 Task: Save your go-to Italian restaurant in Chicago to your list of favorite locations  and also explore the gallery  of the resturants.
Action: Mouse moved to (167, 60)
Screenshot: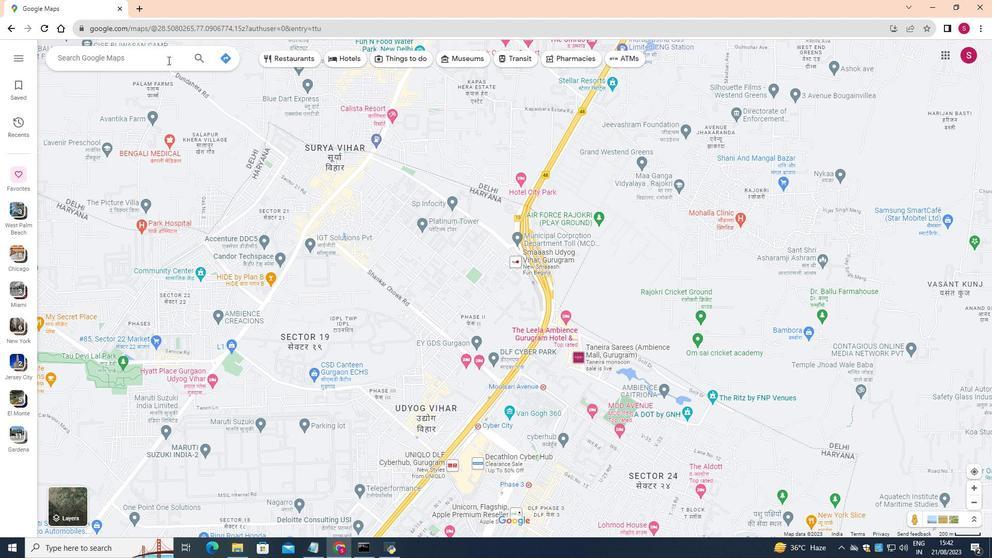 
Action: Mouse pressed left at (167, 60)
Screenshot: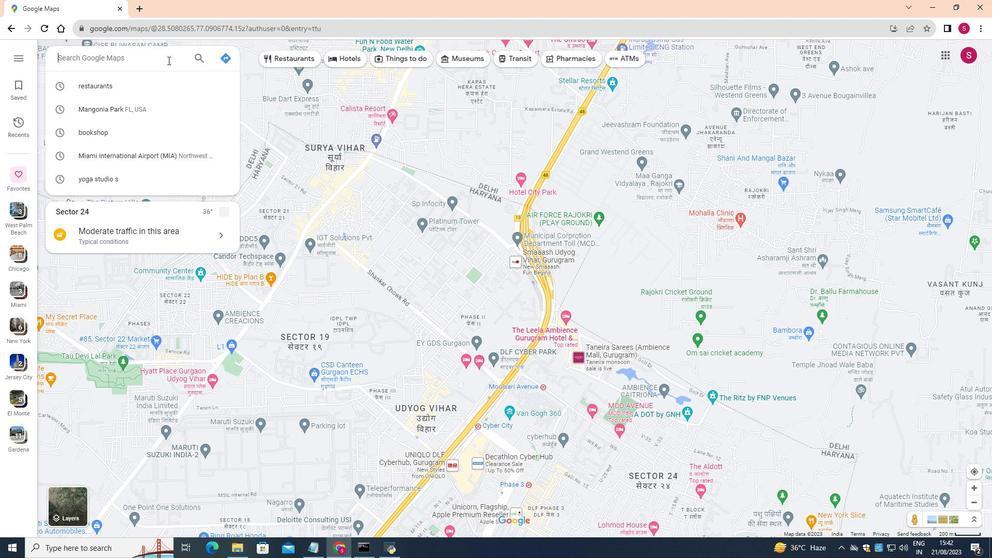 
Action: Mouse moved to (20, 84)
Screenshot: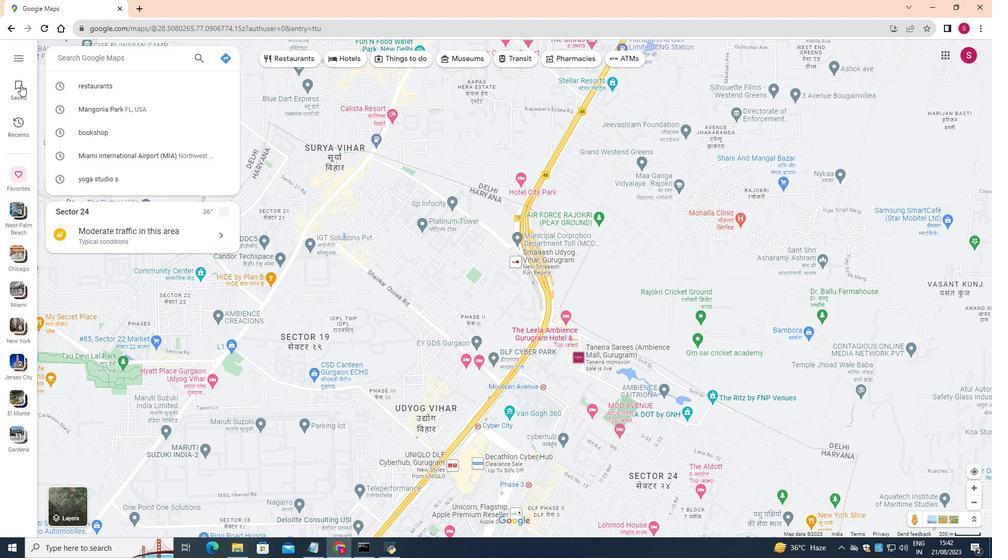 
Action: Mouse pressed left at (20, 84)
Screenshot: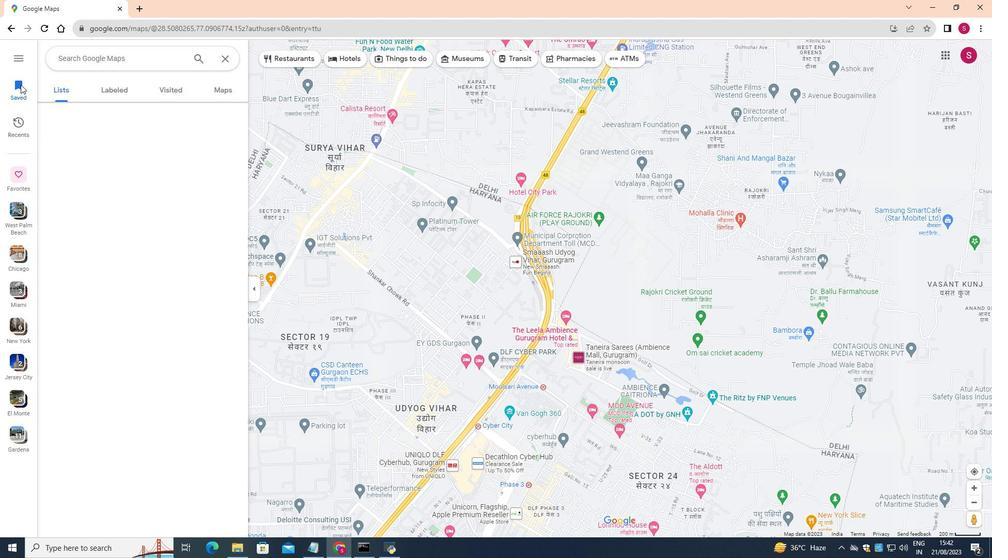 
Action: Mouse moved to (119, 251)
Screenshot: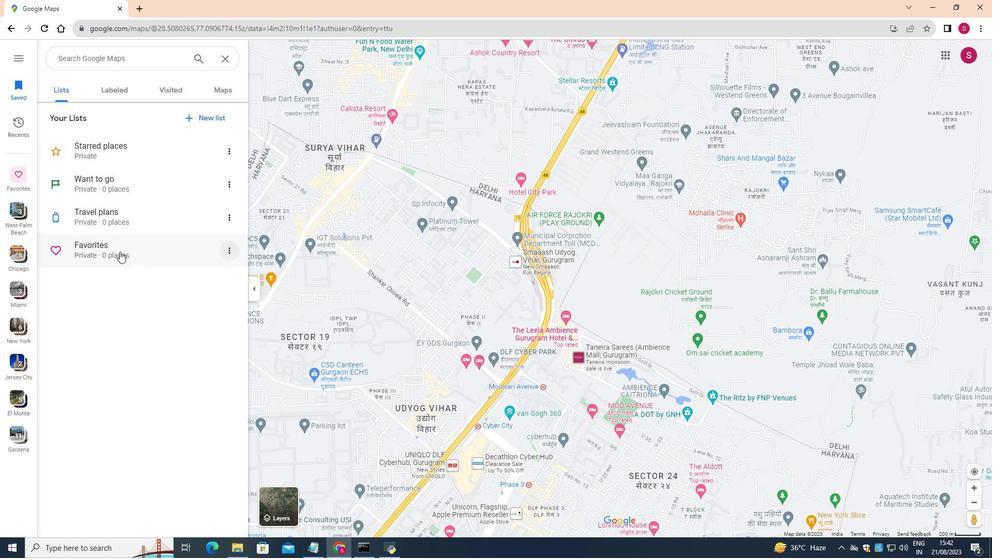 
Action: Mouse pressed left at (119, 251)
Screenshot: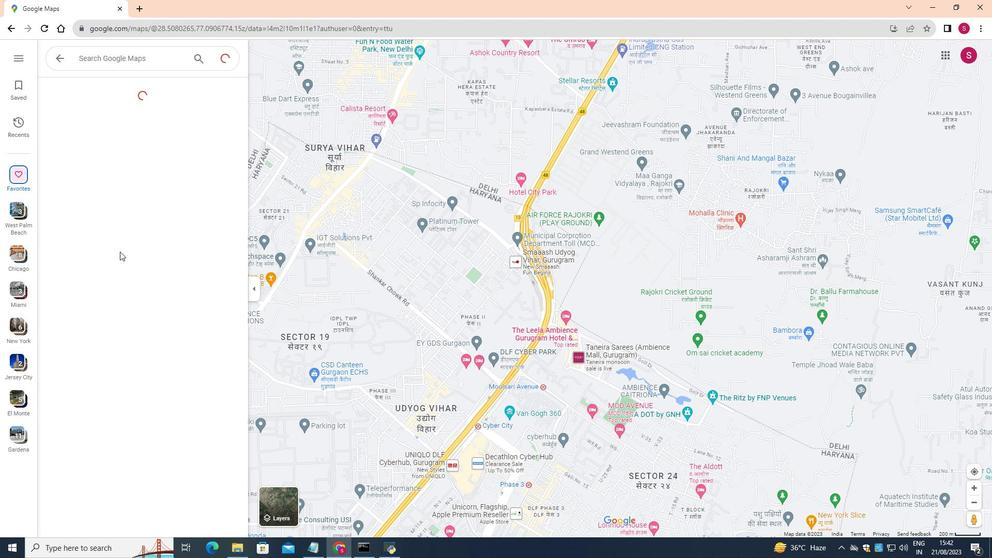 
Action: Mouse moved to (134, 154)
Screenshot: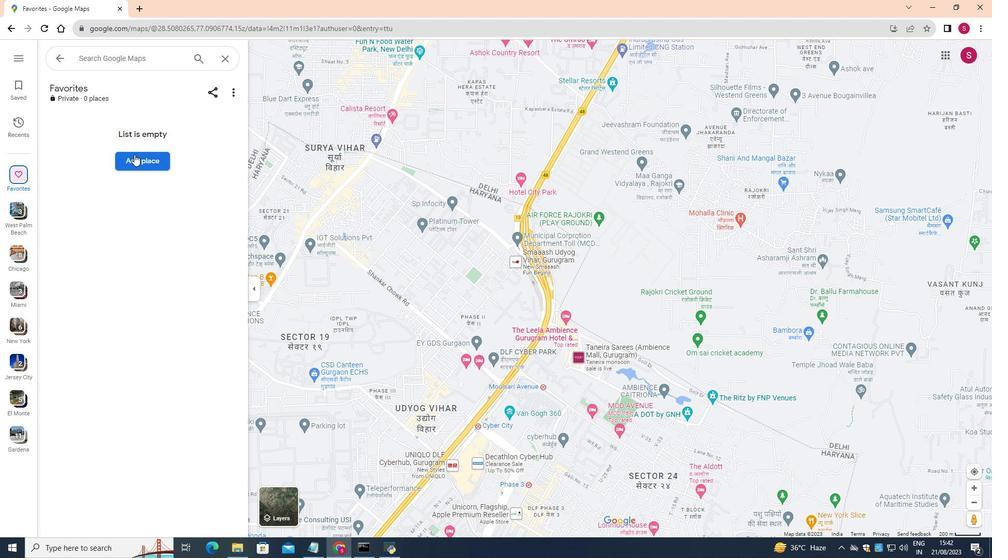 
Action: Mouse pressed left at (134, 154)
Screenshot: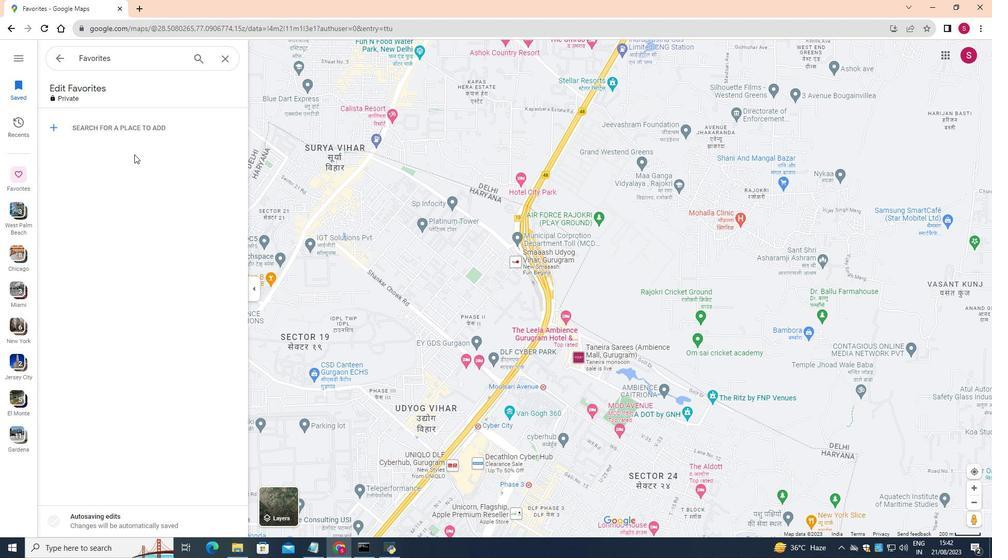 
Action: Mouse moved to (139, 132)
Screenshot: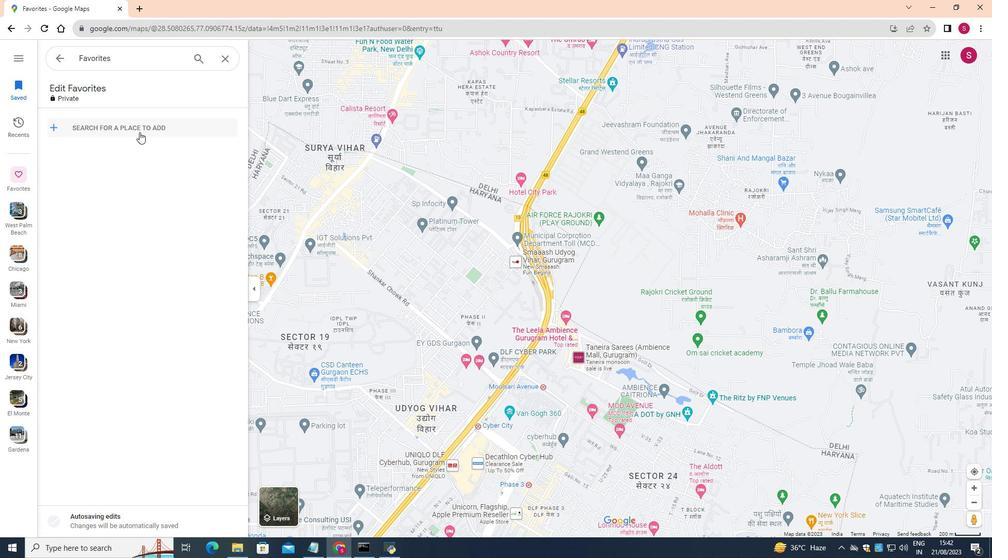 
Action: Mouse pressed left at (139, 132)
Screenshot: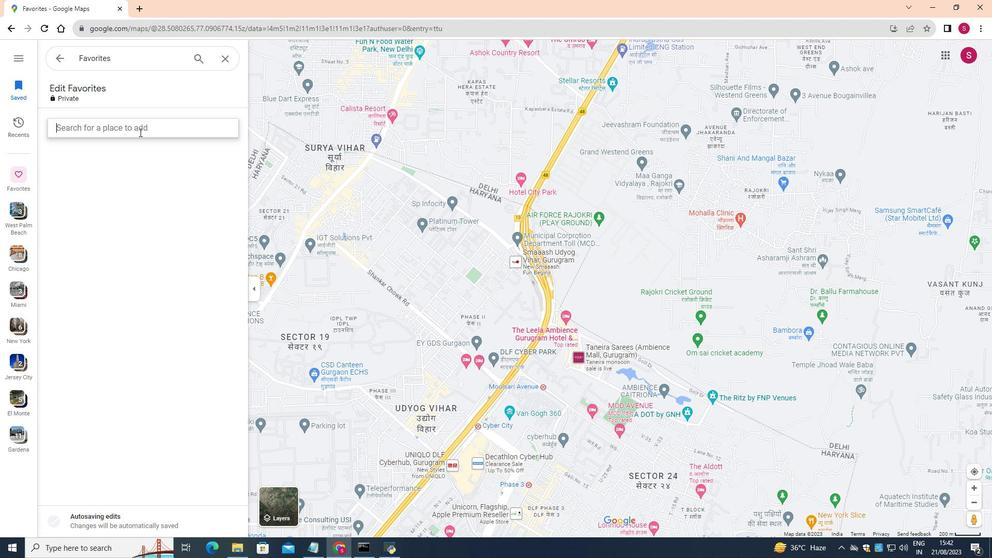 
Action: Key pressed <Key.shift>Gibsons<Key.space><Key.shift>I
Screenshot: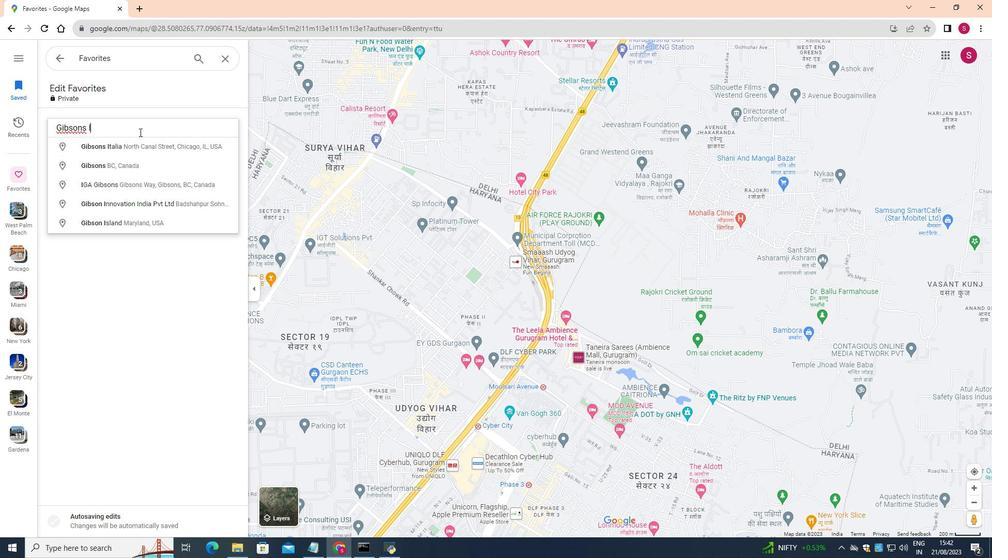 
Action: Mouse moved to (140, 144)
Screenshot: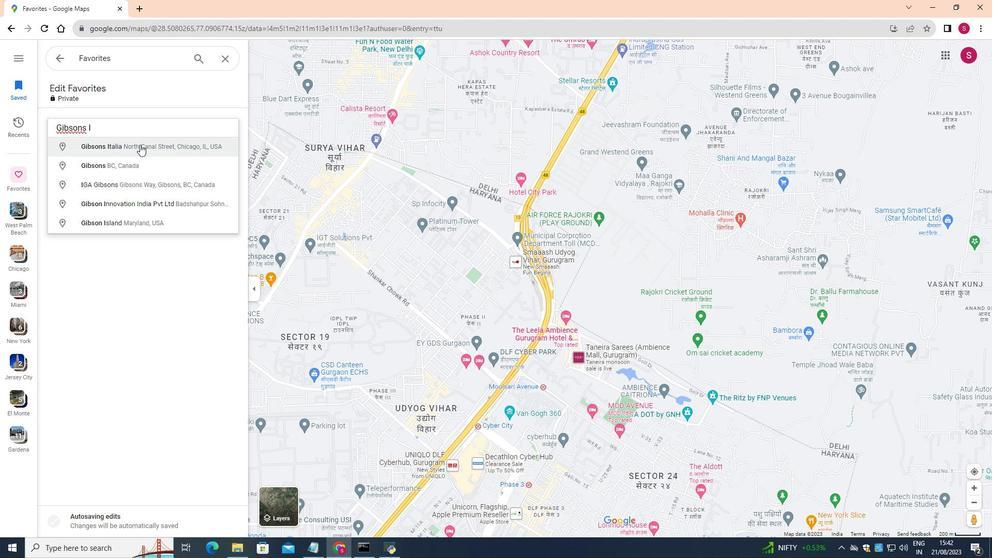 
Action: Mouse pressed left at (140, 144)
Screenshot: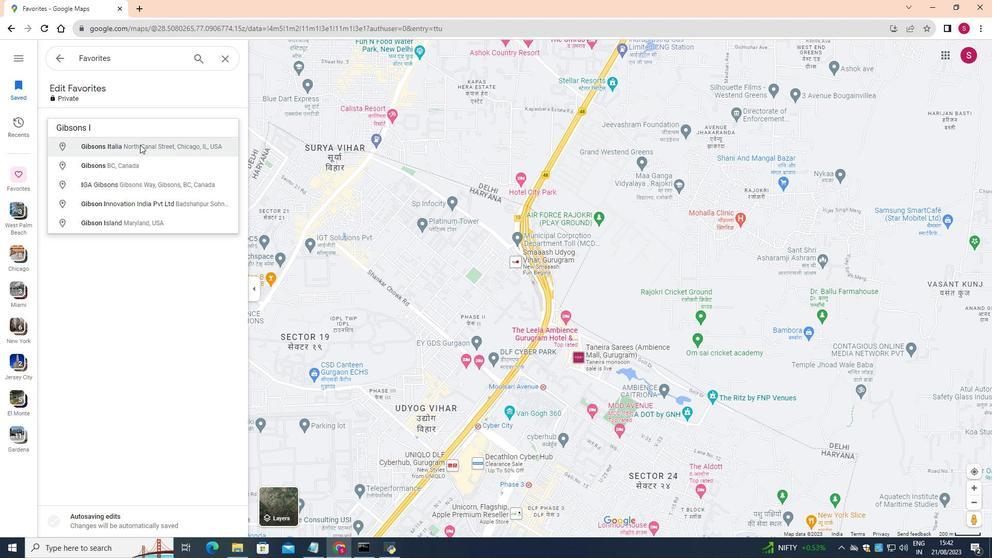 
Action: Mouse moved to (117, 120)
Screenshot: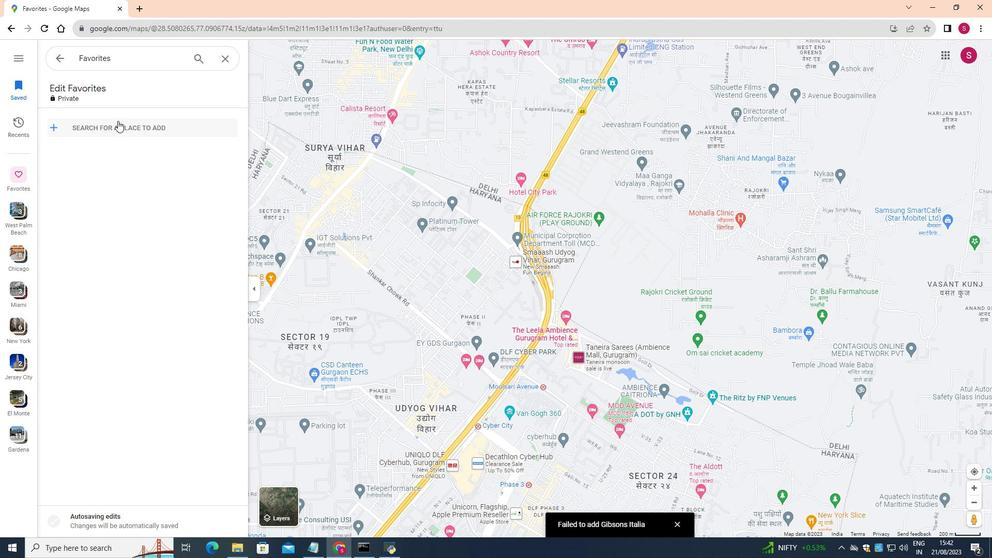 
Action: Mouse pressed left at (117, 120)
Screenshot: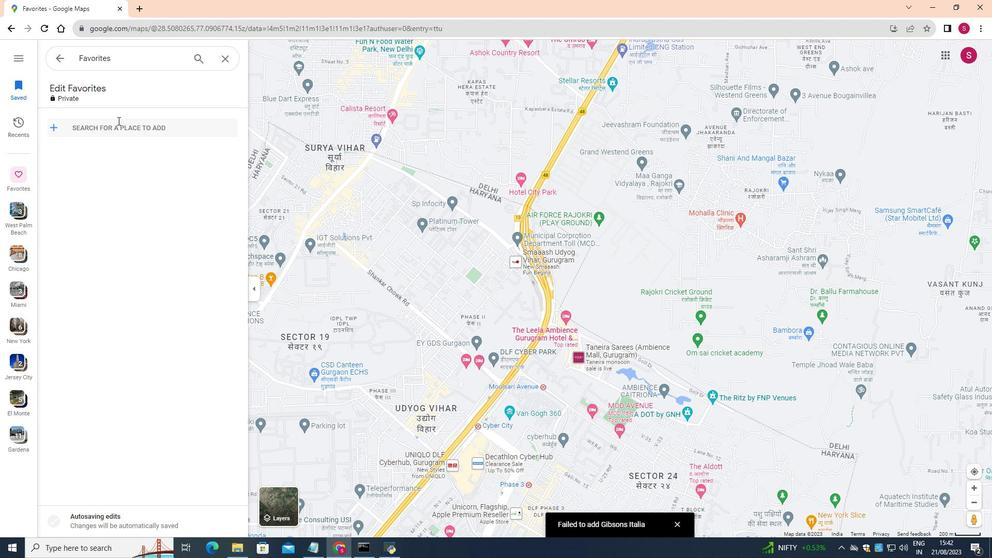 
Action: Mouse moved to (118, 126)
Screenshot: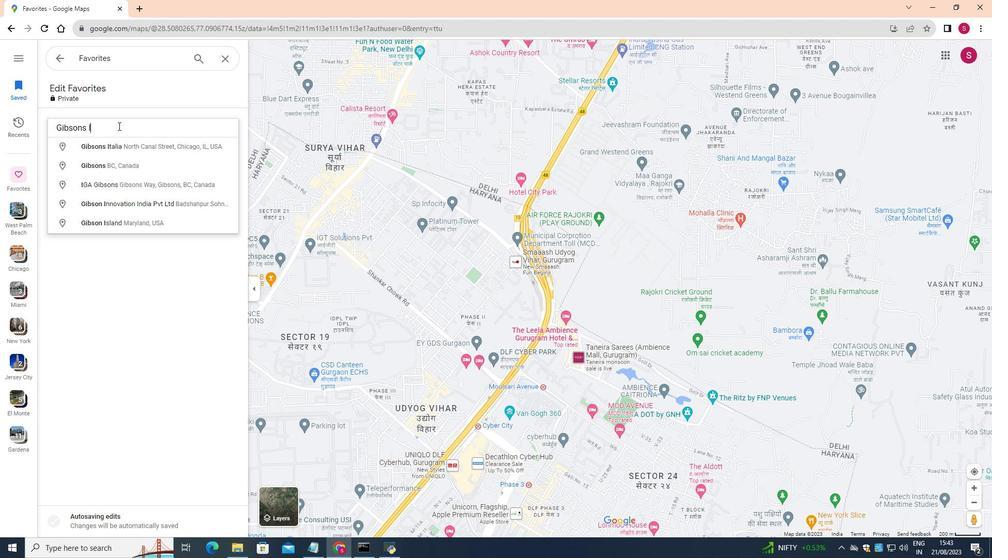 
Action: Key pressed talia
Screenshot: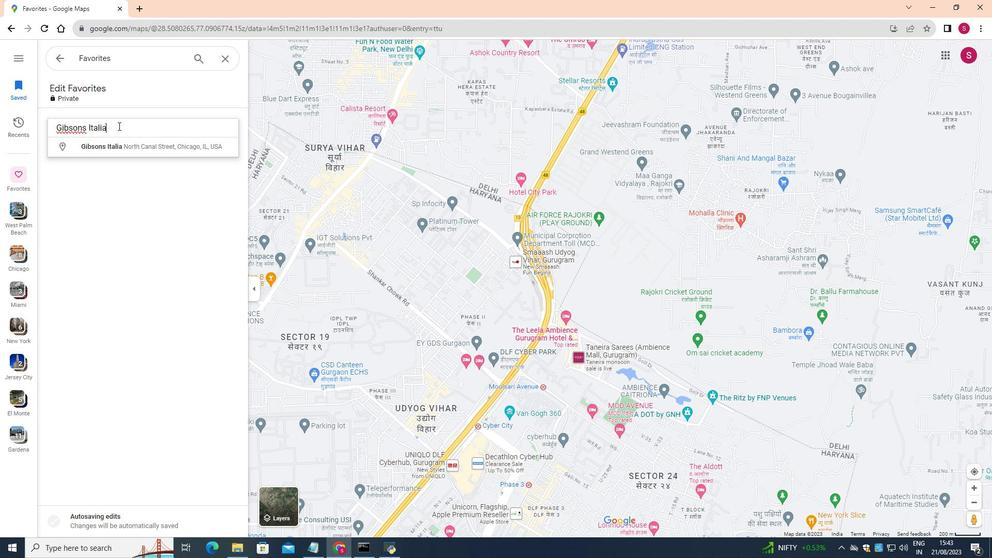 
Action: Mouse moved to (117, 147)
Screenshot: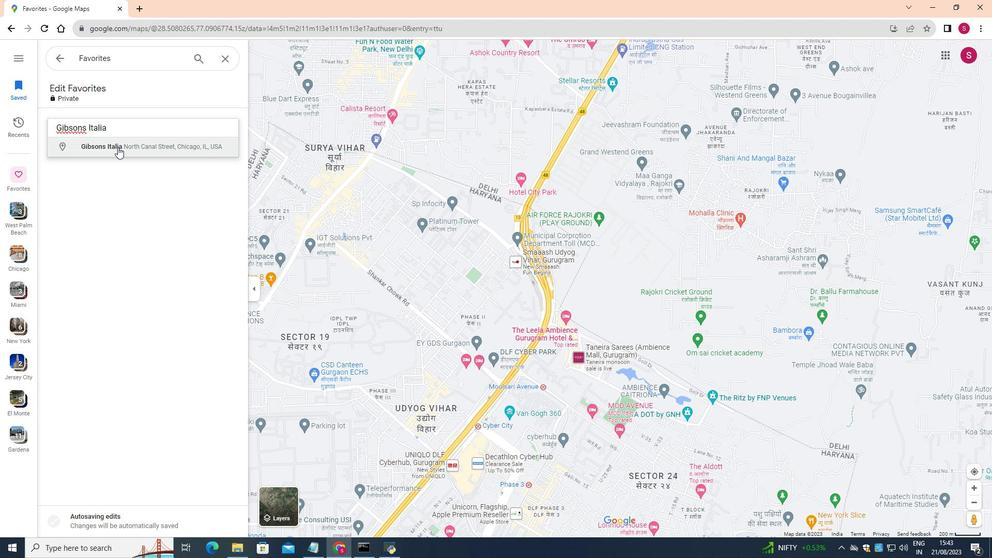 
Action: Mouse pressed left at (117, 147)
Screenshot: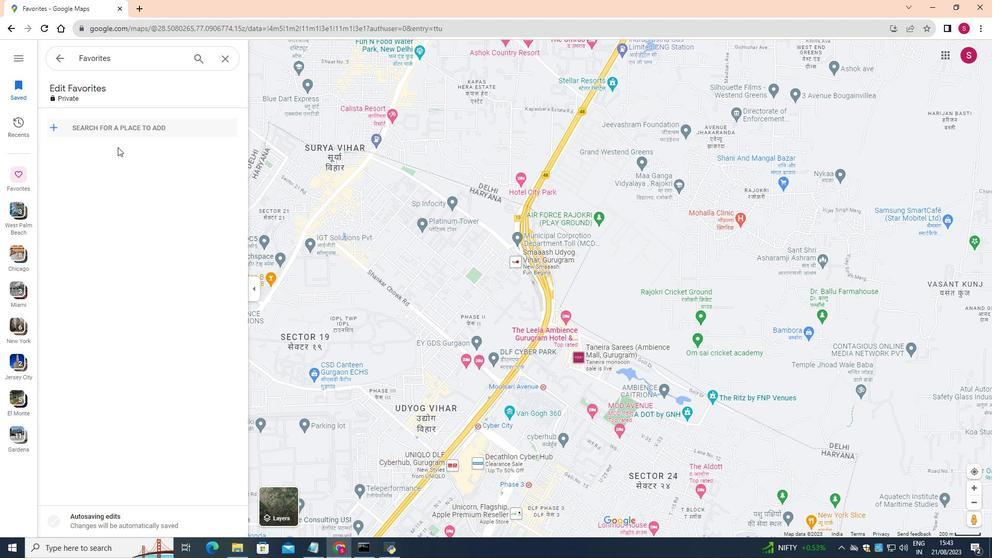 
Action: Mouse moved to (678, 525)
Screenshot: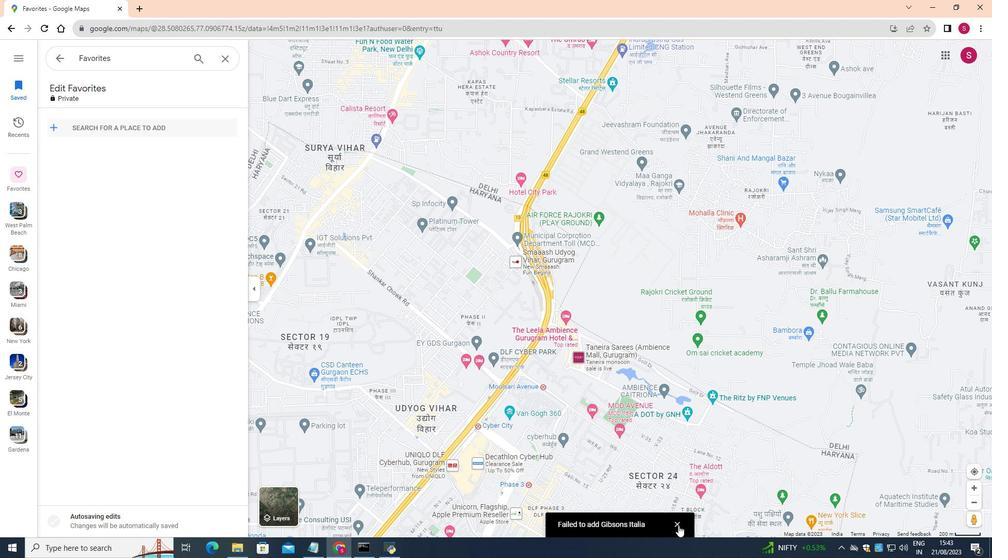 
Action: Mouse pressed left at (678, 525)
Screenshot: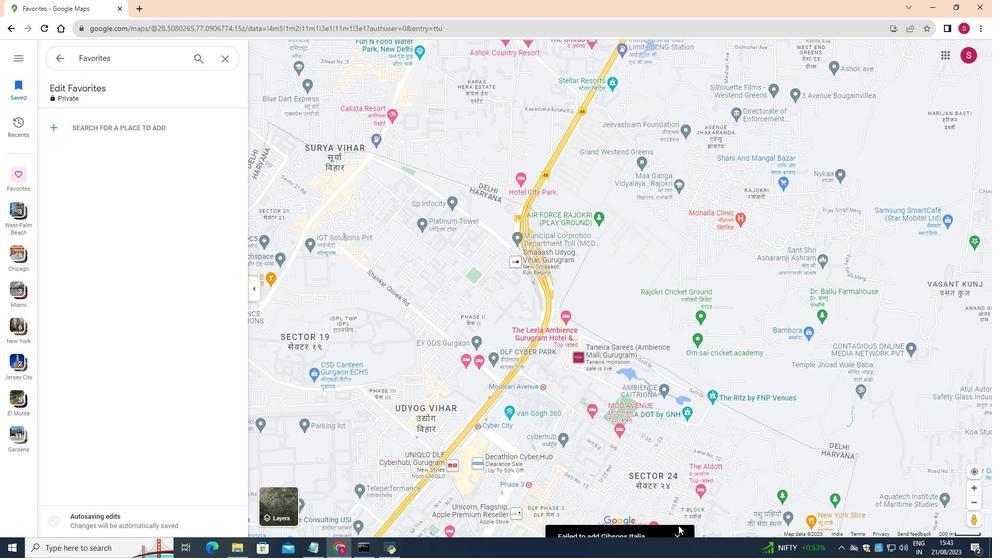 
Action: Mouse moved to (62, 99)
Screenshot: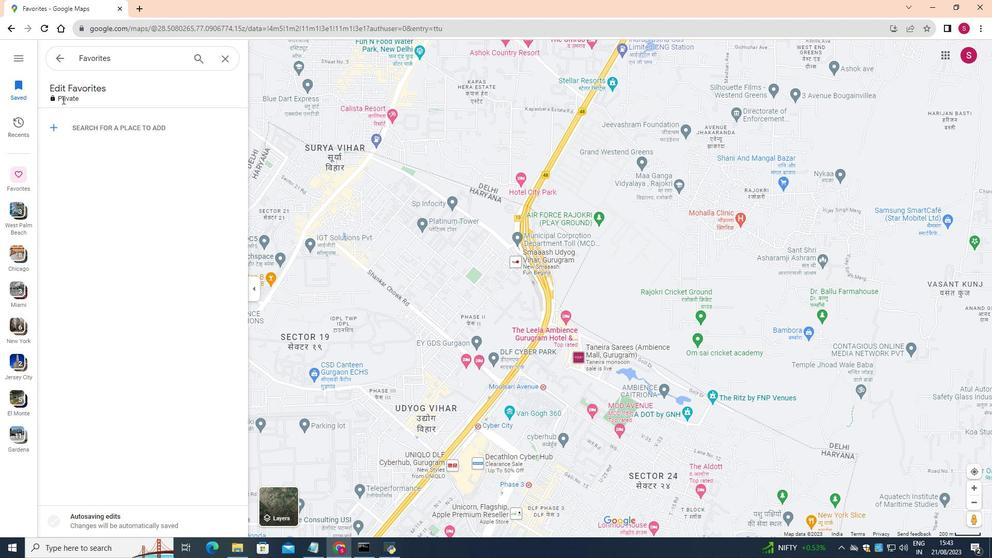 
Action: Mouse pressed left at (62, 99)
Screenshot: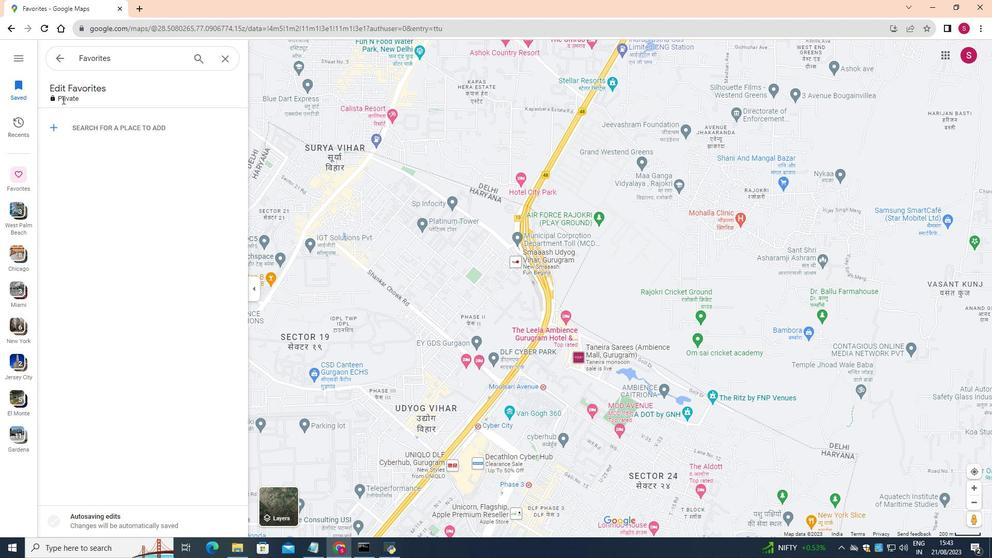 
Action: Mouse moved to (94, 102)
Screenshot: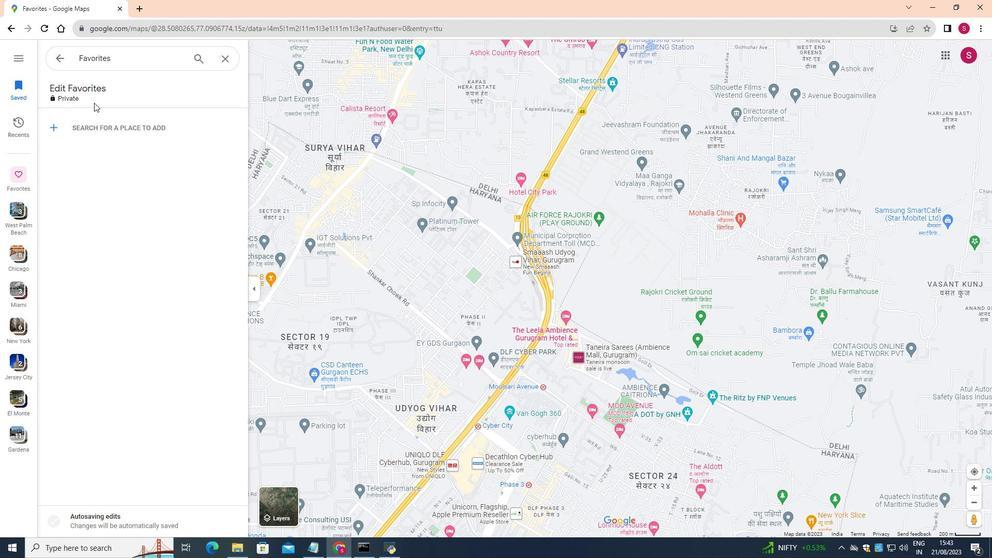 
Action: Mouse pressed left at (94, 102)
Screenshot: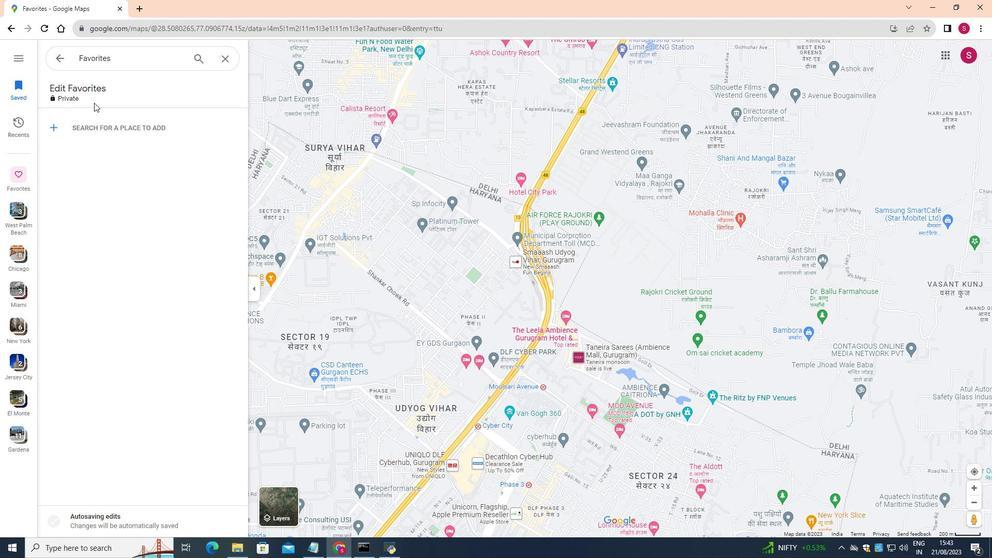 
Action: Mouse moved to (167, 131)
Screenshot: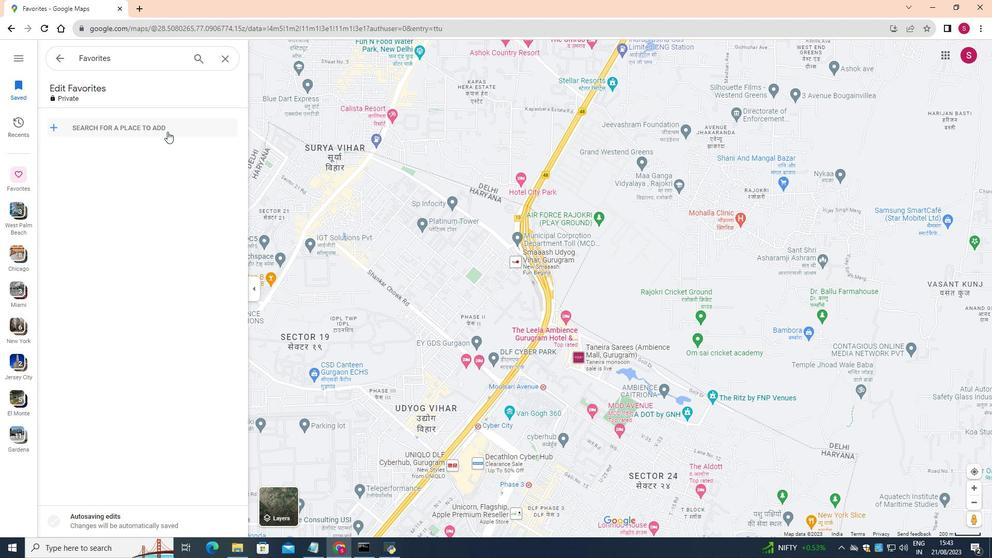 
Action: Mouse pressed left at (167, 131)
Screenshot: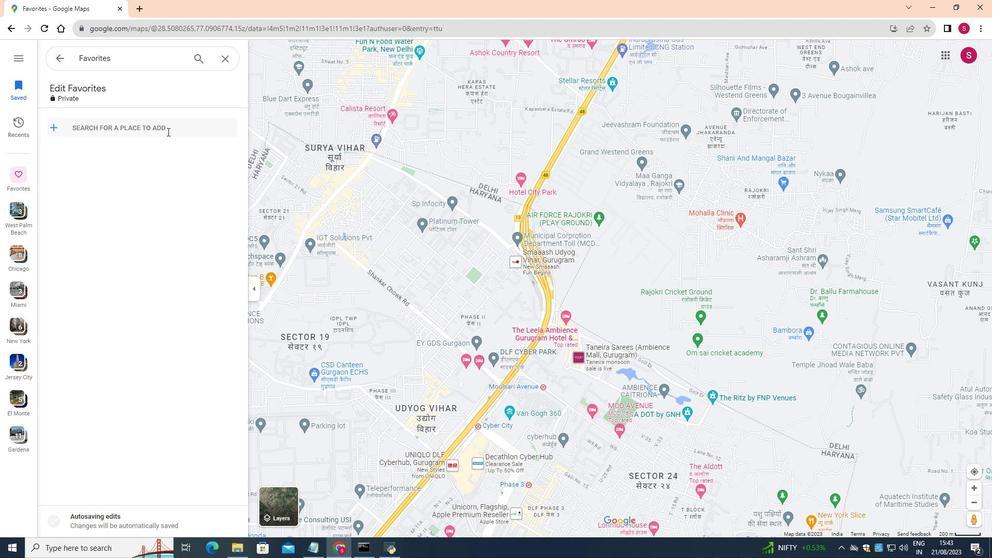
Action: Mouse moved to (54, 144)
Screenshot: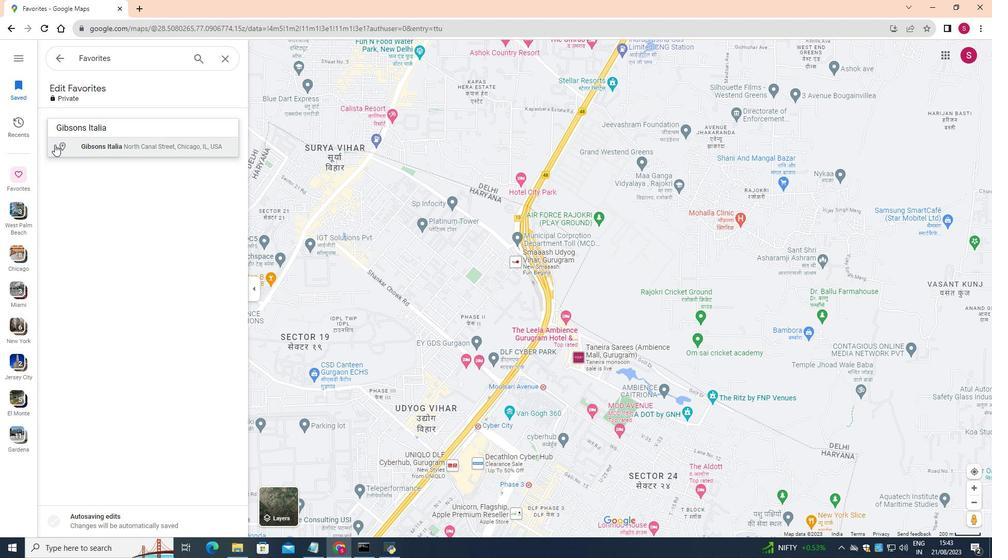 
Action: Mouse pressed left at (54, 144)
Screenshot: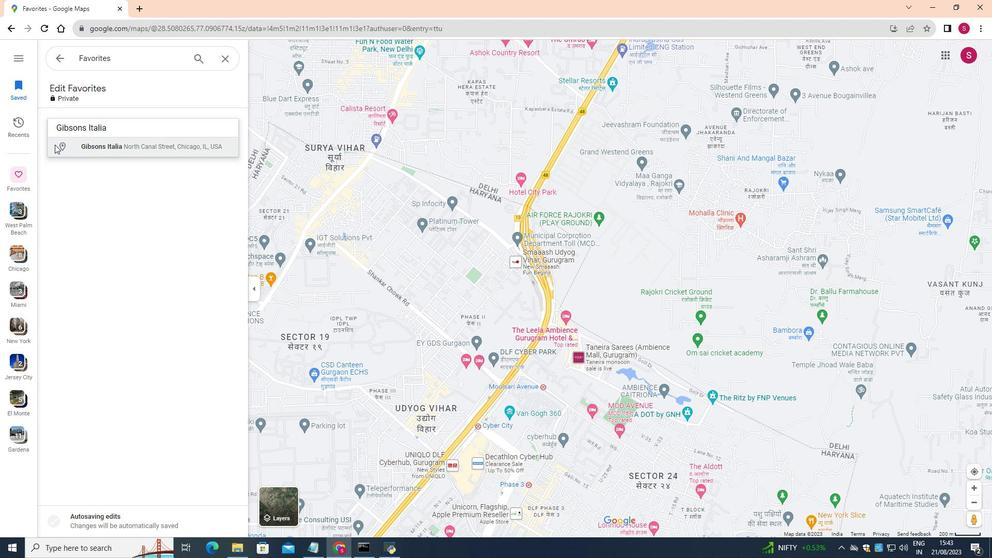 
Action: Mouse moved to (194, 168)
Screenshot: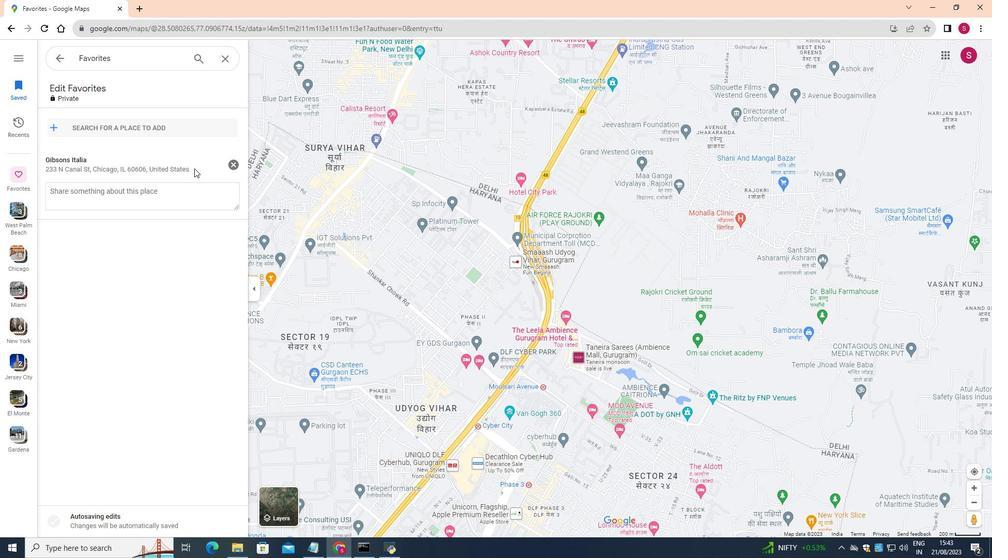 
Action: Mouse pressed left at (194, 168)
Screenshot: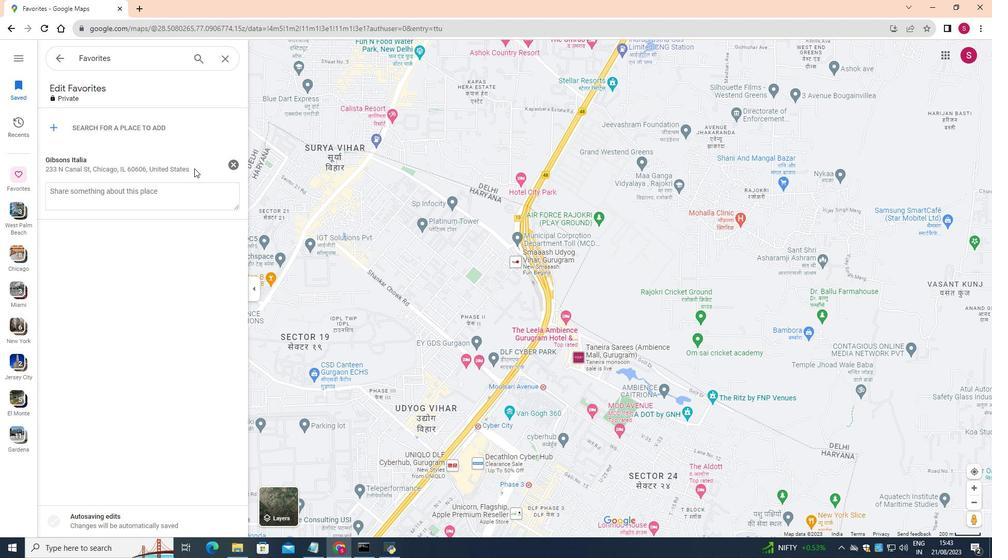 
Action: Mouse moved to (145, 165)
Screenshot: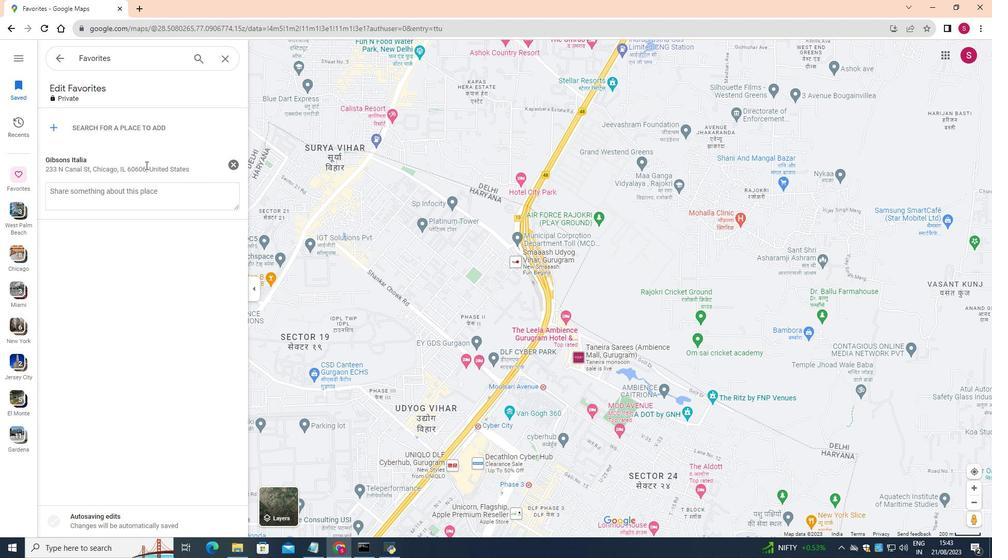 
Action: Mouse pressed left at (145, 165)
Screenshot: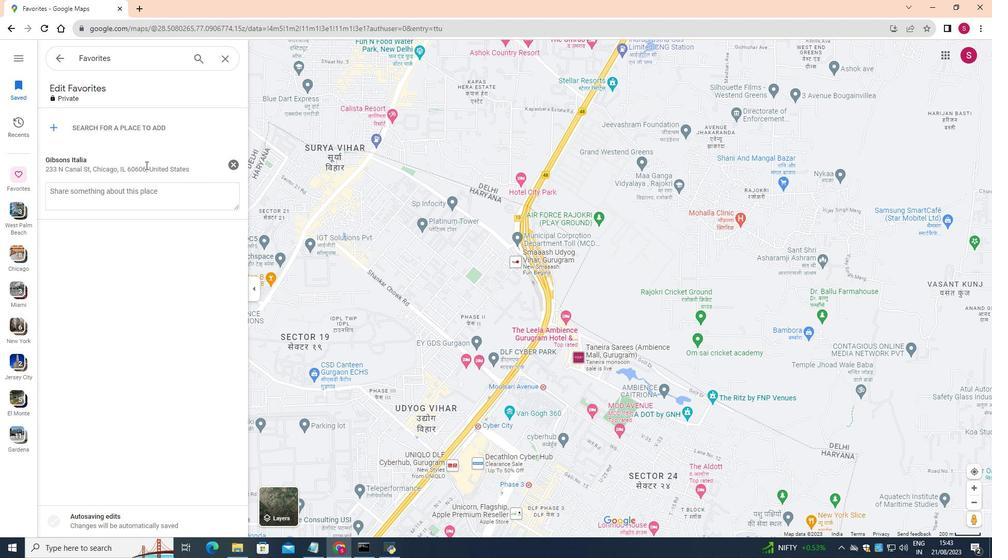 
Action: Mouse moved to (87, 168)
Screenshot: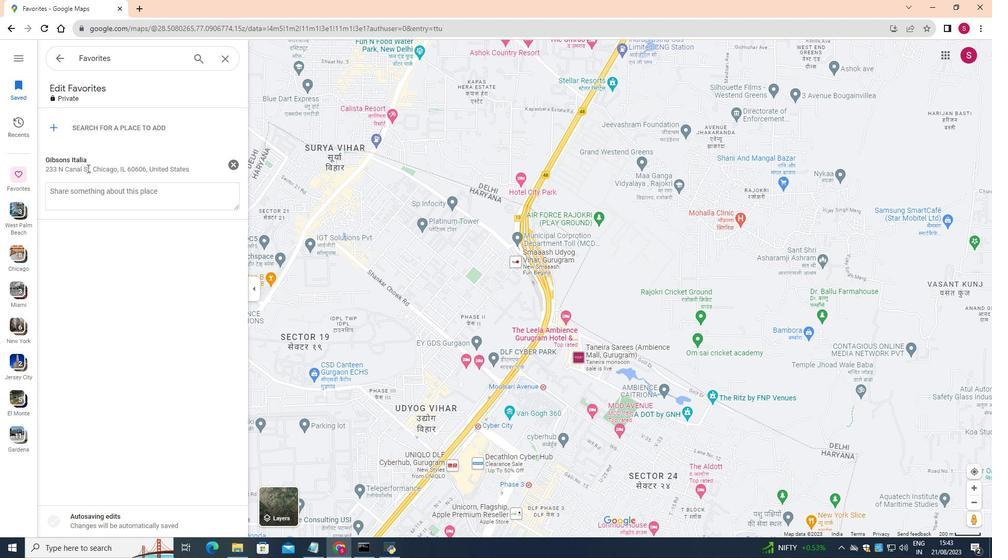 
Action: Mouse pressed left at (87, 168)
Screenshot: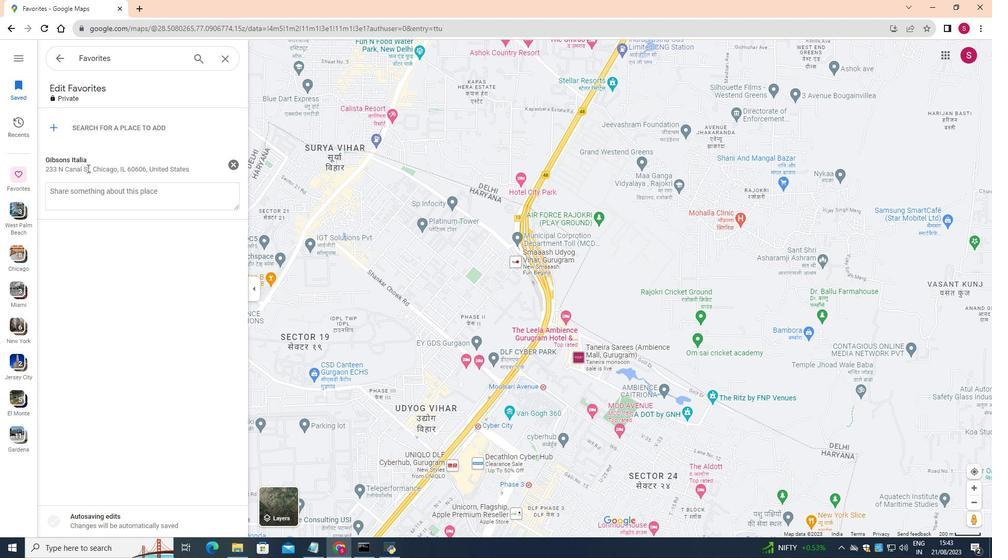 
Action: Mouse pressed left at (87, 168)
Screenshot: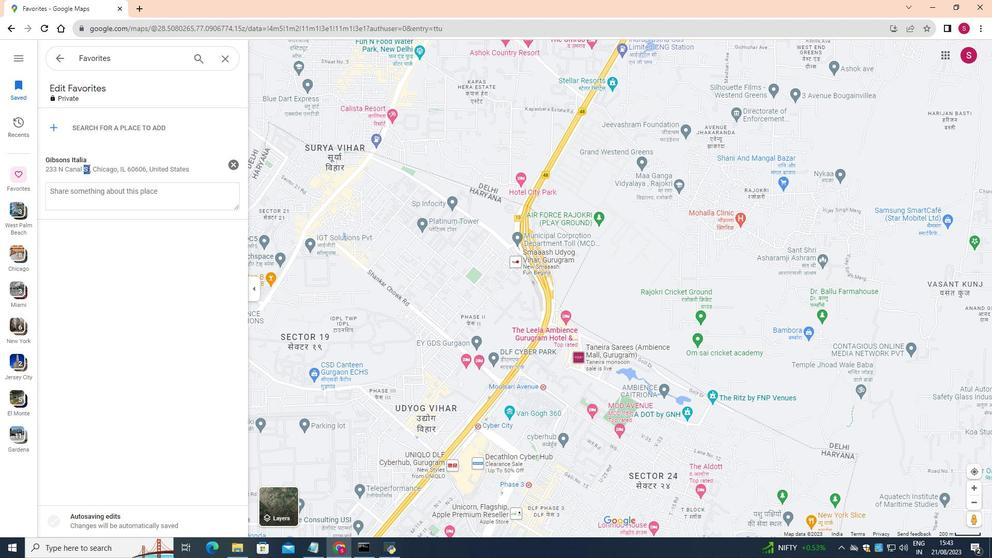 
Action: Mouse moved to (71, 159)
Screenshot: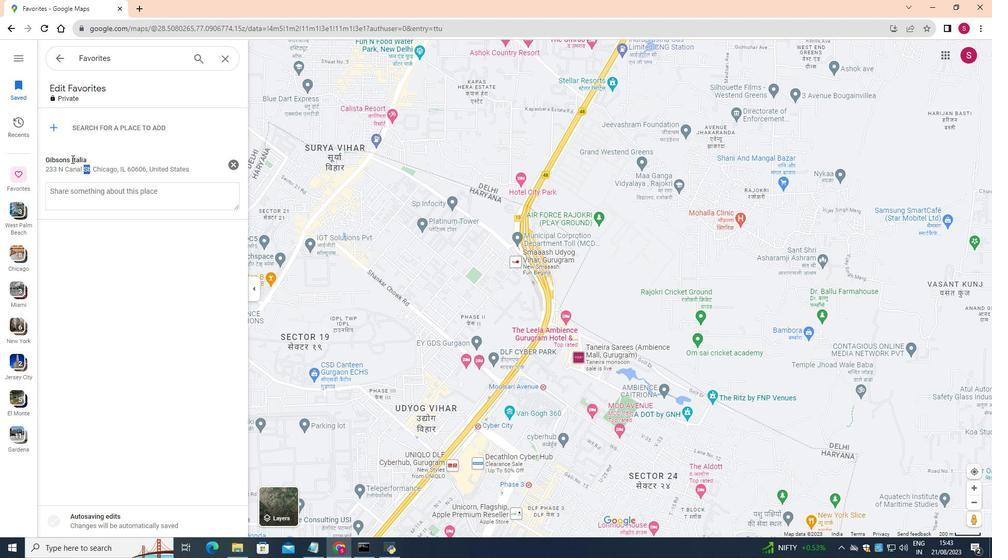 
Action: Mouse pressed left at (71, 159)
Screenshot: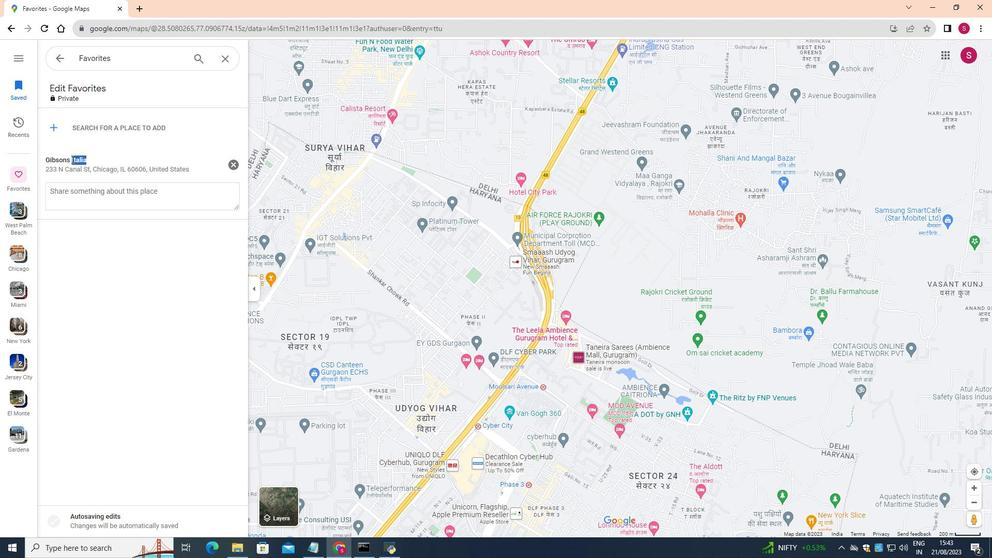 
Action: Mouse pressed left at (71, 159)
Screenshot: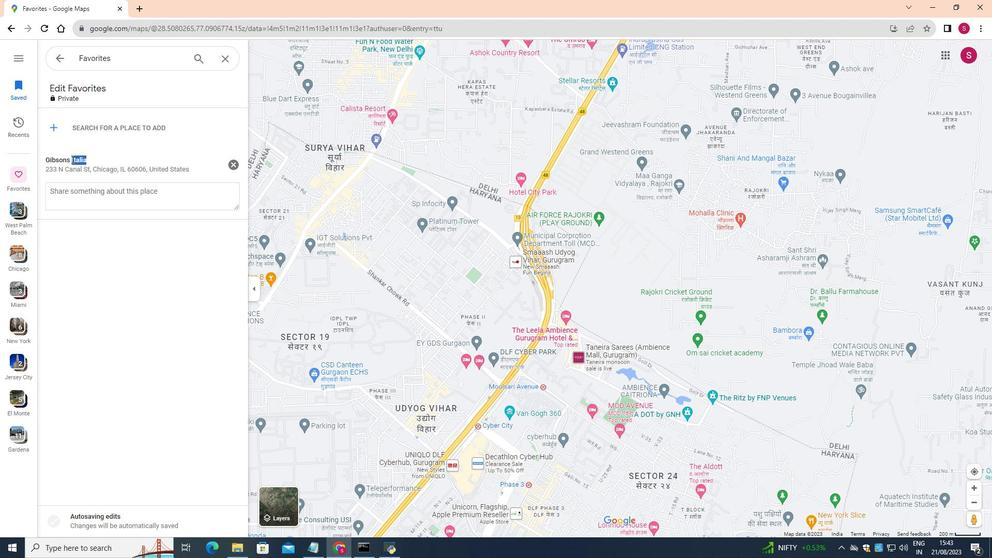 
Action: Mouse moved to (93, 192)
Screenshot: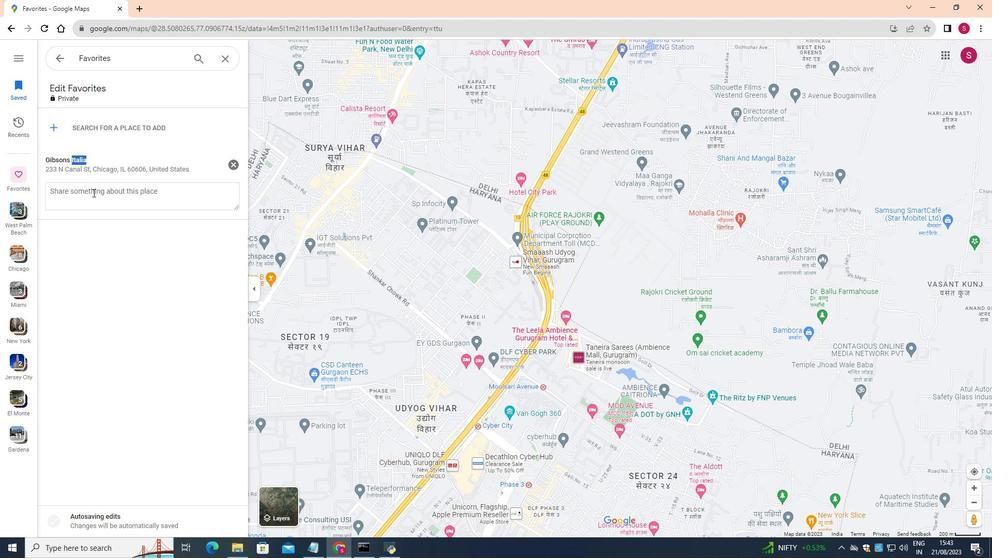 
Action: Mouse pressed left at (93, 192)
Screenshot: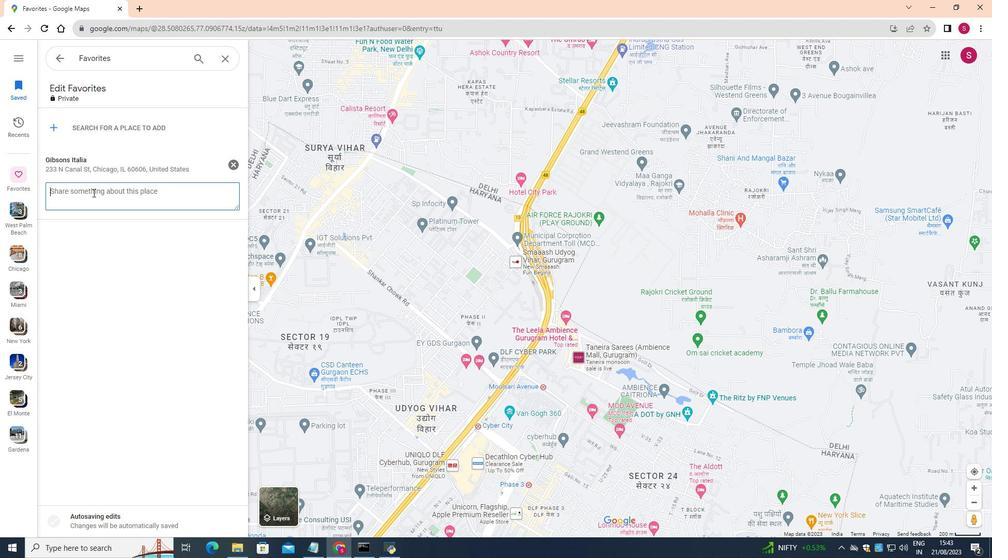 
Action: Mouse moved to (58, 63)
Screenshot: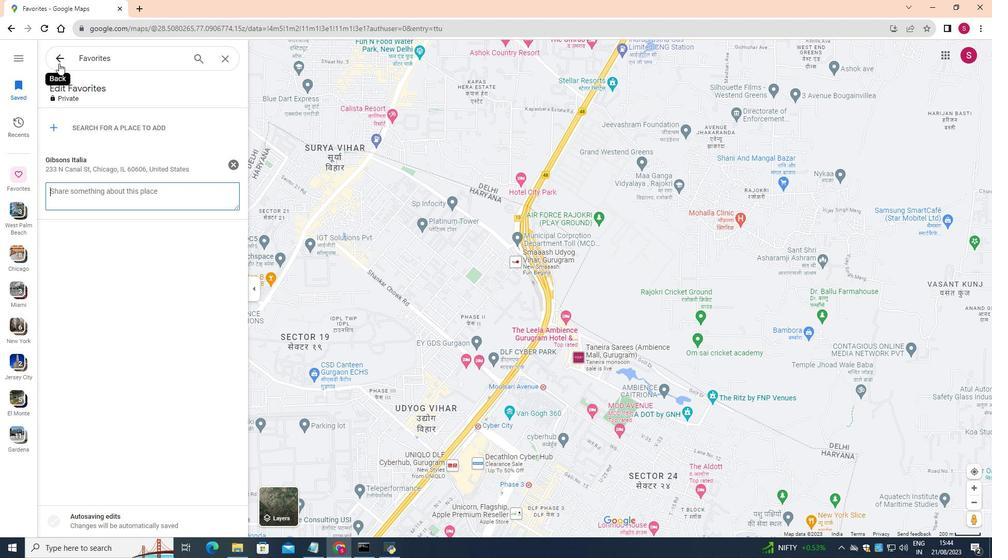 
Action: Mouse pressed left at (58, 63)
Screenshot: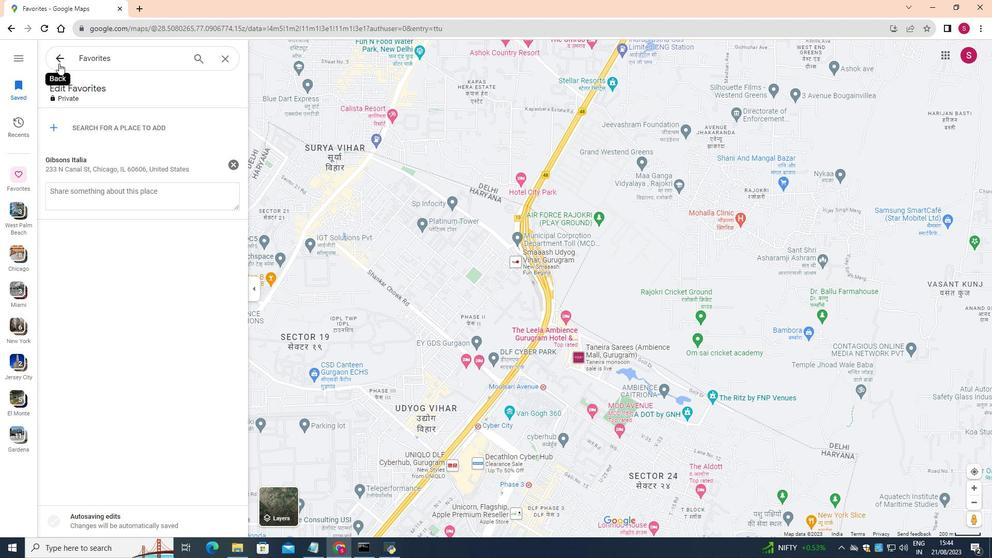 
Action: Mouse pressed left at (58, 63)
Screenshot: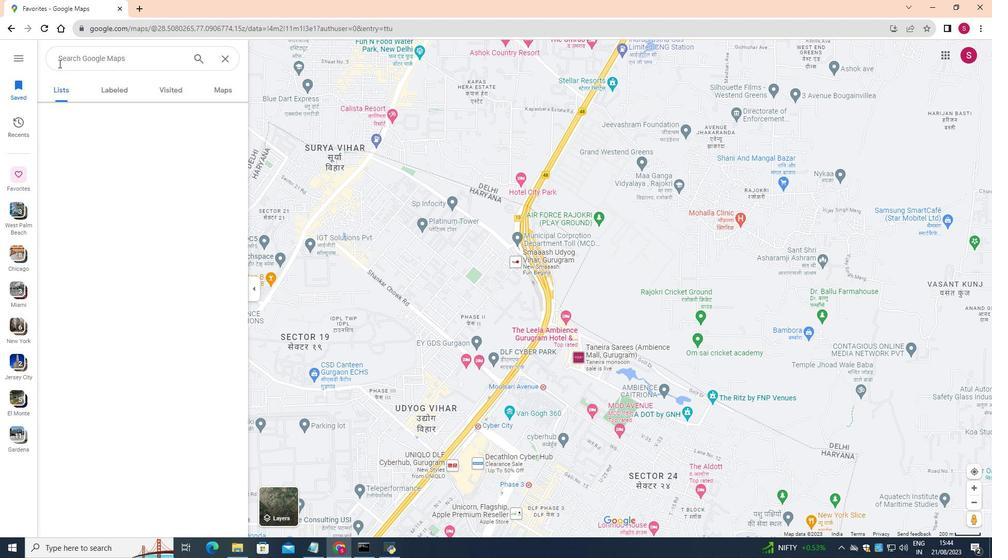 
Action: Mouse moved to (149, 57)
Screenshot: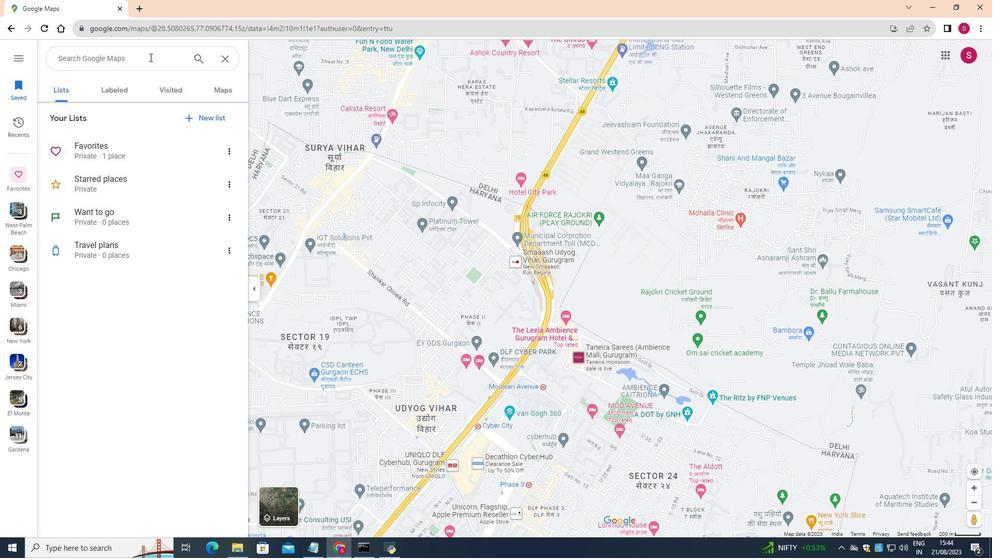 
Action: Mouse pressed left at (149, 57)
Screenshot: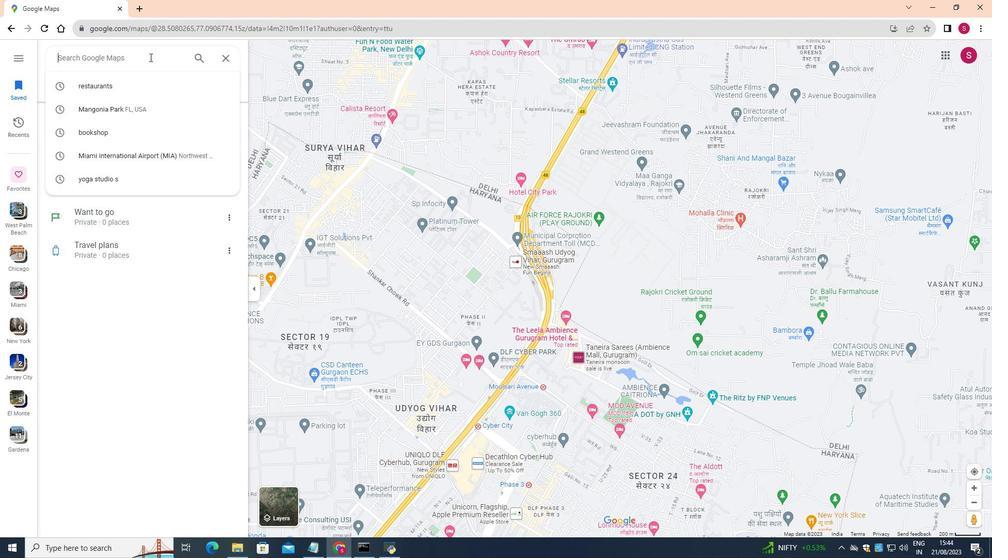 
Action: Mouse moved to (144, 59)
Screenshot: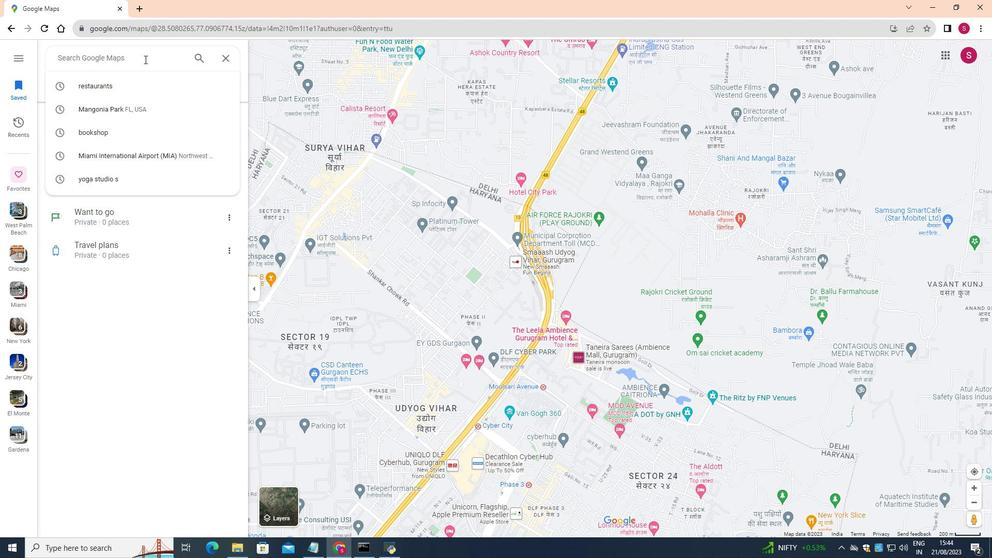 
Action: Key pressed <Key.shift><Key.shift><Key.shift><Key.shift>Gibsons
Screenshot: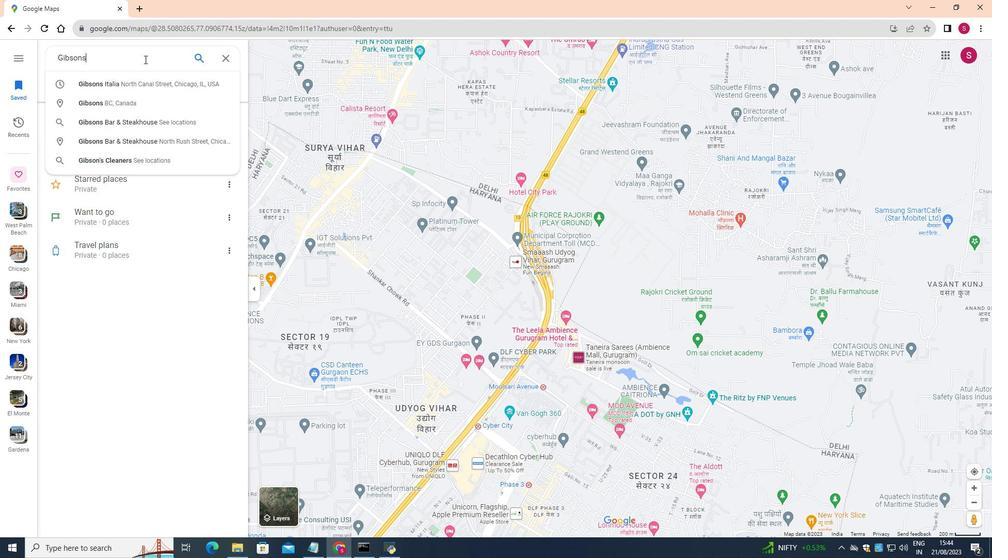 
Action: Mouse moved to (129, 78)
Screenshot: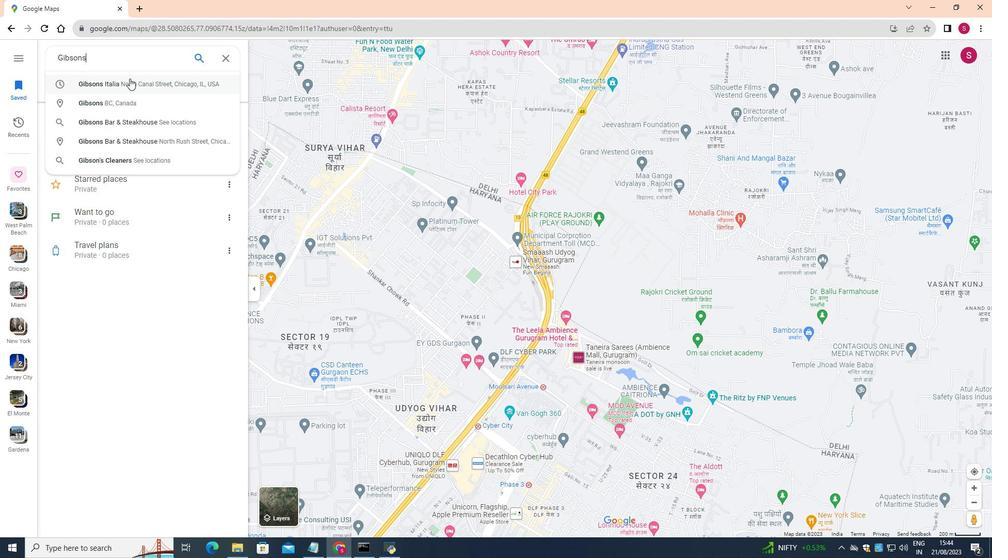 
Action: Mouse pressed left at (129, 78)
Screenshot: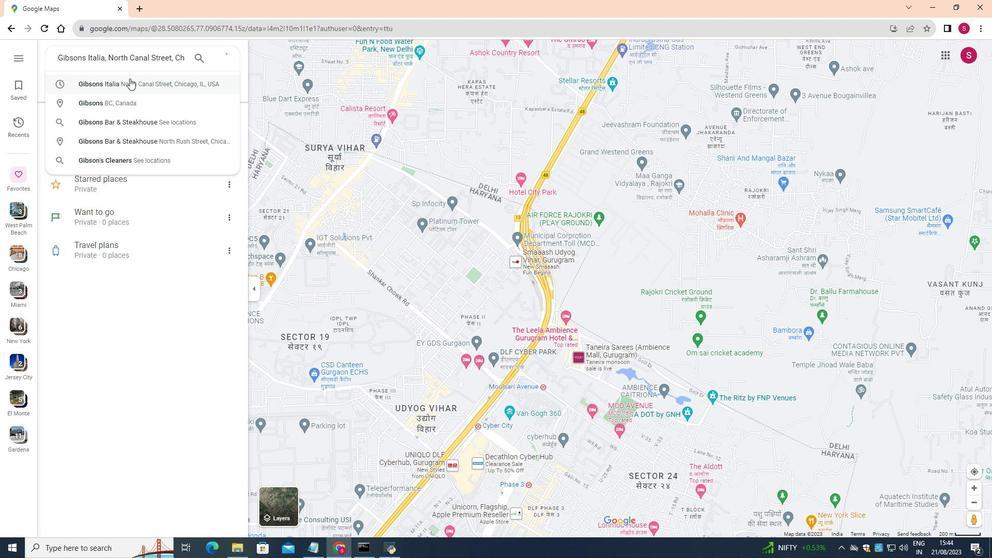 
Action: Mouse moved to (172, 114)
Screenshot: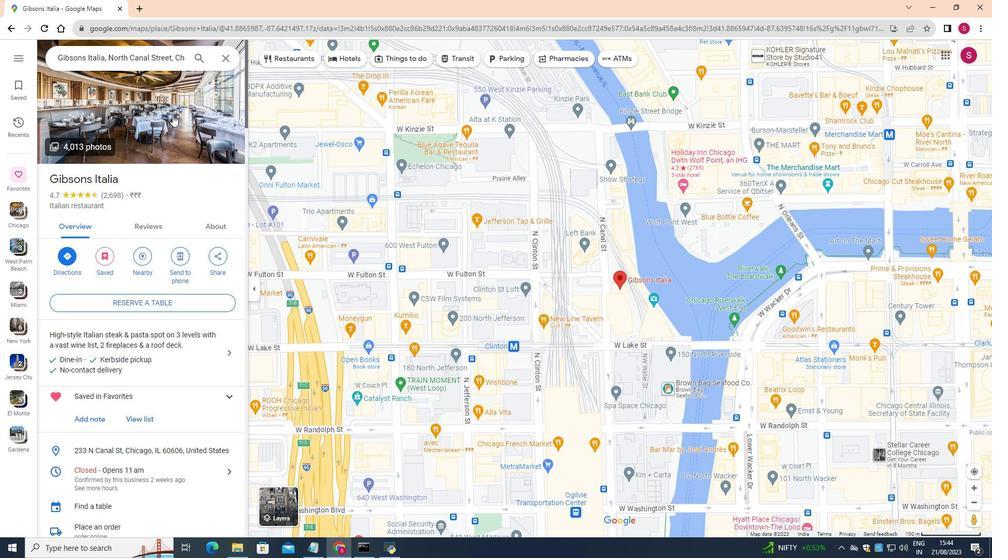 
Action: Mouse pressed left at (172, 114)
Screenshot: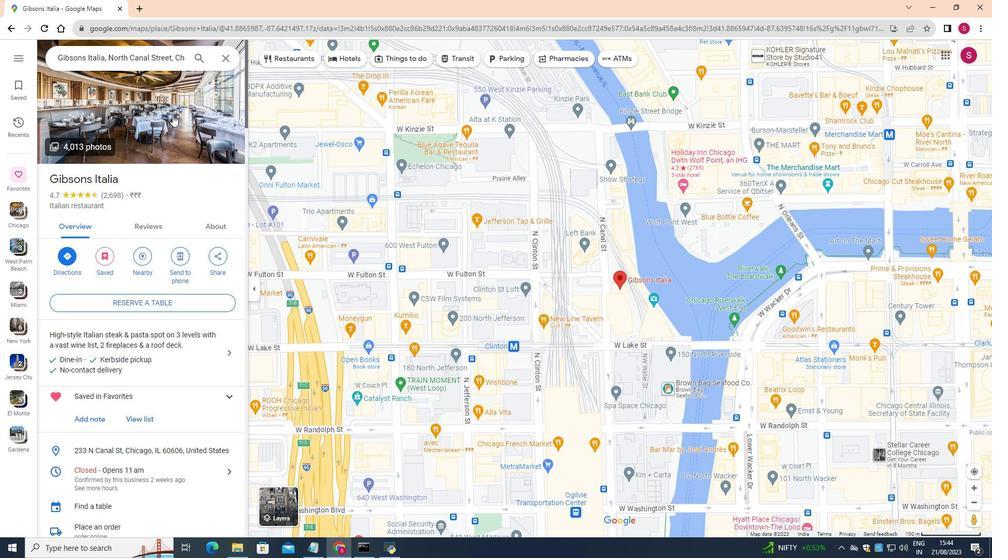 
Action: Mouse moved to (631, 459)
Screenshot: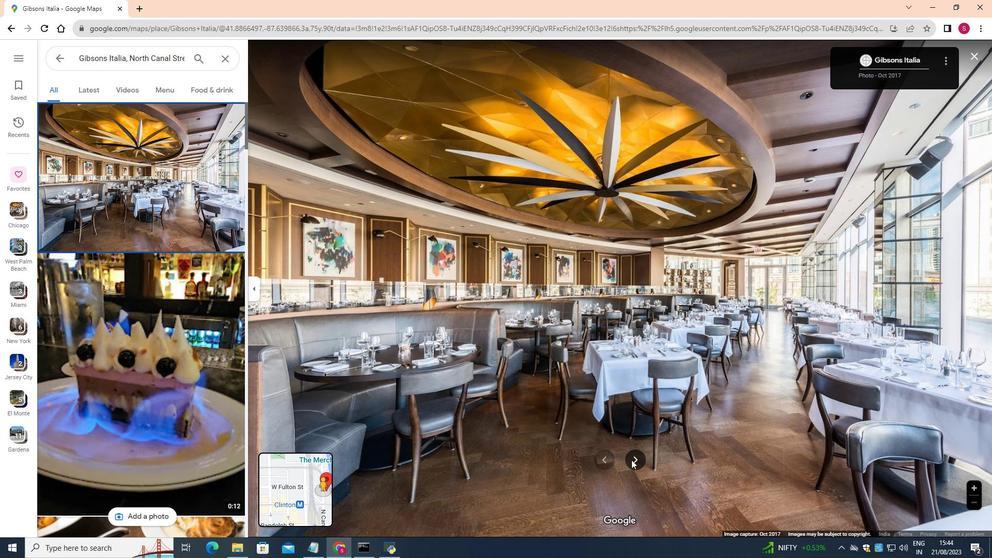 
Action: Mouse pressed left at (631, 459)
Screenshot: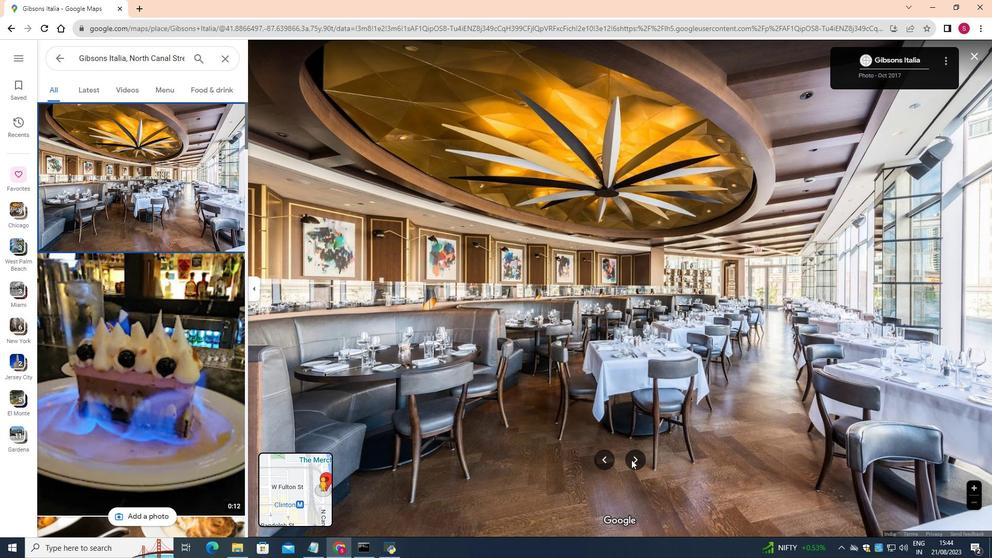 
Action: Mouse moved to (604, 385)
Screenshot: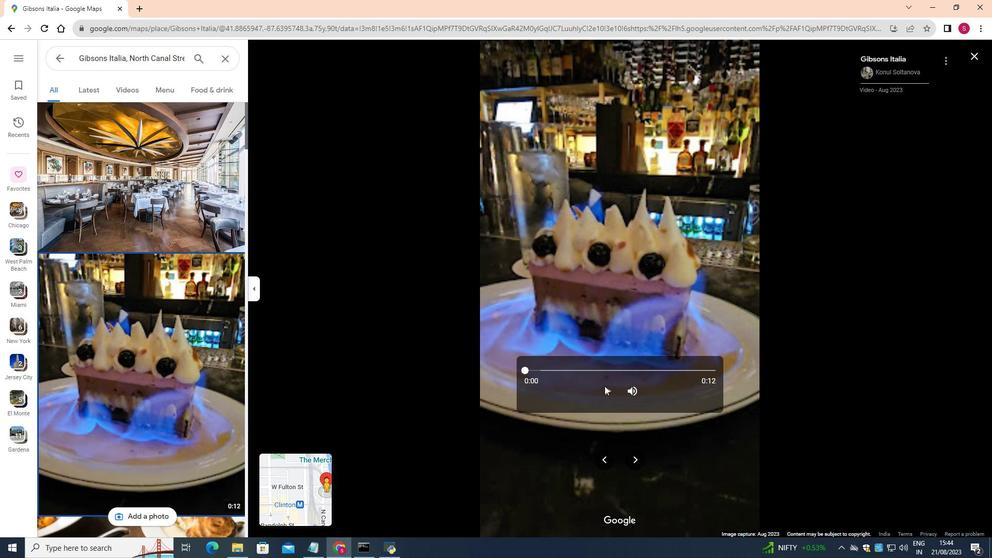 
Action: Mouse pressed left at (604, 385)
Screenshot: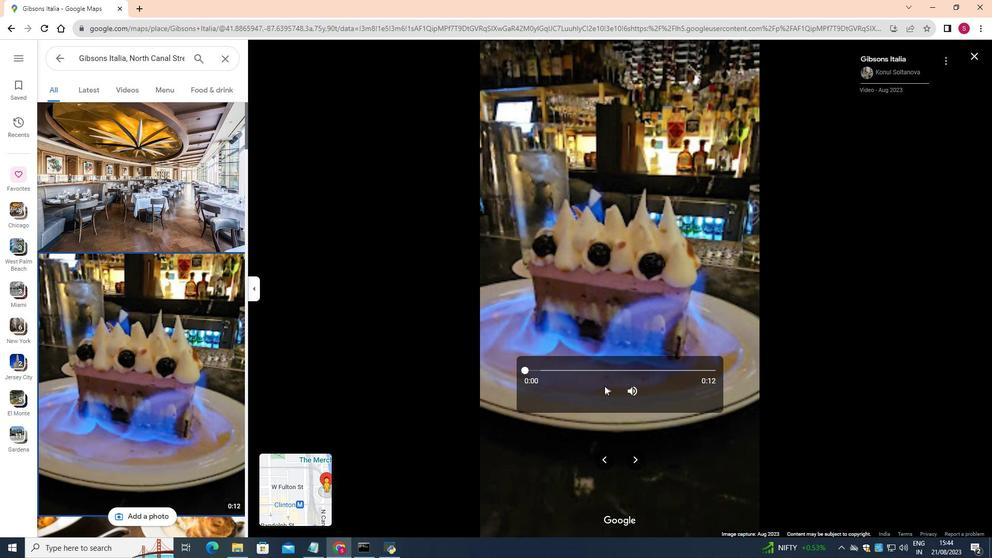 
Action: Mouse moved to (635, 388)
Screenshot: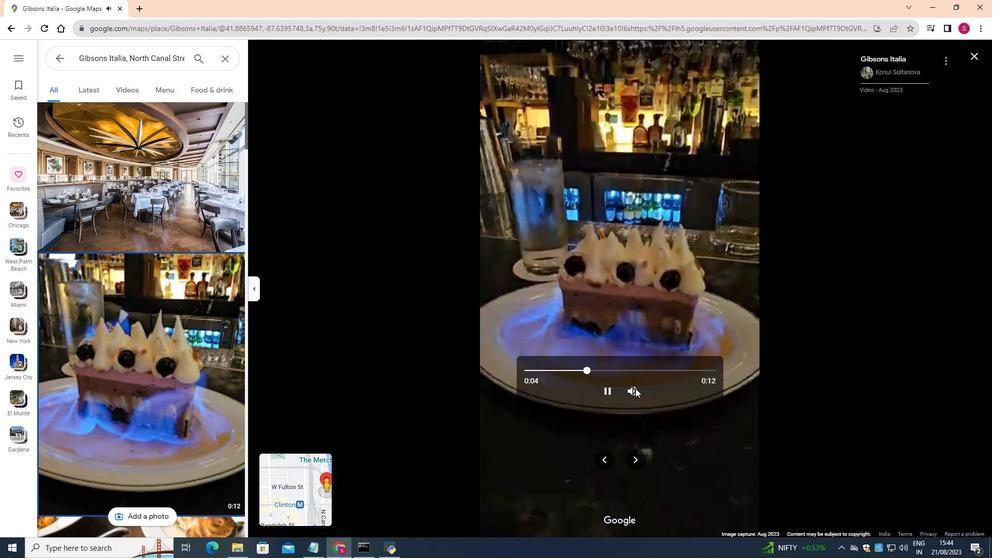 
Action: Mouse pressed left at (635, 388)
Screenshot: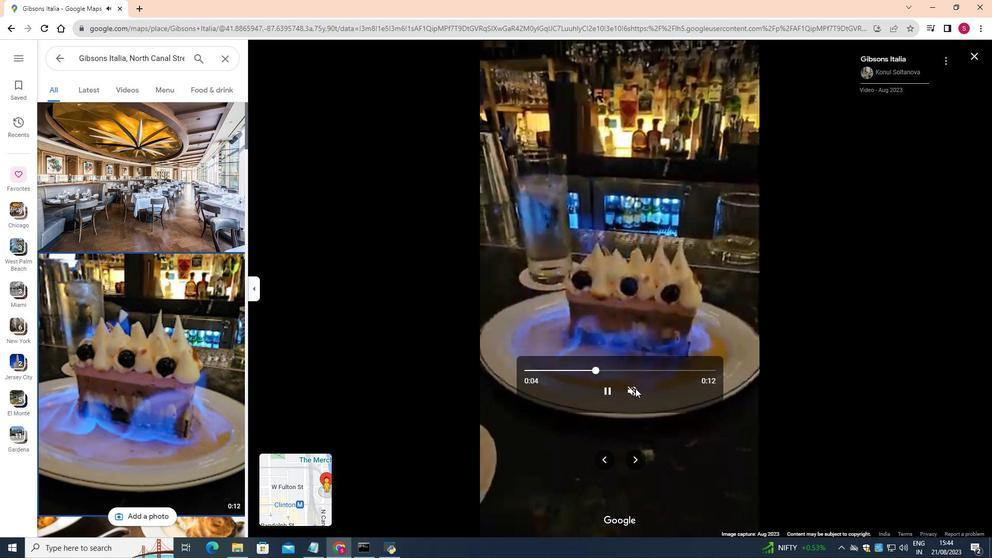 
Action: Mouse moved to (634, 459)
Screenshot: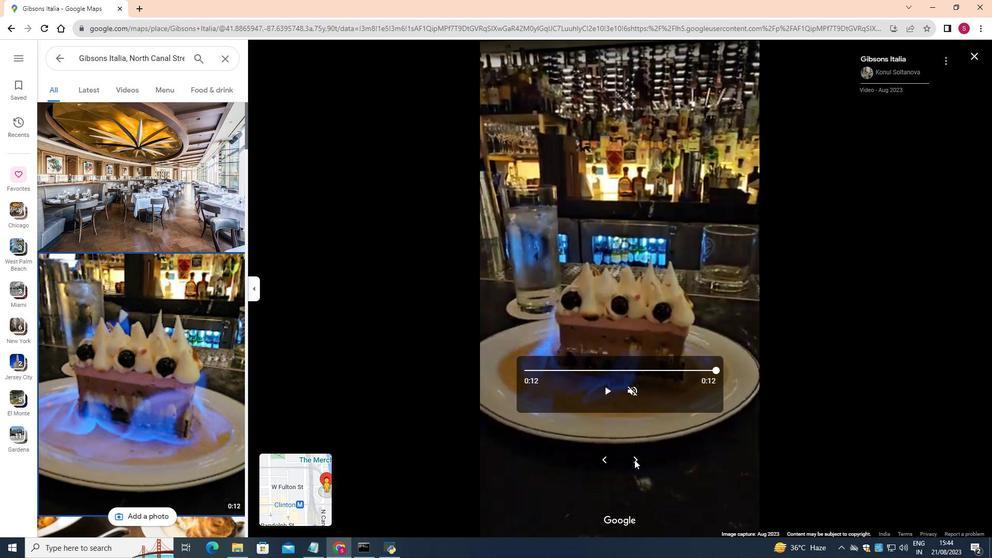 
Action: Mouse pressed left at (634, 459)
Screenshot: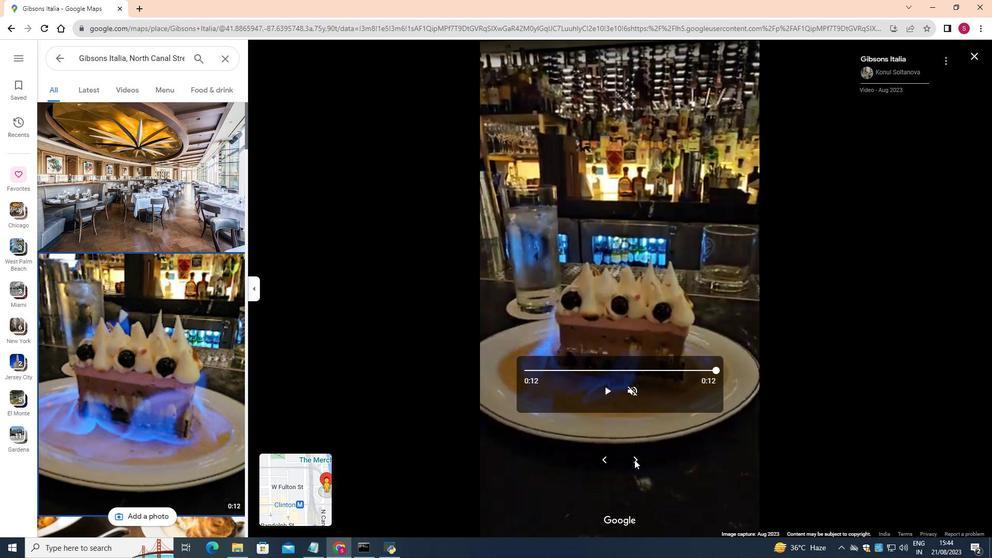 
Action: Mouse moved to (635, 458)
Screenshot: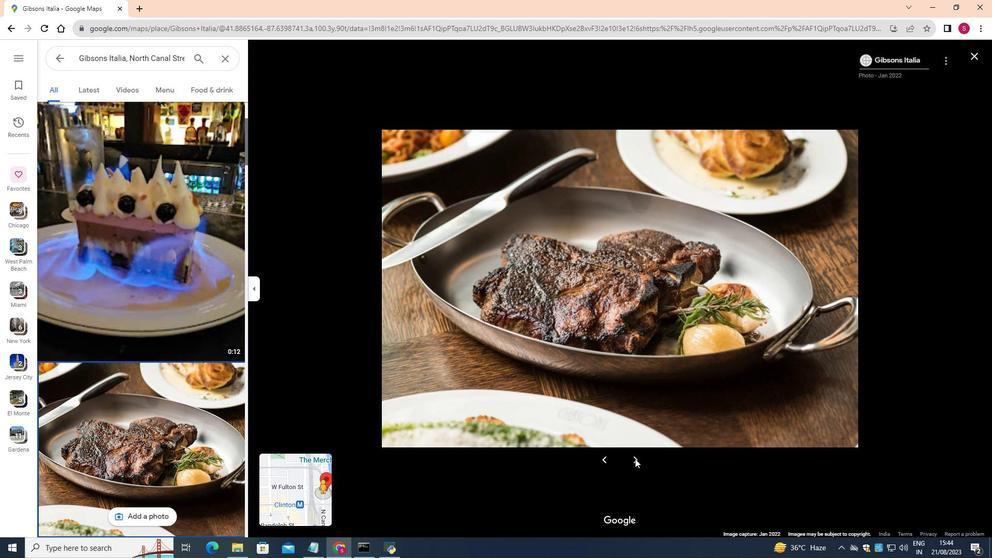 
Action: Mouse pressed left at (635, 458)
Screenshot: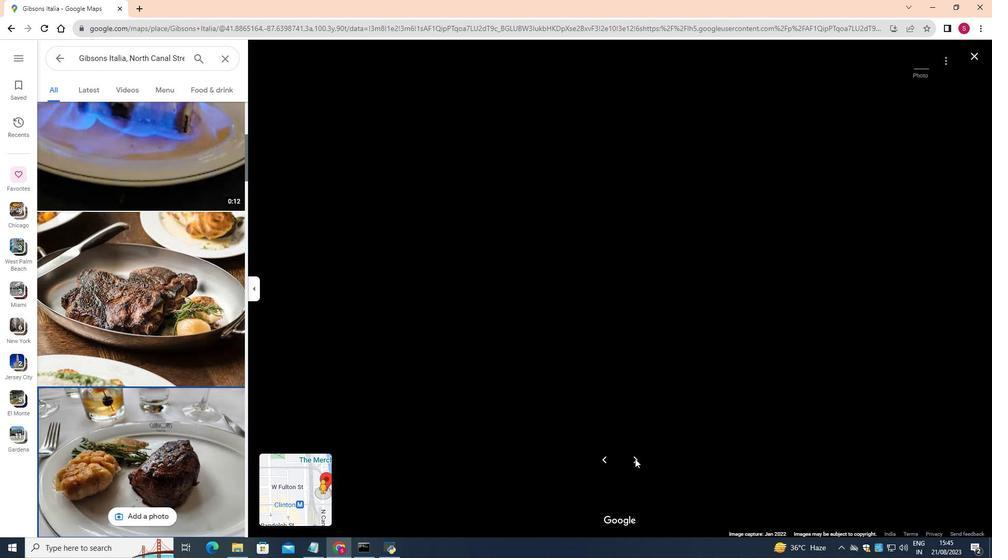 
Action: Mouse moved to (636, 458)
Screenshot: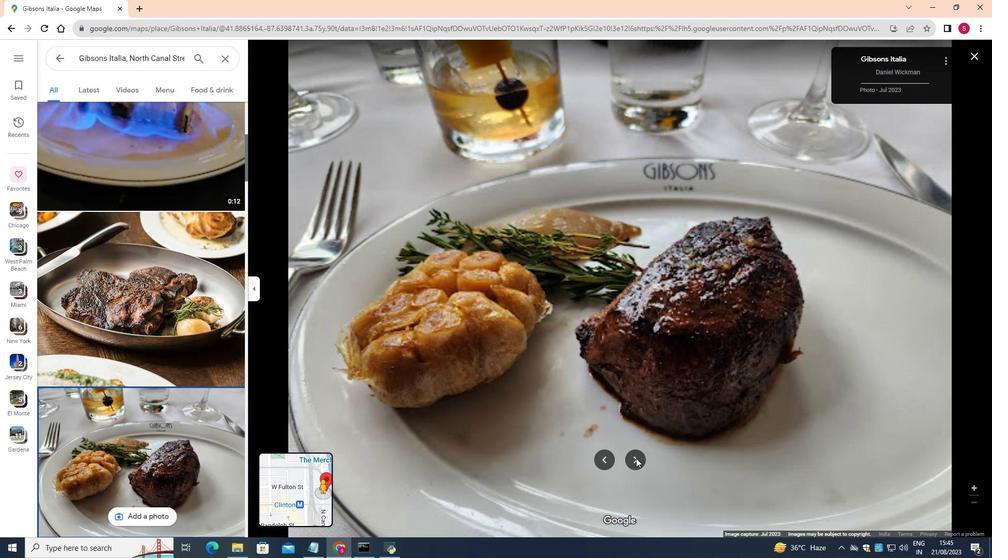 
Action: Key pressed <Key.right><Key.right><Key.right><Key.right>
Screenshot: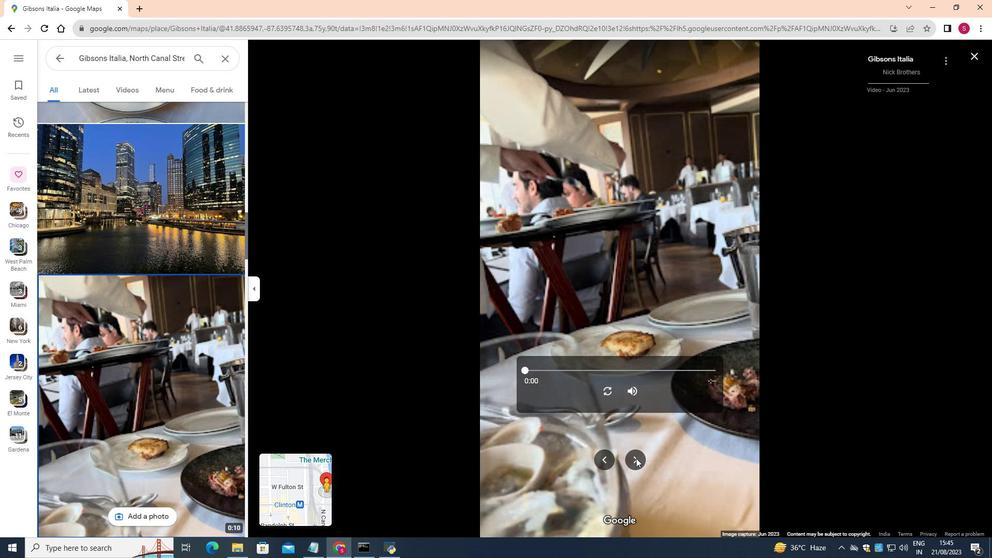 
Action: Mouse moved to (606, 391)
Screenshot: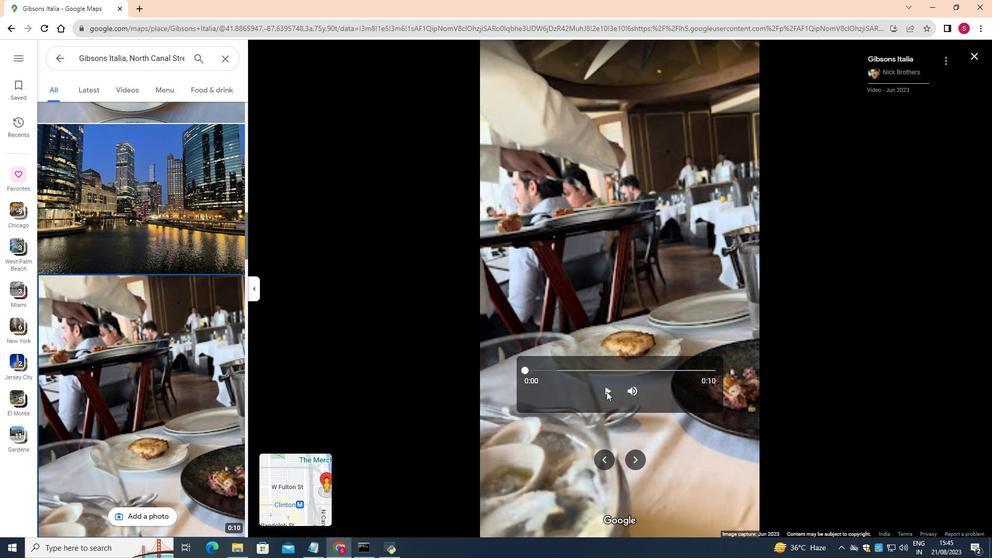 
Action: Mouse pressed left at (606, 391)
Screenshot: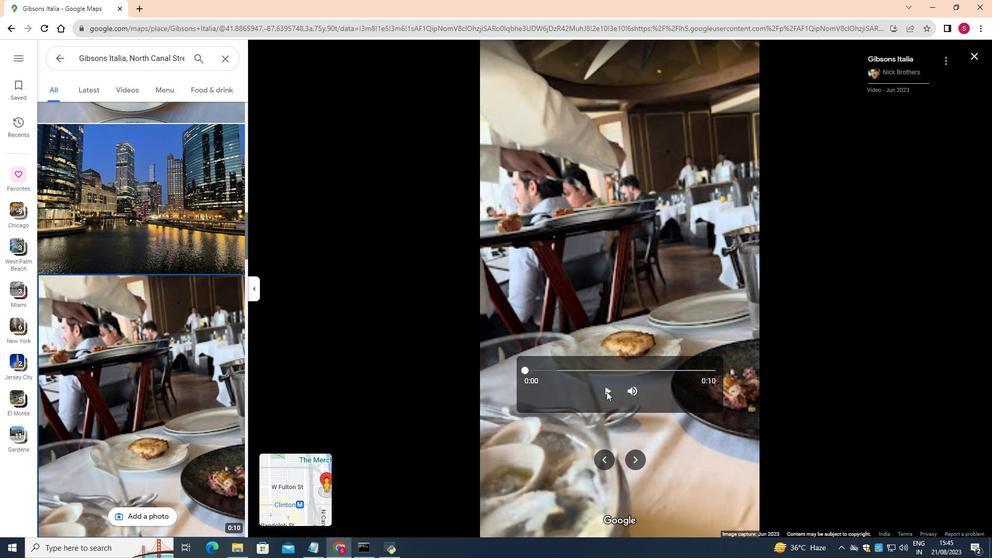 
Action: Mouse moved to (638, 457)
Screenshot: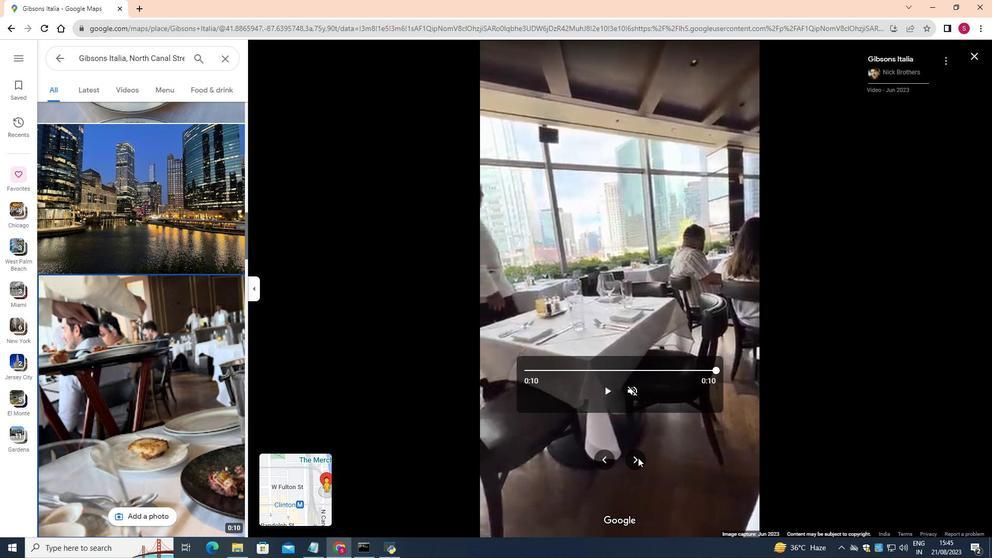 
Action: Mouse pressed left at (638, 457)
Screenshot: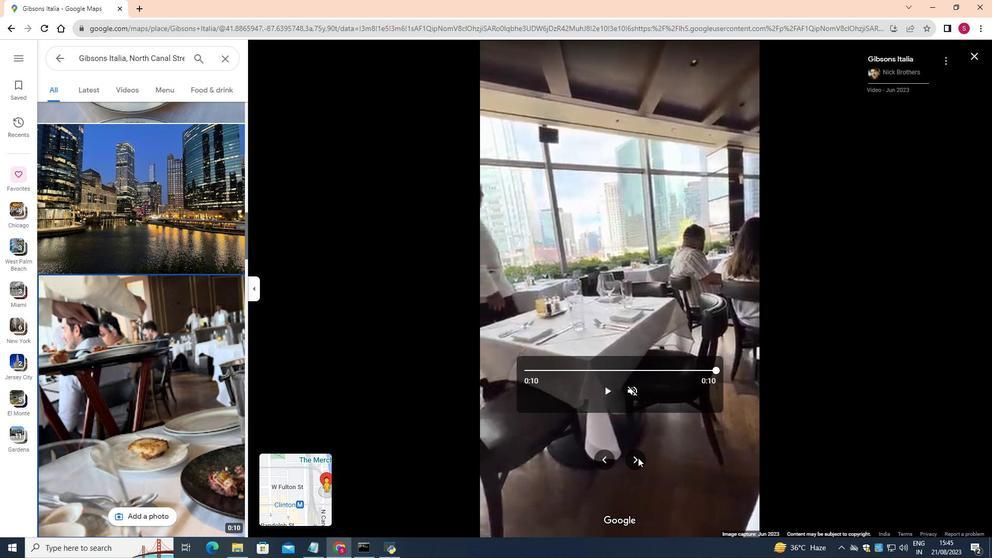 
Action: Mouse moved to (636, 458)
Screenshot: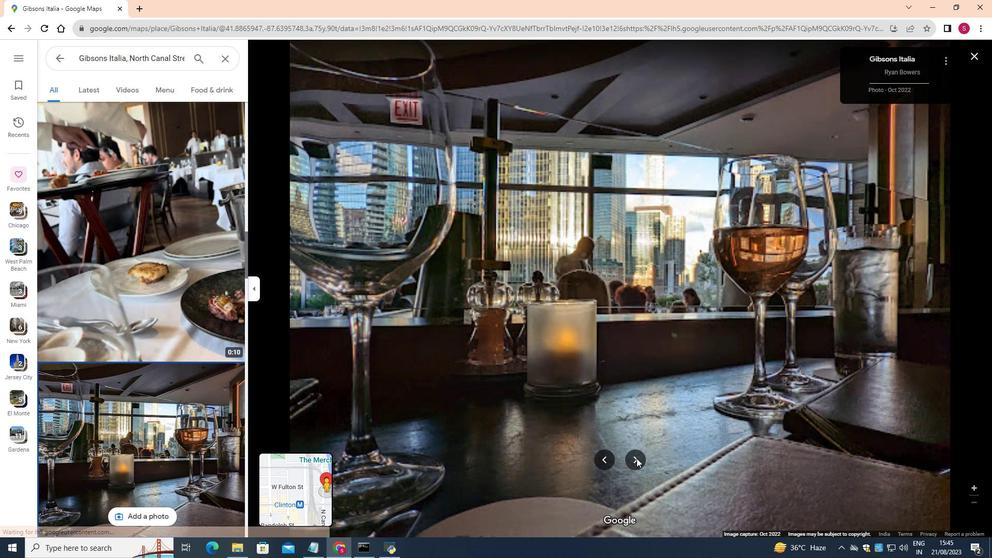 
Action: Mouse pressed left at (636, 458)
Screenshot: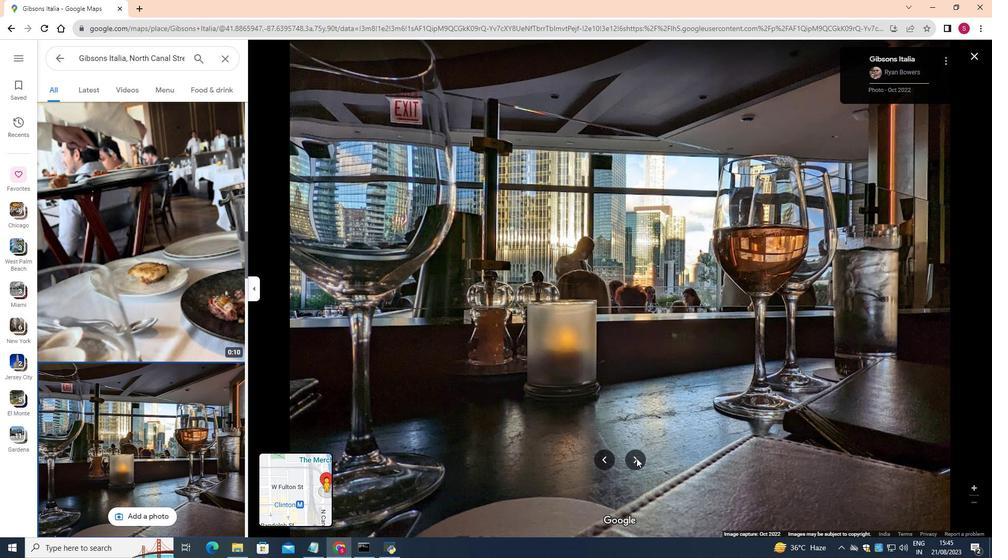 
Action: Key pressed <Key.right><Key.right><Key.right><Key.right>
Screenshot: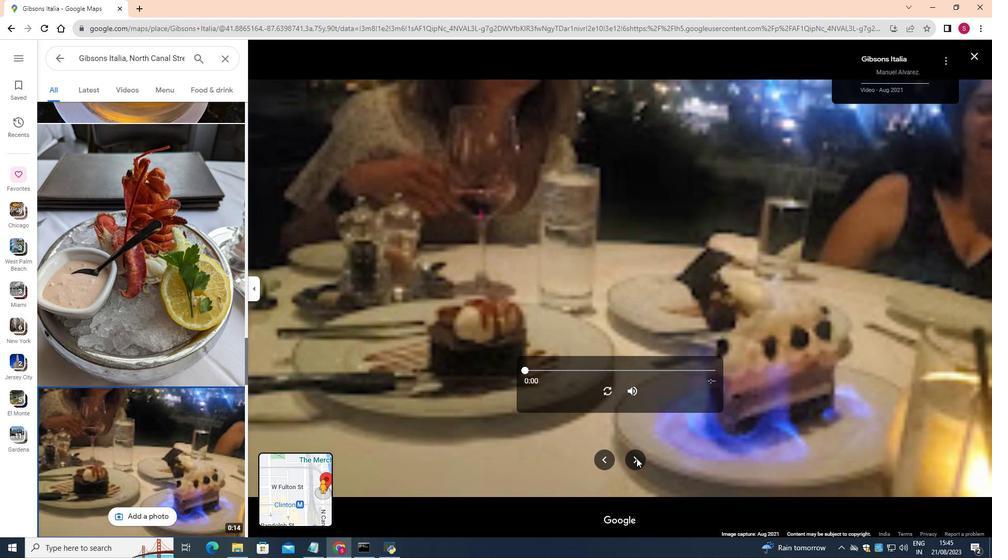 
Action: Mouse moved to (606, 389)
Screenshot: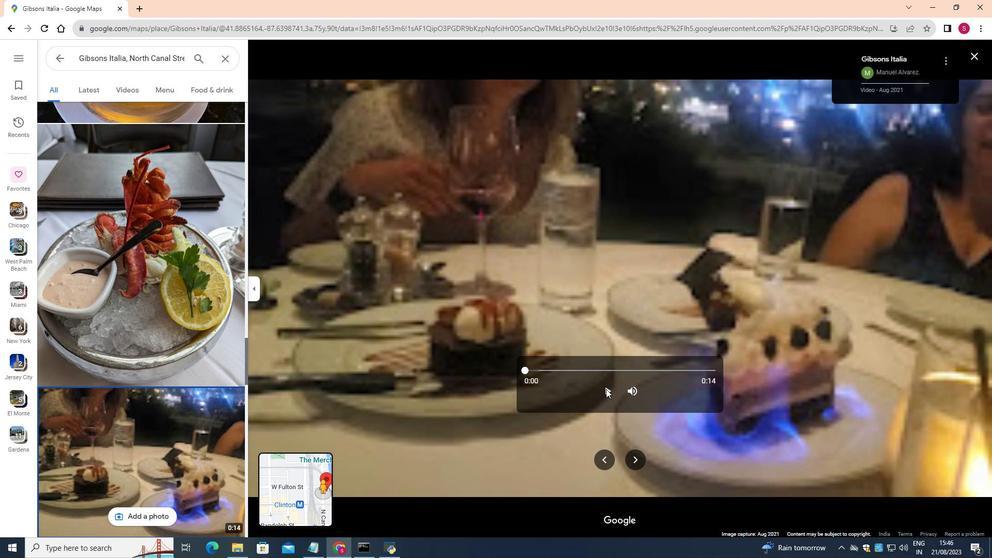 
Action: Mouse pressed left at (606, 389)
Screenshot: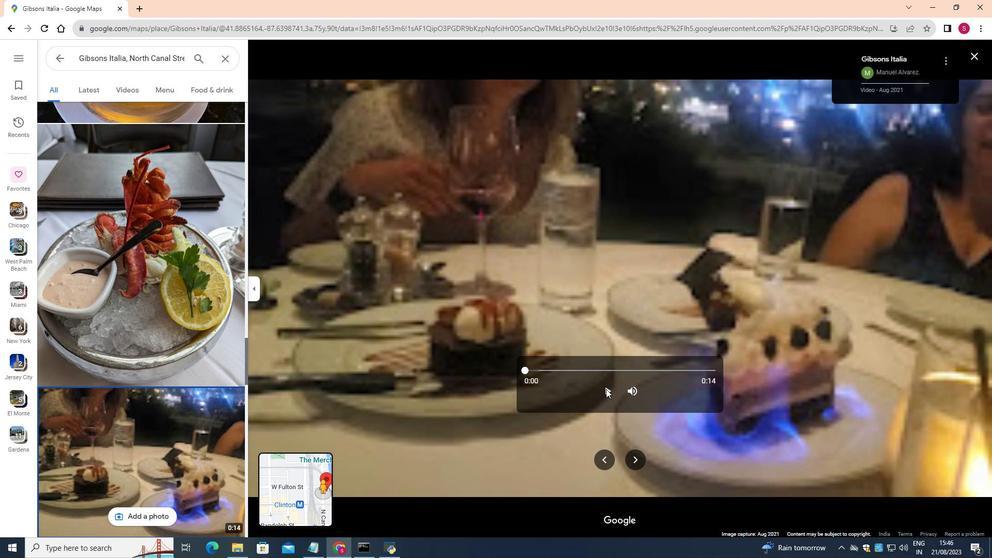 
Action: Mouse moved to (637, 462)
Screenshot: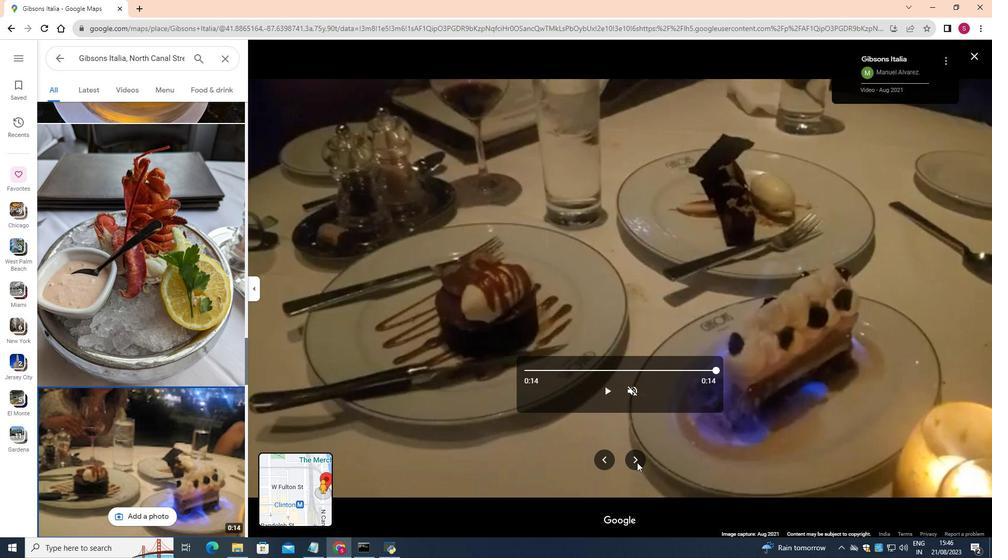 
Action: Mouse pressed left at (637, 462)
Screenshot: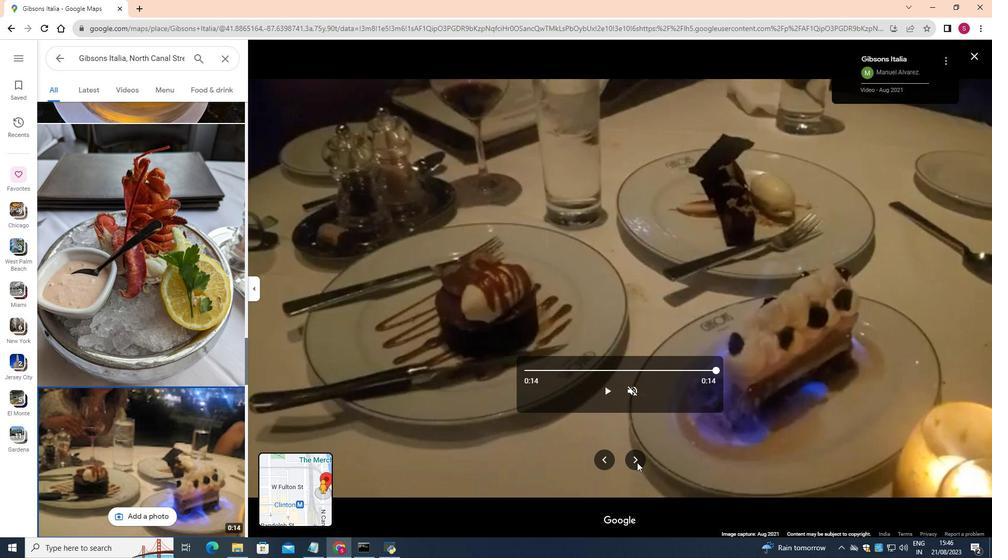 
Action: Mouse moved to (636, 461)
Screenshot: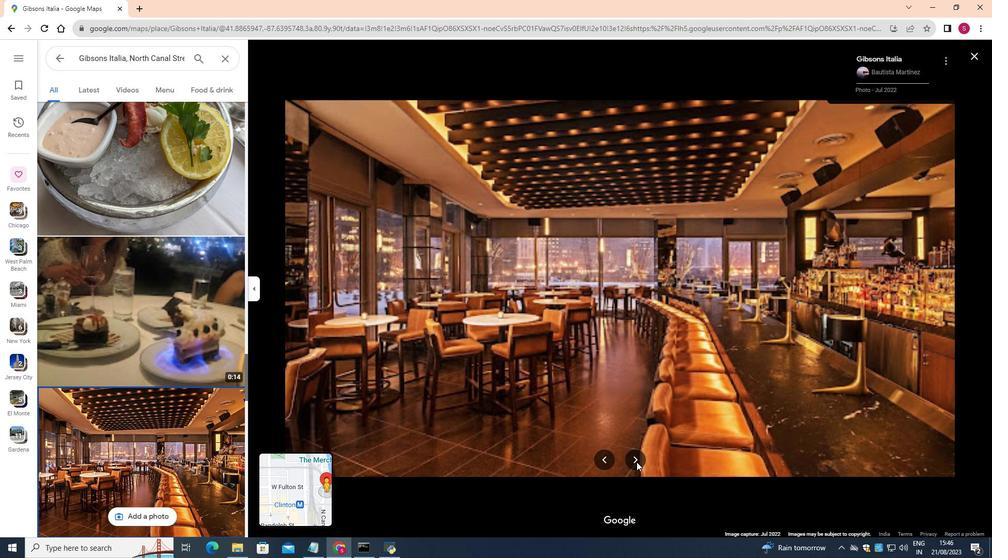 
Action: Key pressed <Key.right><Key.right><Key.right><Key.right><Key.right>
Screenshot: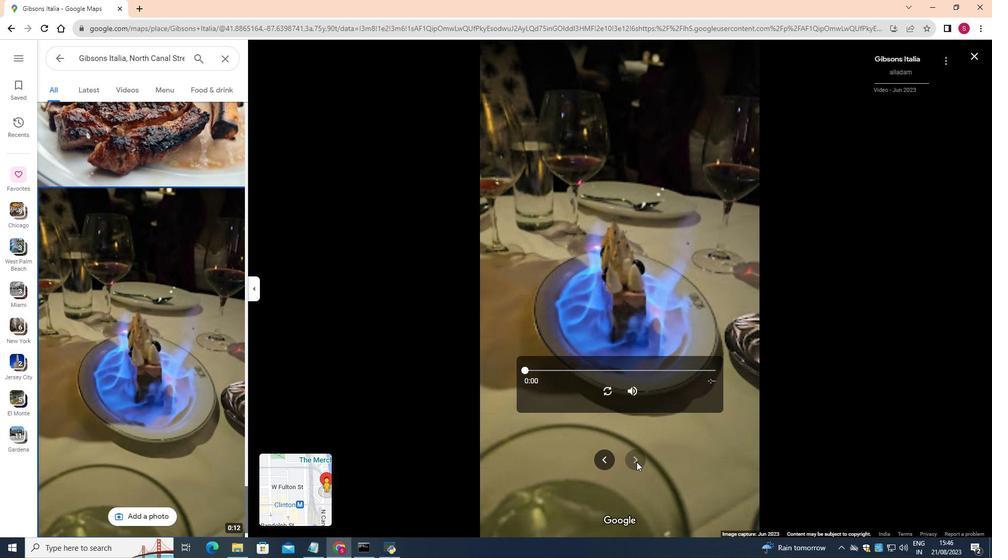 
Action: Mouse moved to (606, 388)
Screenshot: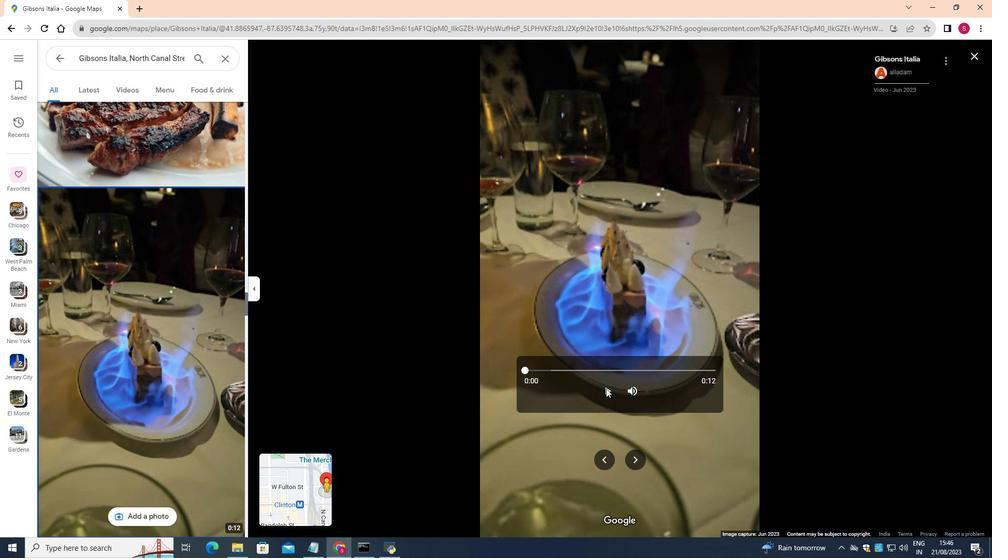 
Action: Mouse pressed left at (606, 388)
Screenshot: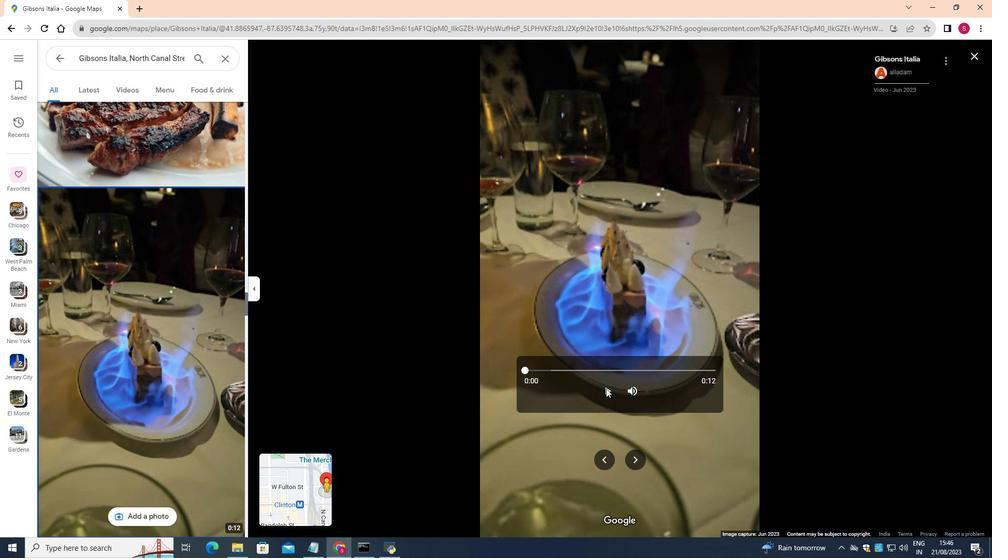 
Action: Mouse moved to (635, 461)
Screenshot: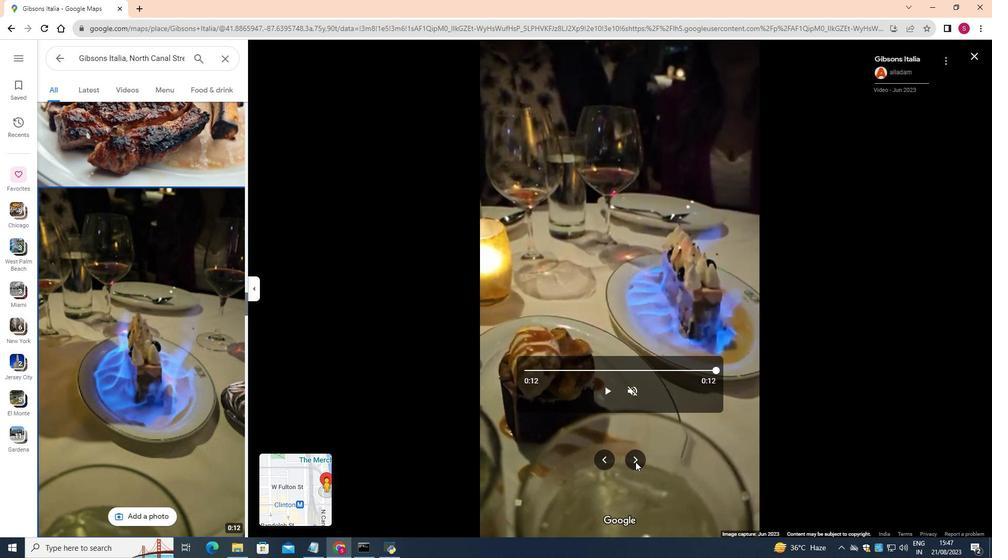 
Action: Mouse pressed left at (635, 461)
Screenshot: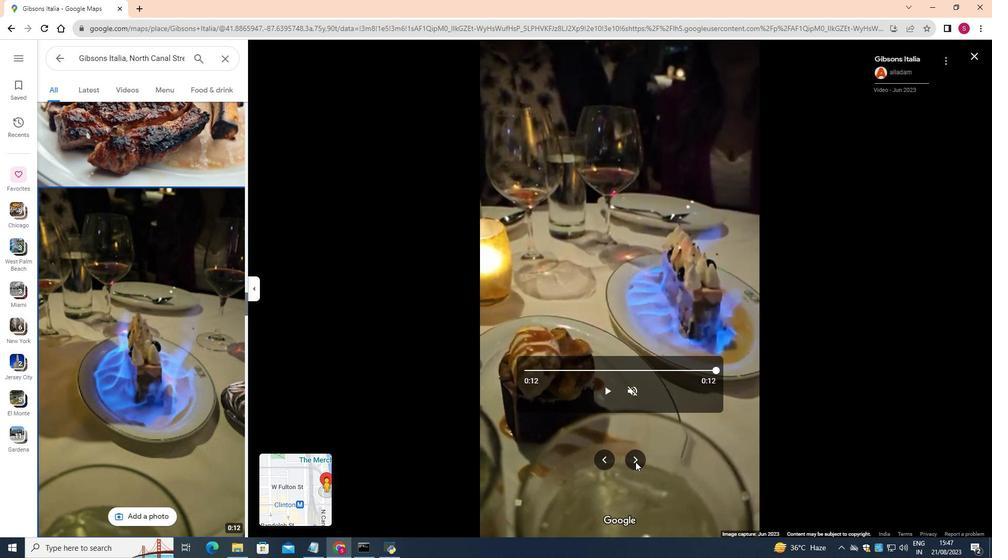 
Action: Mouse moved to (636, 461)
Screenshot: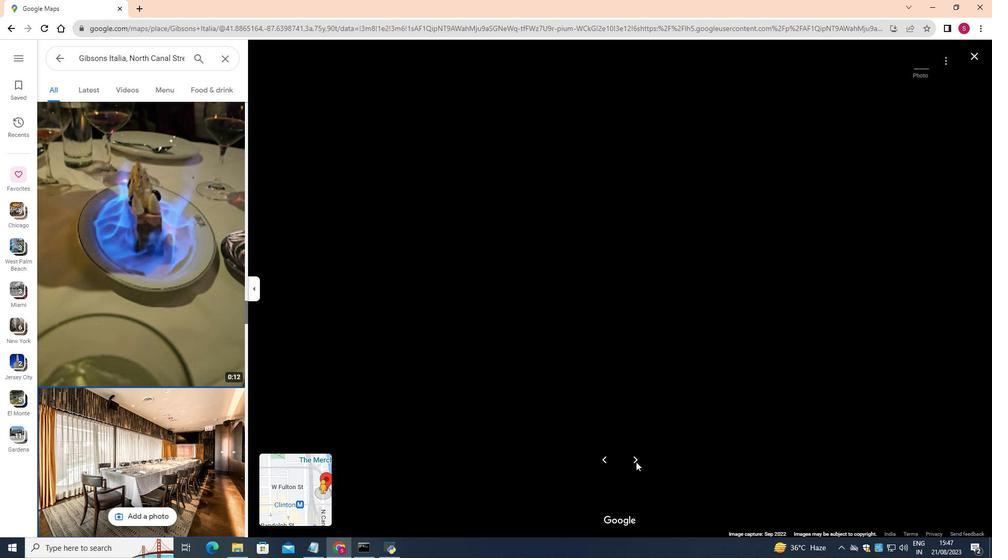
Action: Key pressed <Key.right><Key.right><Key.right><Key.right><Key.right><Key.right><Key.right><Key.right><Key.right><Key.right><Key.right><Key.right><Key.right><Key.right><Key.right><Key.right><Key.right><Key.right><Key.right><Key.right><Key.right><Key.right><Key.right><Key.right><Key.right><Key.right><Key.right><Key.right><Key.right><Key.right><Key.right><Key.right><Key.right><Key.right><Key.right><Key.right><Key.right><Key.right><Key.right><Key.right><Key.right><Key.right><Key.right><Key.right><Key.right><Key.right><Key.right><Key.right><Key.right><Key.right><Key.right><Key.right><Key.right><Key.right><Key.right><Key.right><Key.right><Key.right><Key.right><Key.right><Key.right><Key.right><Key.right><Key.right><Key.right><Key.right><Key.right><Key.right><Key.right><Key.right><Key.right><Key.right><Key.right><Key.right><Key.right><Key.right><Key.right><Key.right><Key.right><Key.right><Key.right><Key.right><Key.right><Key.right><Key.right><Key.right><Key.right><Key.right><Key.right><Key.right><Key.right><Key.right><Key.right><Key.right><Key.right><Key.right><Key.right><Key.right><Key.right><Key.right><Key.right><Key.right><Key.right><Key.right><Key.right><Key.right><Key.right><Key.right><Key.right><Key.right><Key.right><Key.right><Key.right><Key.right><Key.right><Key.right><Key.right><Key.right><Key.right><Key.right><Key.right><Key.right><Key.right><Key.right><Key.right><Key.right><Key.right><Key.right><Key.right><Key.right><Key.right><Key.right><Key.right><Key.right><Key.right><Key.right><Key.right><Key.right><Key.right><Key.right><Key.right>
Screenshot: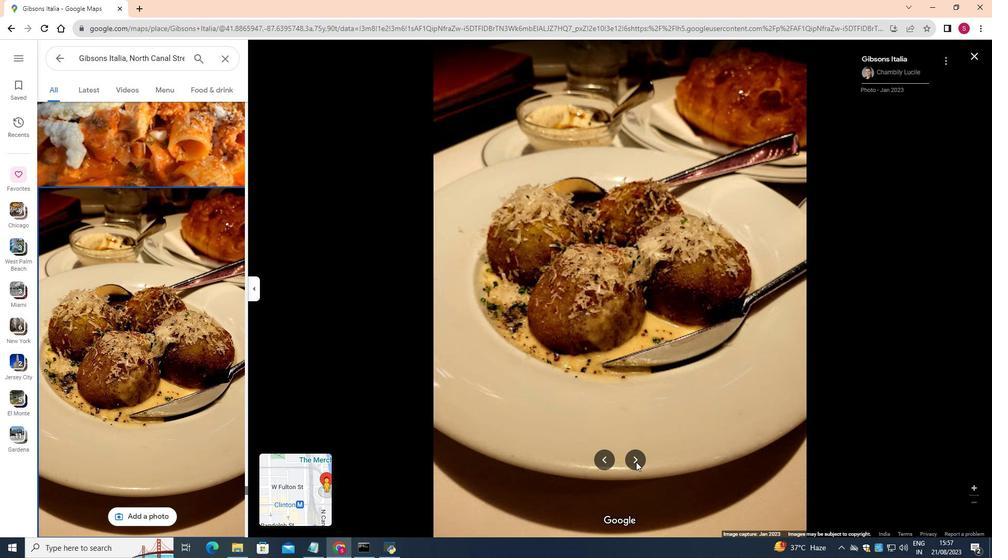 
Action: Mouse pressed left at (636, 461)
Screenshot: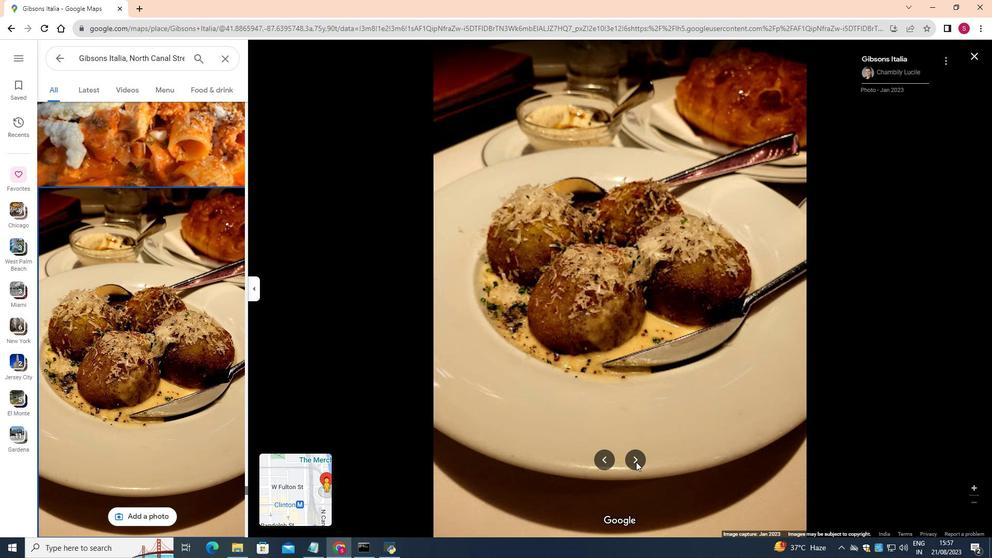
Action: Mouse moved to (636, 461)
Screenshot: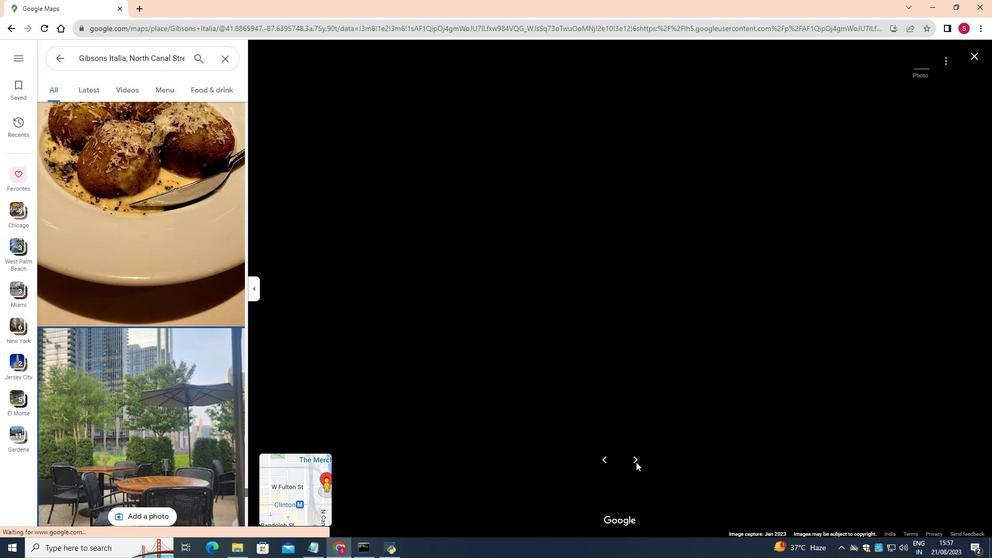 
Action: Mouse pressed left at (636, 461)
Screenshot: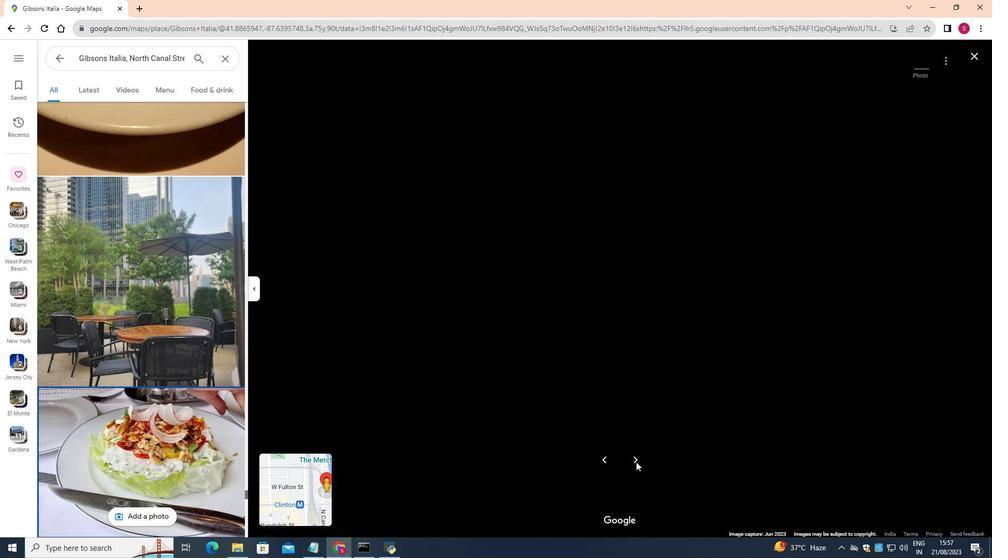 
Action: Key pressed <Key.right><Key.right><Key.right><Key.right><Key.right><Key.right><Key.right><Key.right><Key.right><Key.right><Key.right><Key.right><Key.right><Key.right><Key.right><Key.right><Key.right><Key.right><Key.right><Key.right><Key.right><Key.right><Key.right><Key.right><Key.right><Key.right><Key.right><Key.right><Key.right><Key.right><Key.right><Key.right><Key.right><Key.right><Key.right><Key.right><Key.right><Key.right><Key.right><Key.right>
Screenshot: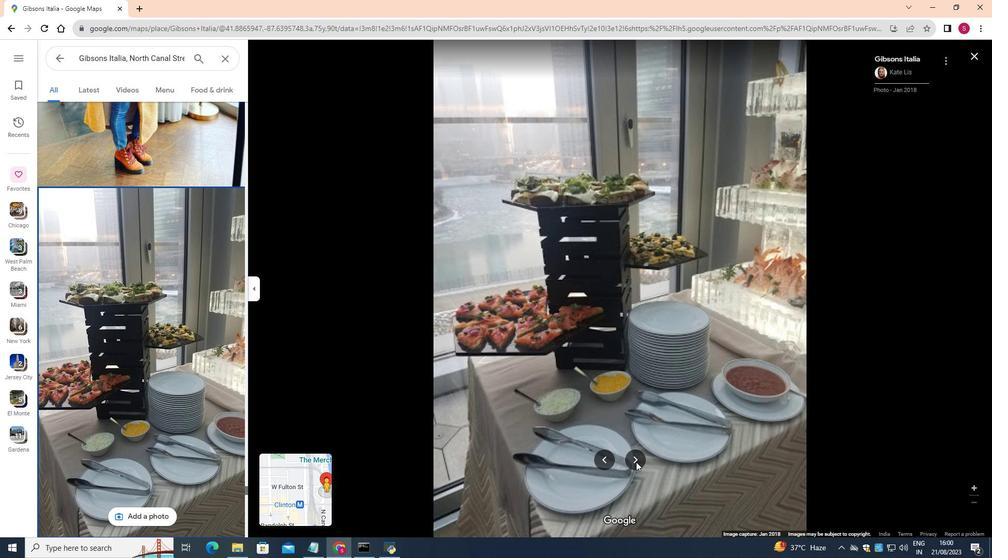 
Action: Mouse moved to (636, 460)
Screenshot: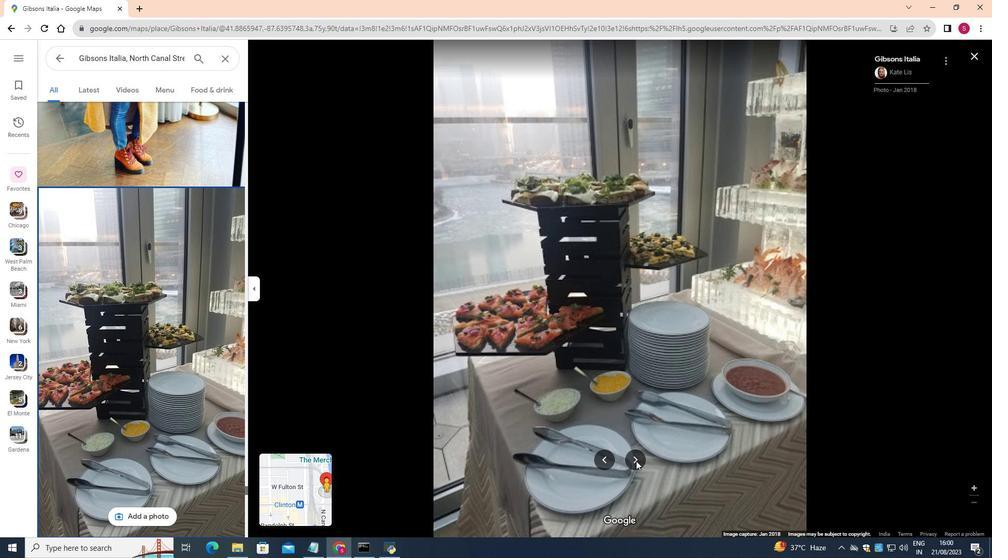 
Action: Mouse pressed left at (636, 460)
Screenshot: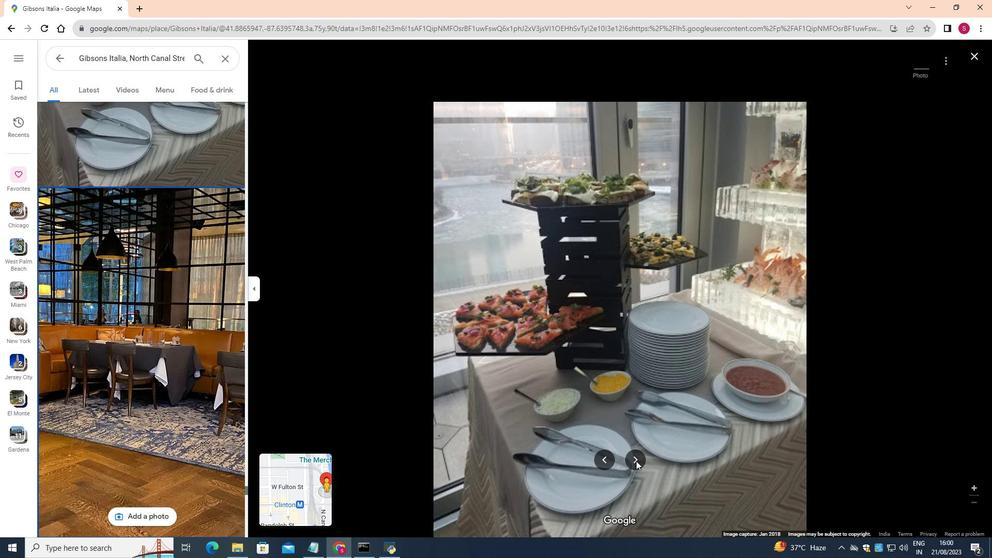 
Action: Mouse pressed left at (636, 460)
Screenshot: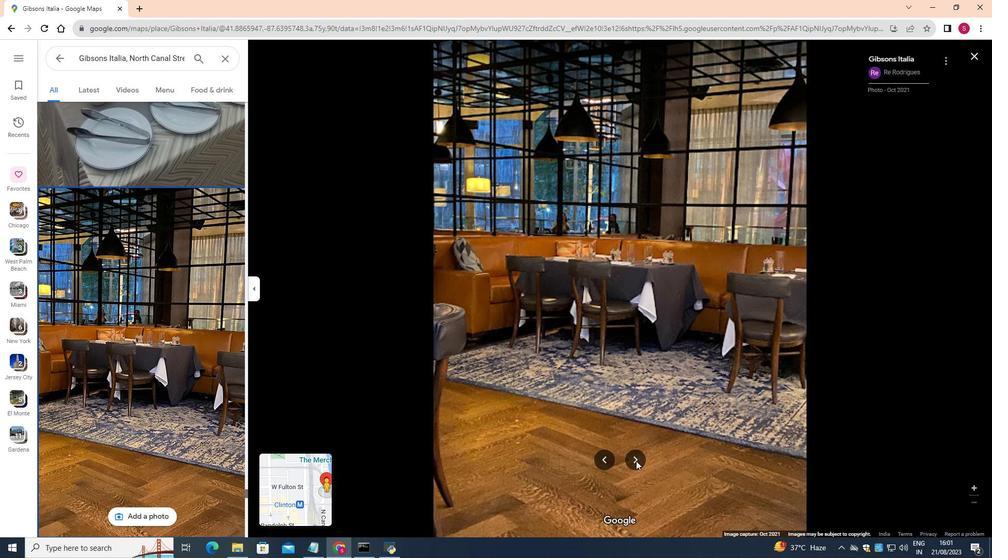 
Action: Key pressed <Key.right><Key.right><Key.right><Key.right><Key.right><Key.right><Key.right><Key.right><Key.right><Key.right><Key.right><Key.right><Key.right><Key.right><Key.right><Key.right><Key.right><Key.right><Key.right><Key.right><Key.right><Key.right><Key.right><Key.right><Key.right><Key.right><Key.right><Key.right><Key.right><Key.right><Key.right><Key.right><Key.right><Key.right><Key.right><Key.right><Key.right><Key.right><Key.right><Key.right>
Screenshot: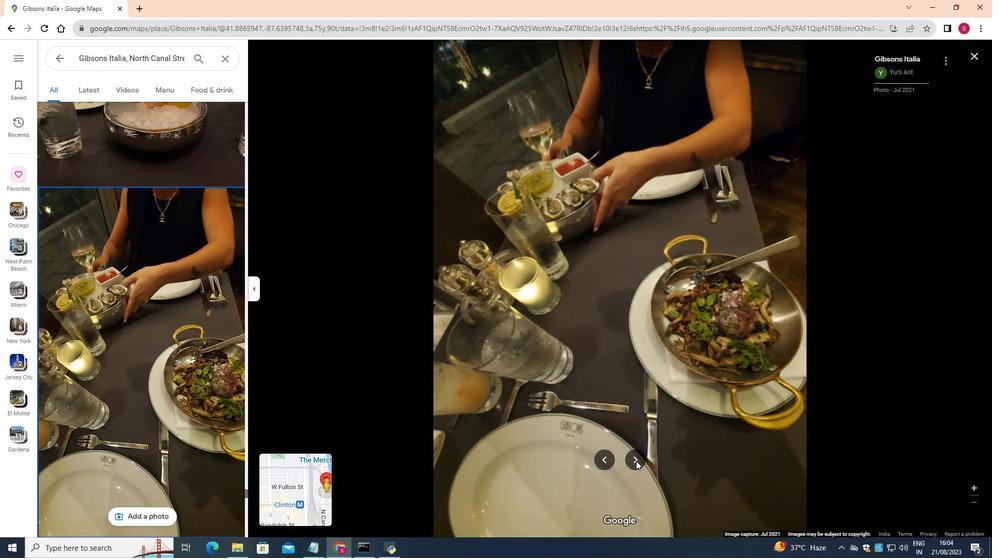 
Action: Mouse pressed left at (636, 460)
Screenshot: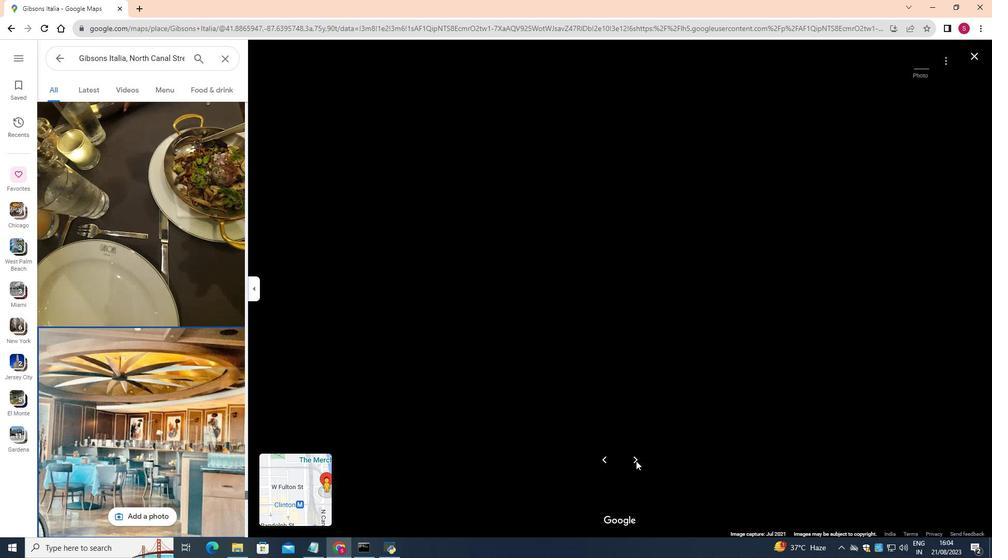 
Action: Mouse pressed left at (636, 460)
Screenshot: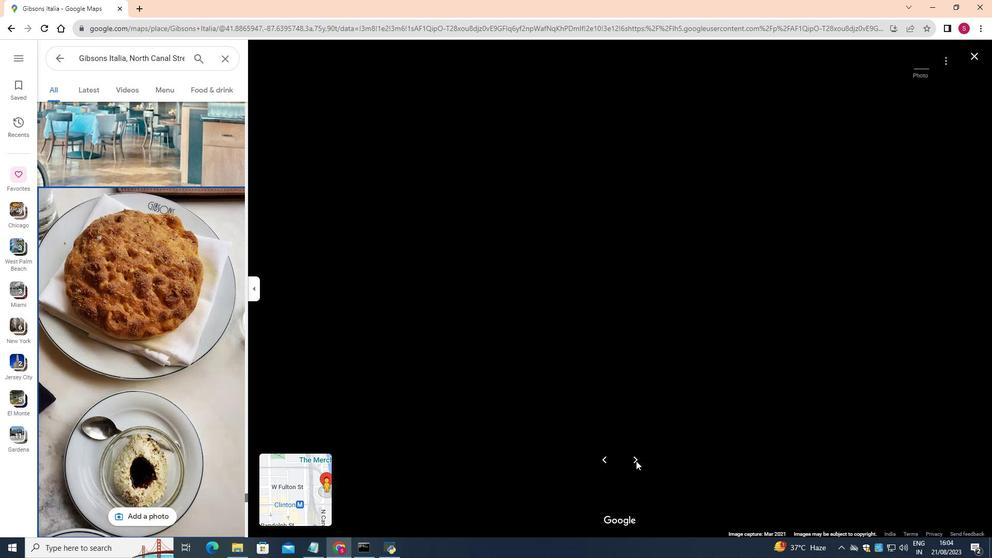 
Action: Key pressed <Key.right><Key.right><Key.right><Key.right><Key.right><Key.right><Key.right><Key.right><Key.right><Key.right><Key.right><Key.right><Key.right><Key.right><Key.right><Key.right><Key.right><Key.right><Key.right><Key.right><Key.right><Key.right><Key.right><Key.right><Key.right><Key.right><Key.right><Key.right><Key.right><Key.right><Key.right><Key.right><Key.right><Key.right><Key.right><Key.right><Key.right><Key.right>
Screenshot: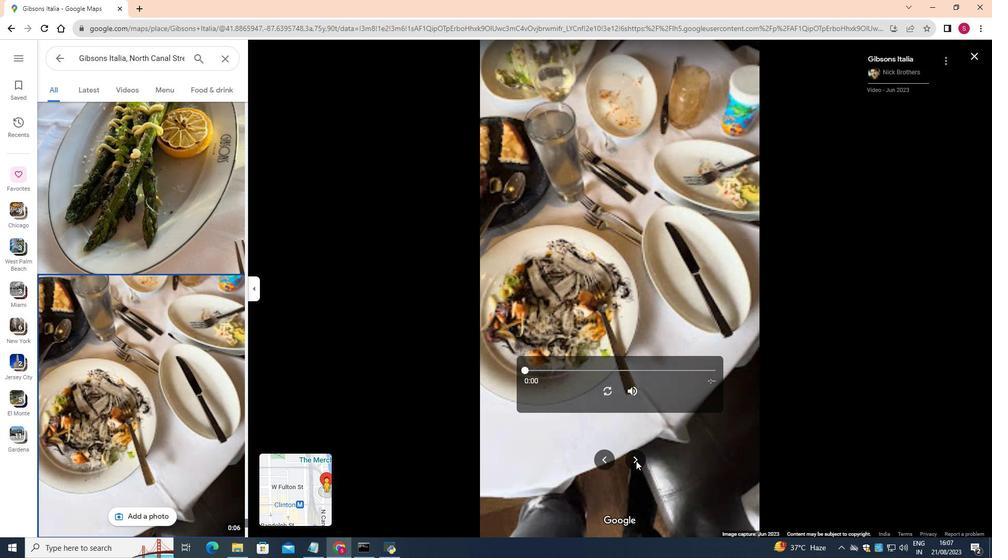 
Action: Mouse moved to (604, 387)
Screenshot: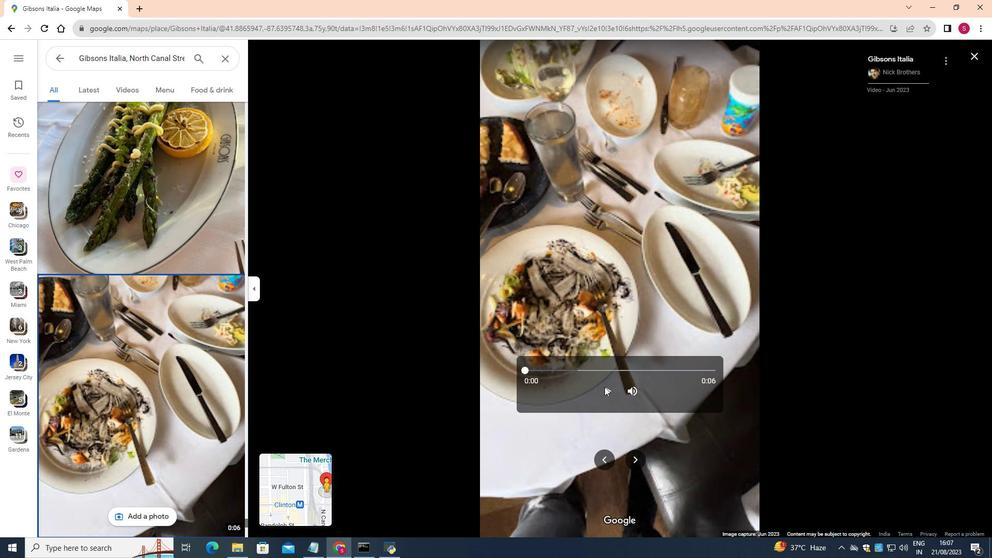 
Action: Mouse pressed left at (604, 387)
Screenshot: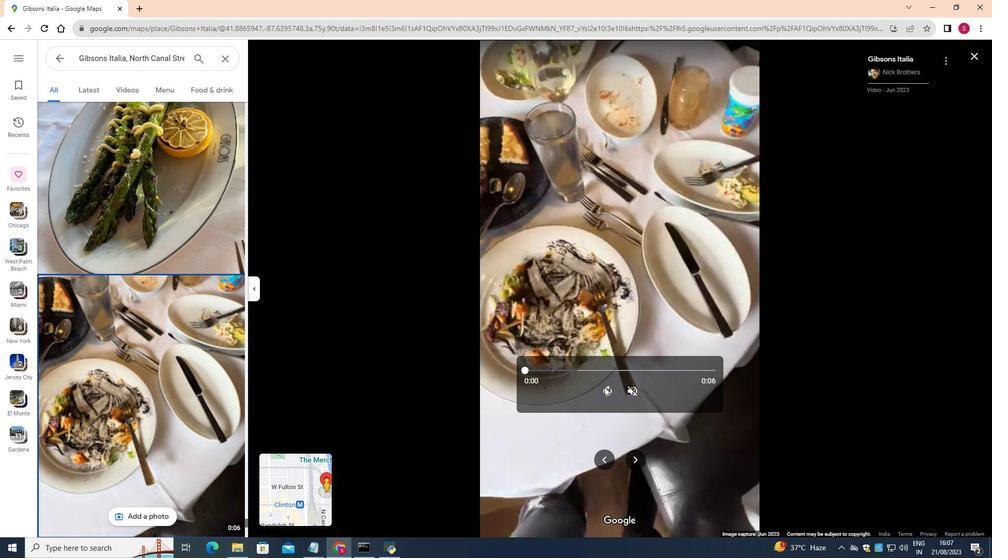 
Action: Key pressed <Key.right>
Screenshot: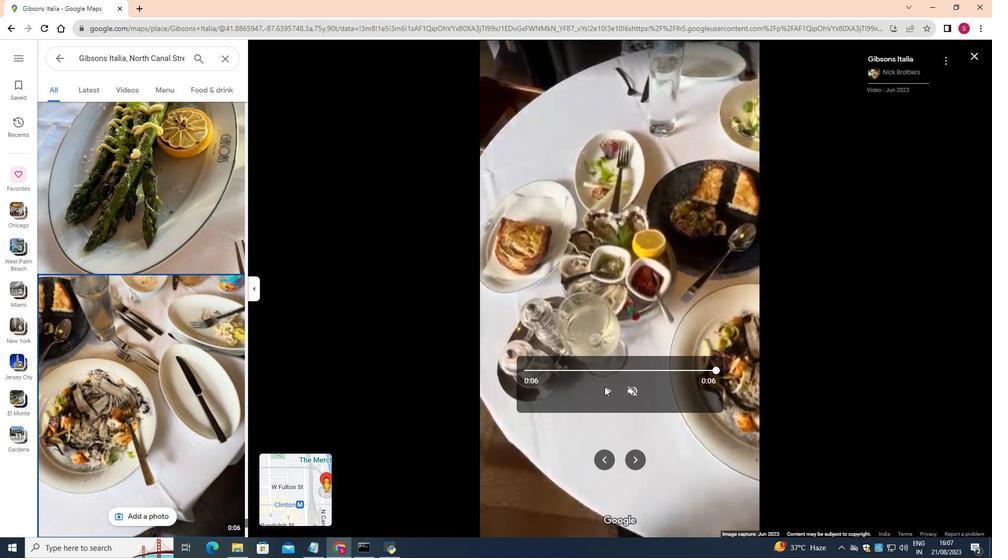 
Action: Mouse moved to (604, 387)
Screenshot: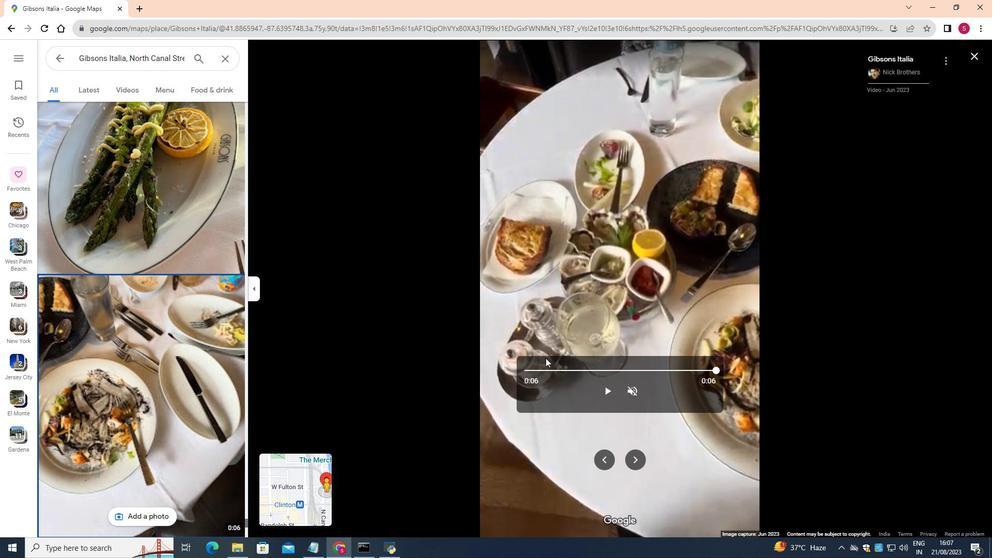 
Action: Mouse scrolled (604, 387) with delta (0, 0)
Screenshot: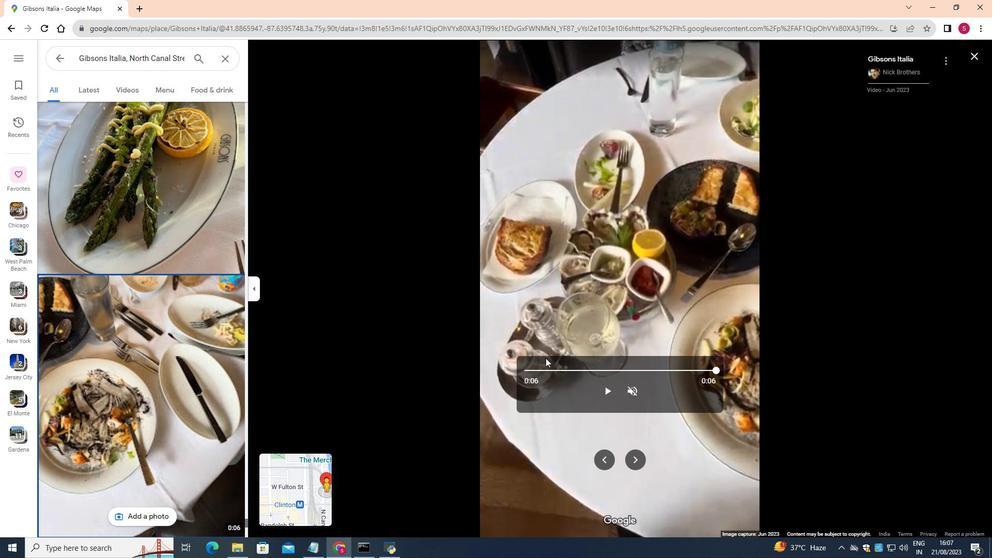 
Action: Mouse moved to (638, 461)
Screenshot: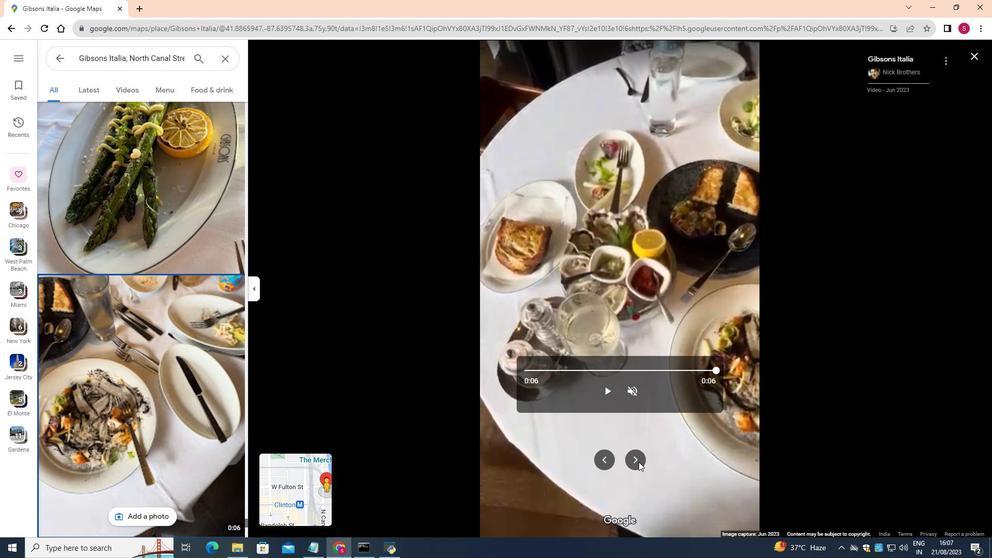 
Action: Mouse pressed left at (638, 461)
Screenshot: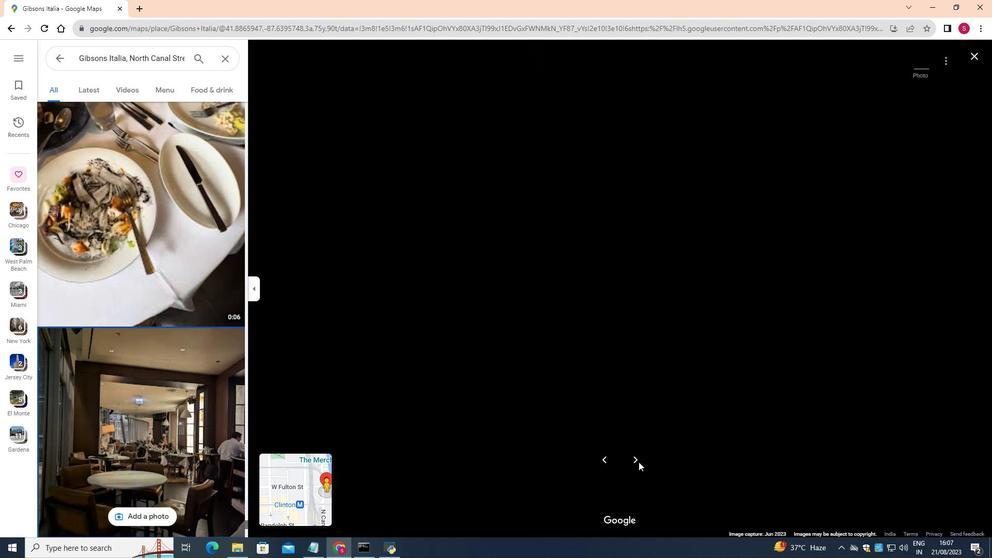 
Action: Key pressed <Key.right><Key.right><Key.right><Key.right><Key.right><Key.right>
Screenshot: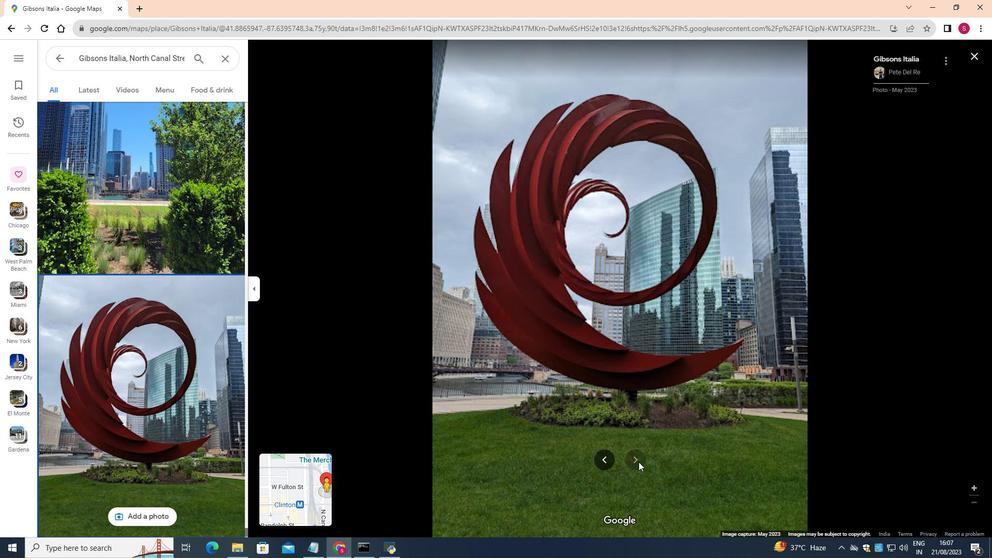 
Action: Mouse moved to (978, 55)
Screenshot: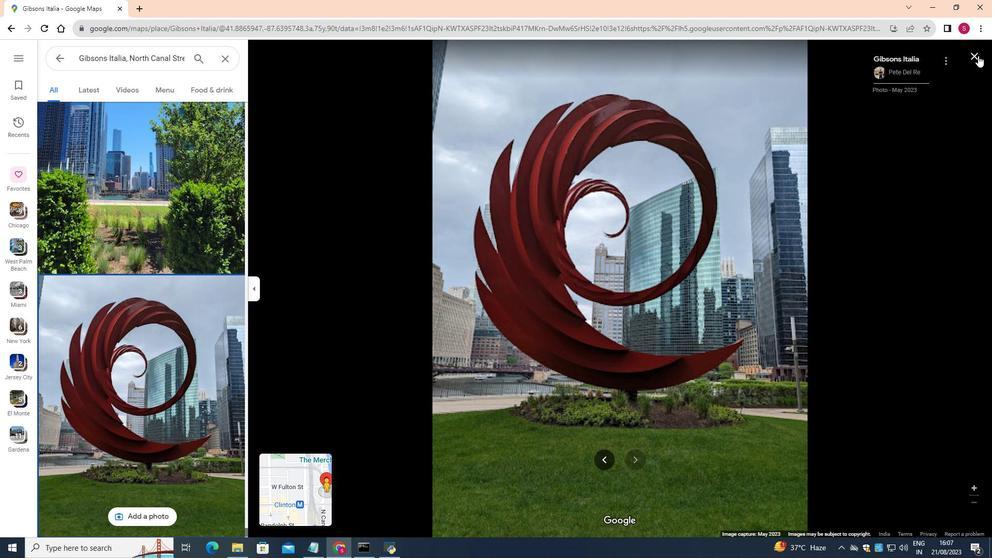 
Action: Mouse pressed left at (978, 55)
Screenshot: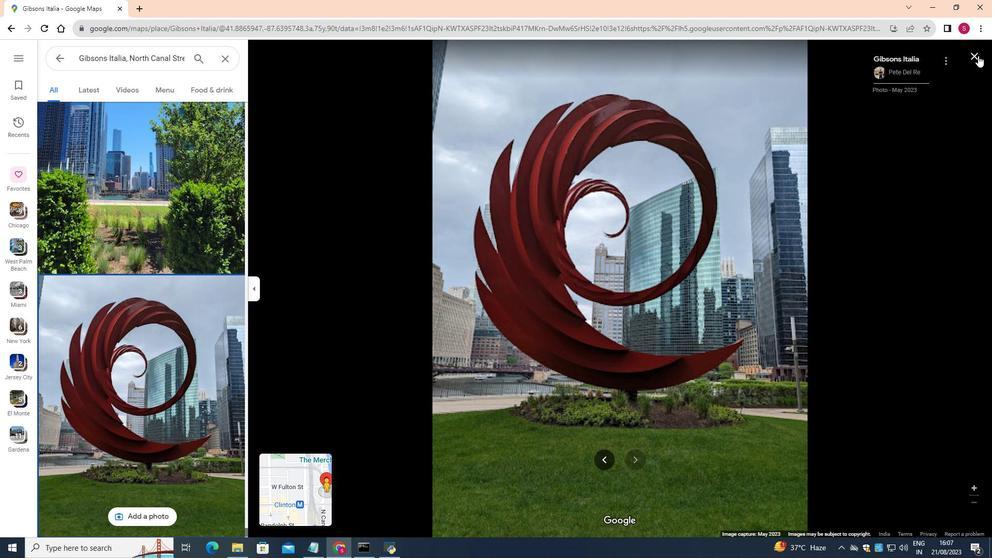 
Action: Mouse moved to (103, 259)
Screenshot: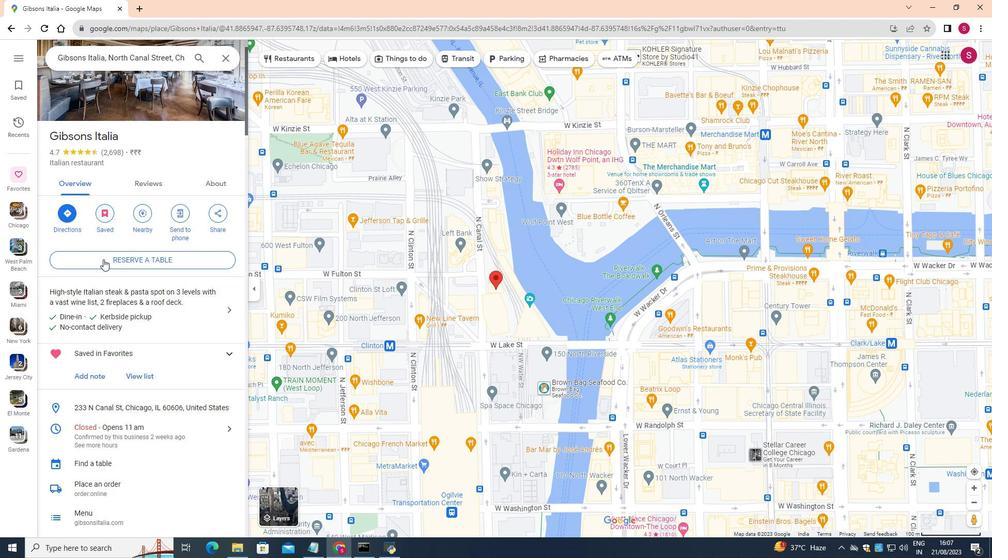 
Action: Mouse scrolled (103, 258) with delta (0, 0)
Screenshot: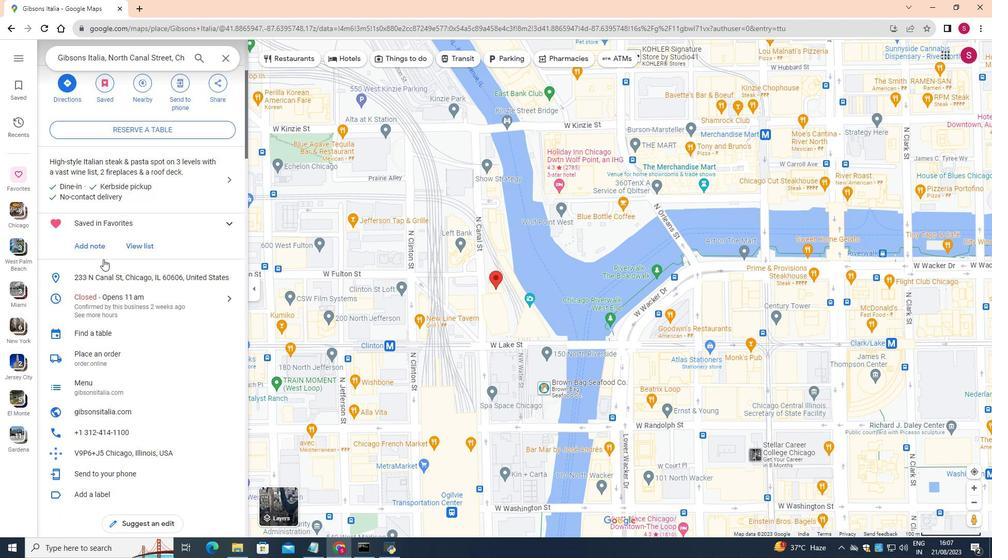 
Action: Mouse scrolled (103, 258) with delta (0, 0)
Screenshot: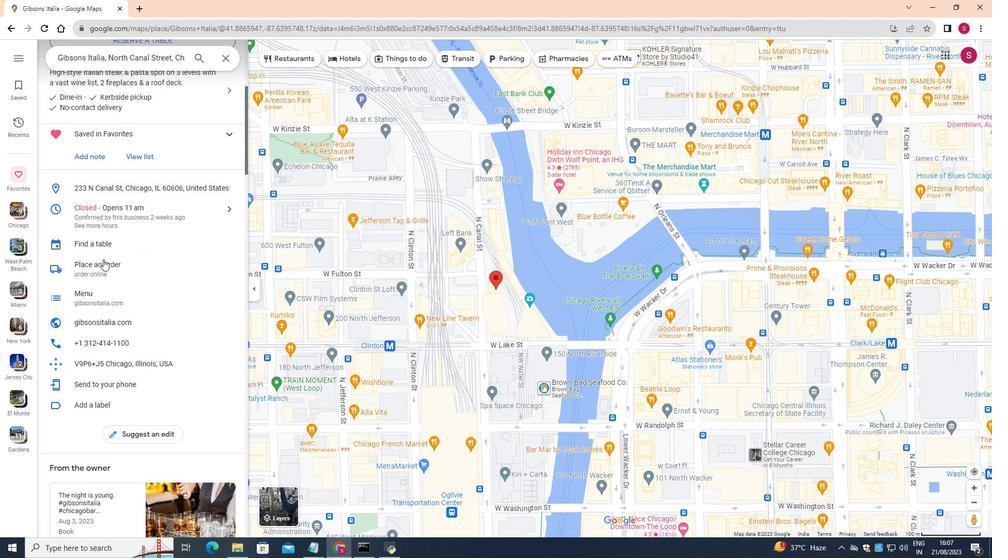 
Action: Mouse scrolled (103, 258) with delta (0, 0)
Screenshot: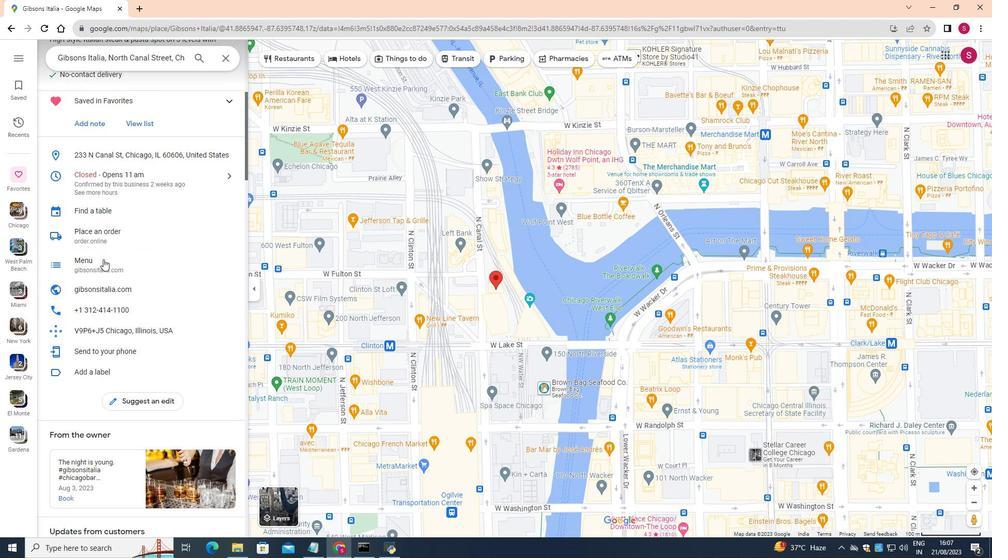 
Action: Mouse scrolled (103, 258) with delta (0, 0)
Screenshot: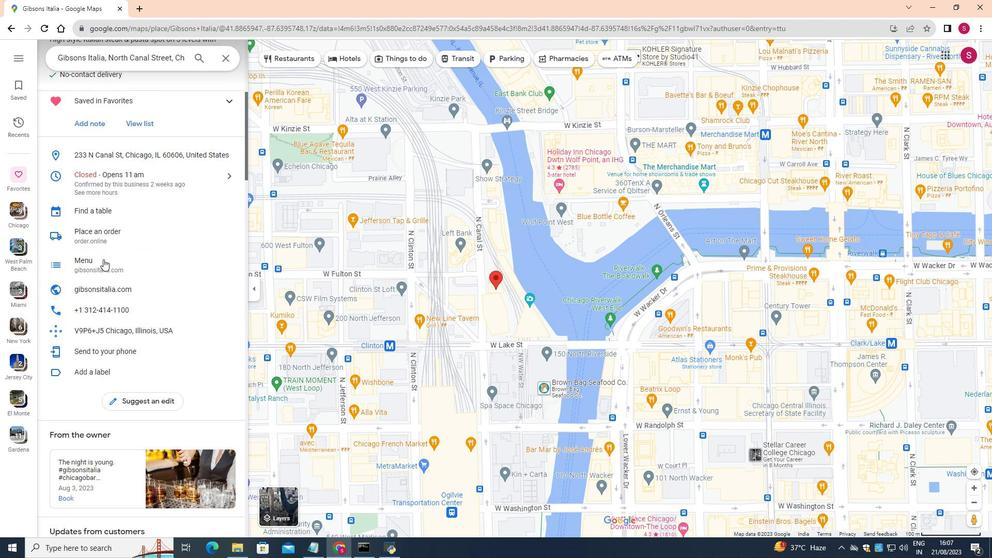 
Action: Mouse scrolled (103, 258) with delta (0, 0)
Screenshot: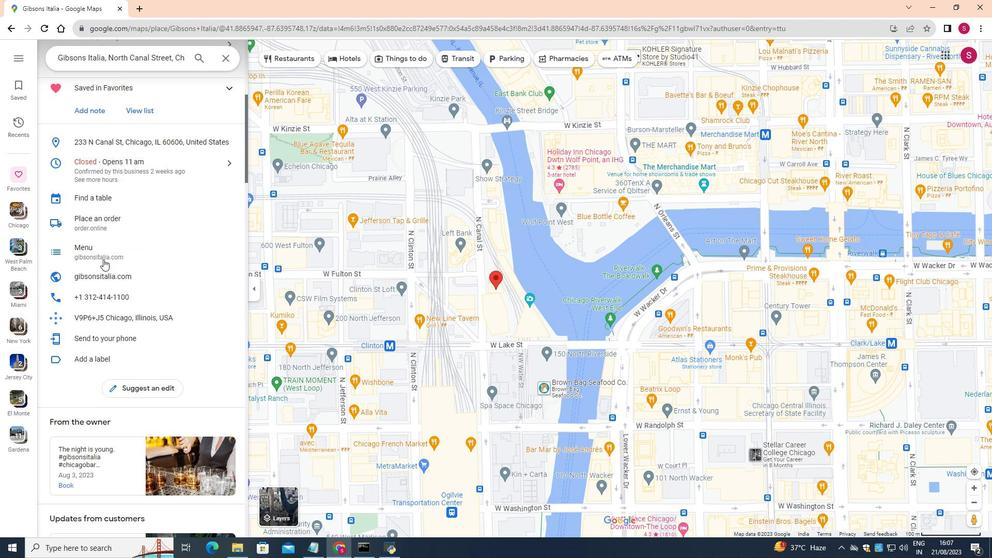 
Action: Mouse scrolled (103, 258) with delta (0, 0)
Screenshot: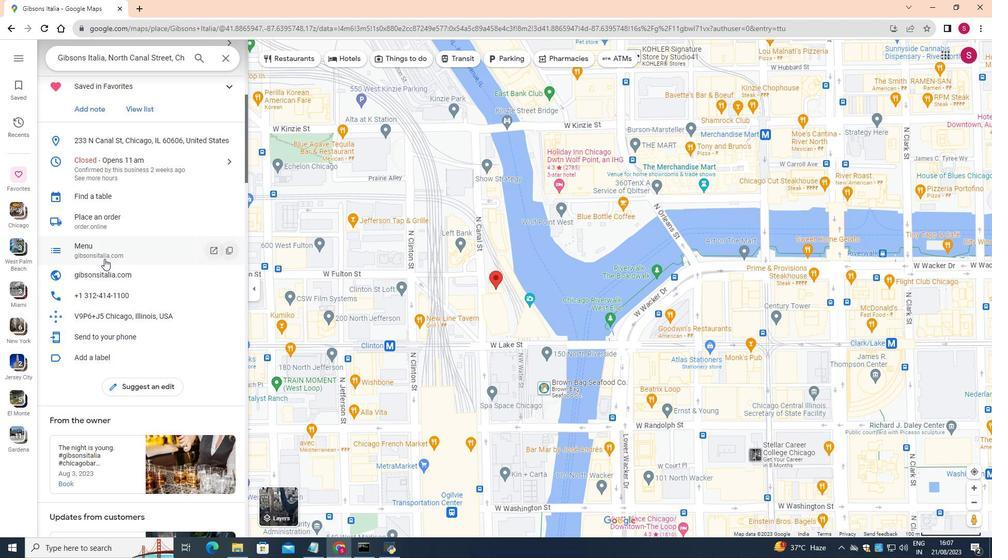 
Action: Mouse moved to (106, 257)
Screenshot: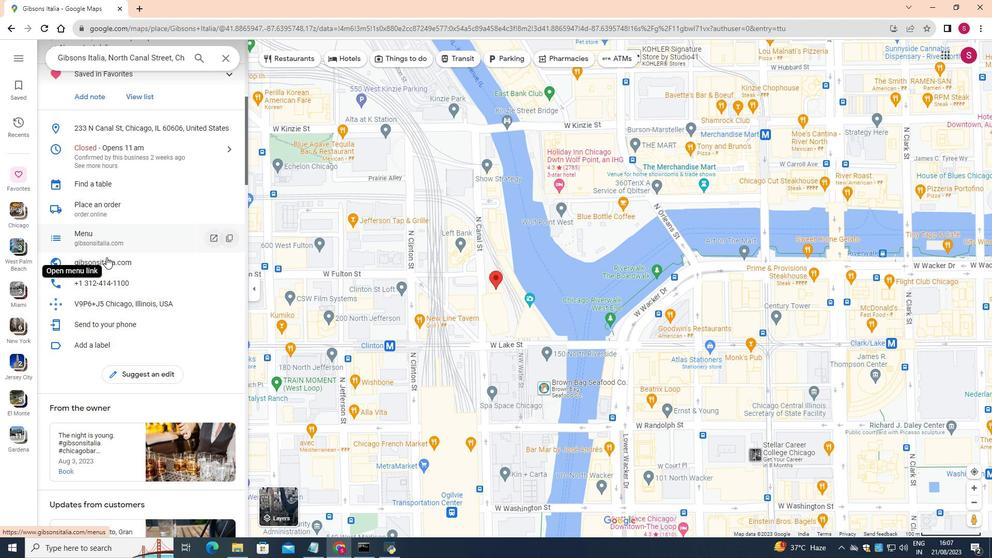 
Action: Mouse scrolled (106, 256) with delta (0, 0)
Screenshot: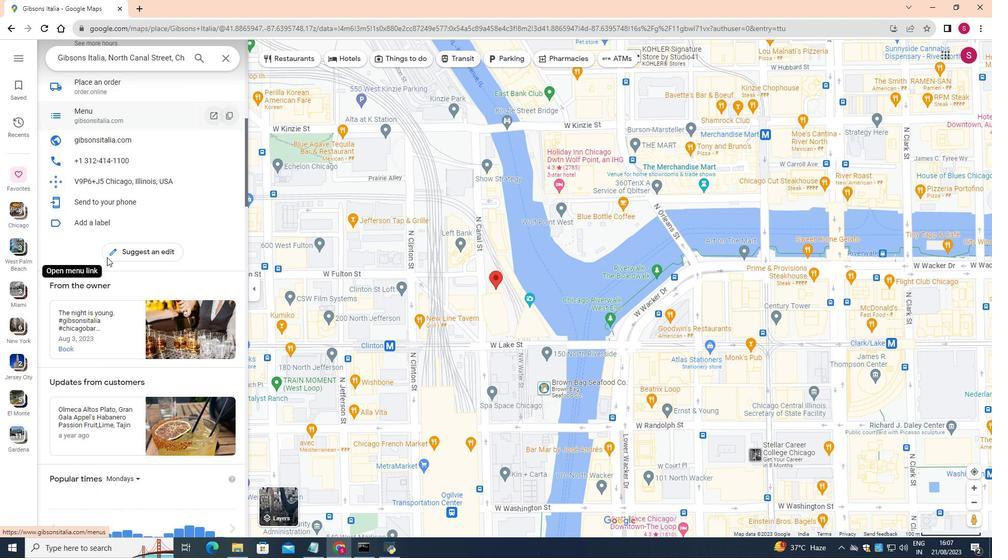 
Action: Mouse scrolled (106, 256) with delta (0, 0)
Screenshot: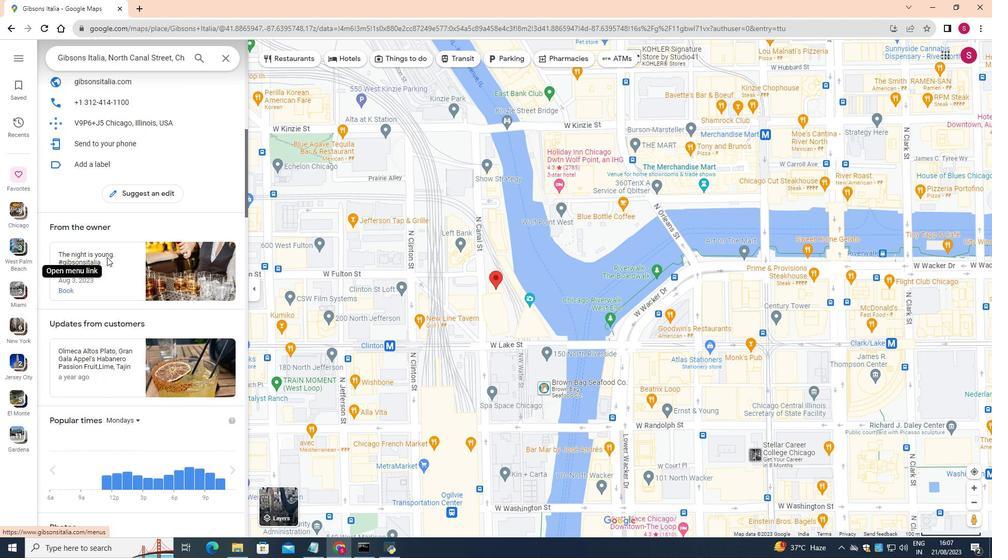 
Action: Mouse scrolled (106, 256) with delta (0, 0)
Screenshot: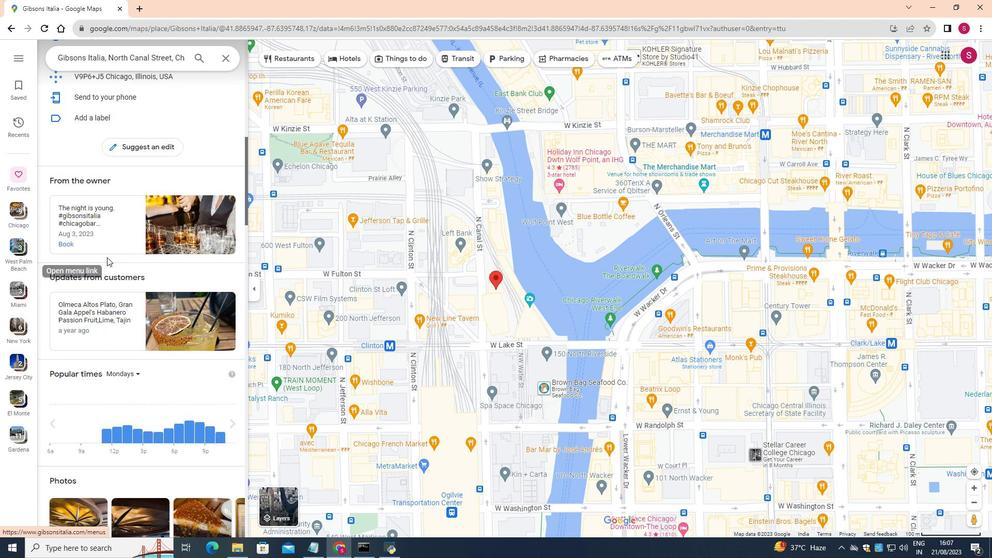 
Action: Mouse scrolled (106, 256) with delta (0, 0)
Screenshot: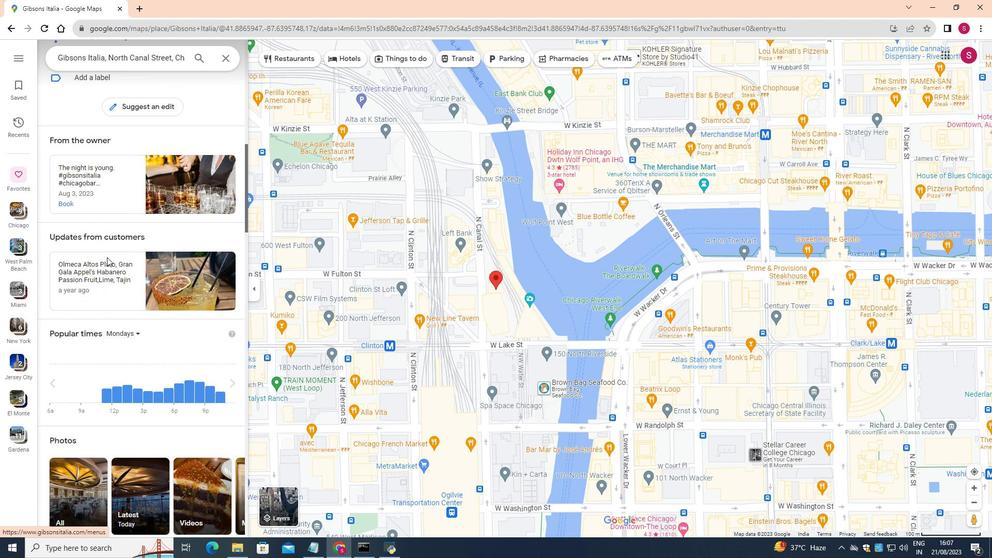 
Action: Mouse scrolled (106, 256) with delta (0, 0)
Screenshot: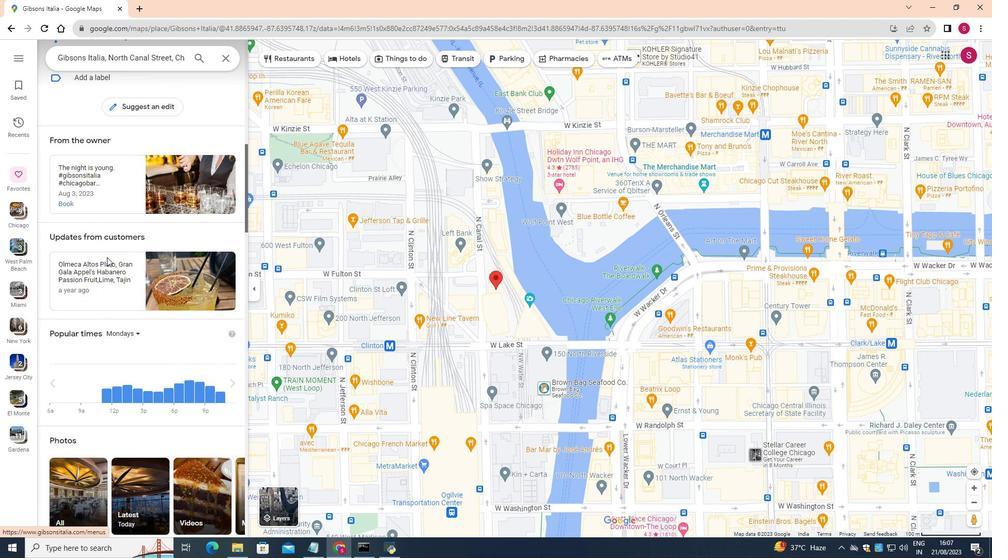 
Action: Mouse moved to (106, 257)
Screenshot: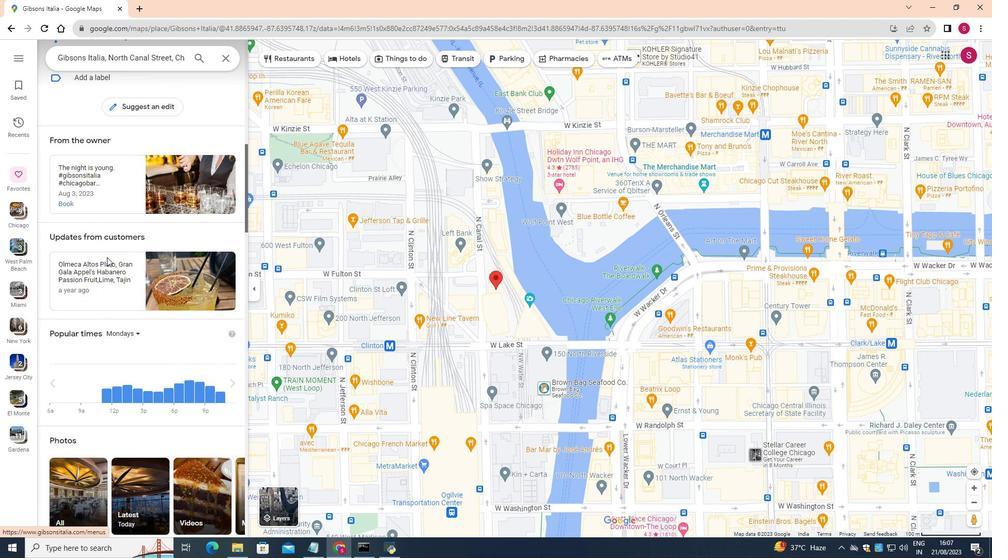 
Action: Mouse scrolled (106, 256) with delta (0, 0)
Screenshot: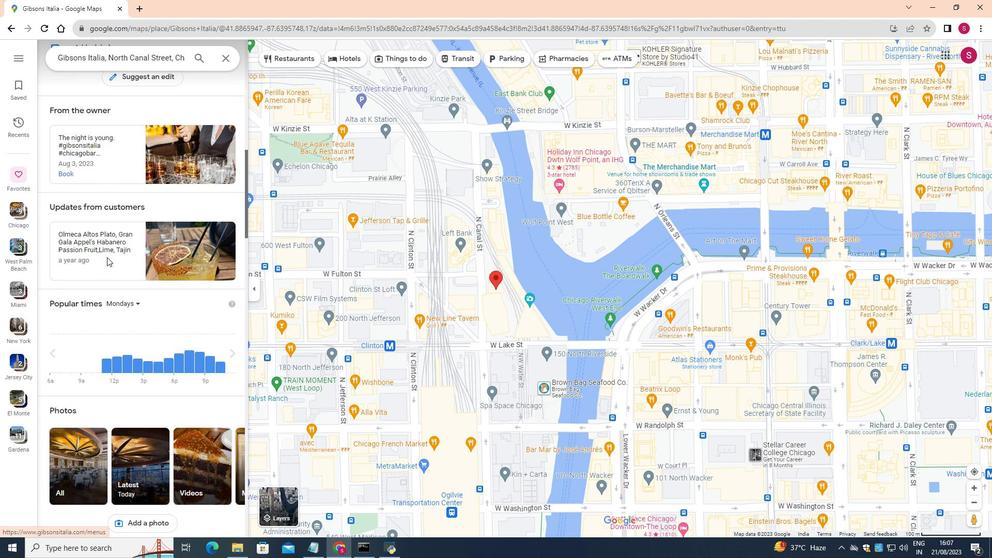 
Action: Mouse moved to (107, 257)
Screenshot: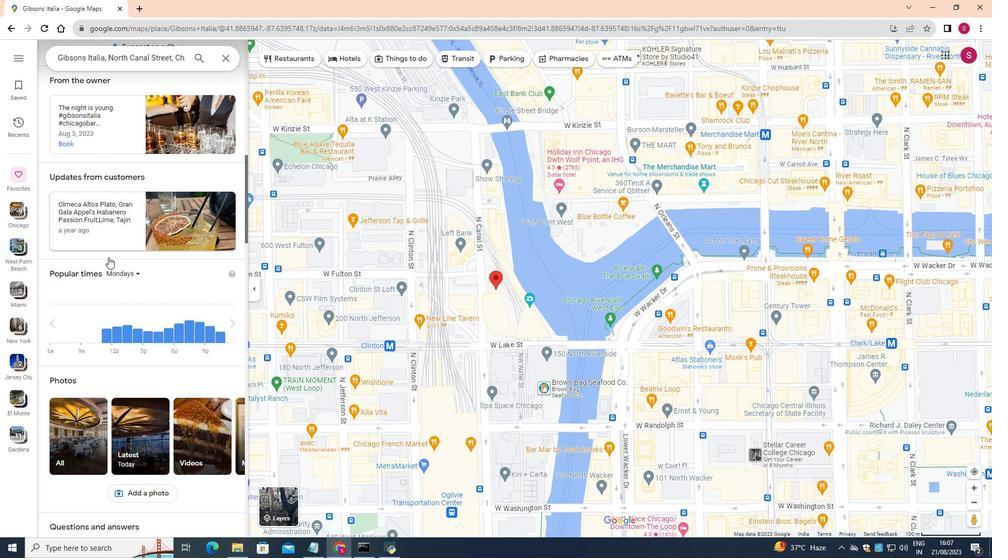 
Action: Mouse scrolled (107, 256) with delta (0, 0)
Screenshot: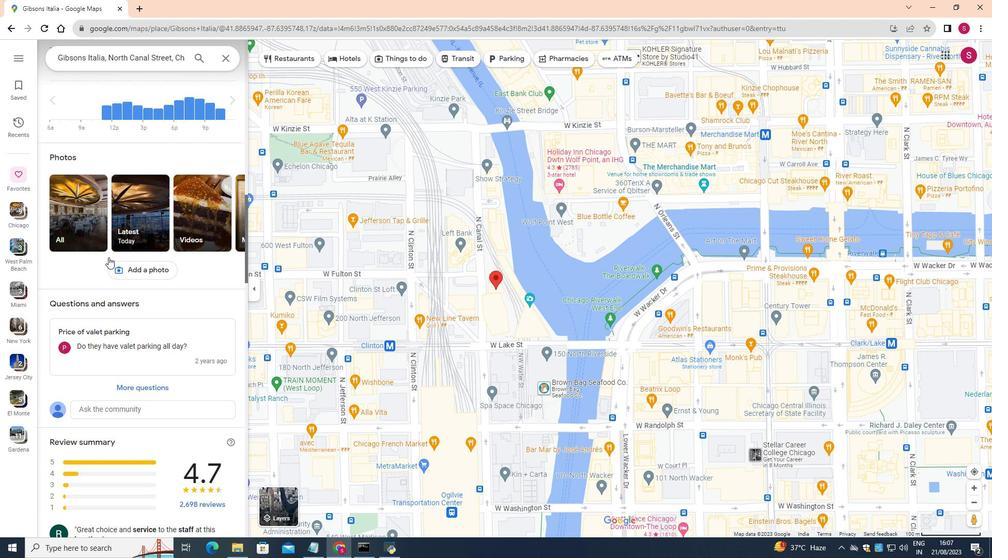 
Action: Mouse scrolled (107, 256) with delta (0, 0)
Screenshot: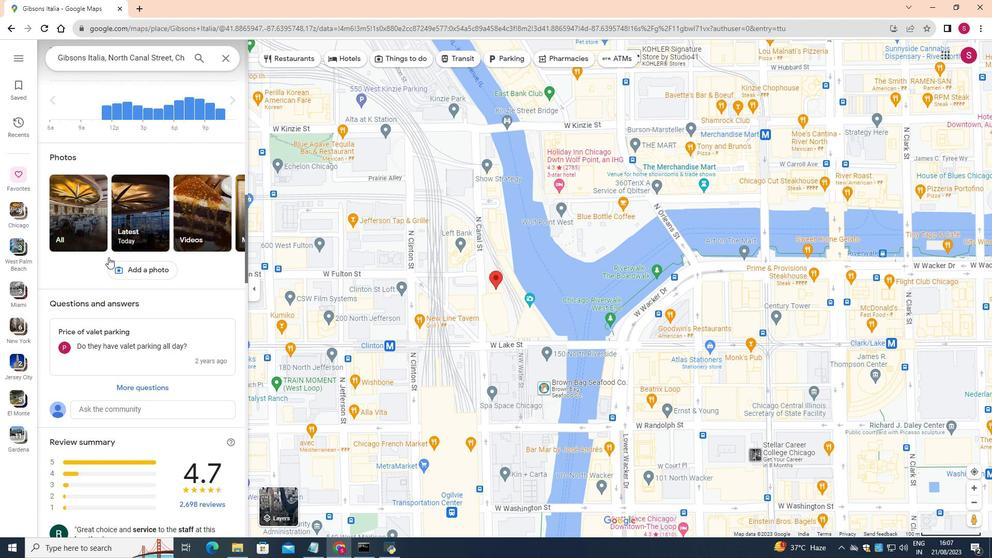 
Action: Mouse moved to (108, 257)
Screenshot: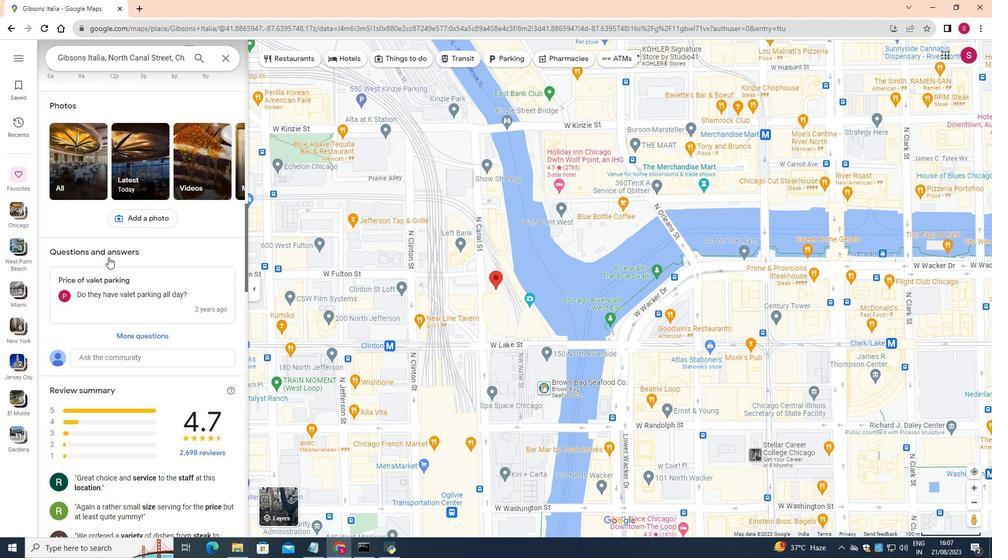 
Action: Mouse scrolled (108, 256) with delta (0, 0)
Screenshot: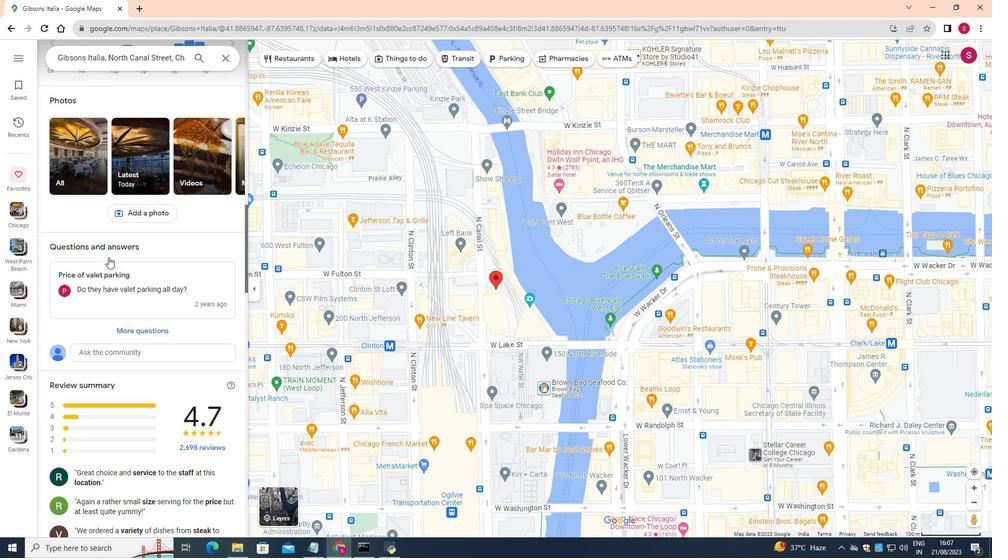 
Action: Mouse scrolled (108, 256) with delta (0, 0)
Screenshot: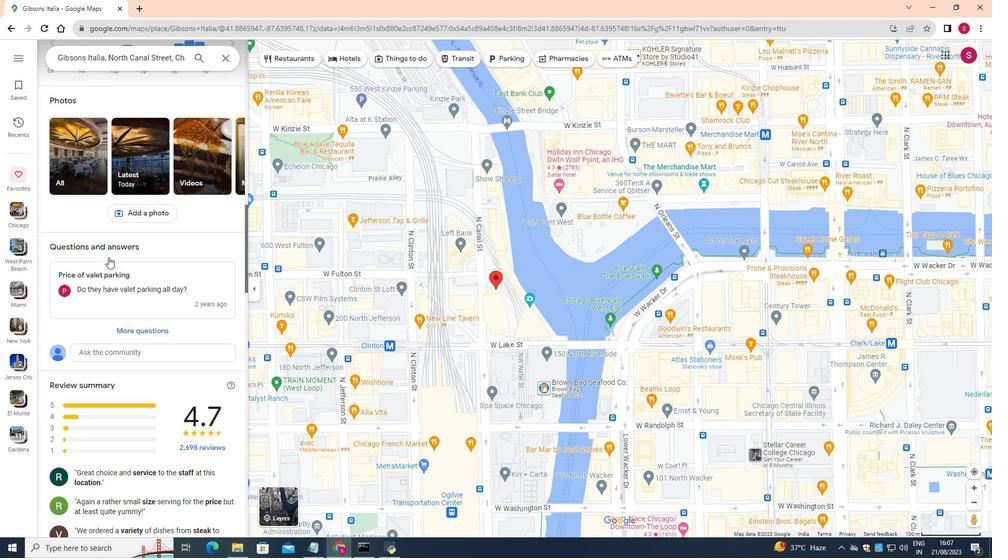 
Action: Mouse scrolled (108, 256) with delta (0, 0)
Screenshot: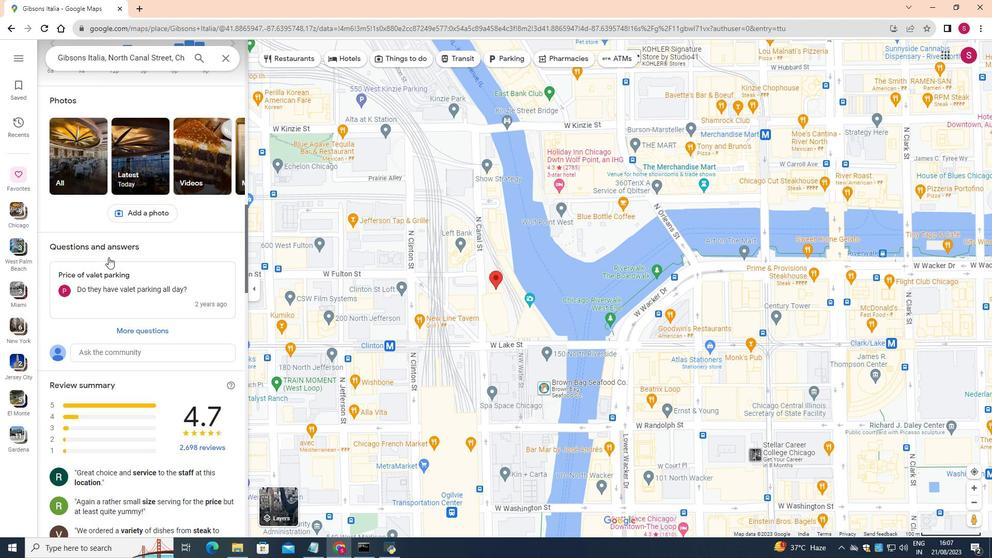 
Action: Mouse scrolled (108, 256) with delta (0, 0)
Screenshot: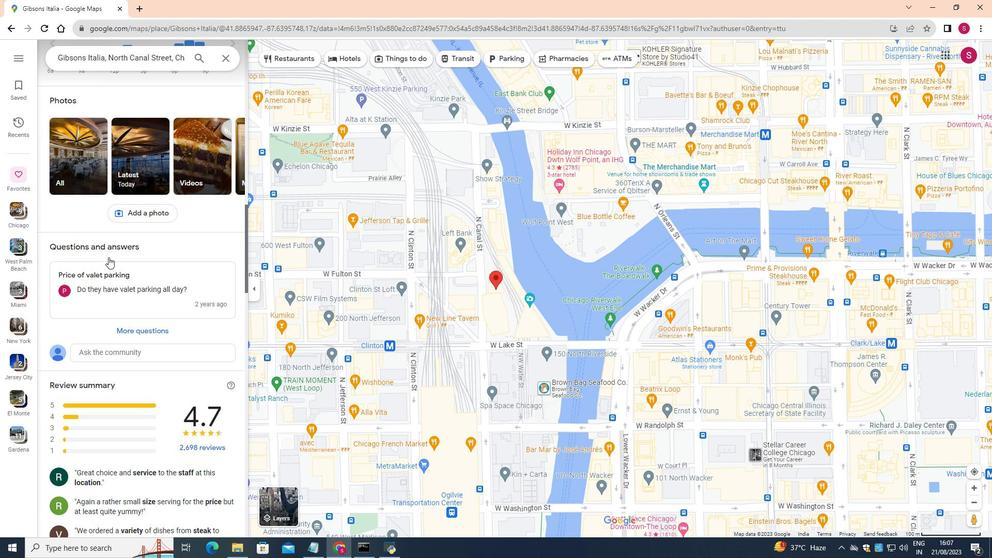 
Action: Mouse moved to (110, 255)
Screenshot: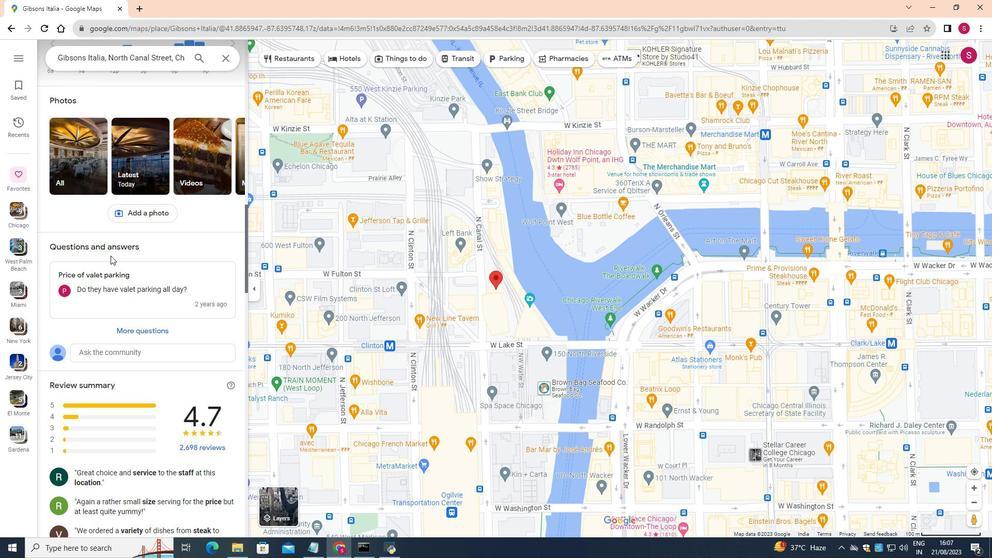 
Action: Mouse scrolled (110, 255) with delta (0, 0)
Screenshot: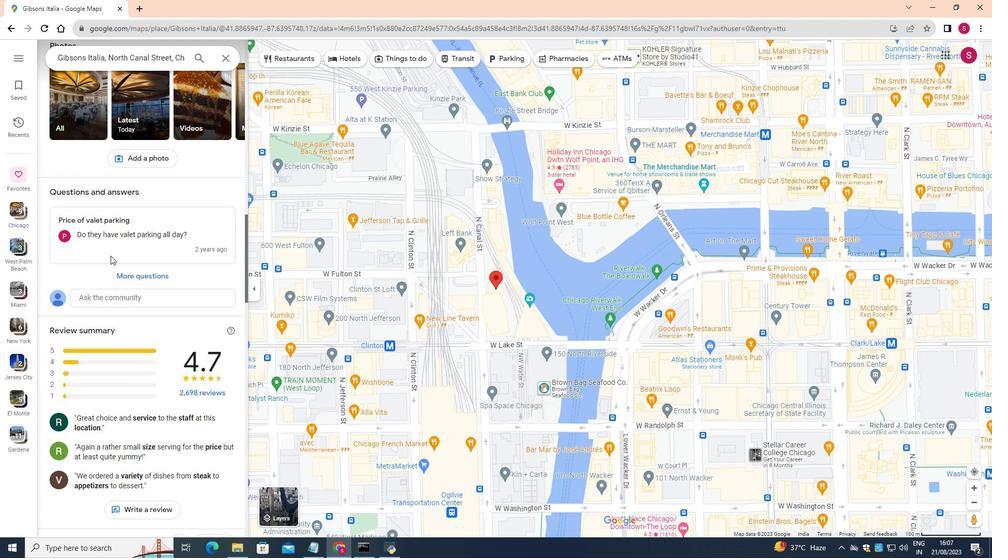 
Action: Mouse scrolled (110, 255) with delta (0, 0)
Screenshot: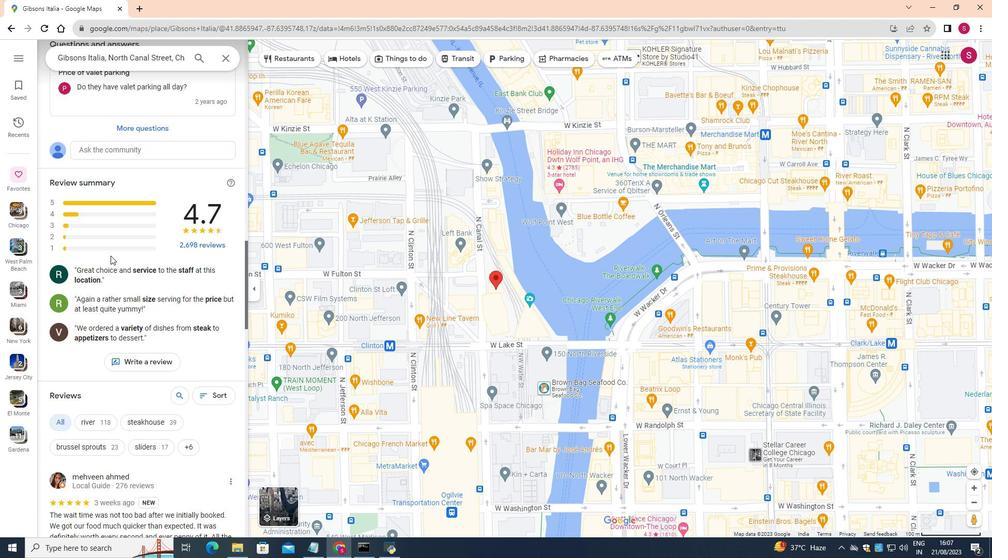
Action: Mouse scrolled (110, 255) with delta (0, 0)
Screenshot: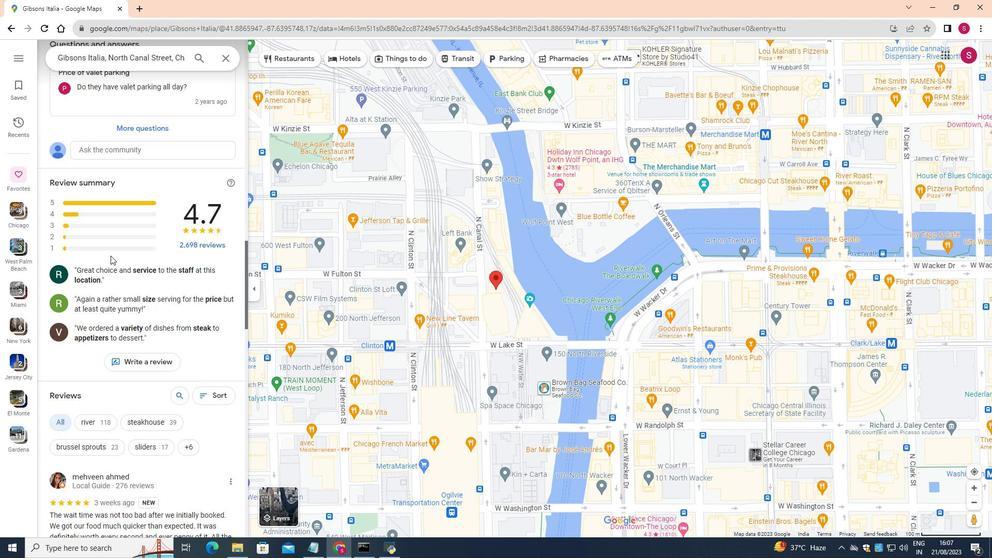 
Action: Mouse scrolled (110, 255) with delta (0, 0)
Screenshot: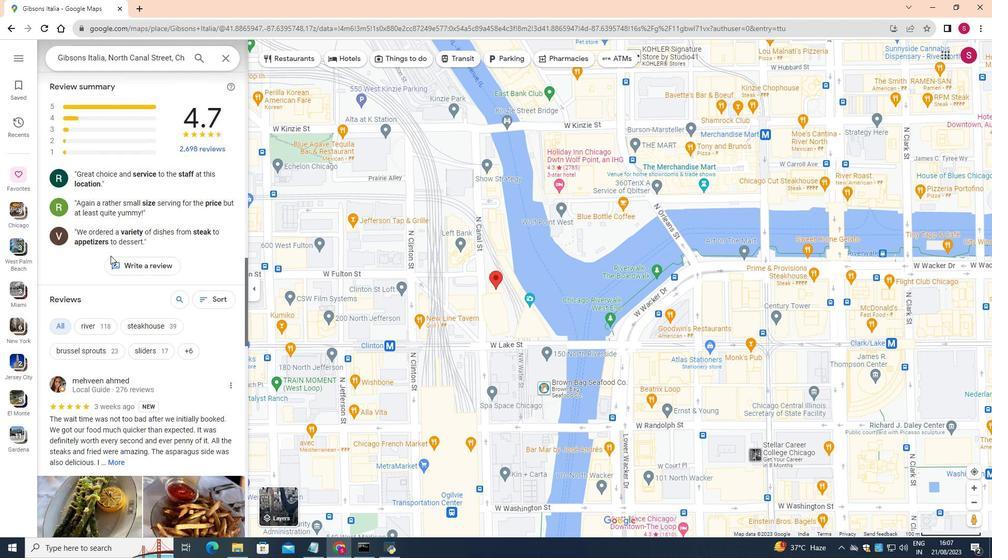 
Action: Mouse scrolled (110, 255) with delta (0, 0)
Screenshot: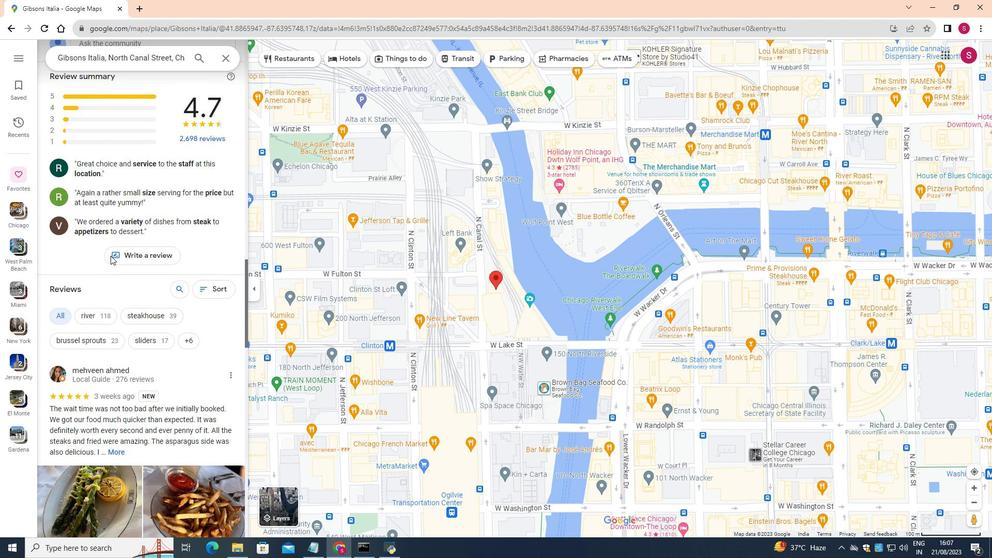 
Action: Mouse scrolled (110, 255) with delta (0, 0)
Screenshot: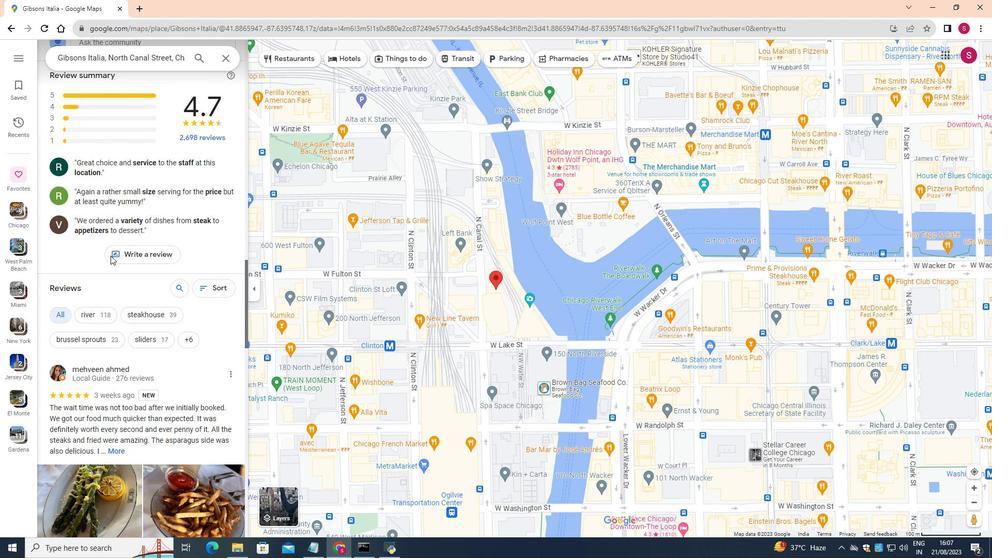 
Action: Mouse scrolled (110, 255) with delta (0, 0)
Screenshot: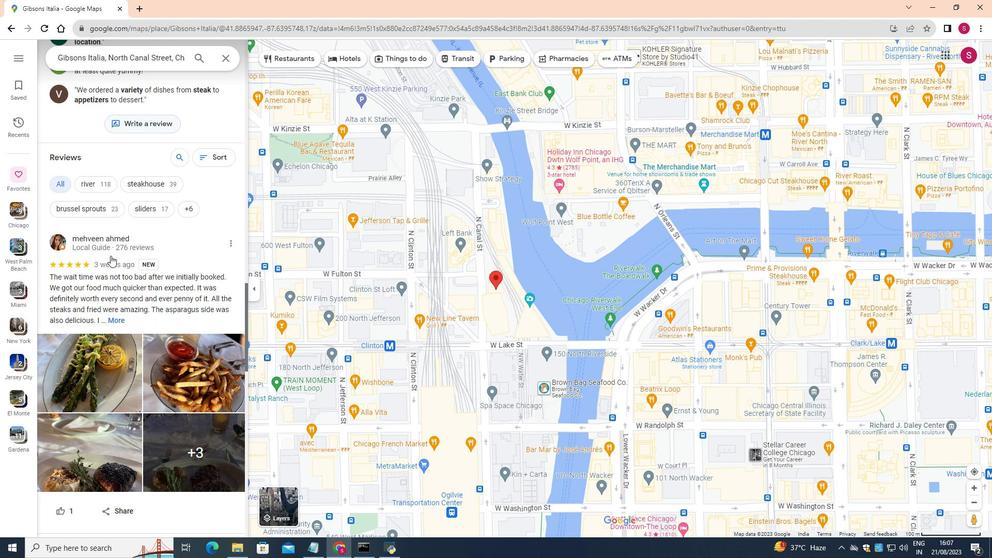 
Action: Mouse scrolled (110, 255) with delta (0, 0)
Screenshot: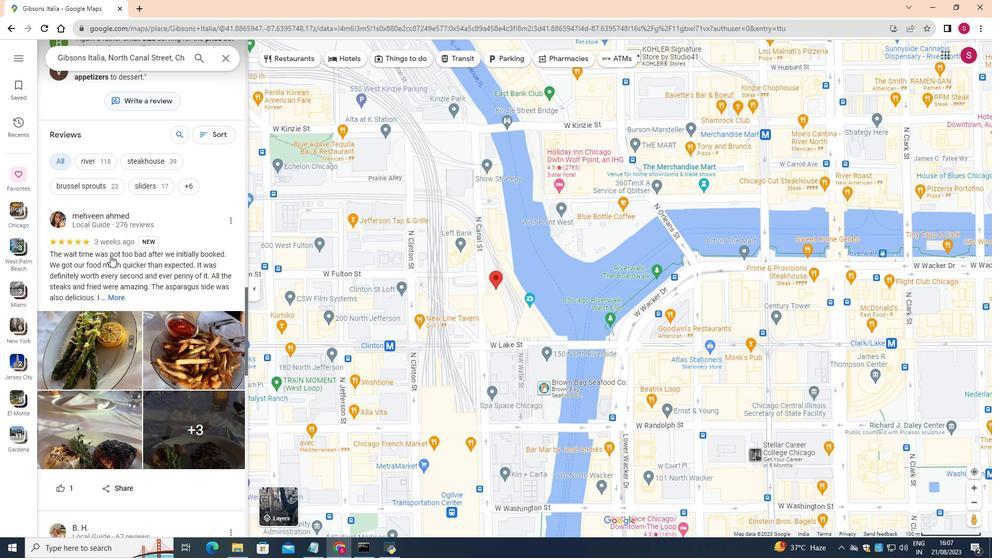 
Action: Mouse scrolled (110, 255) with delta (0, 0)
Screenshot: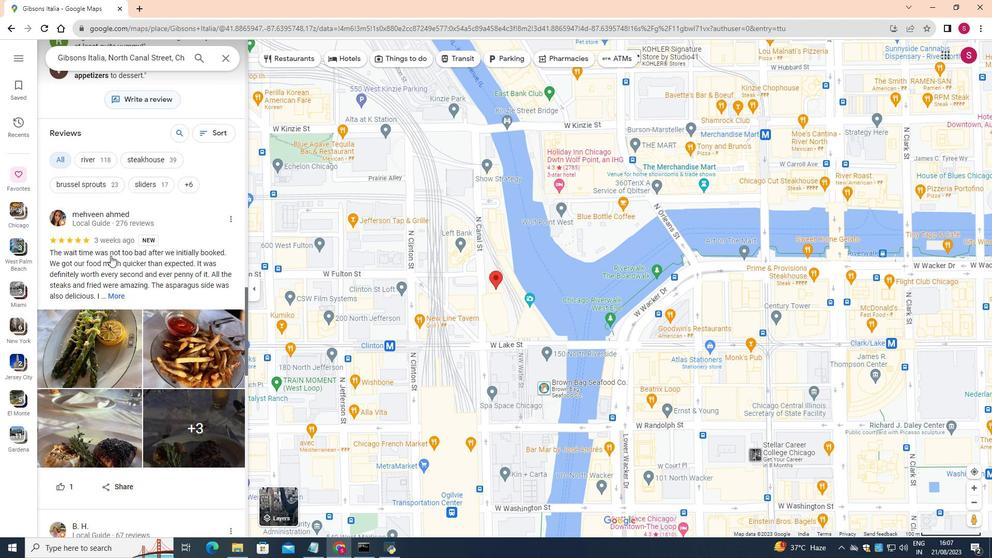 
Action: Mouse moved to (213, 432)
Screenshot: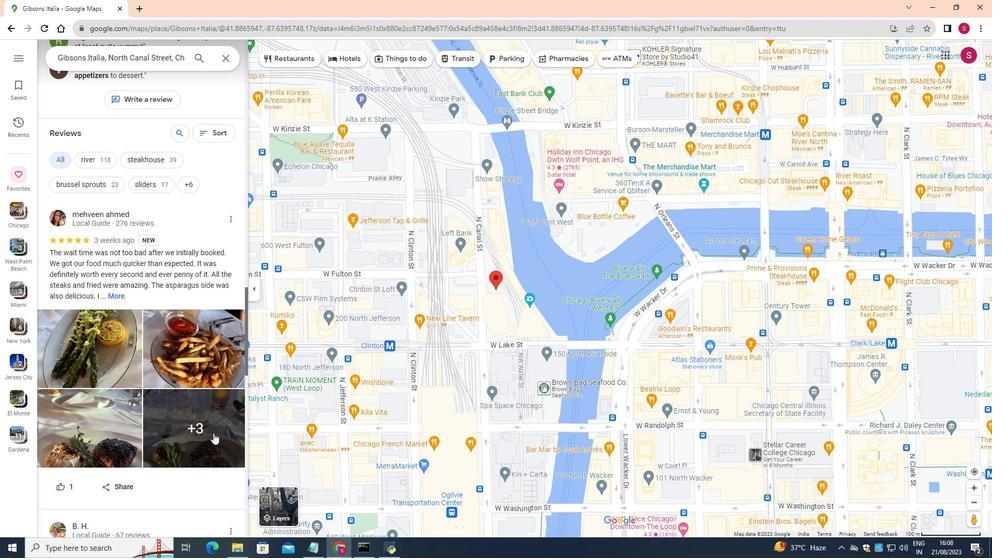 
Action: Mouse pressed left at (213, 432)
Screenshot: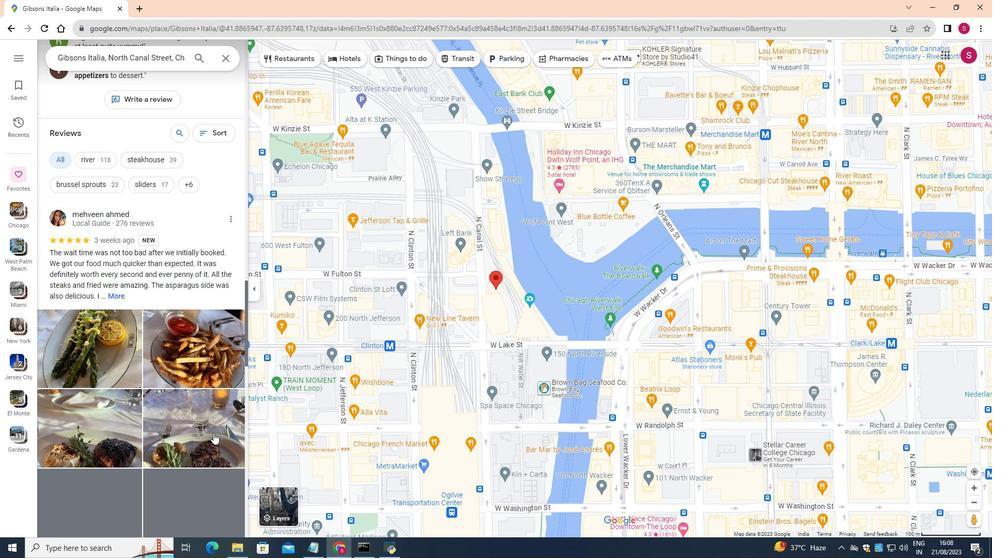 
Action: Mouse moved to (125, 344)
Screenshot: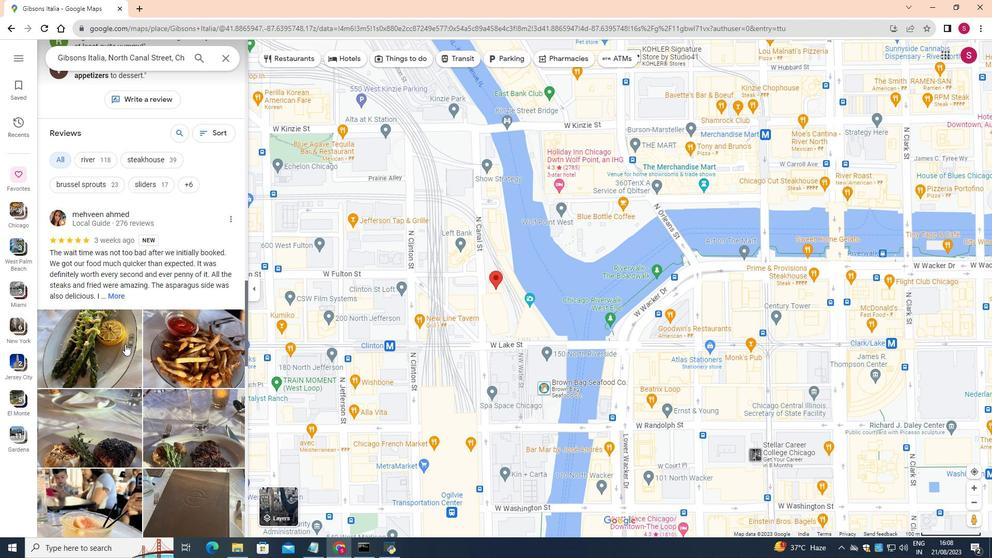 
Action: Mouse scrolled (125, 343) with delta (0, 0)
Screenshot: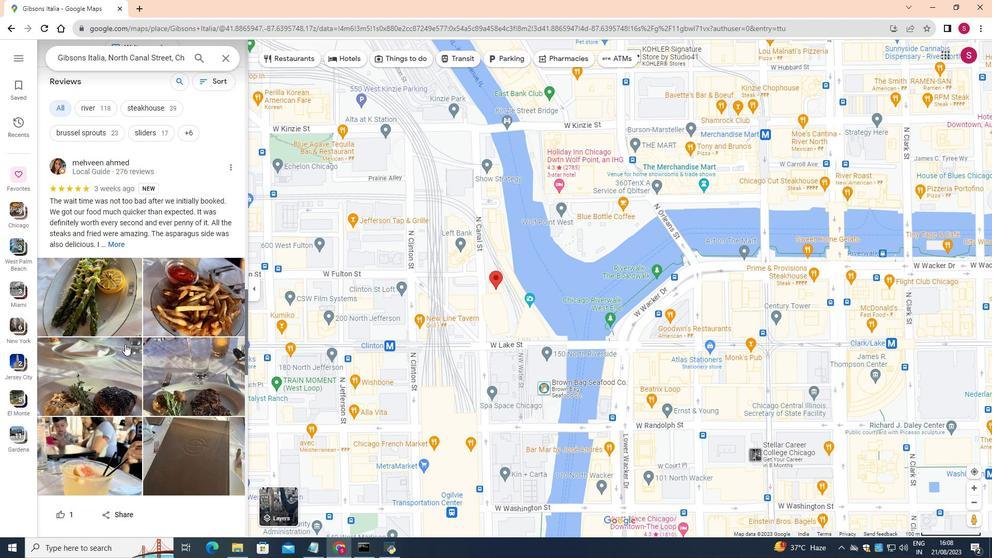 
Action: Mouse scrolled (125, 343) with delta (0, 0)
Screenshot: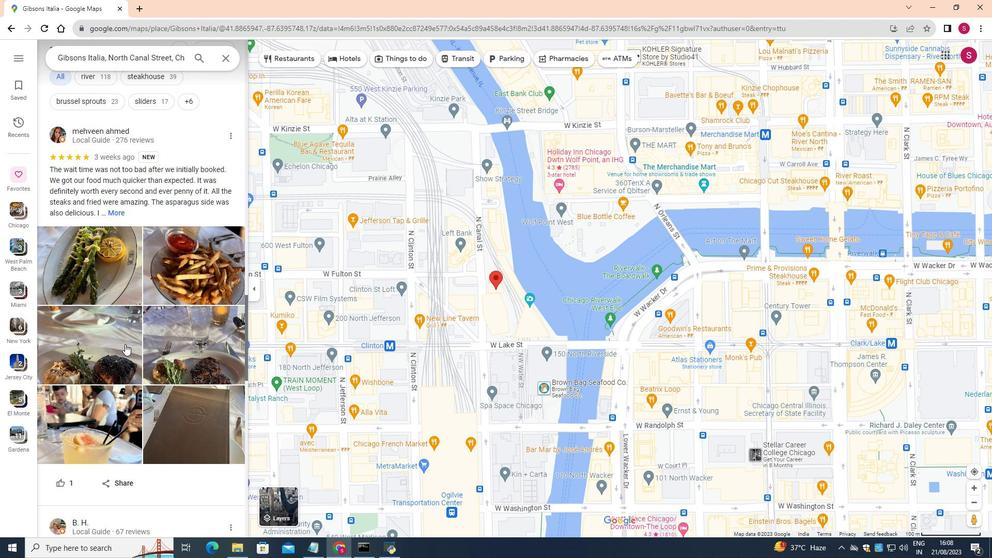 
Action: Mouse scrolled (125, 343) with delta (0, 0)
Screenshot: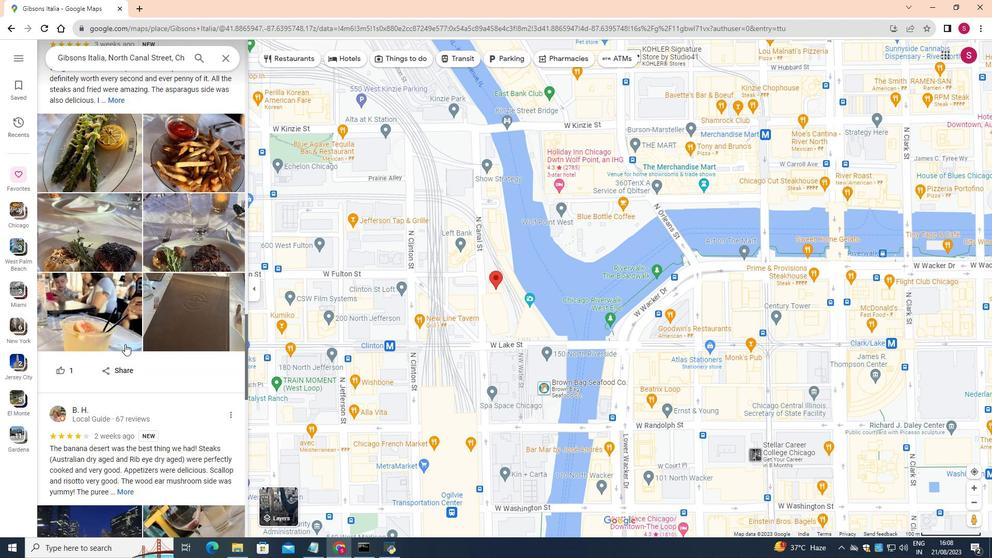 
Action: Mouse scrolled (125, 343) with delta (0, 0)
Screenshot: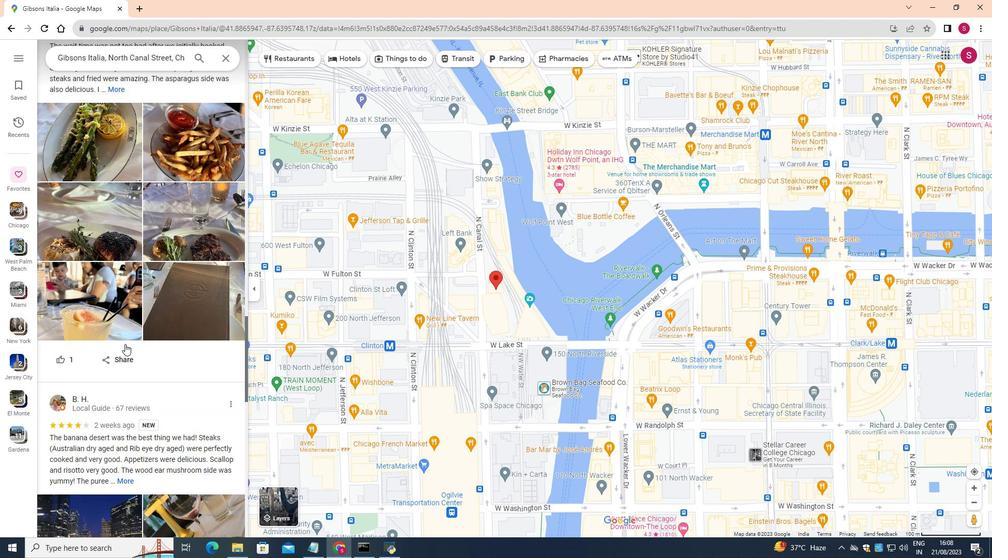 
Action: Mouse moved to (220, 334)
Screenshot: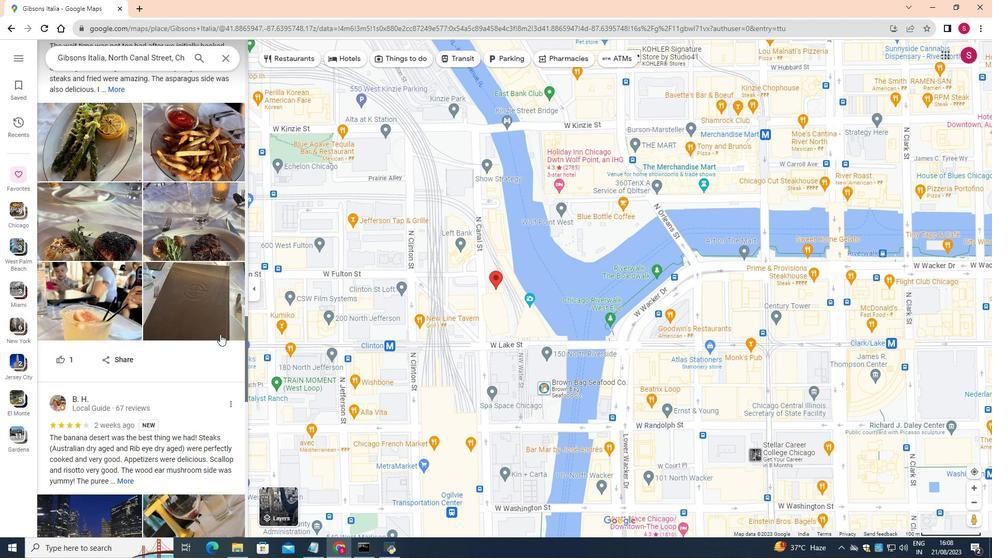 
Action: Mouse scrolled (220, 333) with delta (0, 0)
Screenshot: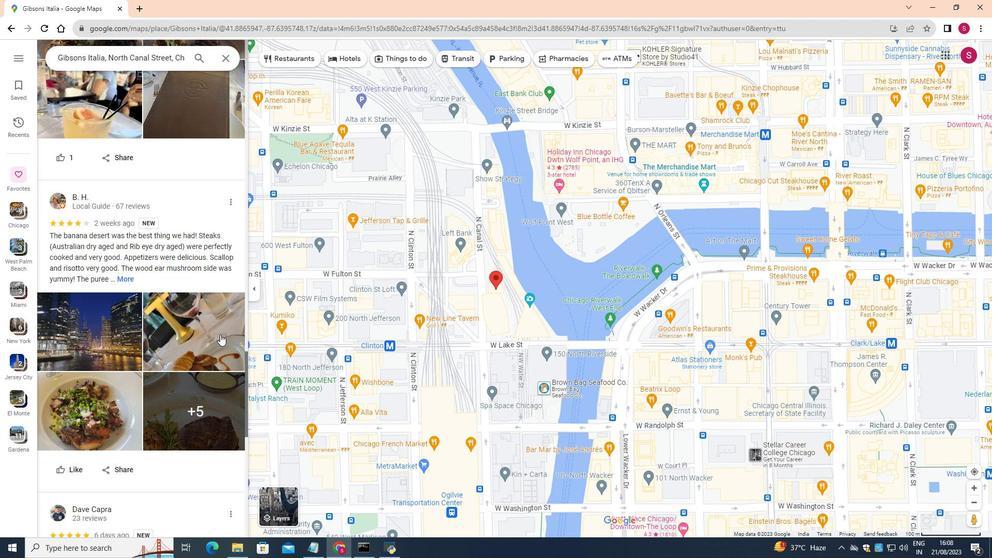 
Action: Mouse scrolled (220, 333) with delta (0, 0)
Screenshot: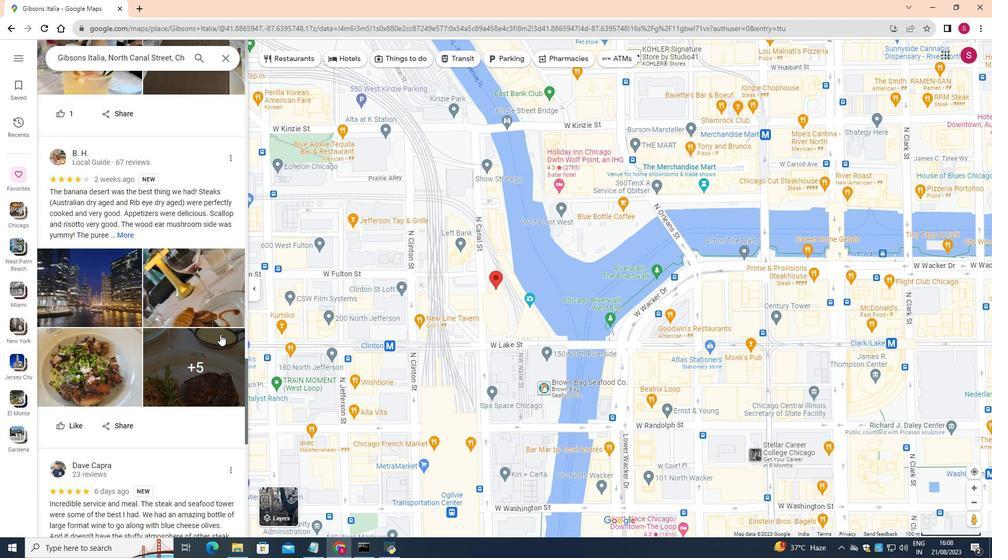 
Action: Mouse scrolled (220, 333) with delta (0, 0)
Screenshot: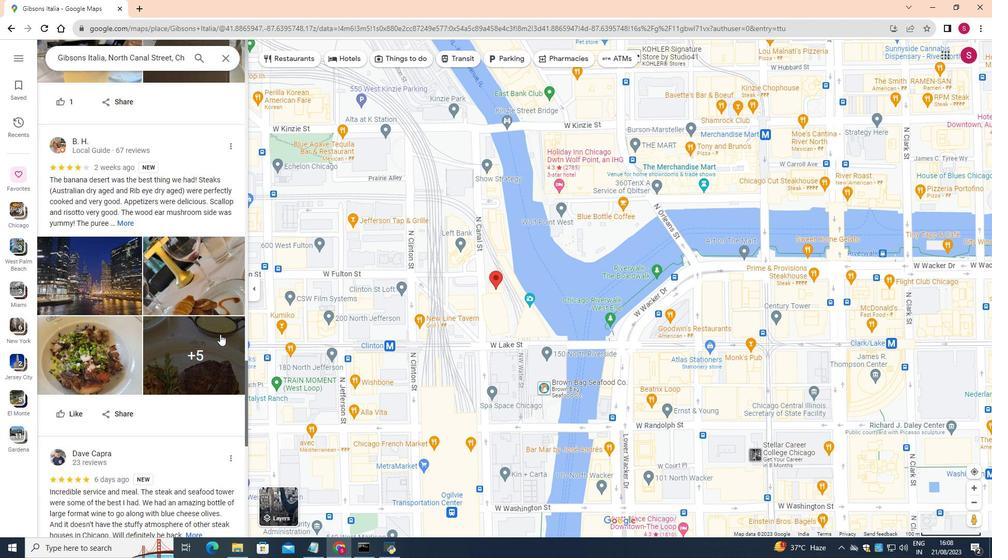 
Action: Mouse scrolled (220, 333) with delta (0, 0)
Screenshot: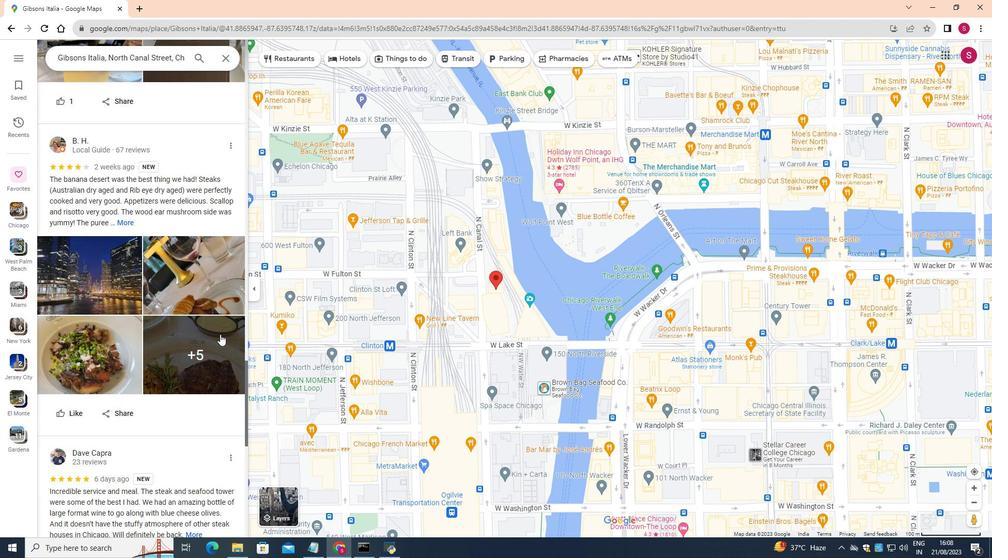 
Action: Mouse scrolled (220, 333) with delta (0, 0)
Screenshot: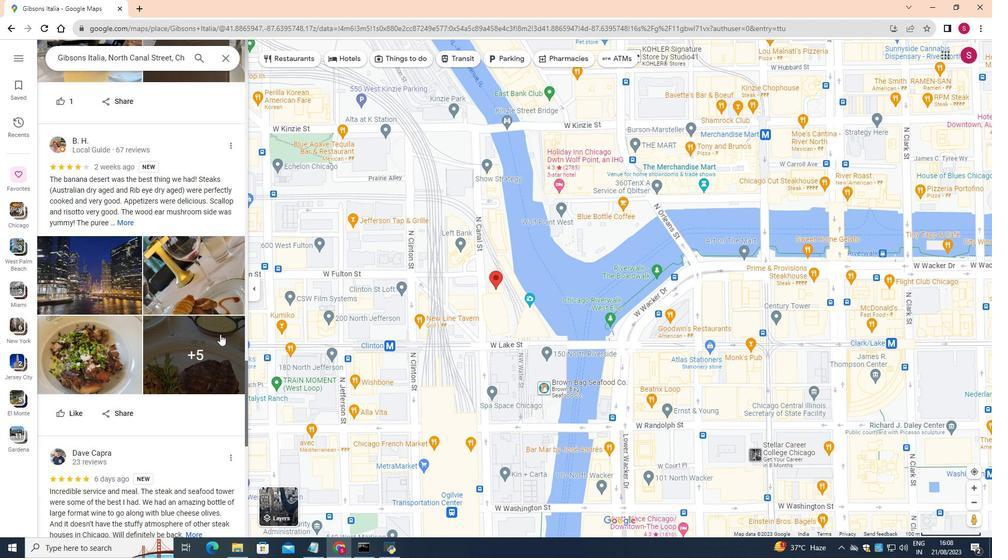 
Action: Mouse scrolled (220, 334) with delta (0, 0)
Screenshot: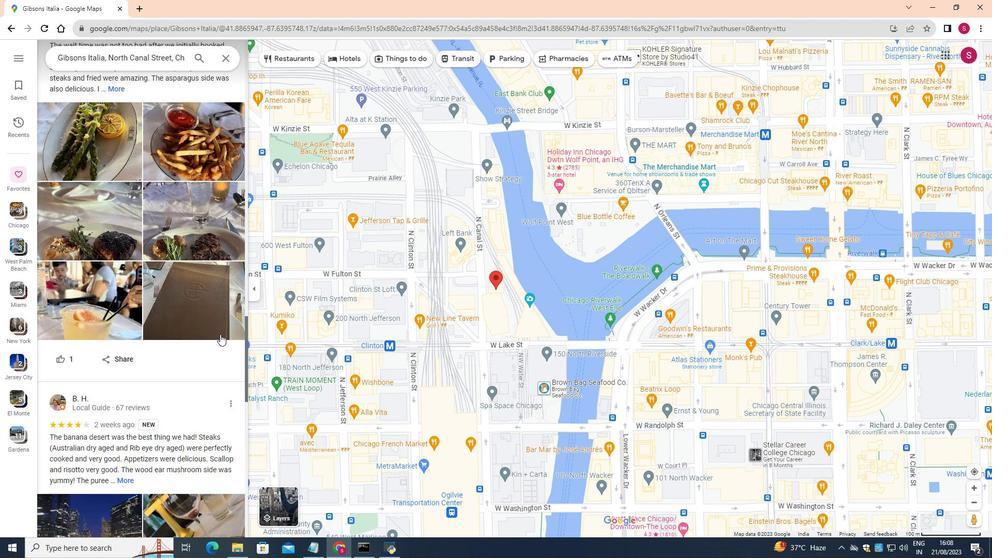 
Action: Mouse scrolled (220, 334) with delta (0, 0)
Screenshot: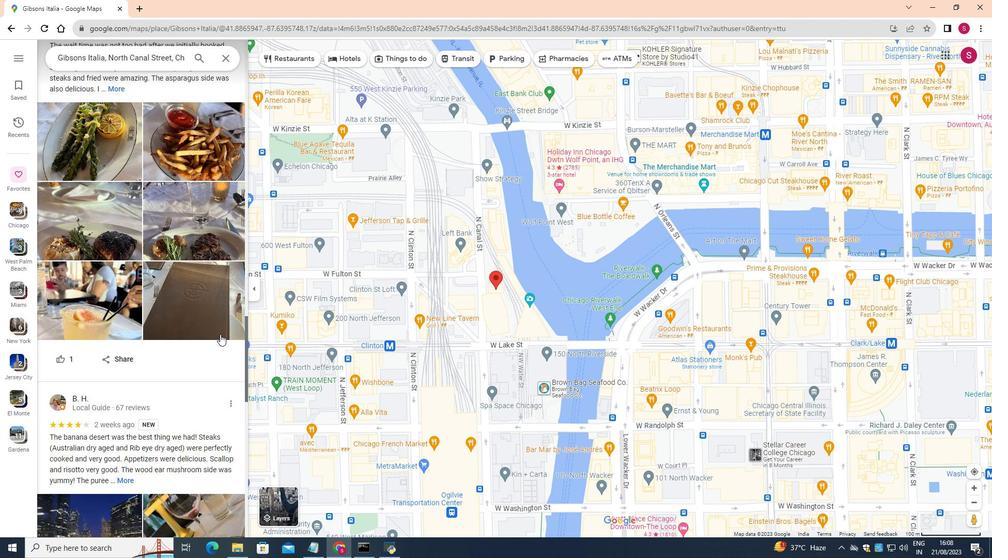 
Action: Mouse scrolled (220, 334) with delta (0, 0)
Screenshot: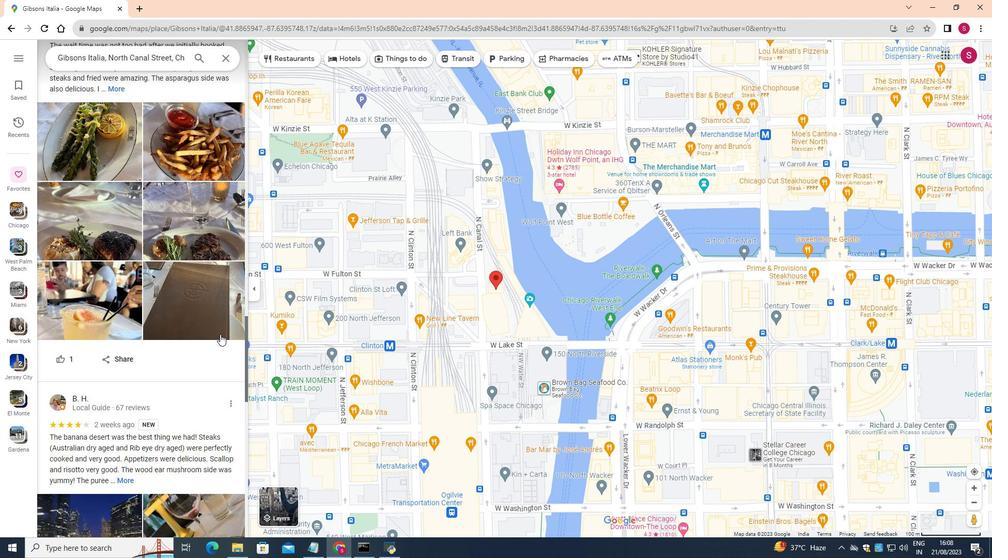 
Action: Mouse scrolled (220, 334) with delta (0, 0)
Screenshot: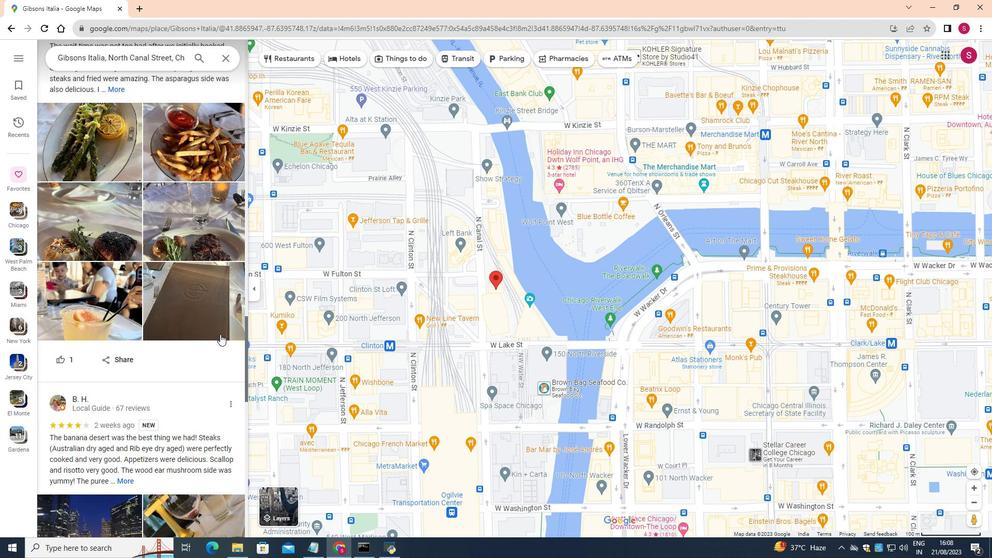 
Action: Mouse scrolled (220, 334) with delta (0, 0)
Screenshot: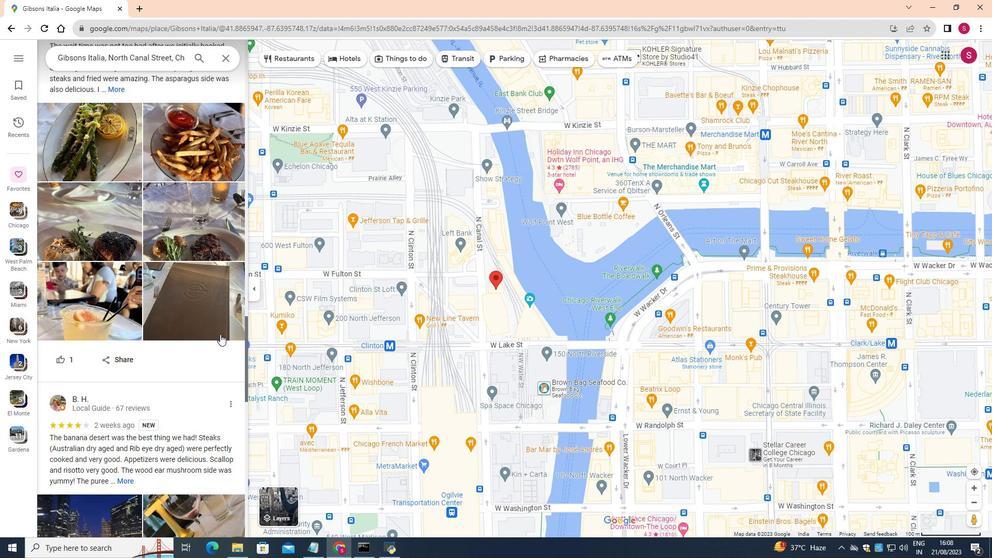 
Action: Mouse scrolled (220, 334) with delta (0, 0)
Screenshot: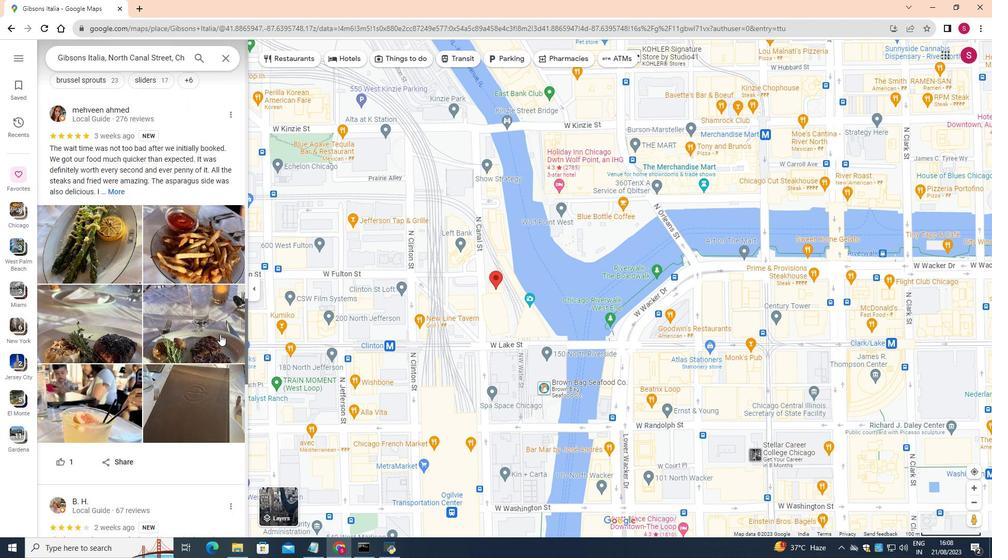 
Action: Mouse scrolled (220, 334) with delta (0, 0)
Screenshot: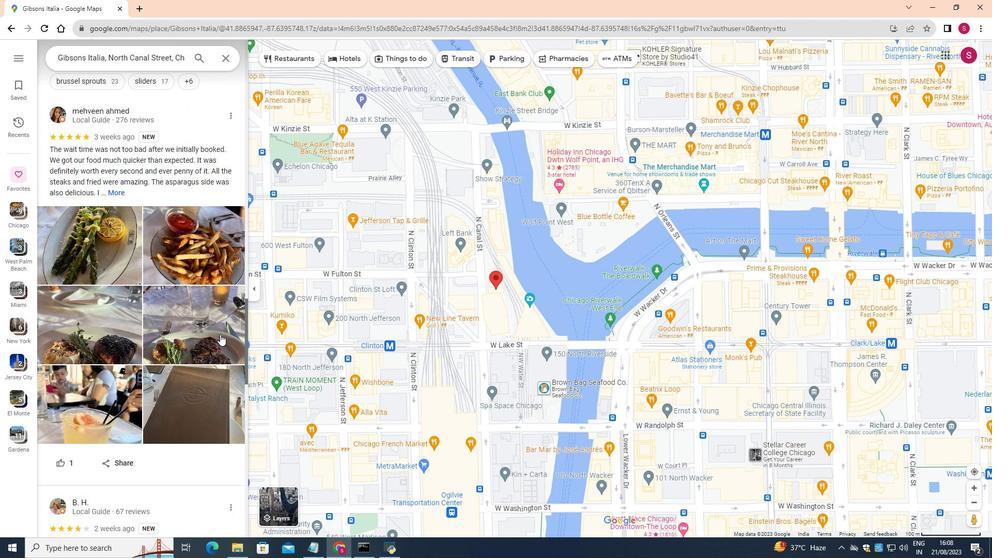 
Action: Mouse moved to (122, 253)
Screenshot: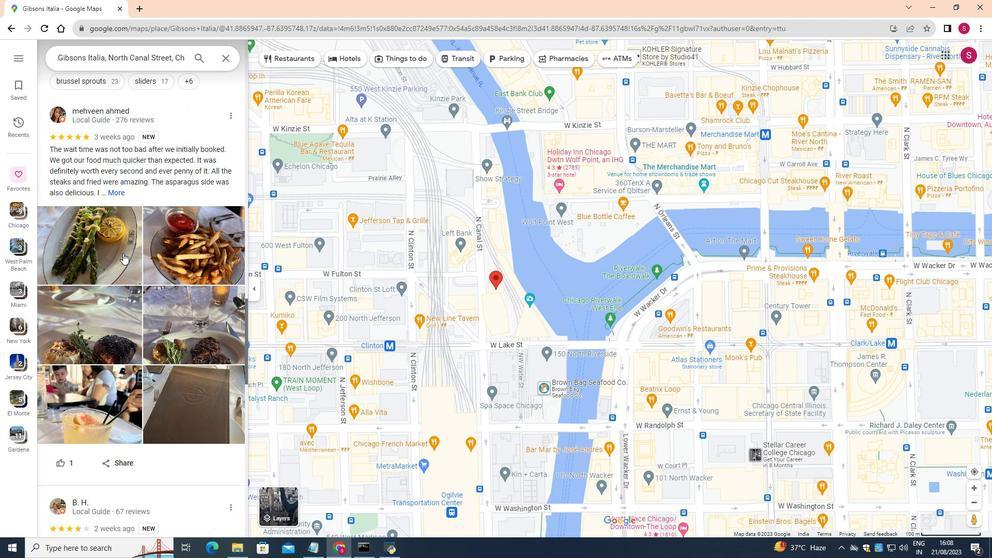 
Action: Mouse pressed left at (122, 253)
Screenshot: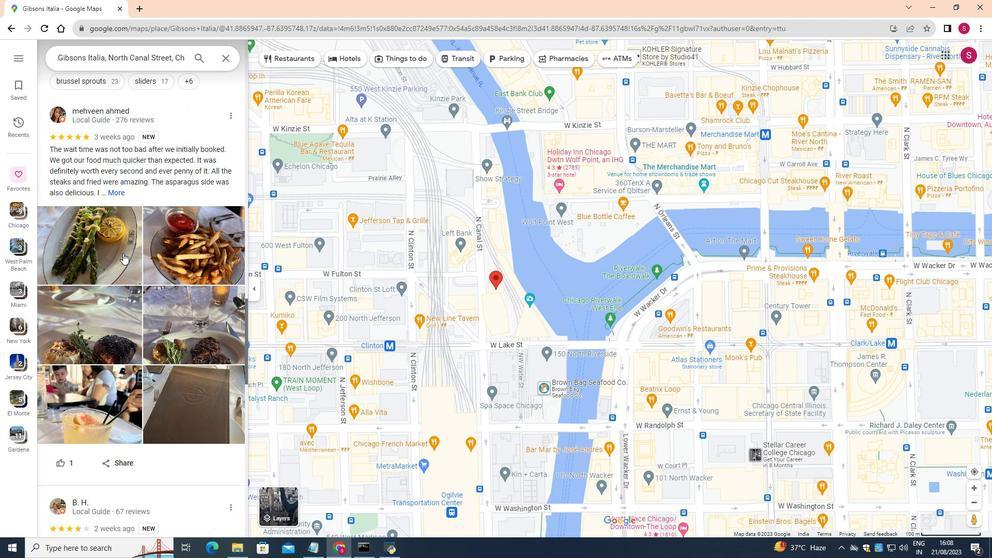 
Action: Mouse moved to (632, 461)
Screenshot: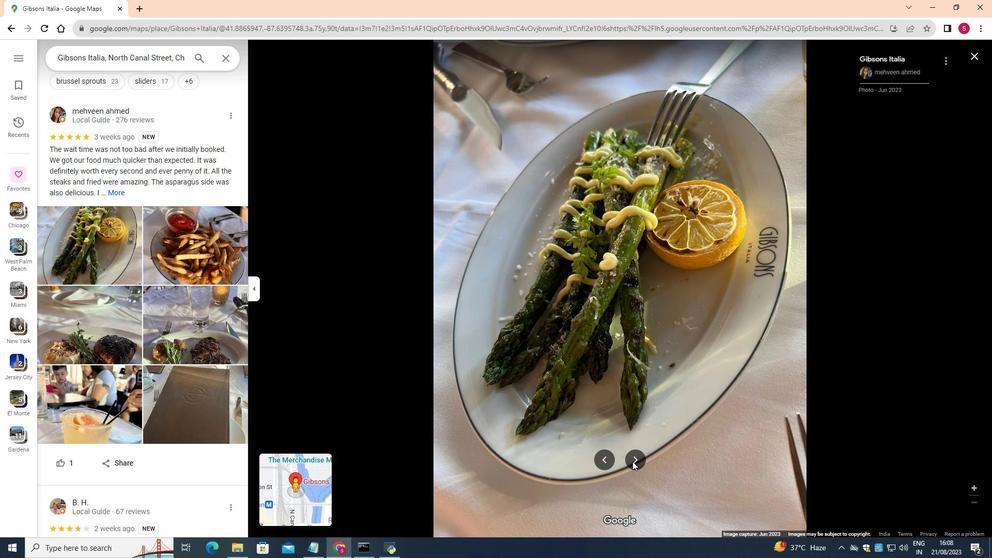 
Action: Mouse pressed left at (632, 461)
Screenshot: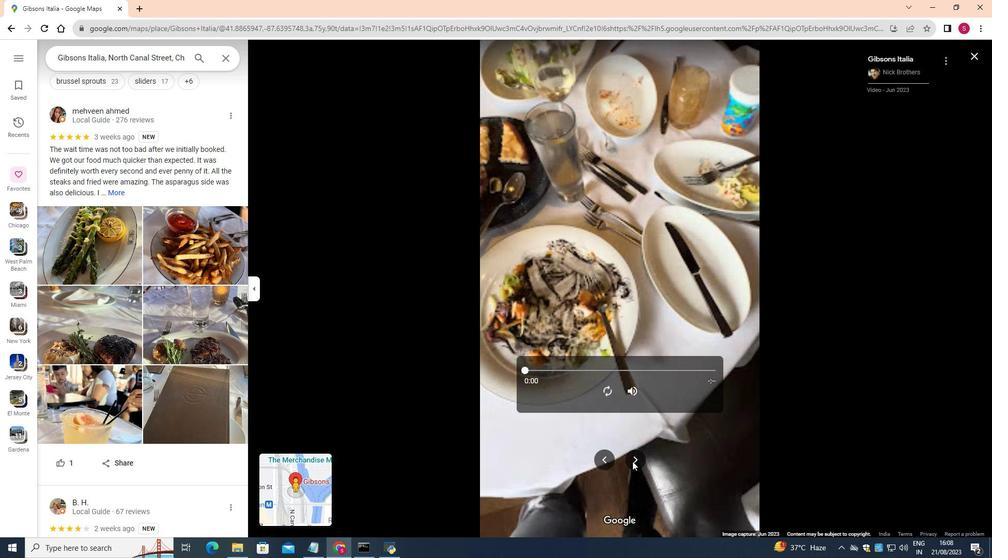 
Action: Mouse pressed left at (632, 461)
Screenshot: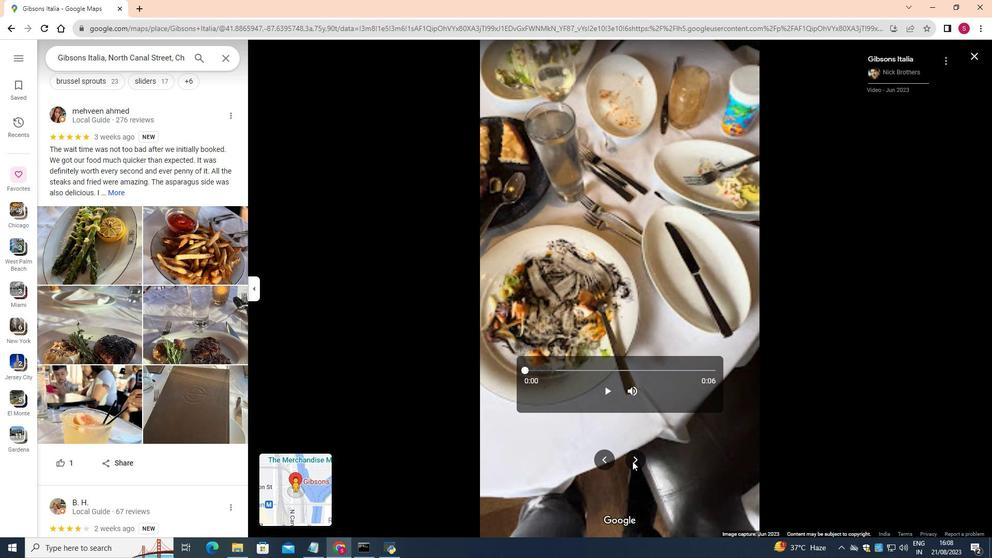 
Action: Mouse moved to (632, 461)
Screenshot: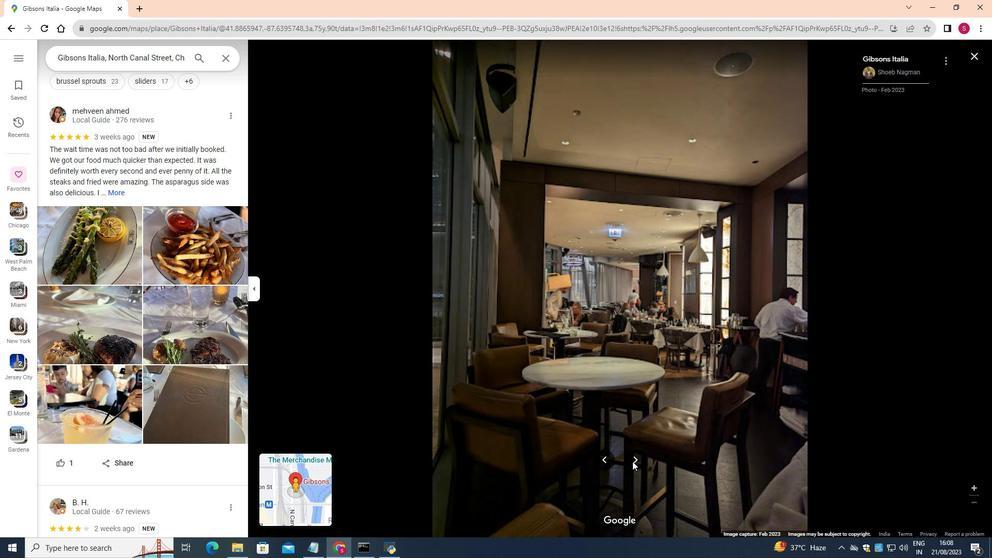 
Action: Mouse pressed left at (632, 461)
Screenshot: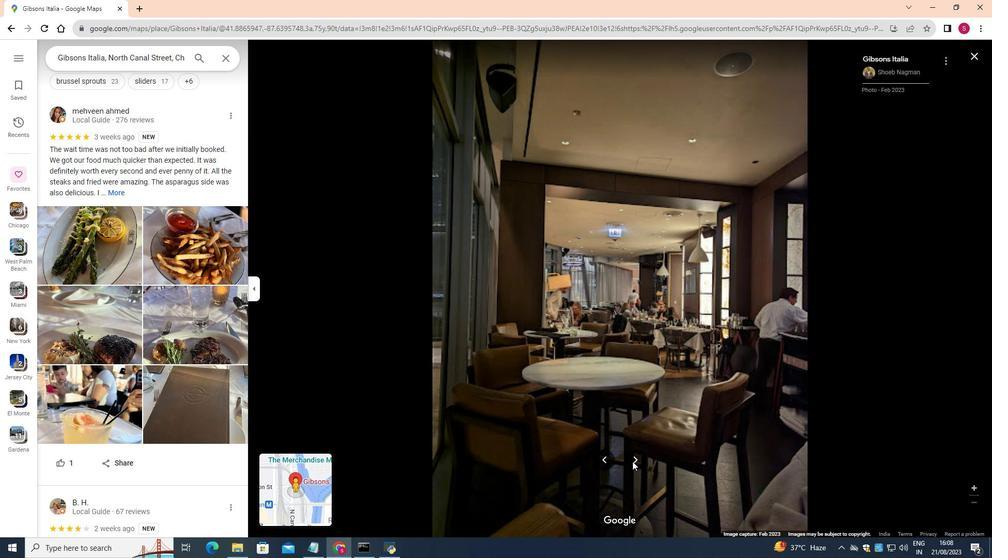 
Action: Mouse moved to (633, 458)
Screenshot: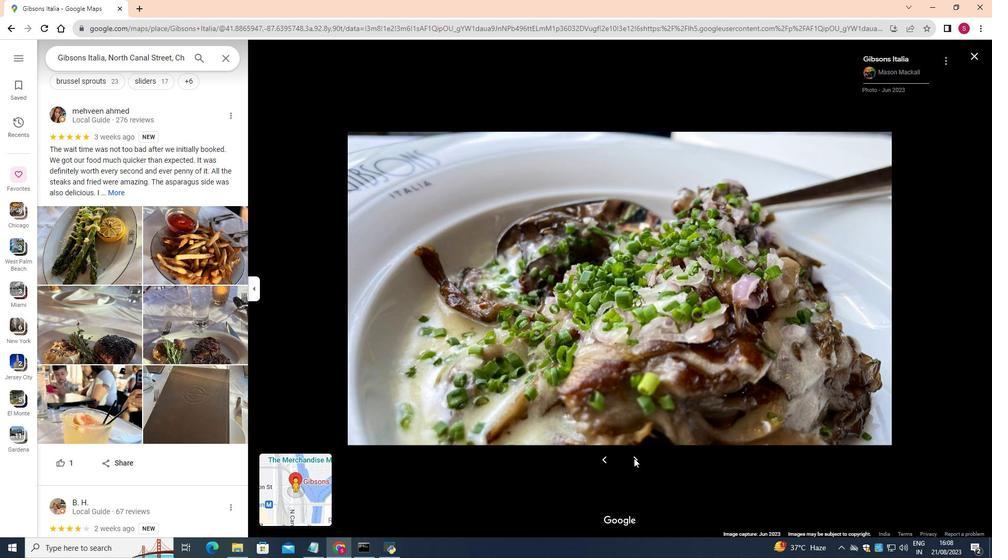 
Action: Mouse pressed left at (633, 458)
Screenshot: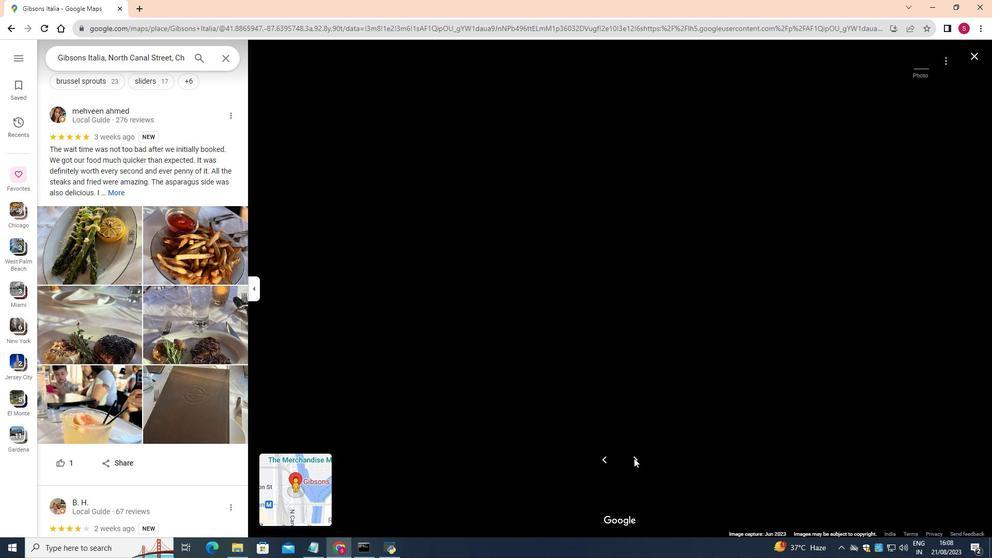 
Action: Mouse pressed left at (633, 458)
Screenshot: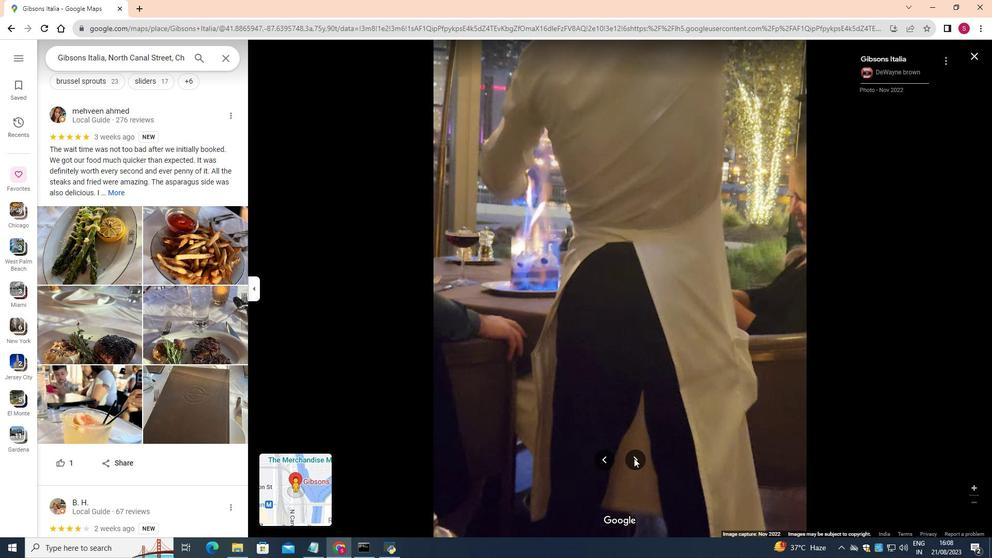 
Action: Mouse pressed left at (633, 458)
Screenshot: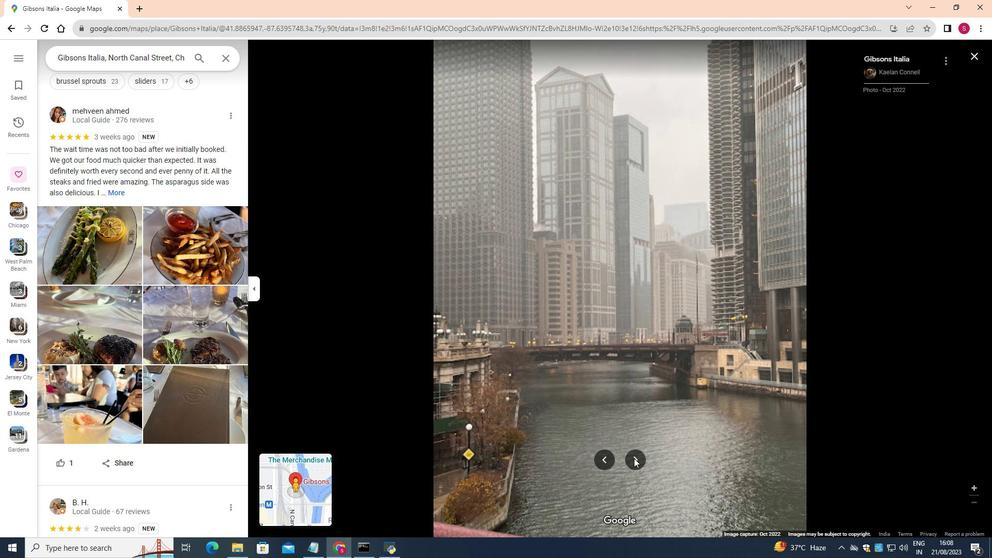 
Action: Mouse pressed left at (633, 458)
Screenshot: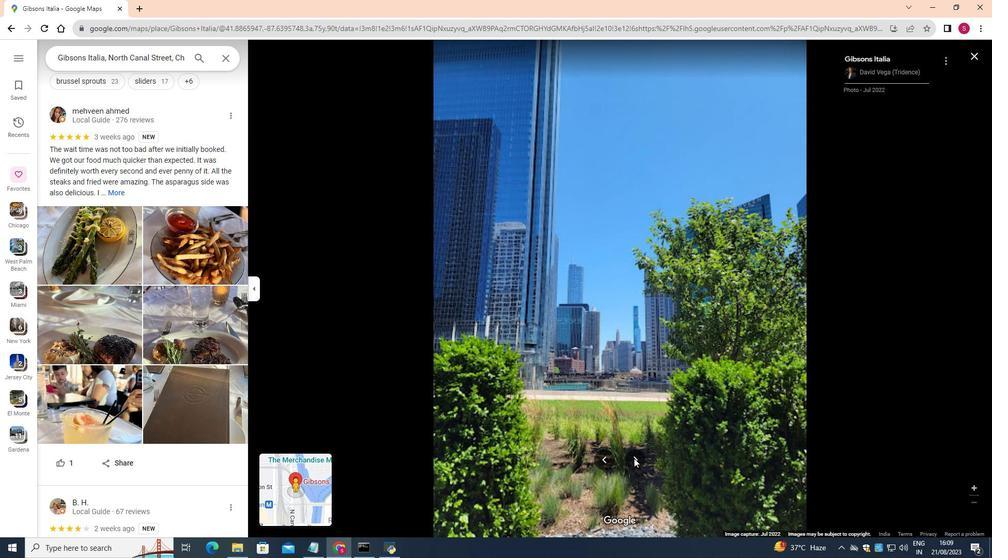 
Action: Mouse moved to (175, 377)
Screenshot: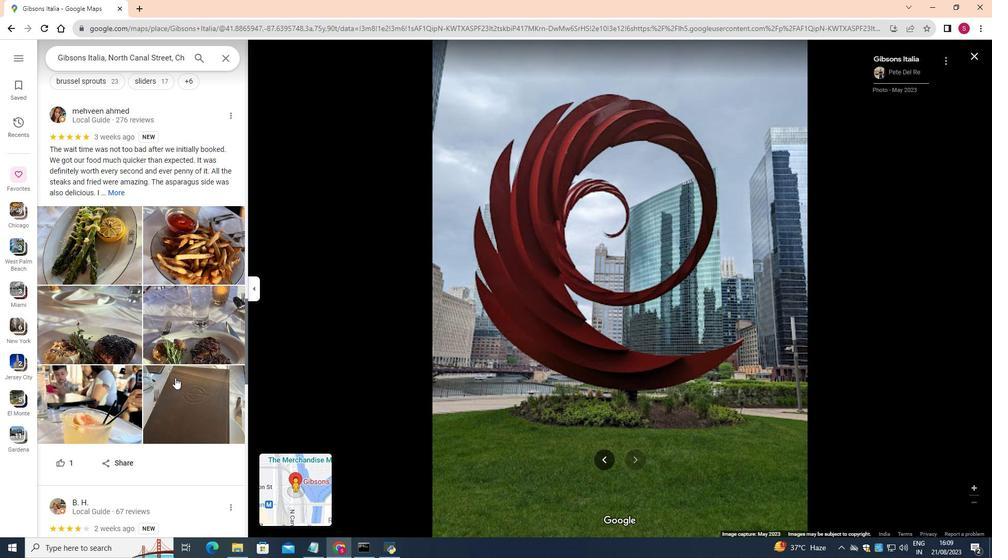 
Action: Mouse scrolled (175, 377) with delta (0, 0)
Screenshot: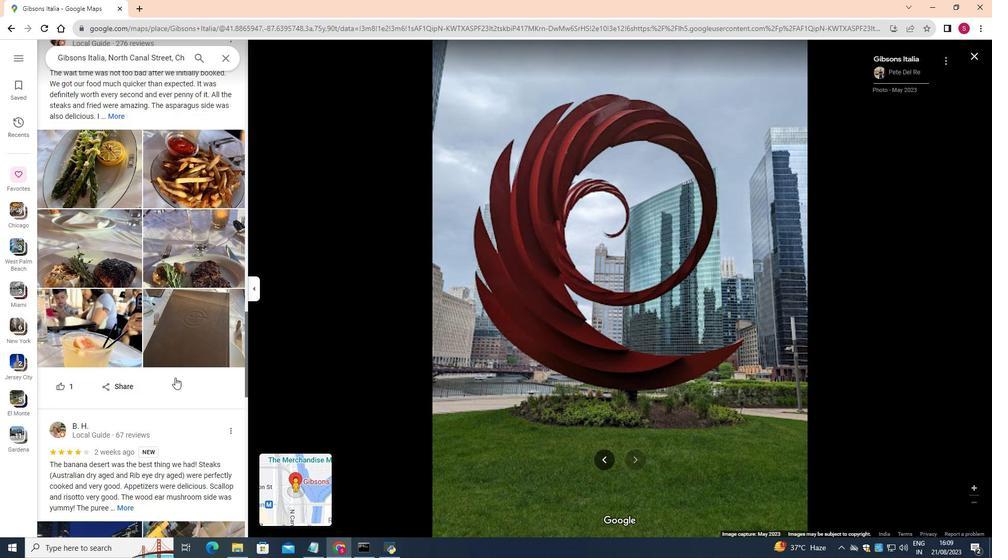 
Action: Mouse scrolled (175, 377) with delta (0, 0)
Screenshot: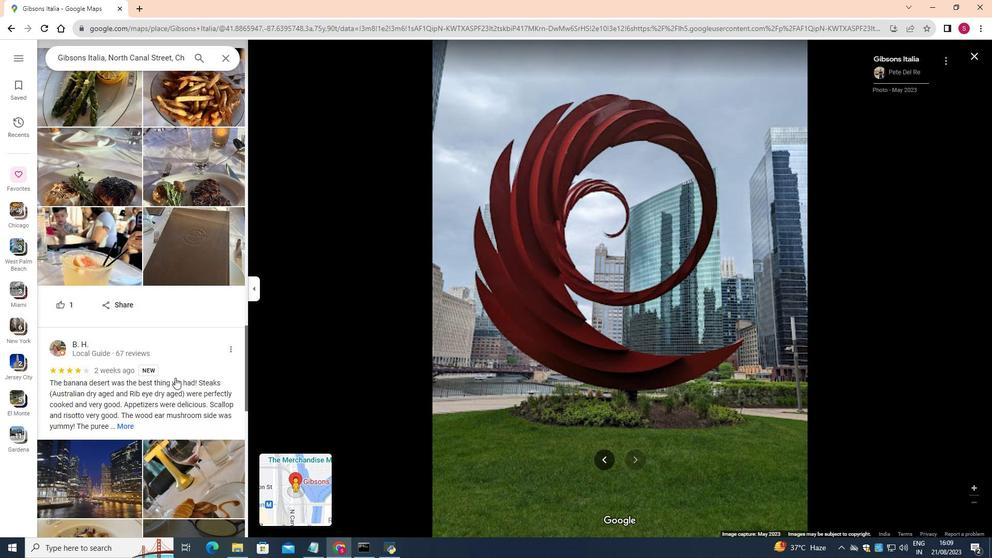 
Action: Mouse scrolled (175, 377) with delta (0, 0)
Screenshot: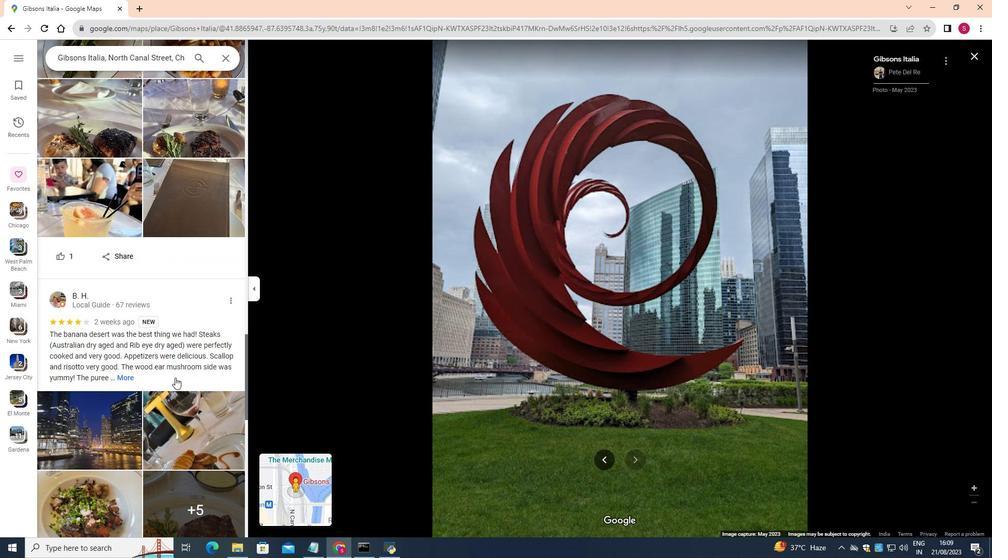 
Action: Mouse scrolled (175, 377) with delta (0, 0)
Screenshot: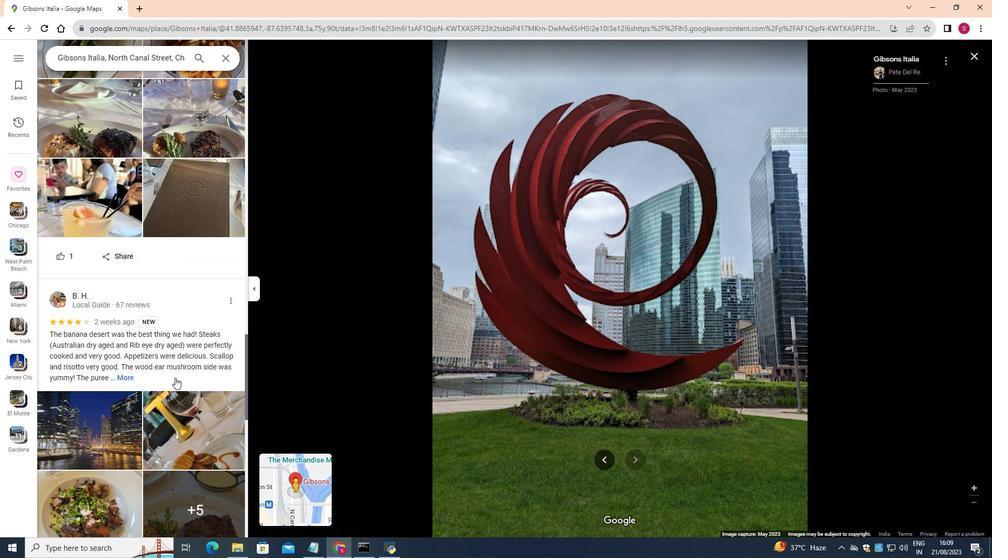 
Action: Mouse moved to (175, 377)
Screenshot: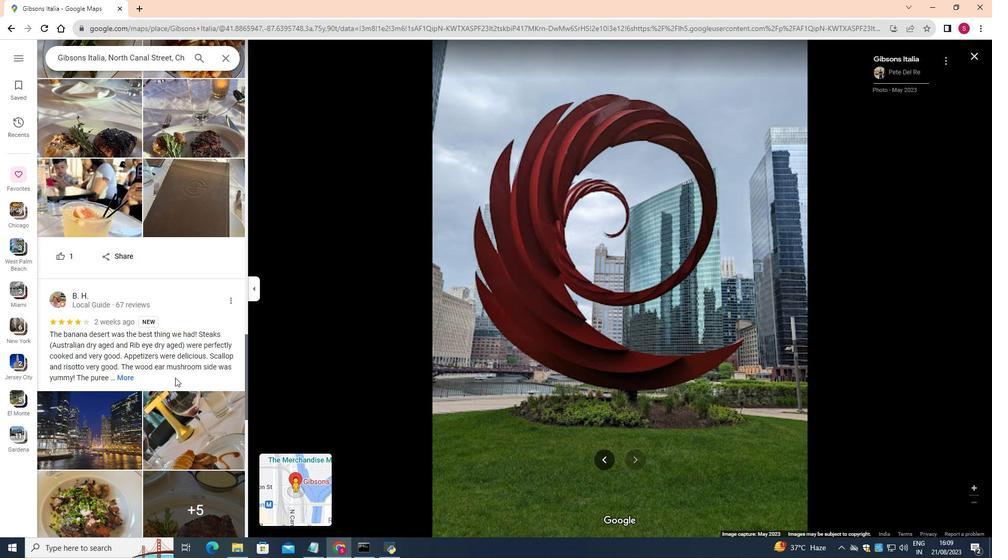 
Action: Mouse scrolled (175, 377) with delta (0, 0)
Screenshot: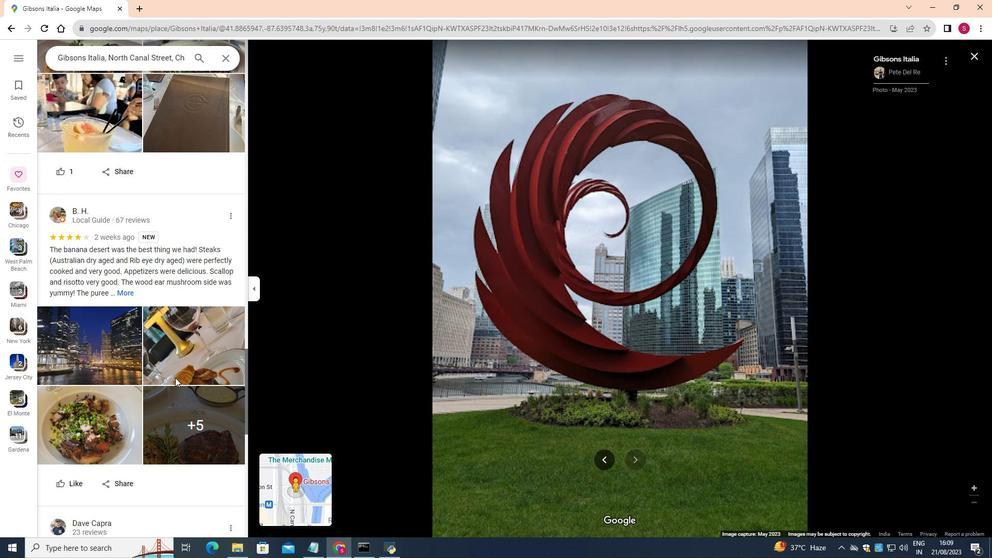 
Action: Mouse scrolled (175, 377) with delta (0, 0)
Screenshot: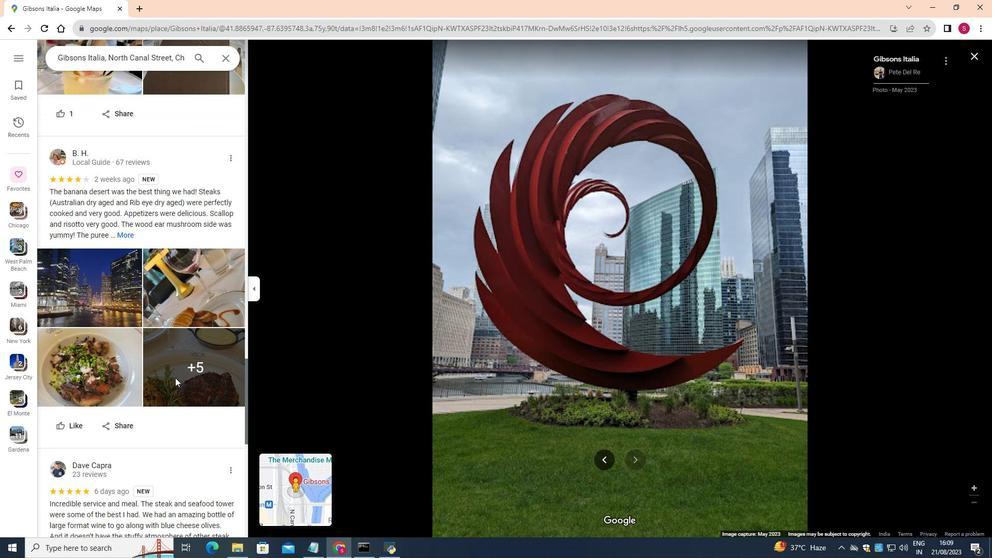 
Action: Mouse scrolled (175, 377) with delta (0, 0)
Screenshot: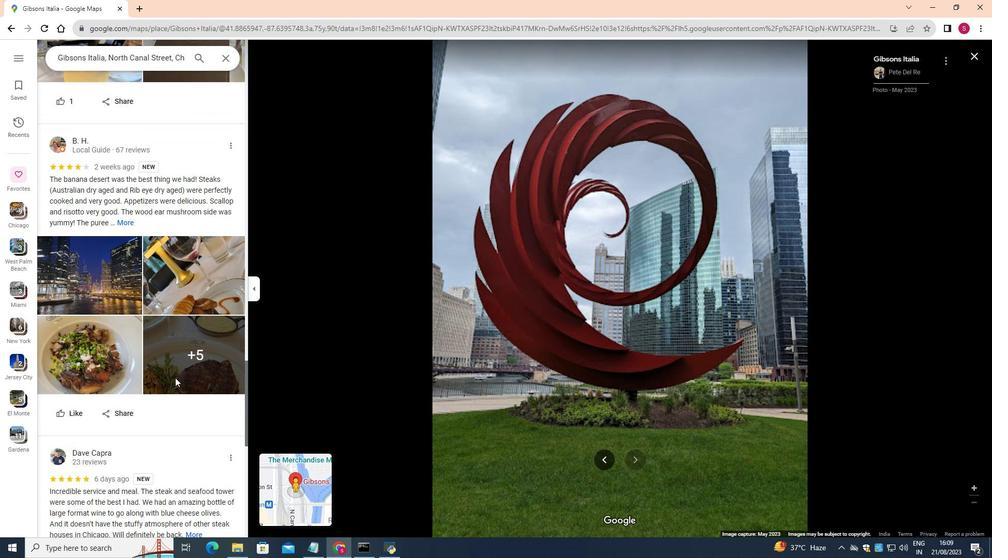 
Action: Mouse moved to (174, 334)
Screenshot: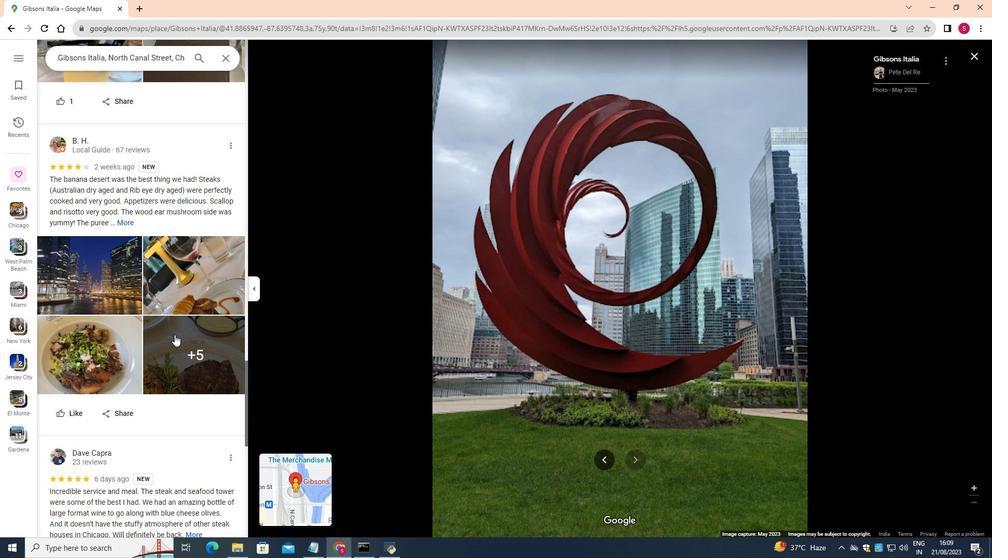 
Action: Mouse pressed left at (174, 334)
Screenshot: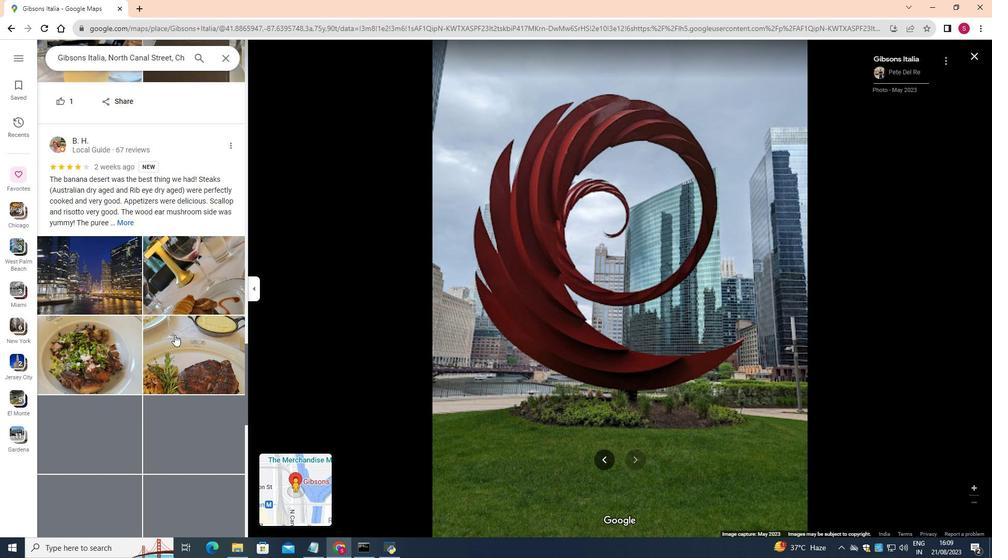 
Action: Mouse moved to (122, 295)
Screenshot: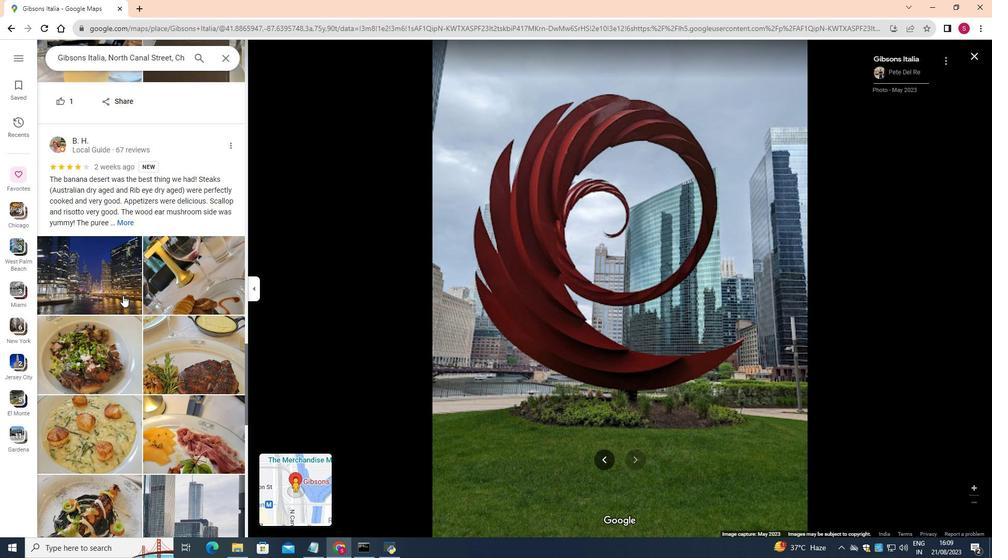 
Action: Mouse pressed left at (122, 295)
Screenshot: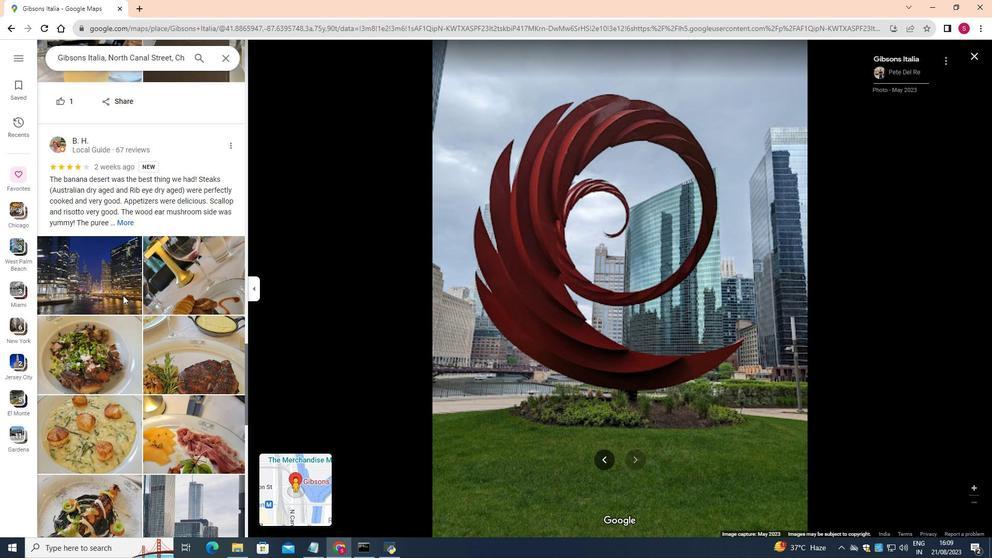 
Action: Mouse moved to (509, 439)
Screenshot: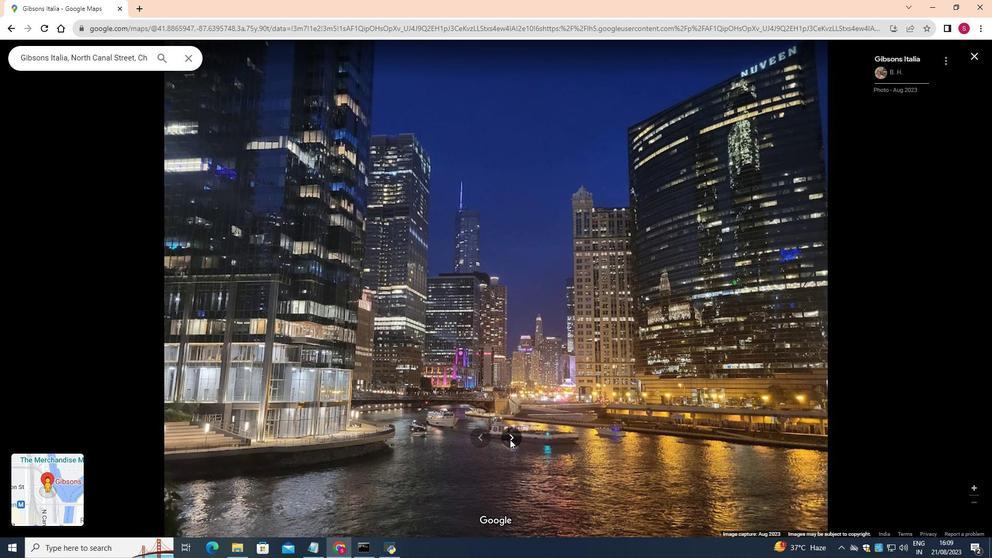 
Action: Mouse pressed left at (509, 439)
Screenshot: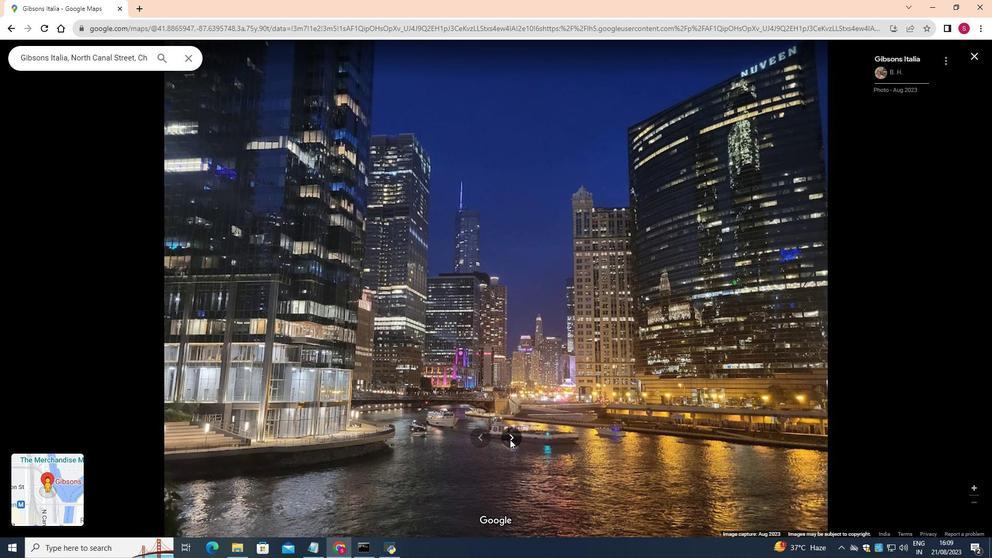 
Action: Mouse moved to (633, 453)
Screenshot: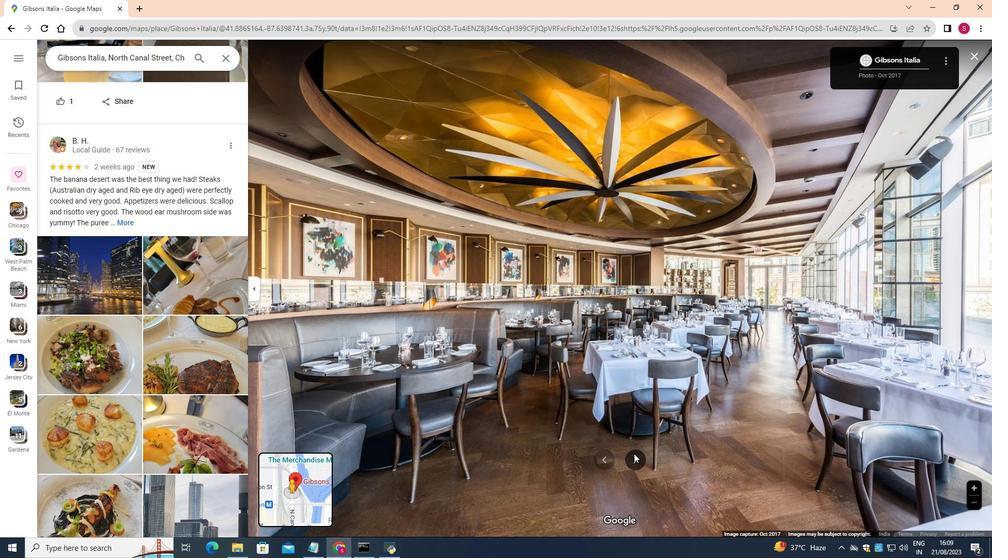 
Action: Mouse pressed left at (633, 453)
Screenshot: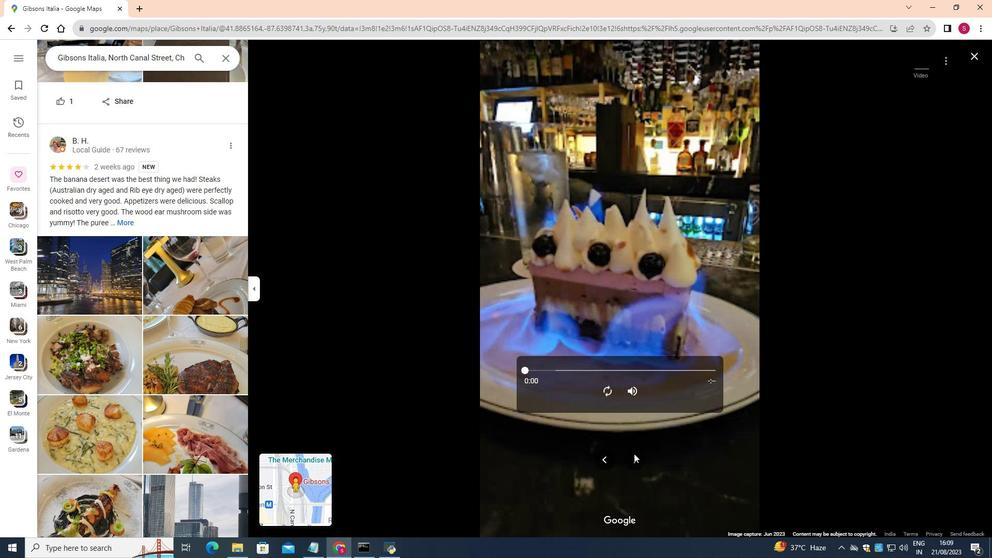 
Action: Mouse moved to (635, 460)
Screenshot: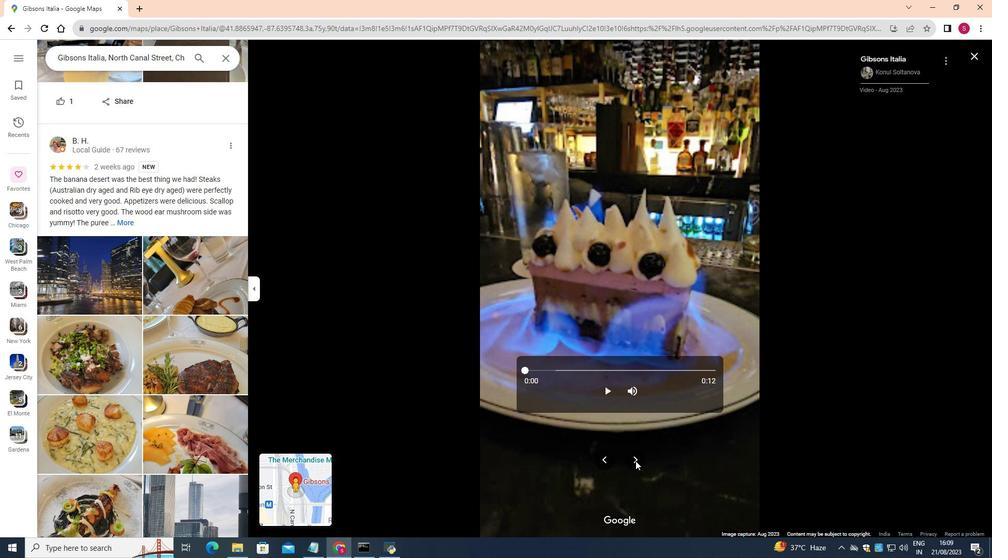
Action: Mouse pressed left at (635, 460)
Screenshot: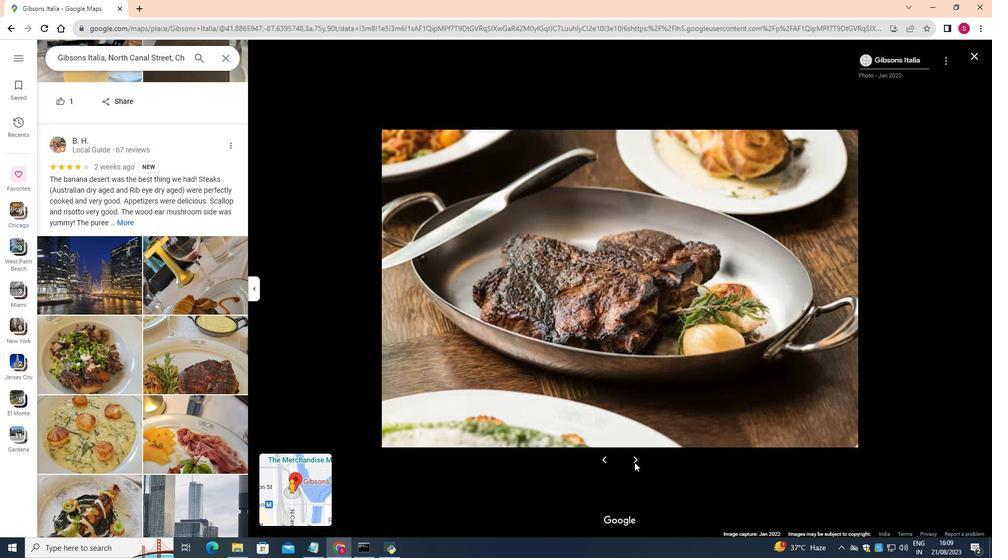 
Action: Mouse moved to (632, 461)
Screenshot: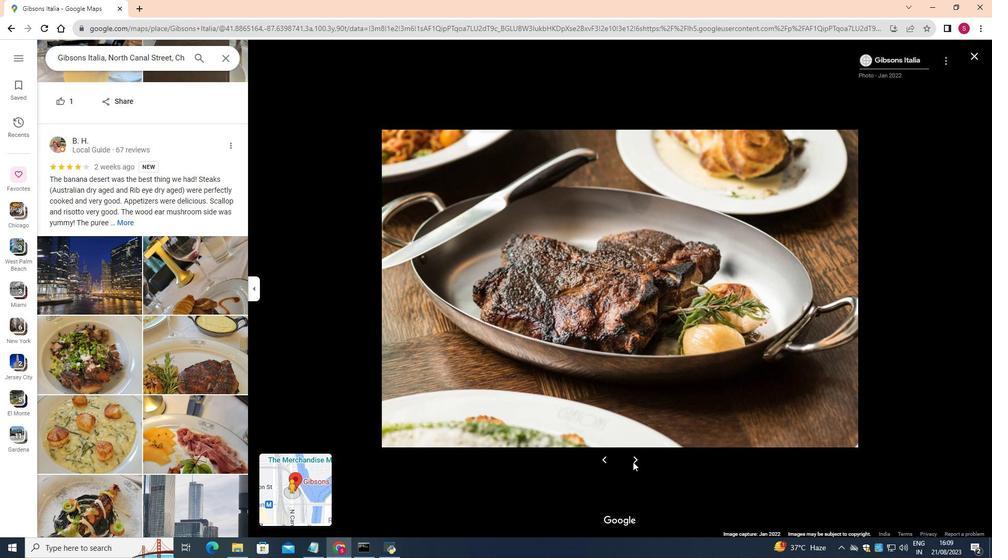 
Action: Key pressed <Key.right><Key.right><Key.right><Key.right><Key.right>
Screenshot: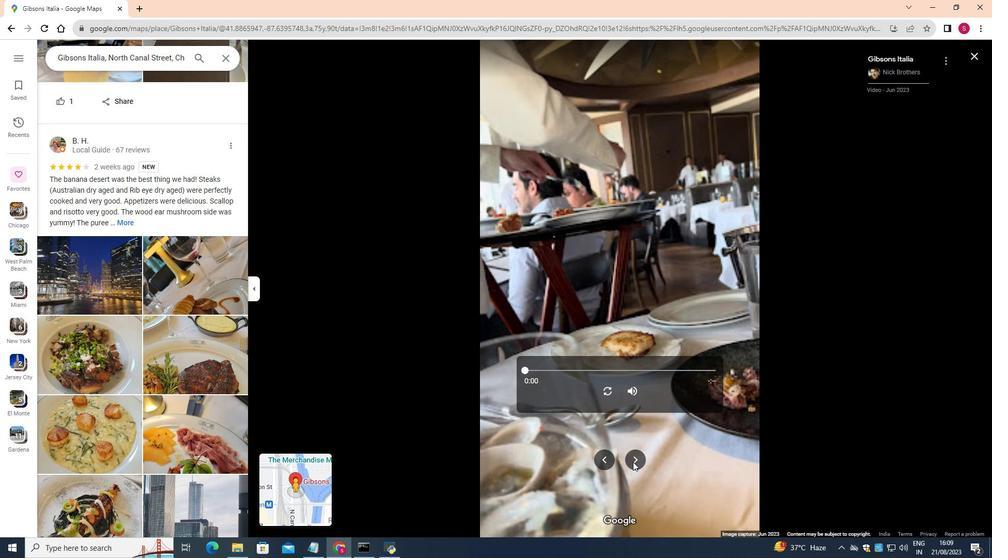 
Action: Mouse moved to (605, 386)
Screenshot: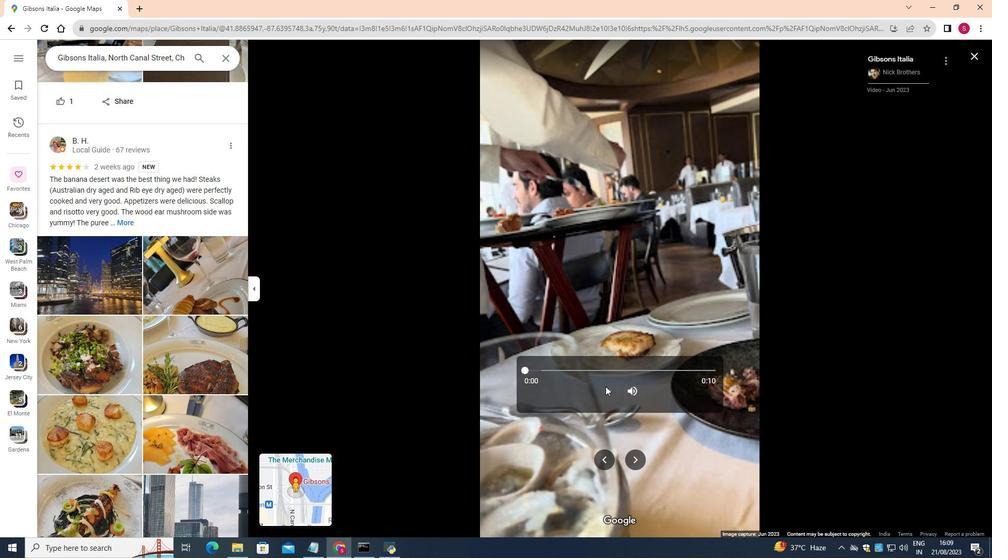 
Action: Mouse pressed left at (605, 386)
Screenshot: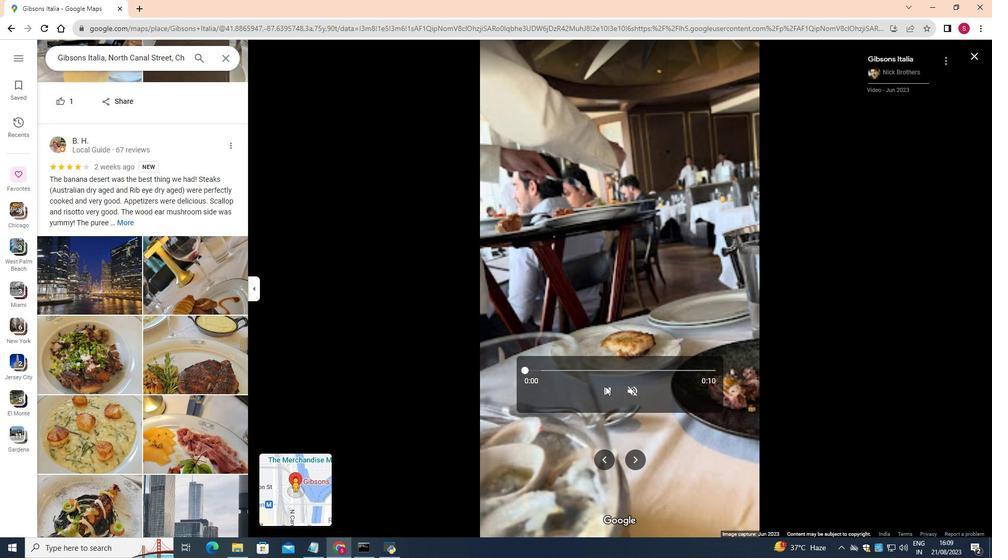 
Action: Mouse moved to (633, 459)
Screenshot: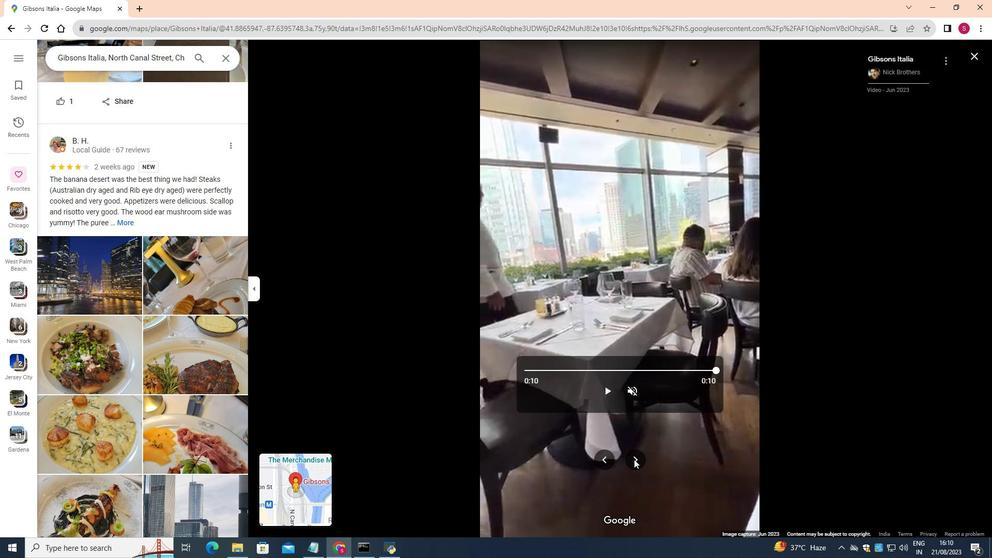 
Action: Mouse pressed left at (633, 459)
Screenshot: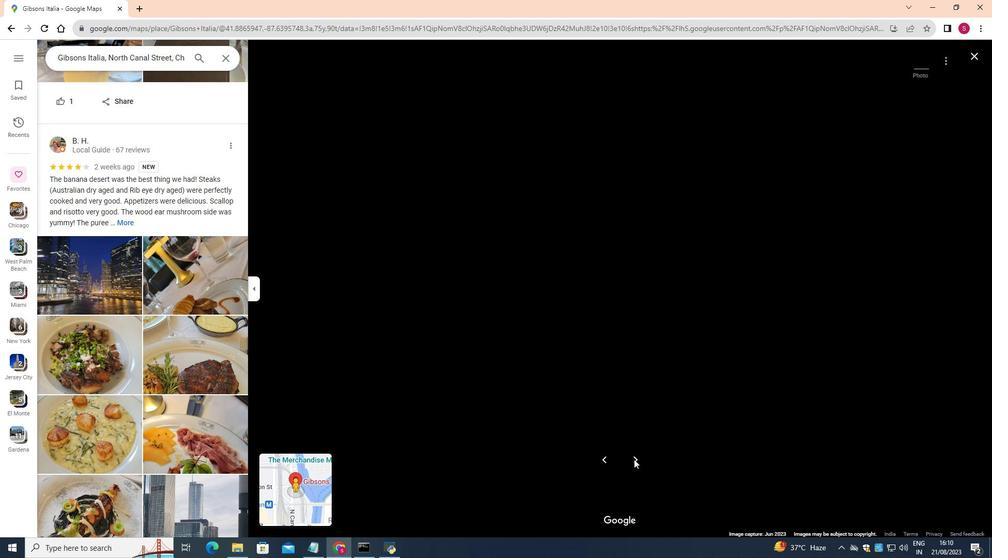 
Action: Mouse moved to (632, 459)
Screenshot: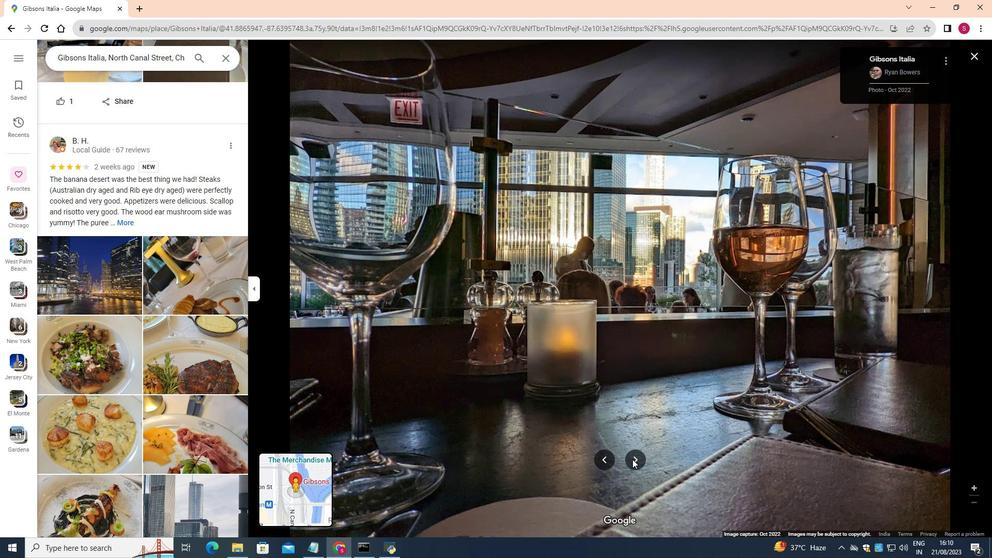 
Action: Mouse pressed left at (632, 459)
Screenshot: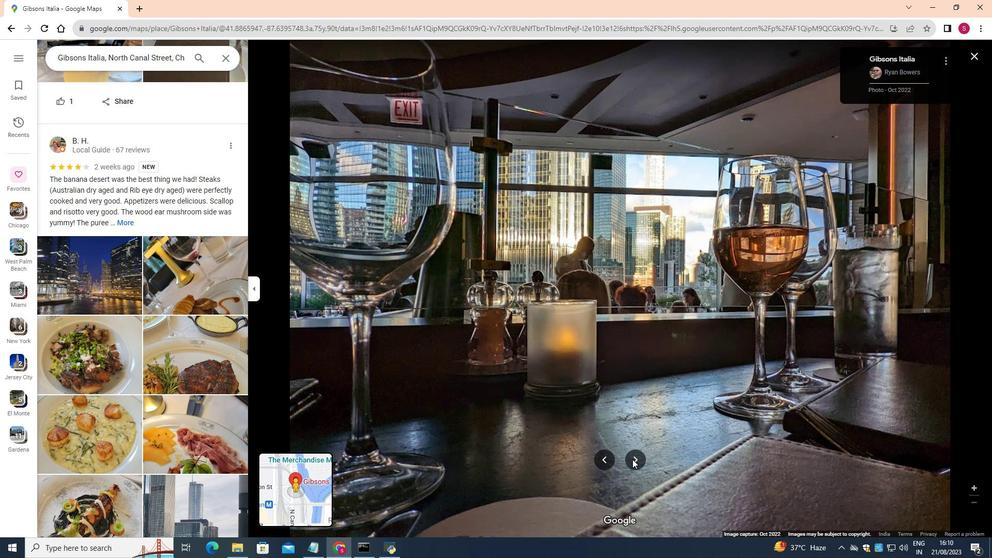 
Action: Key pressed <Key.right><Key.right><Key.right><Key.right>
Screenshot: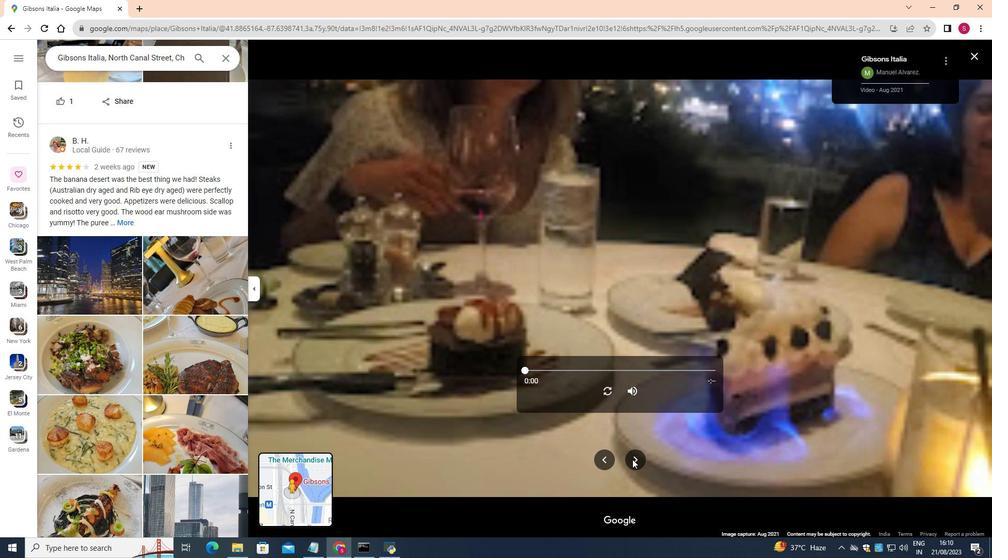 
Action: Mouse moved to (606, 391)
Screenshot: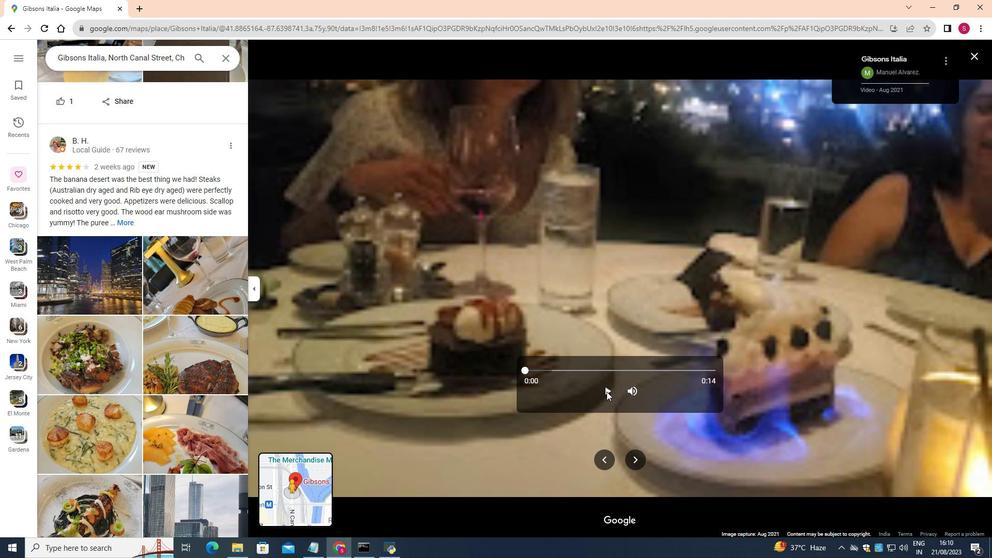 
Action: Mouse pressed left at (606, 391)
Screenshot: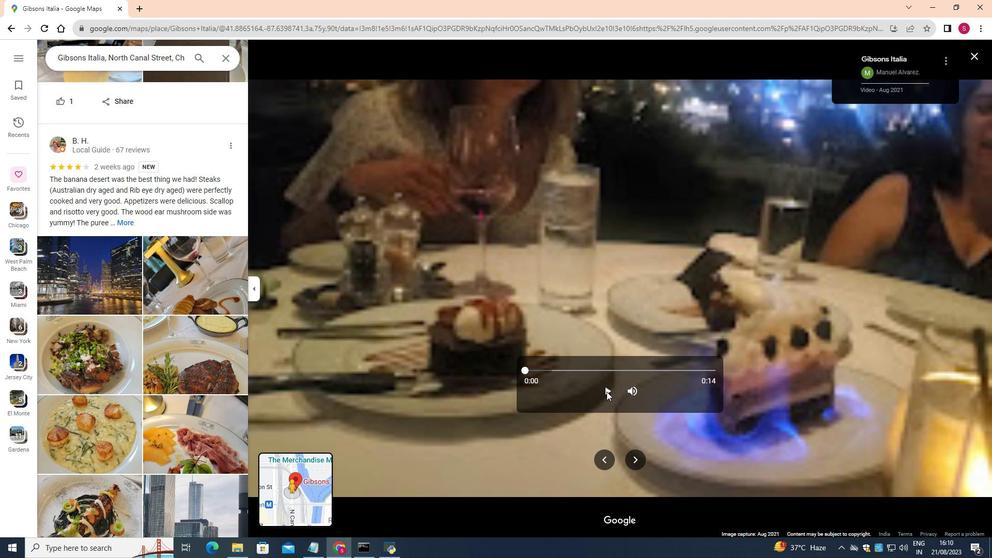 
Action: Mouse moved to (634, 461)
Screenshot: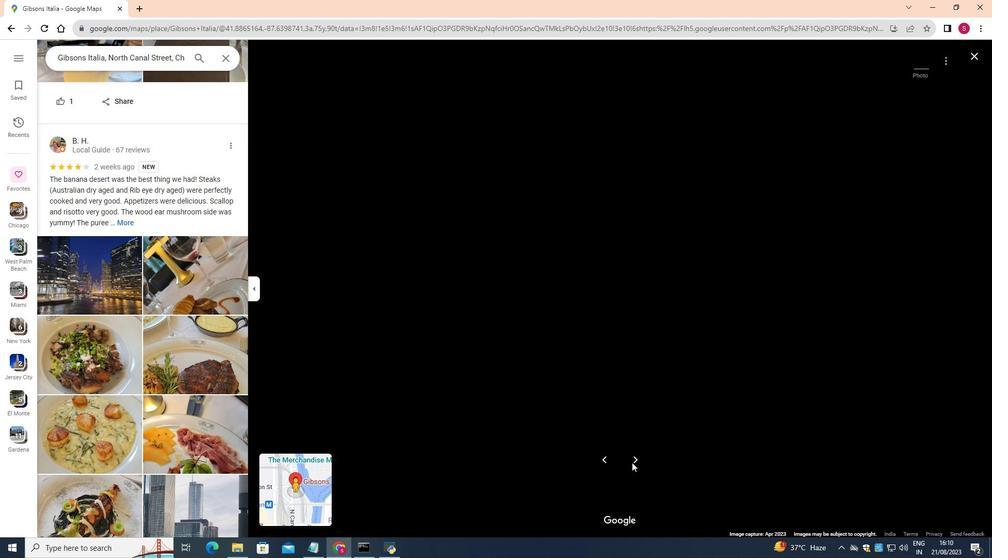 
Action: Mouse pressed left at (634, 461)
Screenshot: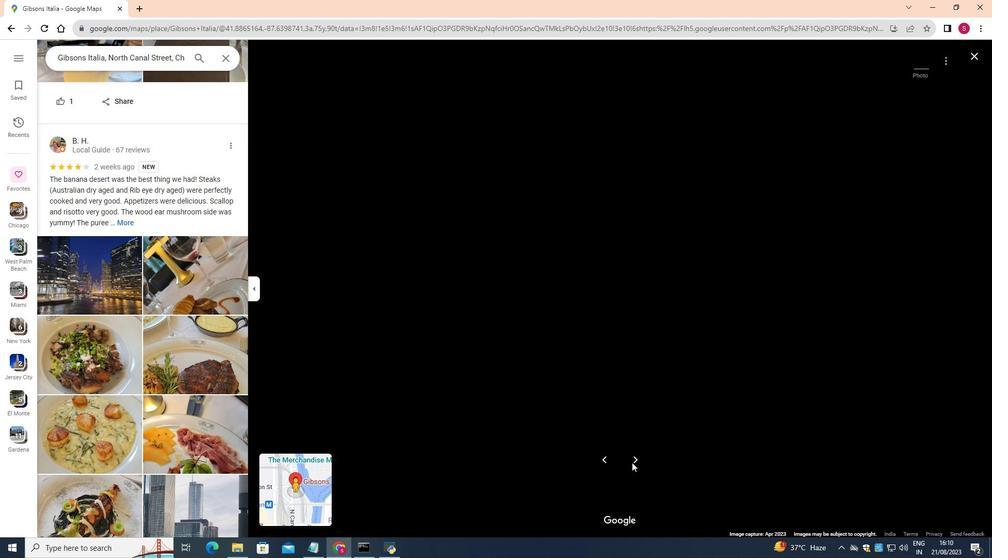 
Action: Mouse moved to (633, 458)
Screenshot: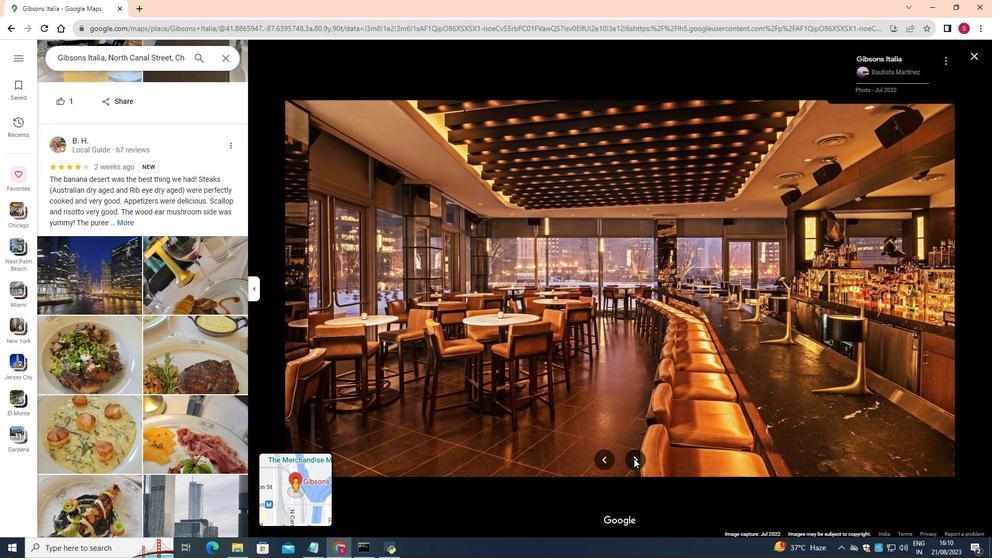 
Action: Mouse pressed left at (633, 458)
Screenshot: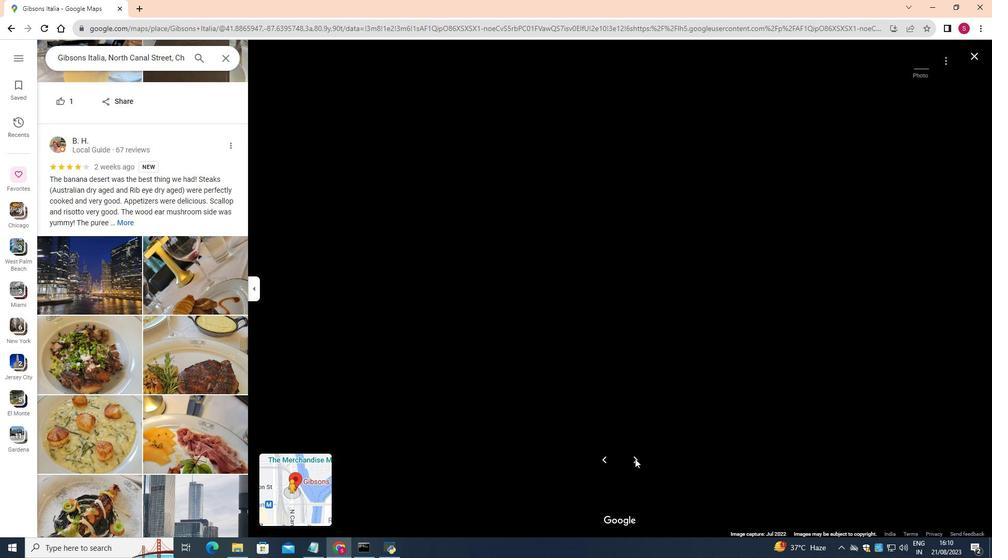 
Action: Mouse moved to (638, 450)
Screenshot: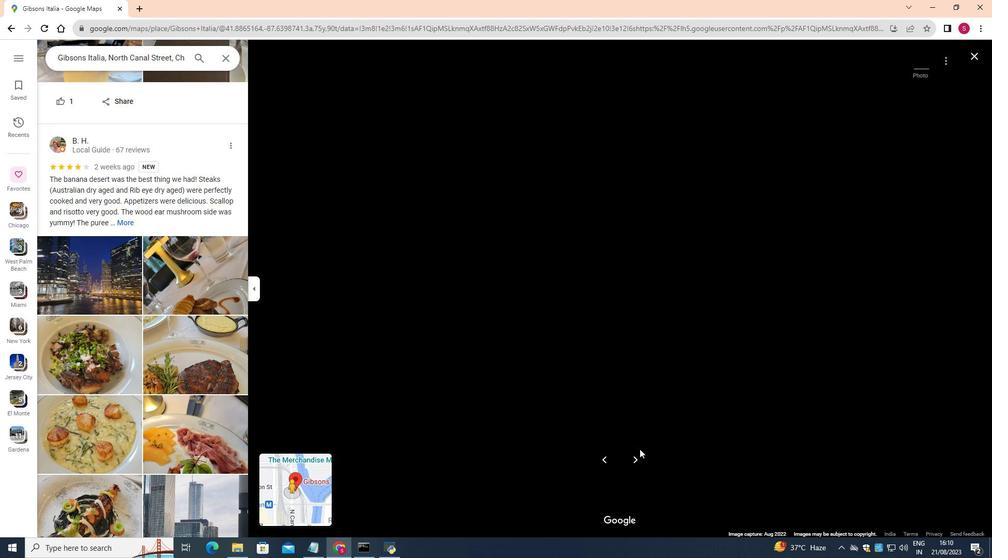 
Action: Mouse pressed left at (638, 450)
Screenshot: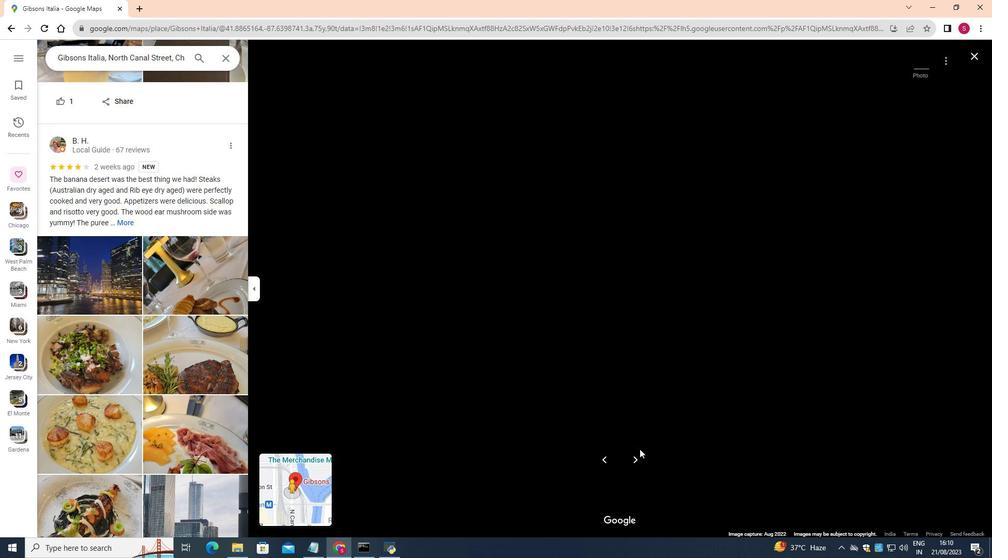 
Action: Mouse moved to (638, 461)
Screenshot: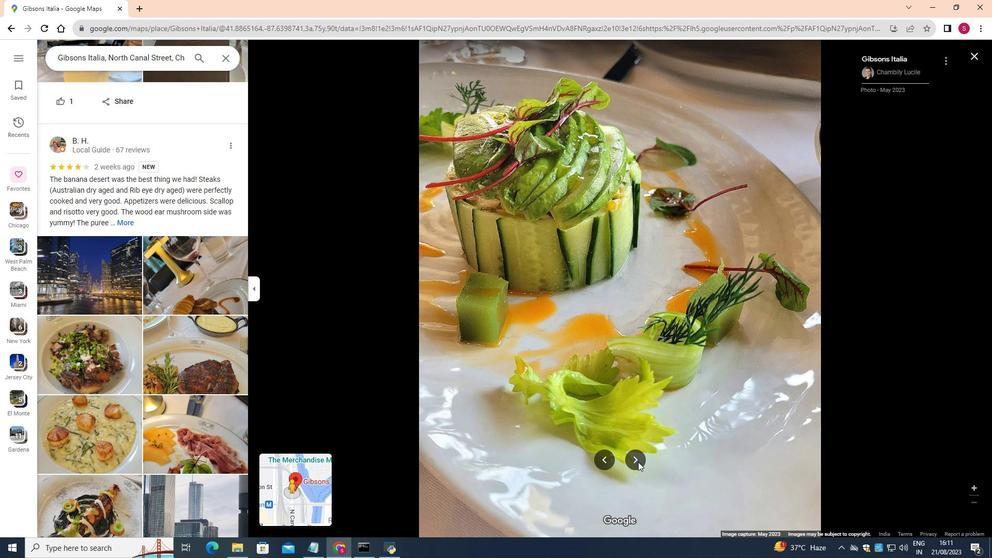 
Action: Mouse pressed left at (638, 461)
Screenshot: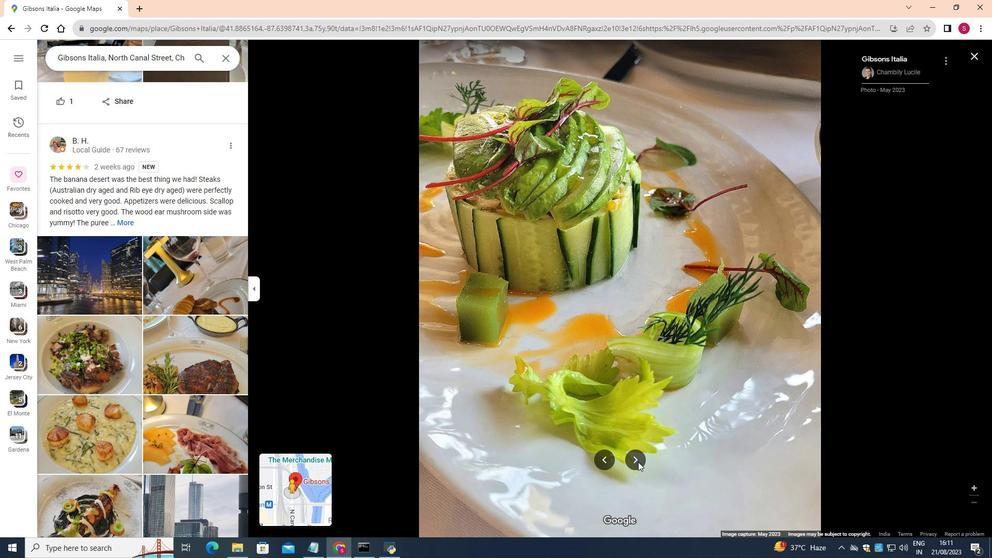 
Action: Mouse moved to (637, 460)
Screenshot: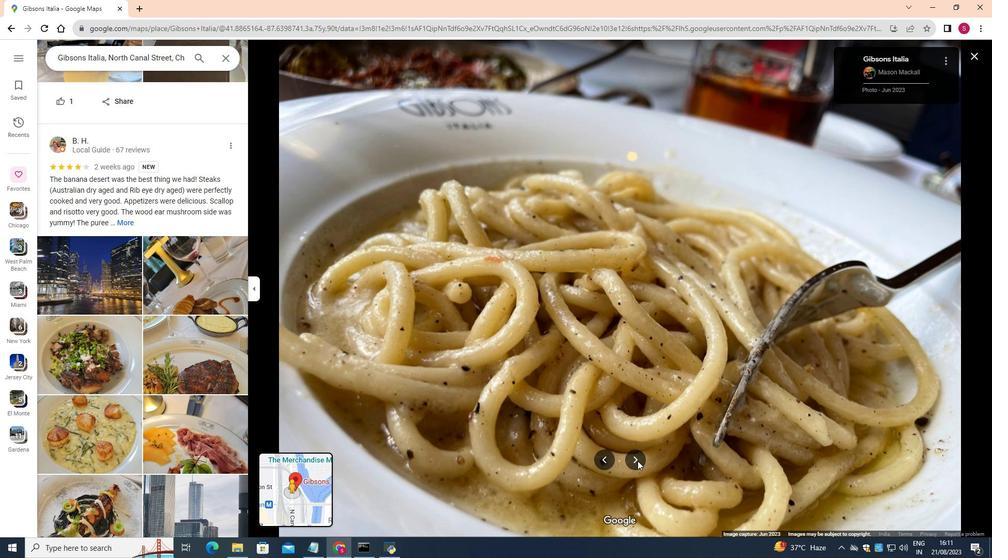 
Action: Mouse pressed left at (637, 460)
Screenshot: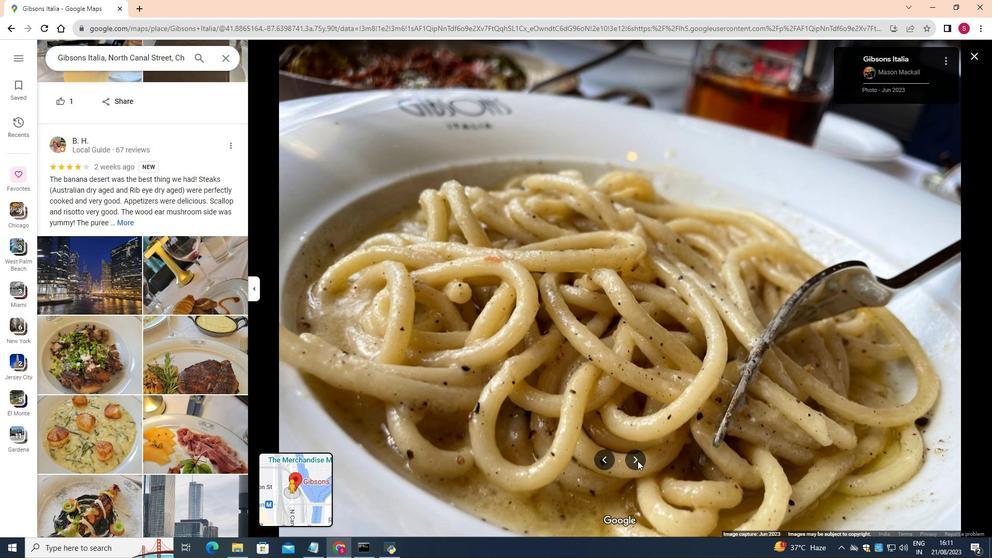 
Action: Mouse moved to (133, 357)
Screenshot: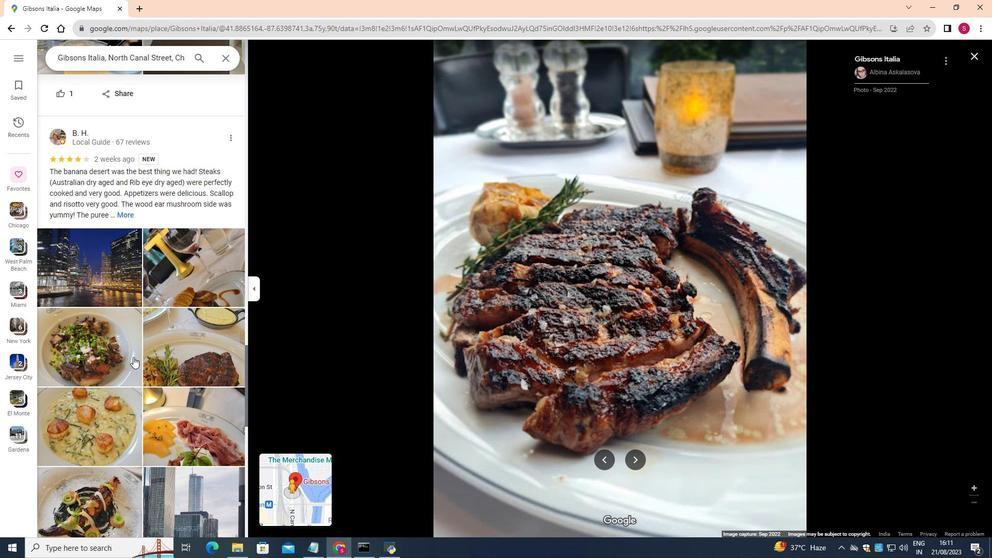 
Action: Mouse scrolled (133, 356) with delta (0, 0)
Screenshot: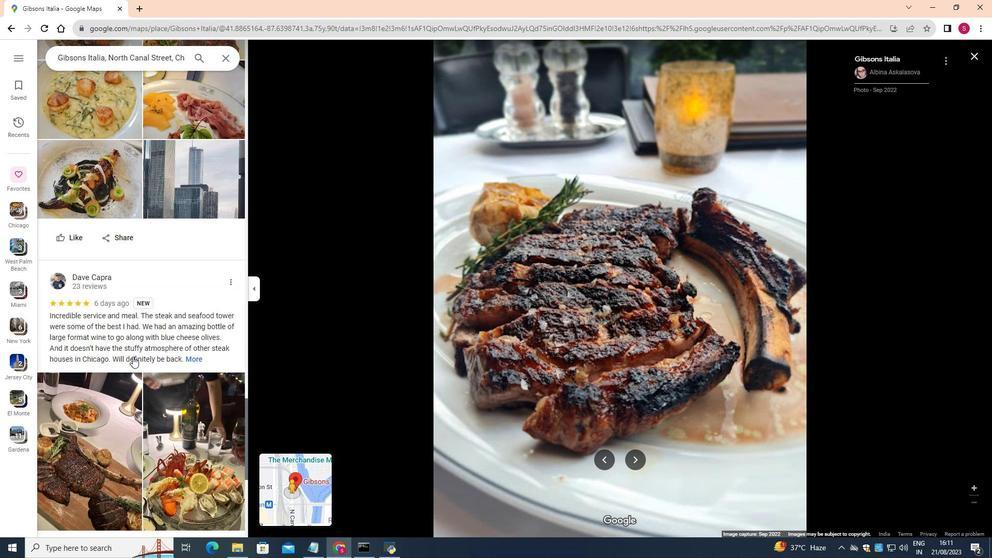 
Action: Mouse scrolled (133, 356) with delta (0, 0)
Screenshot: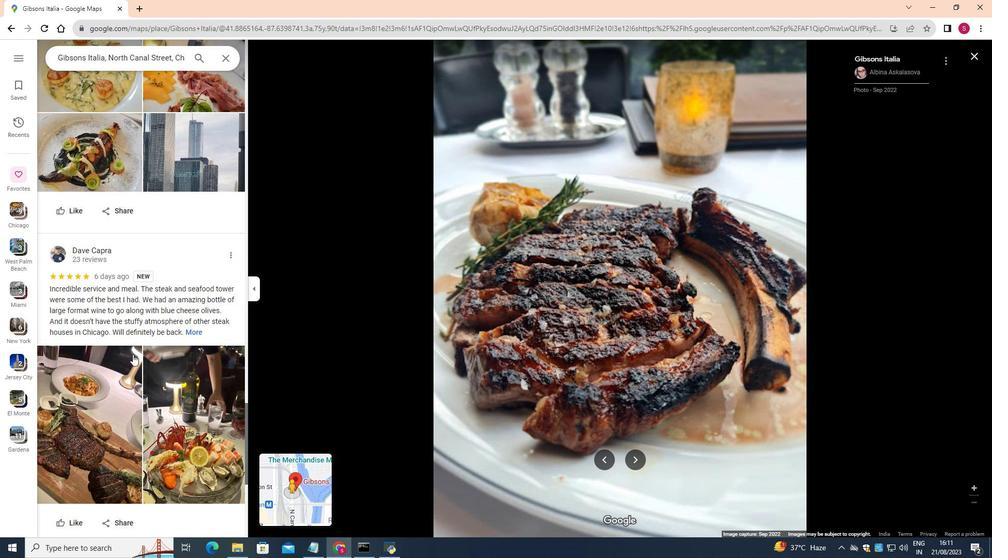 
Action: Mouse scrolled (133, 356) with delta (0, 0)
Screenshot: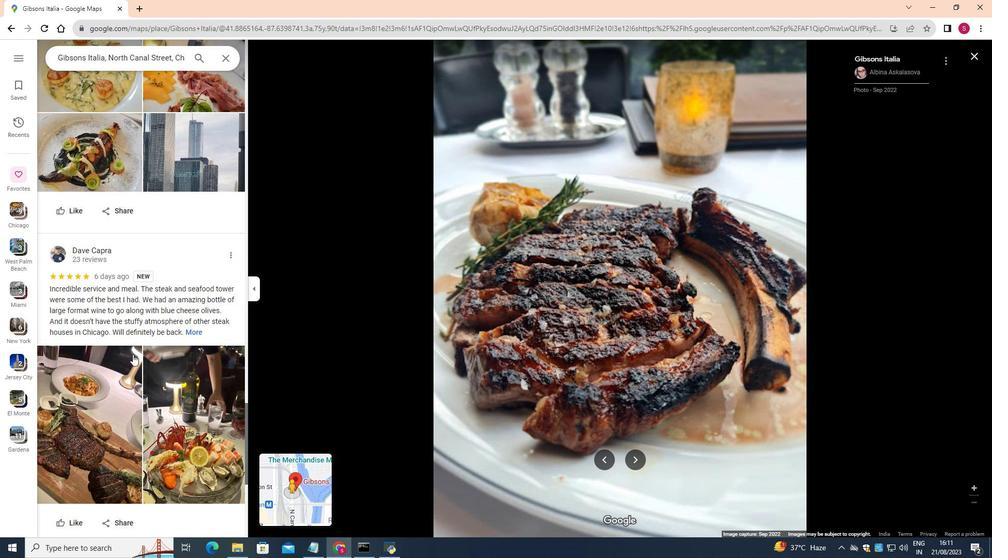 
Action: Mouse scrolled (133, 356) with delta (0, 0)
Screenshot: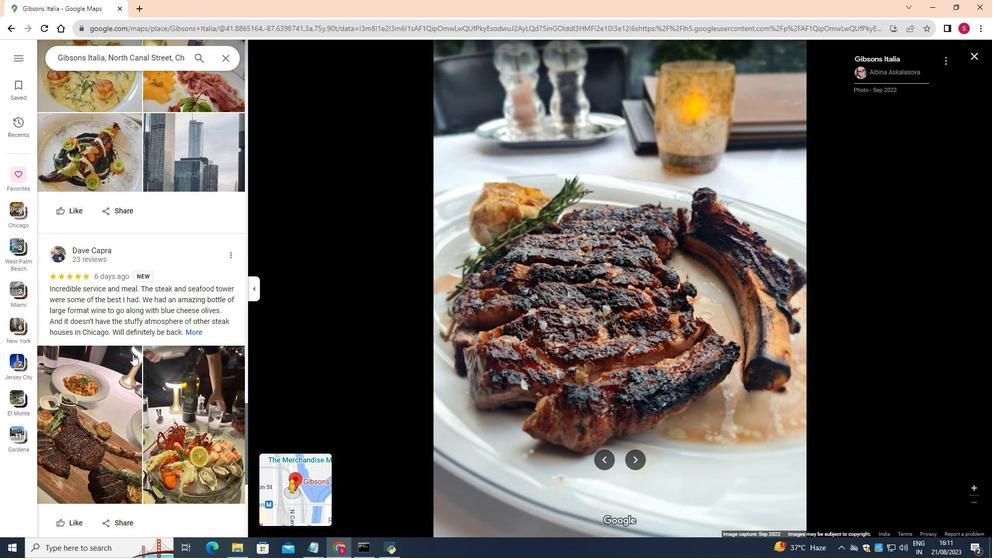 
Action: Mouse scrolled (133, 356) with delta (0, 0)
Screenshot: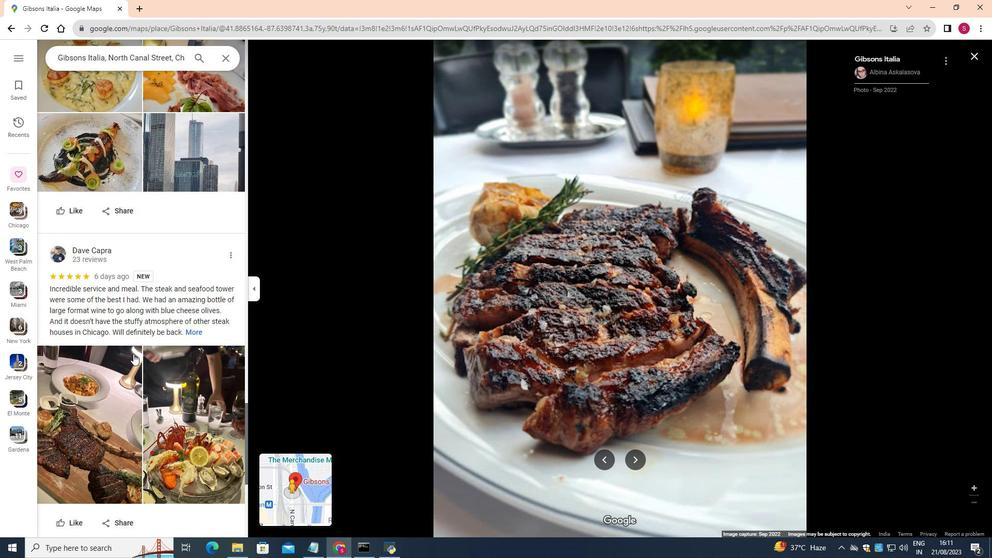 
Action: Mouse scrolled (133, 356) with delta (0, 0)
Screenshot: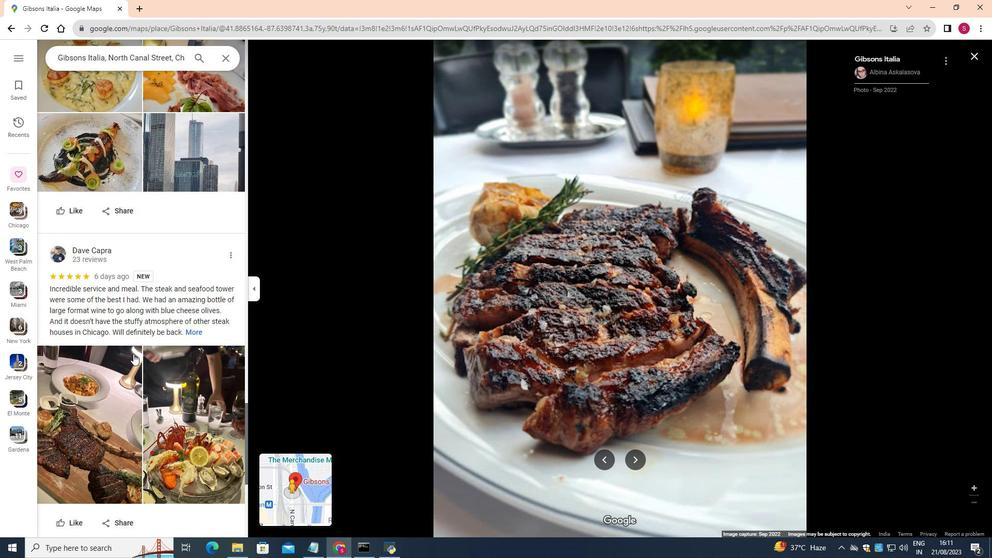 
Action: Mouse scrolled (133, 356) with delta (0, 0)
Screenshot: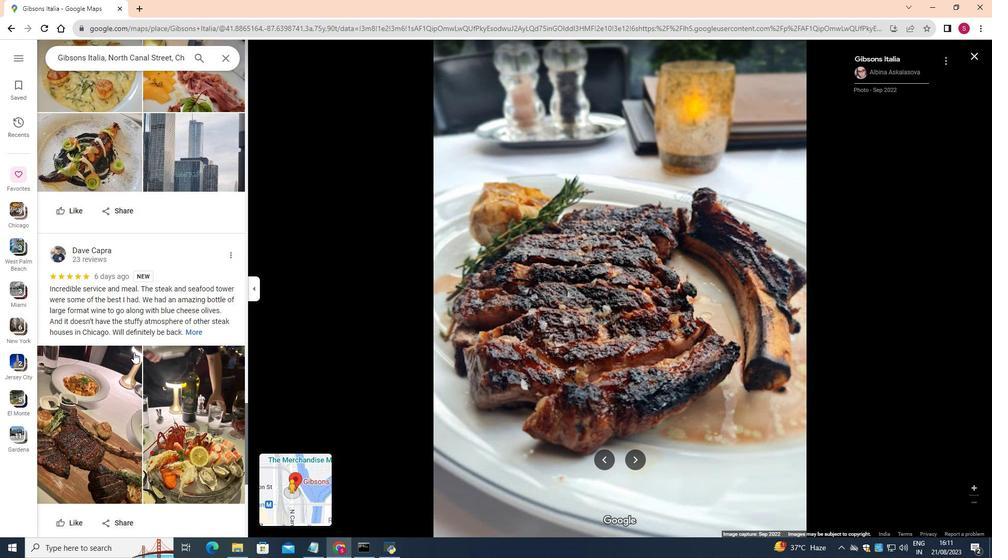 
Action: Mouse moved to (131, 341)
Screenshot: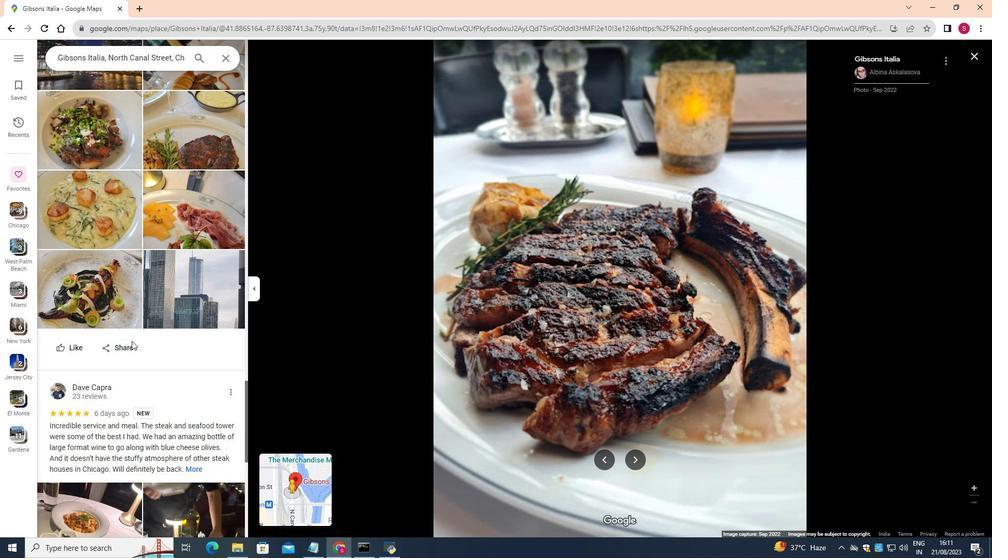 
Action: Mouse scrolled (131, 341) with delta (0, 0)
Screenshot: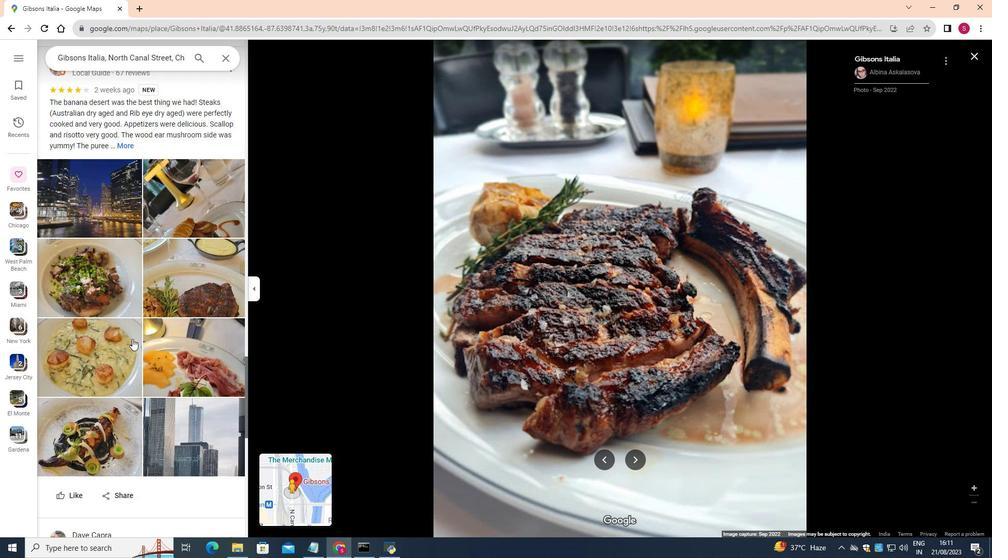 
Action: Mouse scrolled (131, 341) with delta (0, 0)
Screenshot: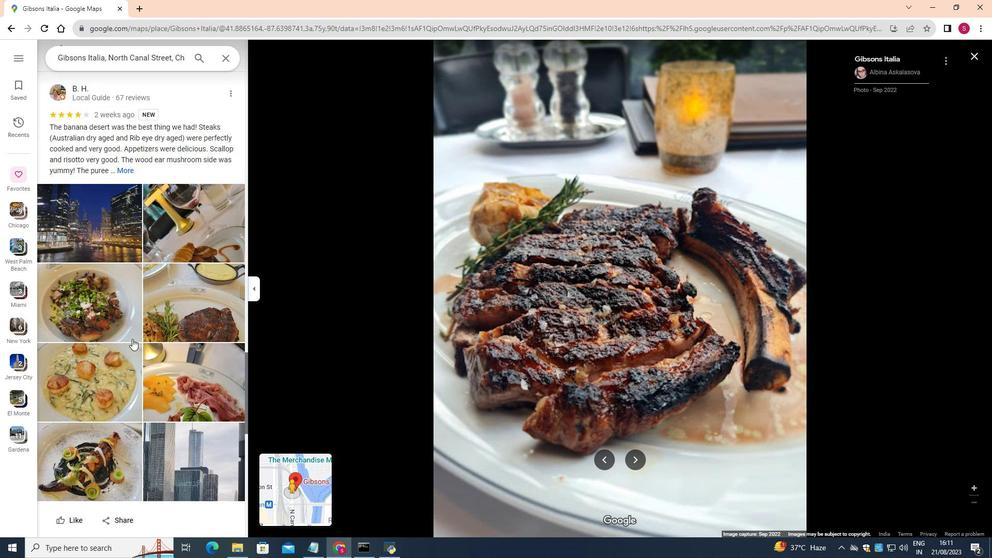 
Action: Mouse scrolled (131, 341) with delta (0, 0)
Screenshot: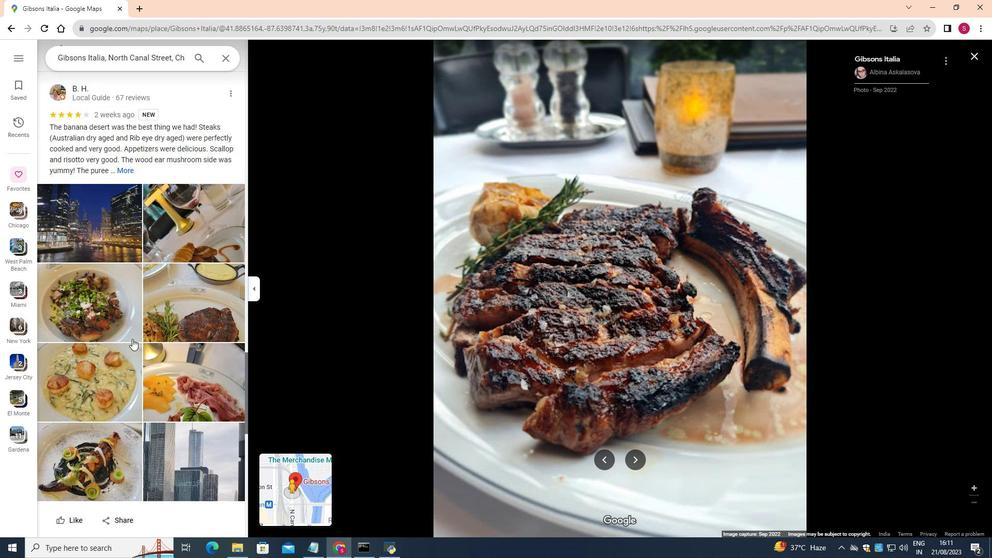 
Action: Mouse scrolled (131, 341) with delta (0, 0)
Screenshot: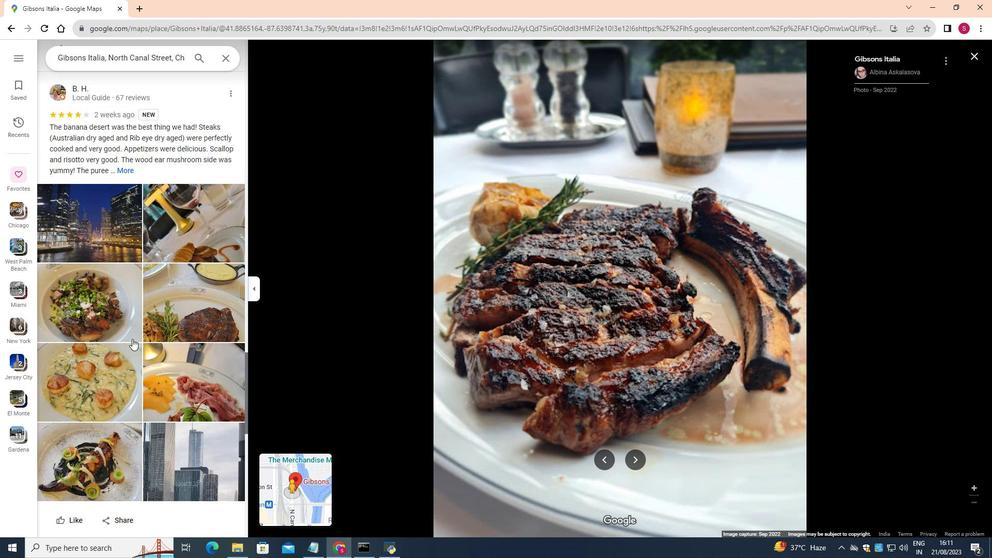 
Action: Mouse scrolled (131, 341) with delta (0, 0)
Screenshot: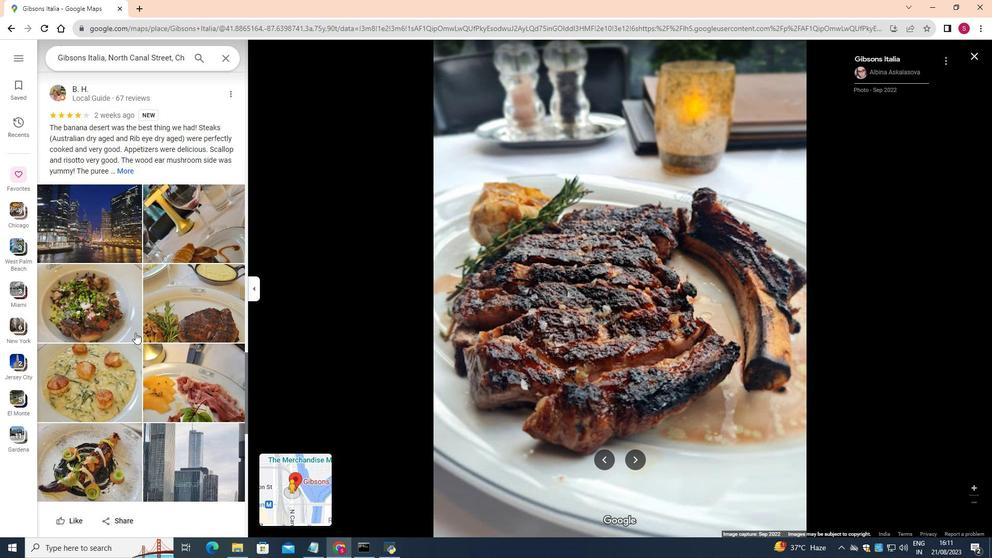 
Action: Mouse scrolled (131, 341) with delta (0, 0)
Screenshot: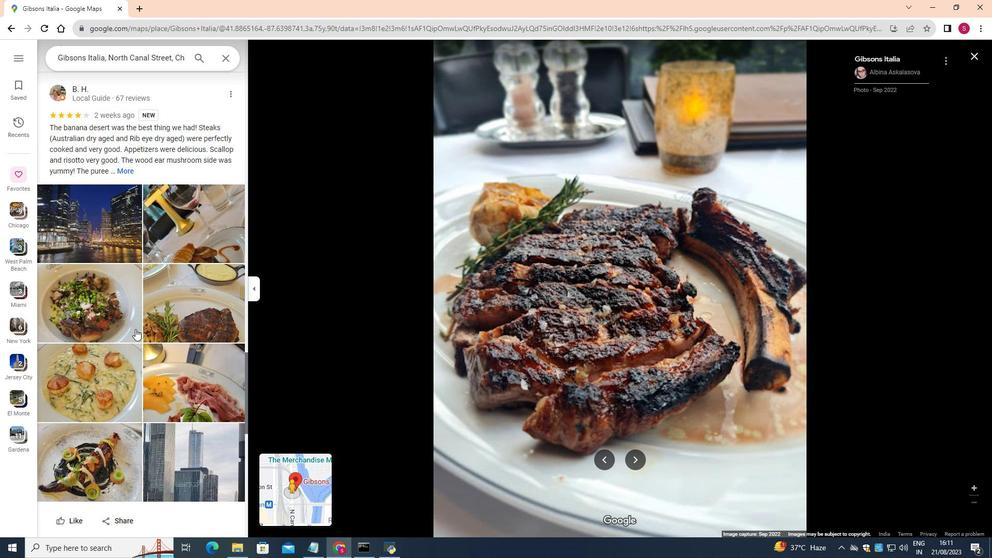 
Action: Mouse moved to (135, 326)
Screenshot: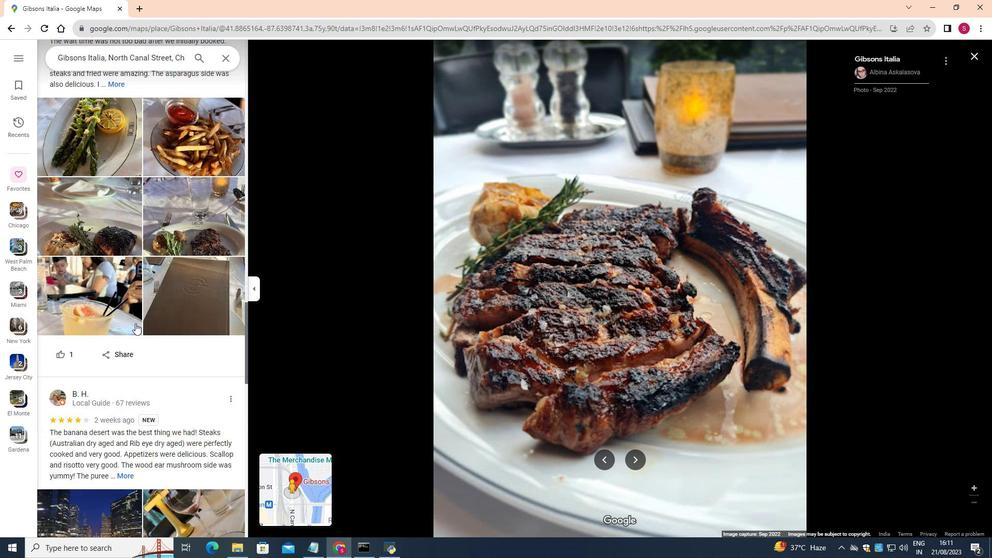 
Action: Mouse scrolled (135, 326) with delta (0, 0)
Screenshot: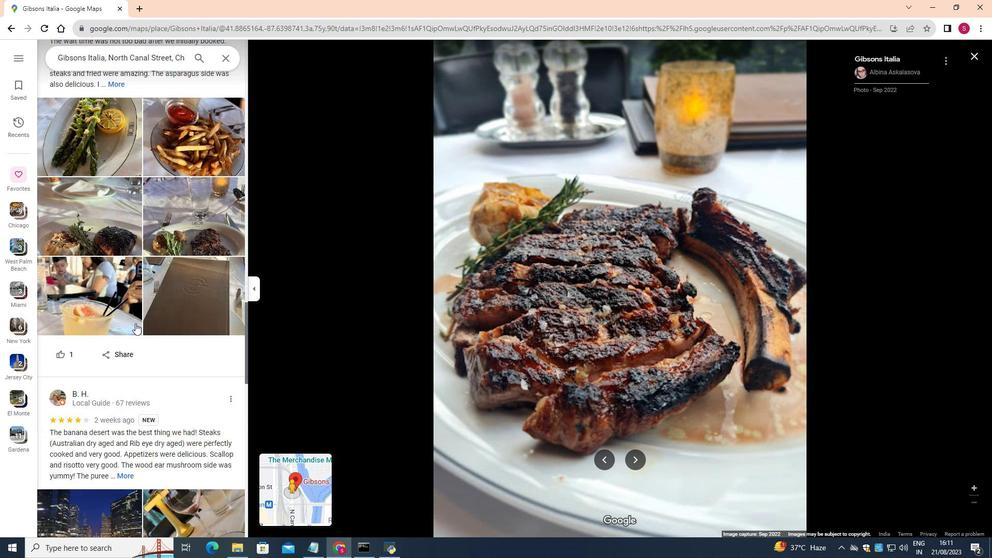 
Action: Mouse scrolled (135, 326) with delta (0, 0)
Screenshot: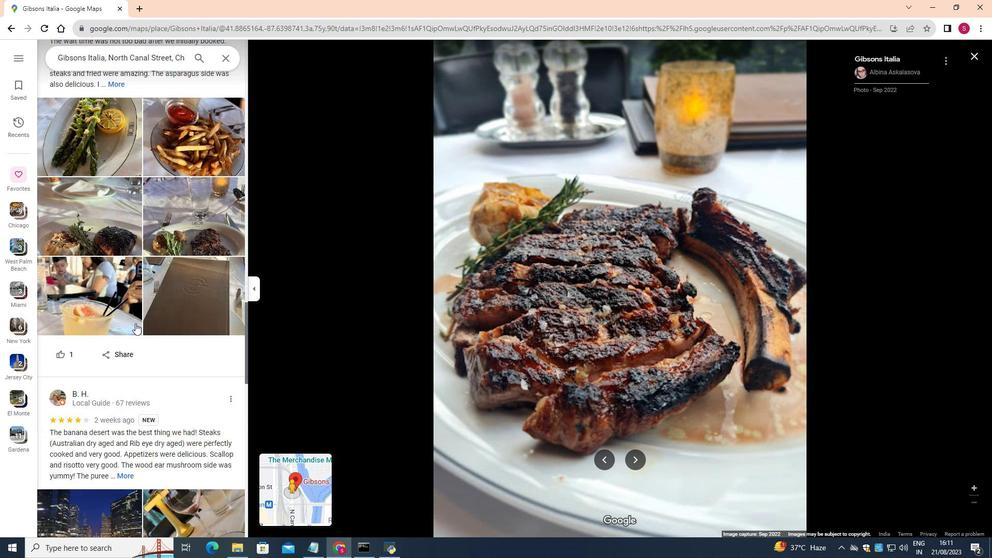 
Action: Mouse scrolled (135, 326) with delta (0, 0)
Screenshot: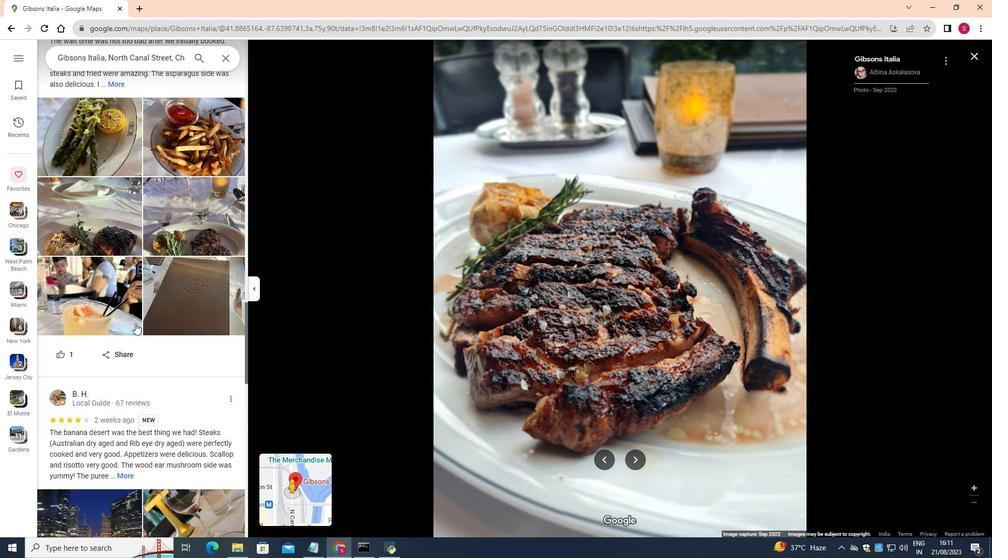 
Action: Mouse scrolled (135, 326) with delta (0, 0)
Screenshot: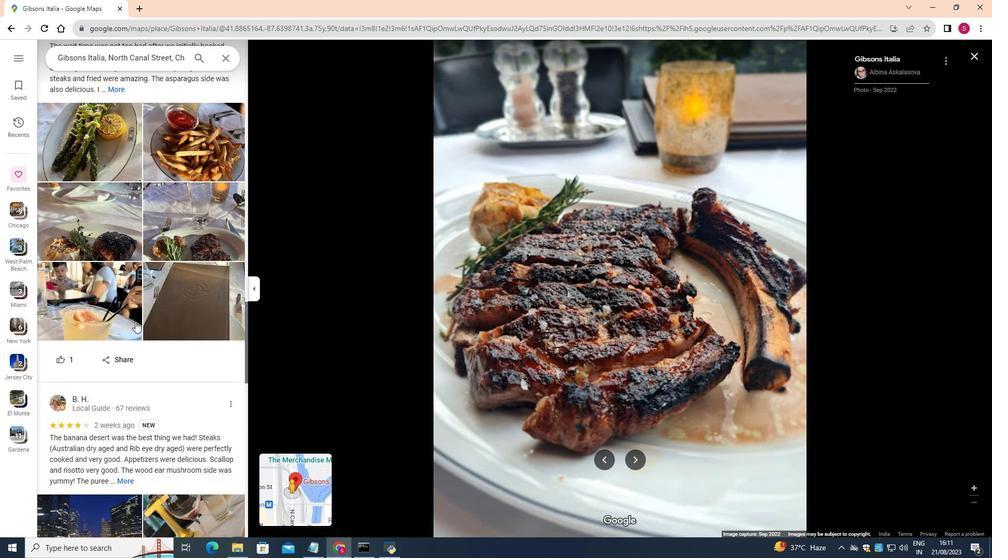 
Action: Mouse scrolled (135, 326) with delta (0, 0)
Screenshot: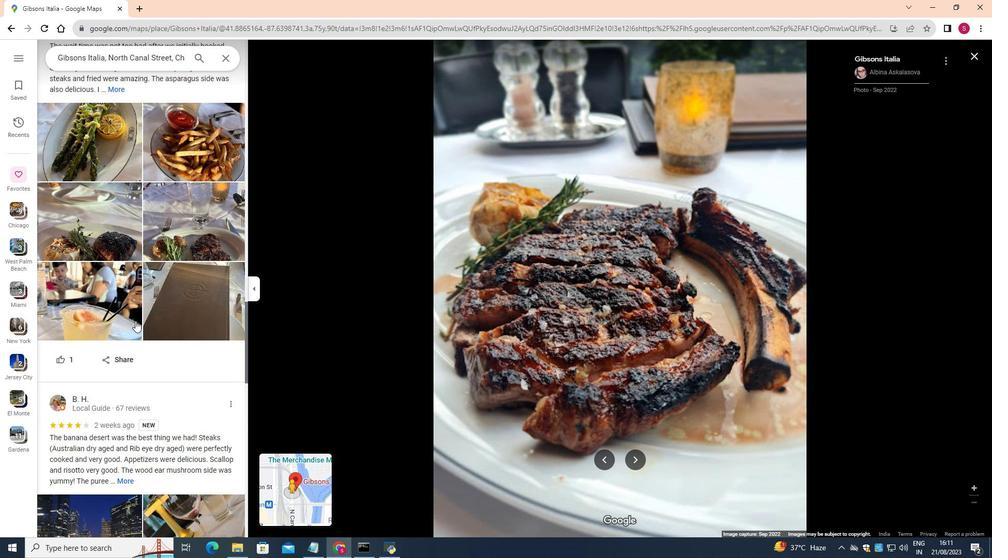 
Action: Mouse scrolled (135, 326) with delta (0, 0)
Screenshot: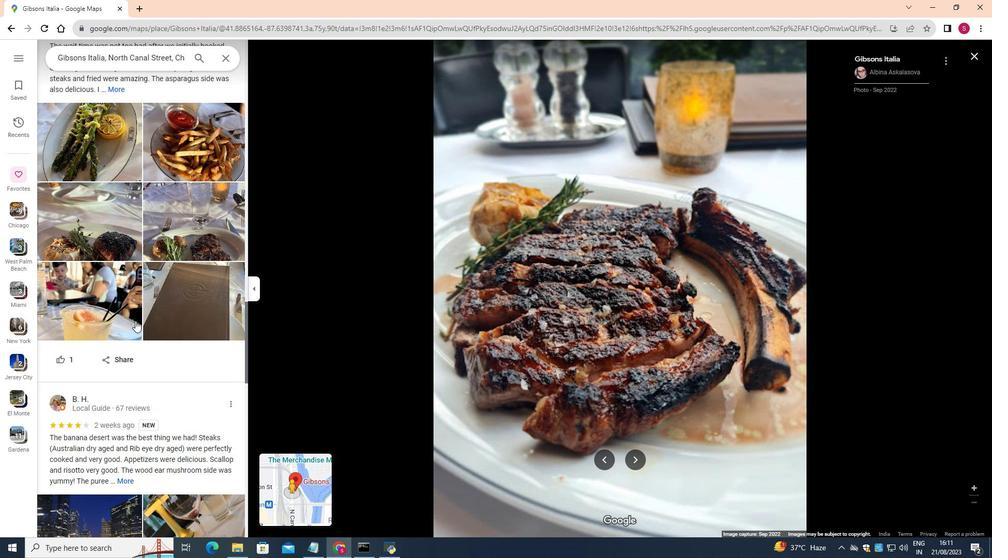 
Action: Mouse moved to (135, 320)
Screenshot: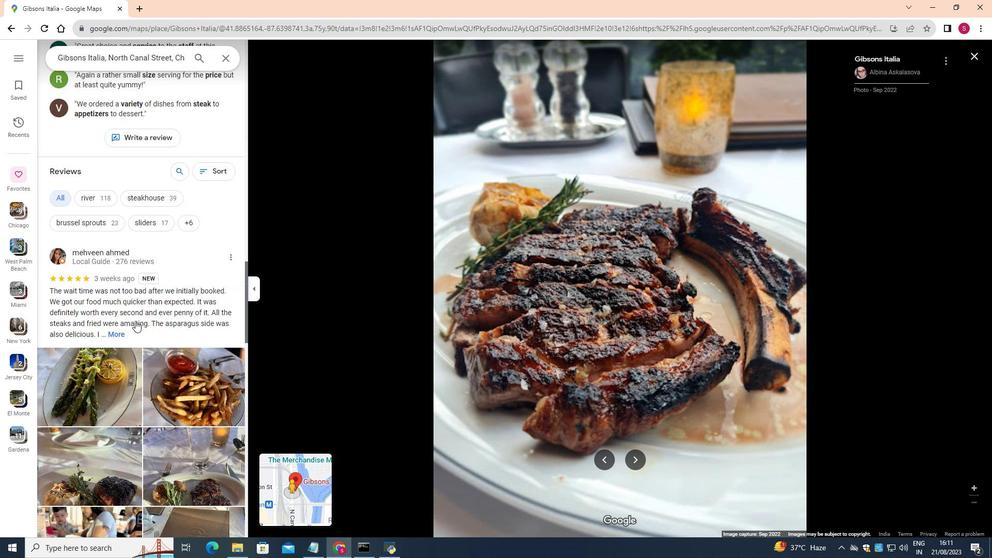 
Action: Mouse scrolled (135, 321) with delta (0, 0)
Screenshot: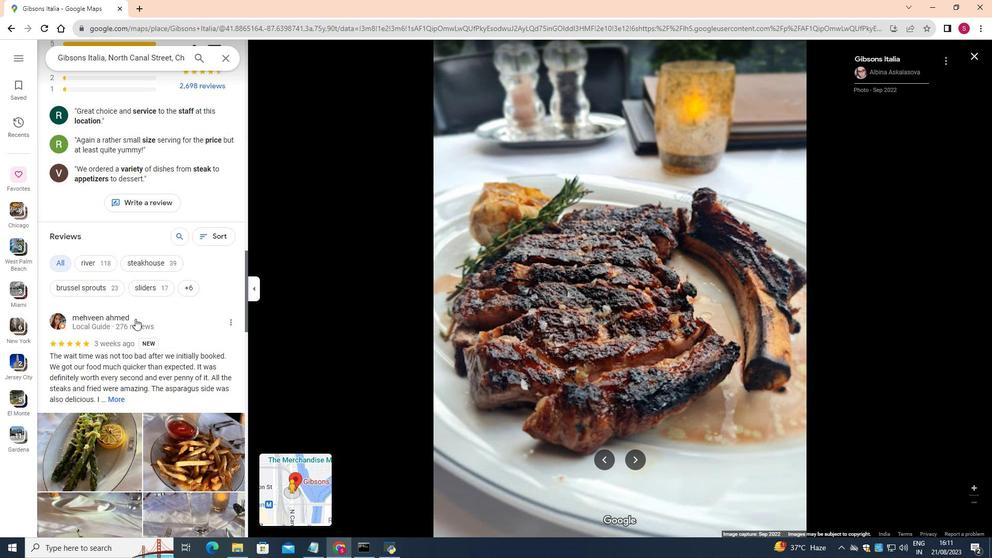 
Action: Mouse scrolled (135, 321) with delta (0, 0)
Screenshot: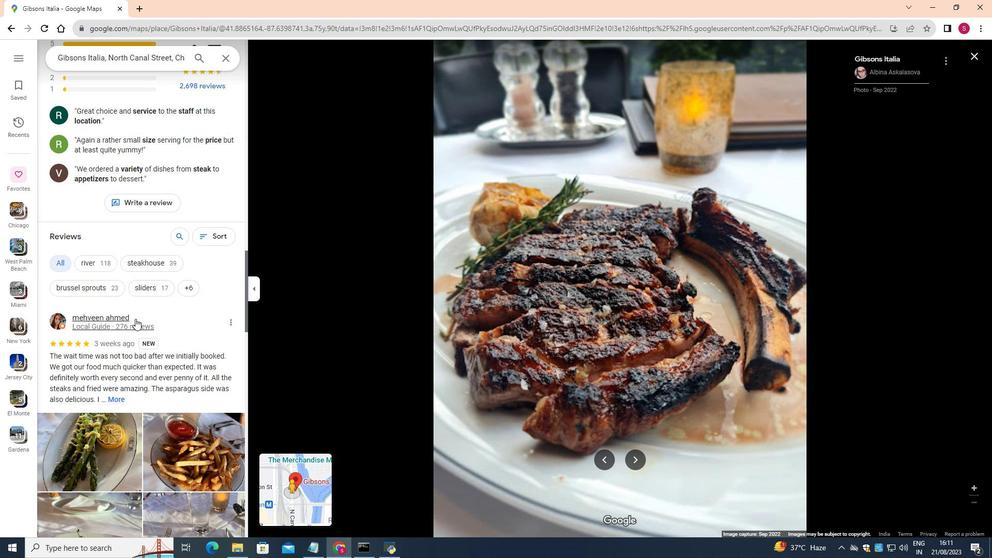 
Action: Mouse scrolled (135, 321) with delta (0, 0)
Screenshot: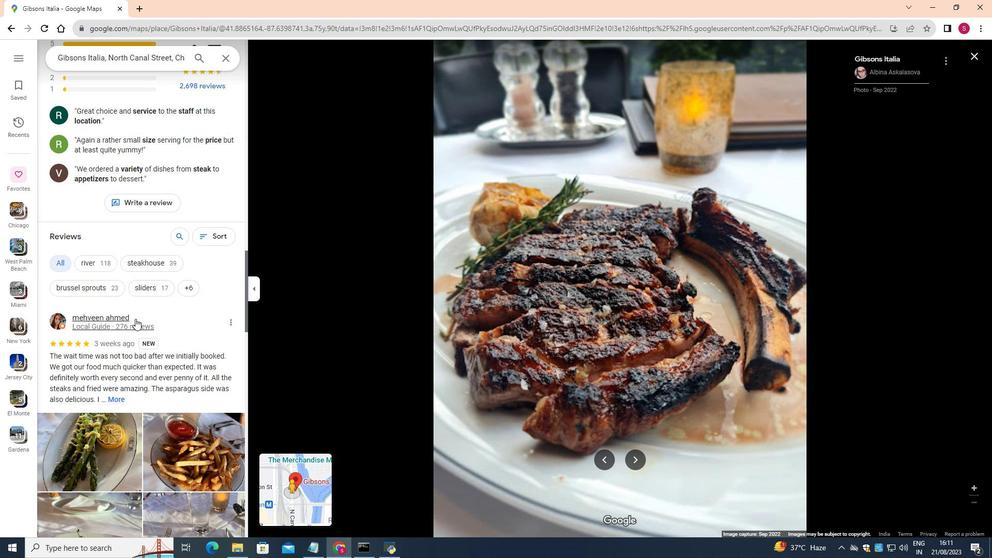 
Action: Mouse scrolled (135, 321) with delta (0, 0)
Screenshot: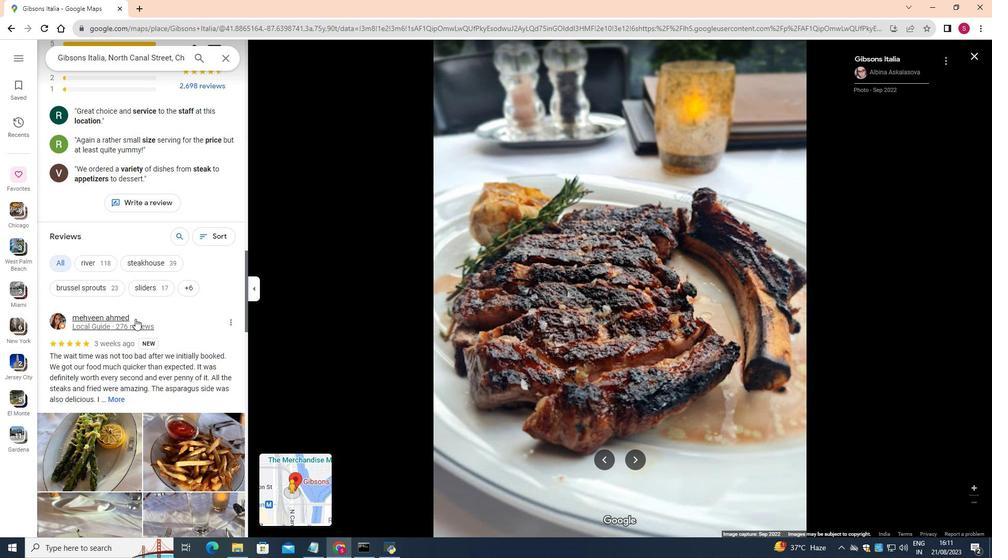 
Action: Mouse scrolled (135, 321) with delta (0, 0)
Screenshot: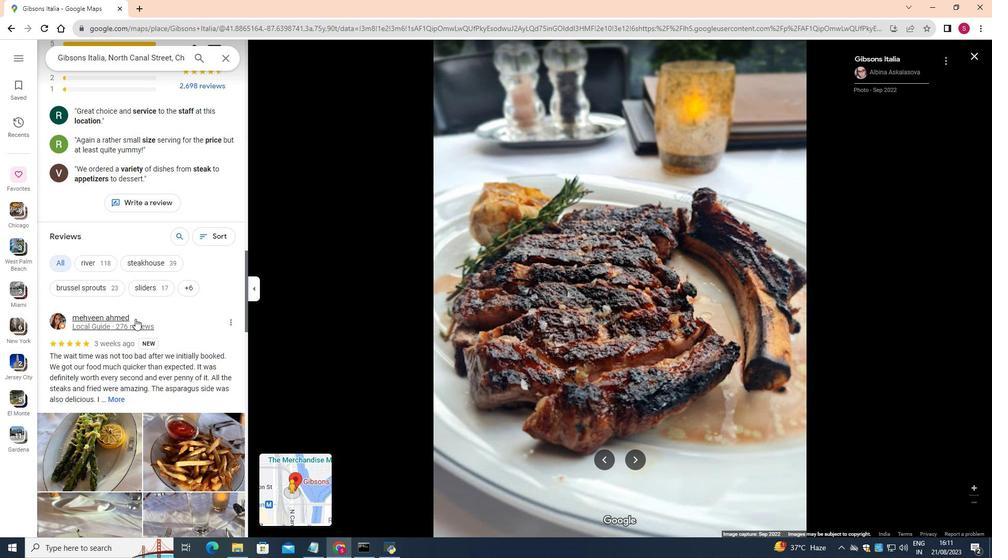 
Action: Mouse scrolled (135, 321) with delta (0, 0)
Screenshot: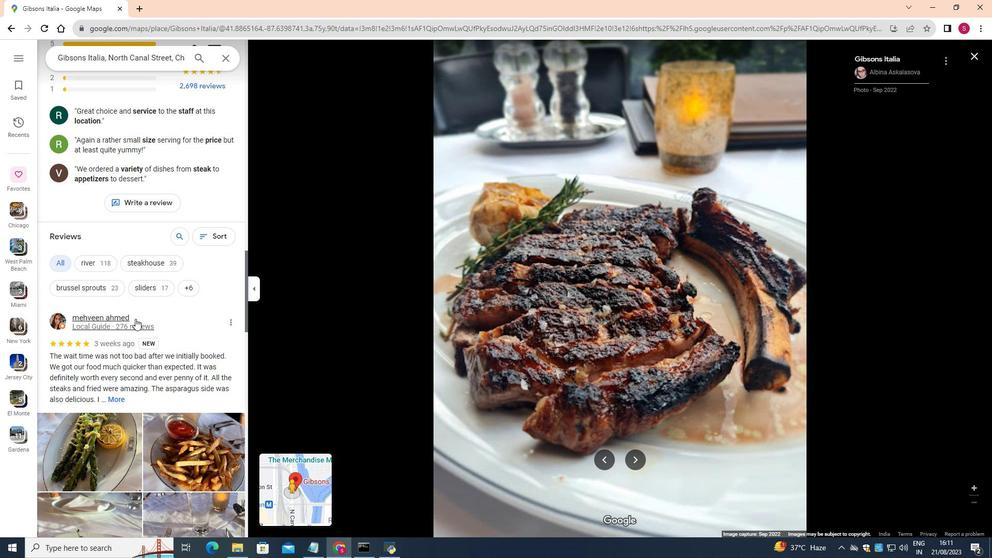
Action: Mouse moved to (135, 318)
Screenshot: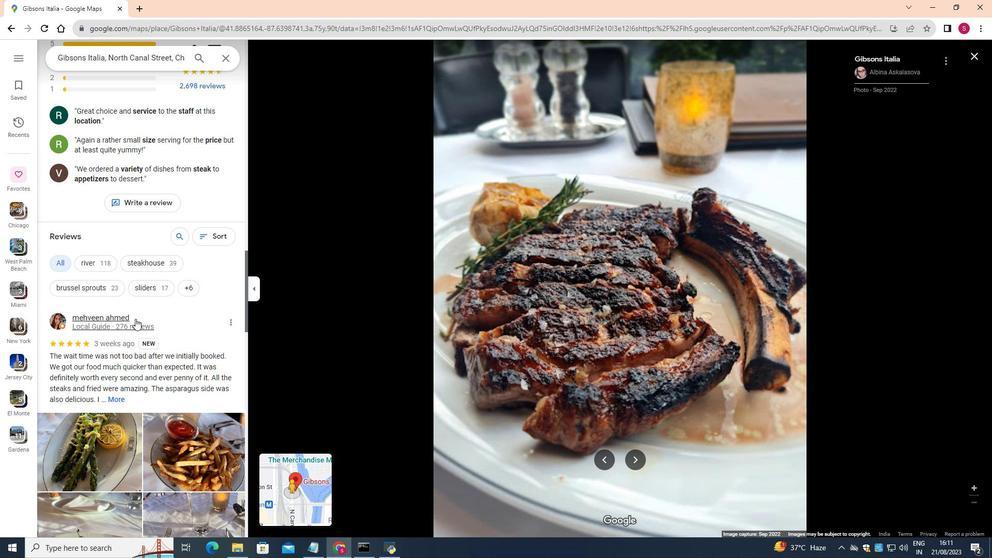 
Action: Mouse scrolled (135, 319) with delta (0, 0)
Screenshot: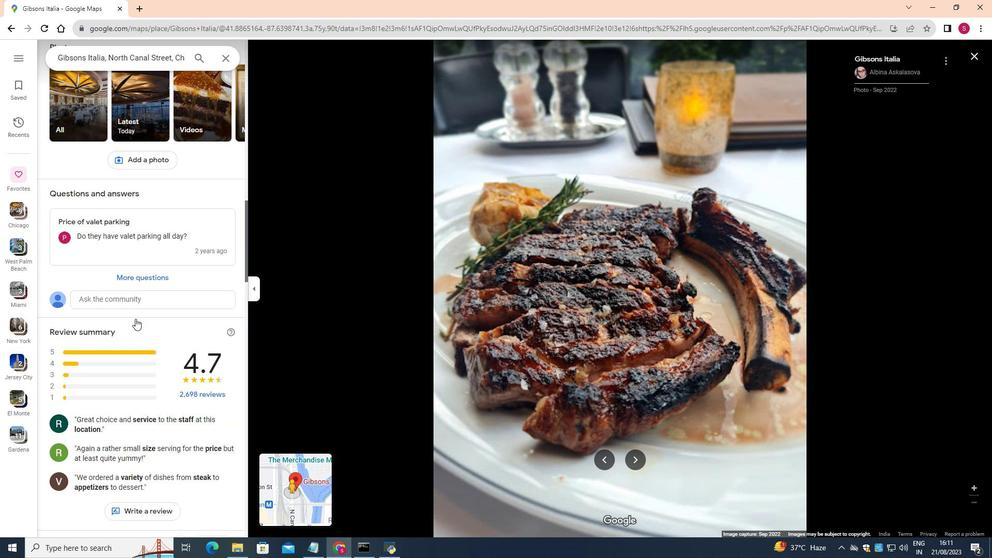 
Action: Mouse scrolled (135, 319) with delta (0, 0)
Screenshot: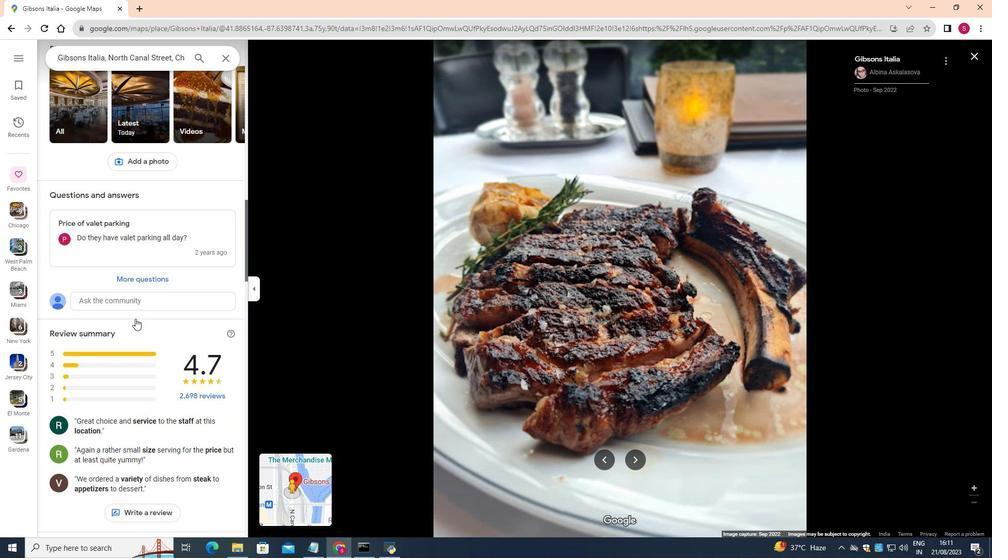 
Action: Mouse scrolled (135, 319) with delta (0, 0)
Screenshot: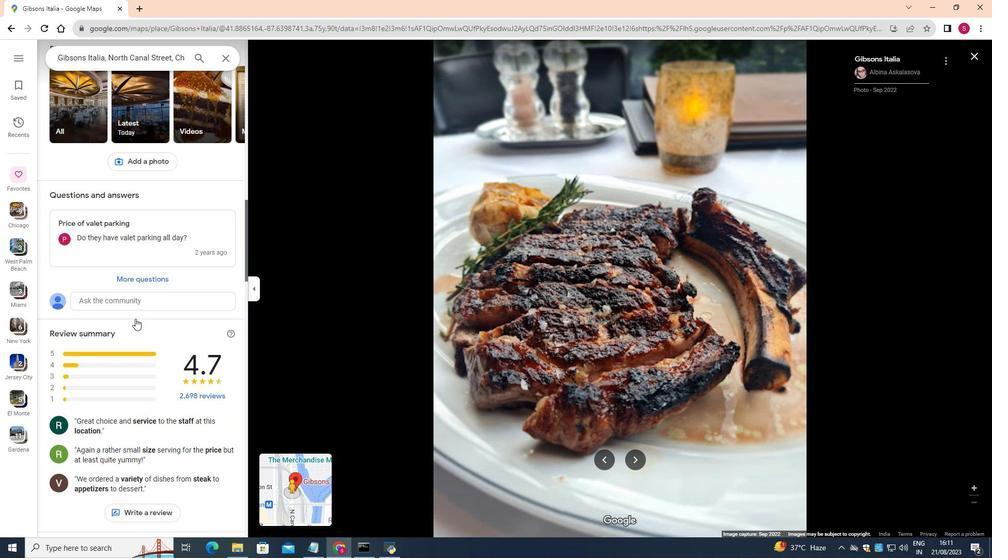 
Action: Mouse scrolled (135, 319) with delta (0, 0)
Screenshot: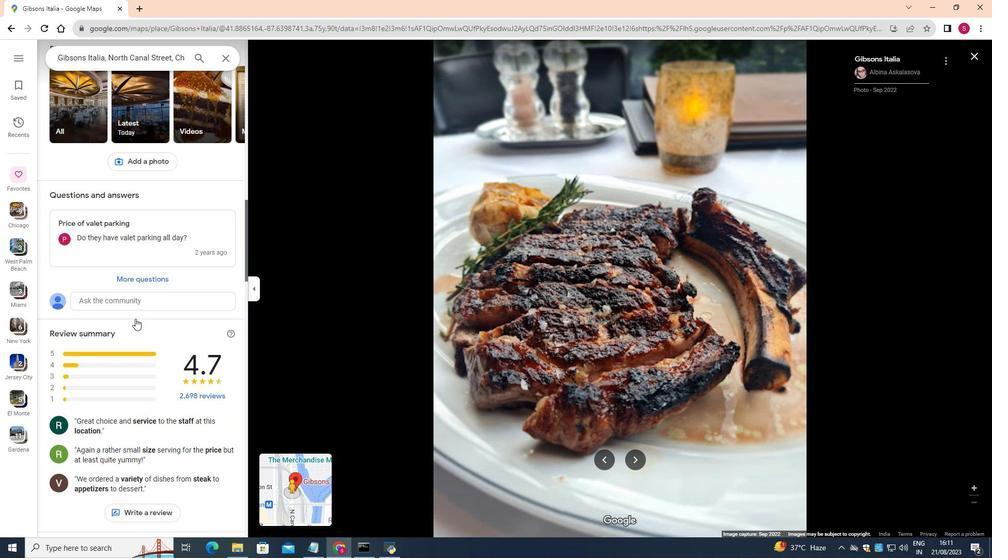 
Action: Mouse scrolled (135, 319) with delta (0, 0)
Screenshot: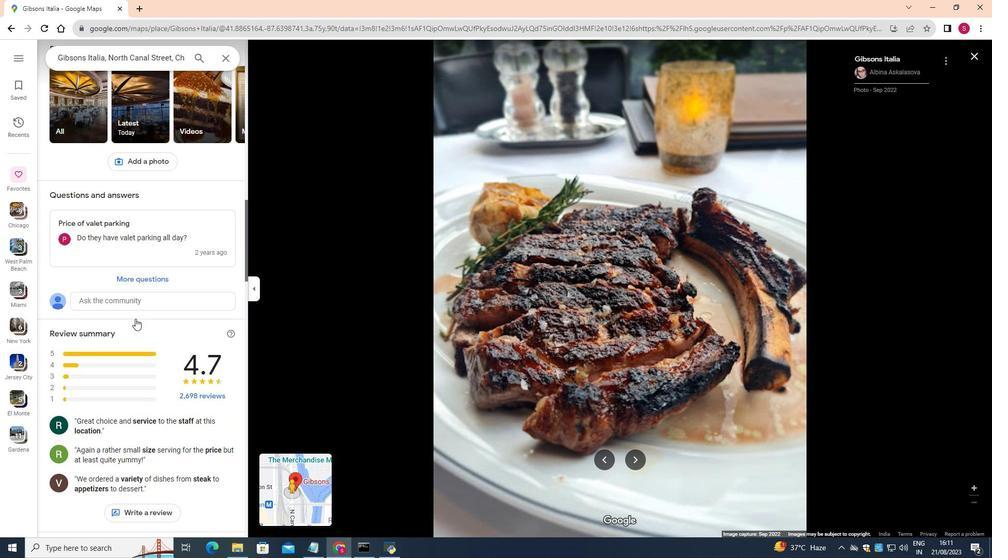 
Action: Mouse scrolled (135, 319) with delta (0, 0)
Screenshot: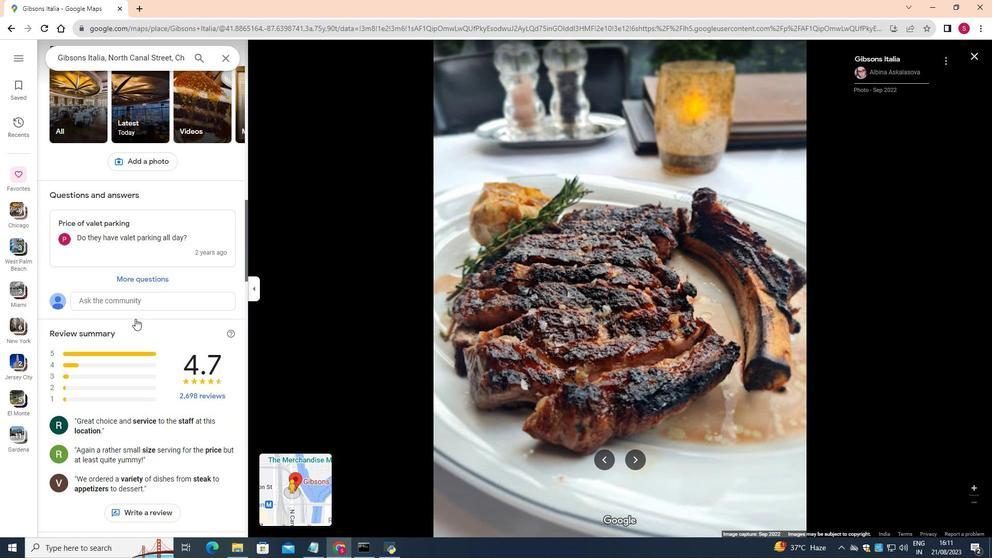 
Action: Mouse moved to (135, 318)
Screenshot: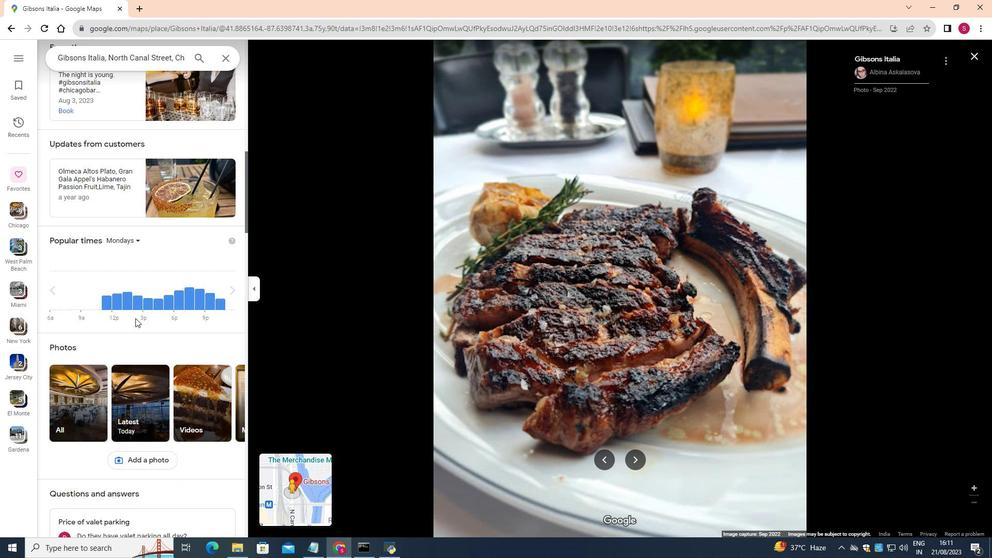 
Action: Mouse scrolled (135, 318) with delta (0, 0)
Screenshot: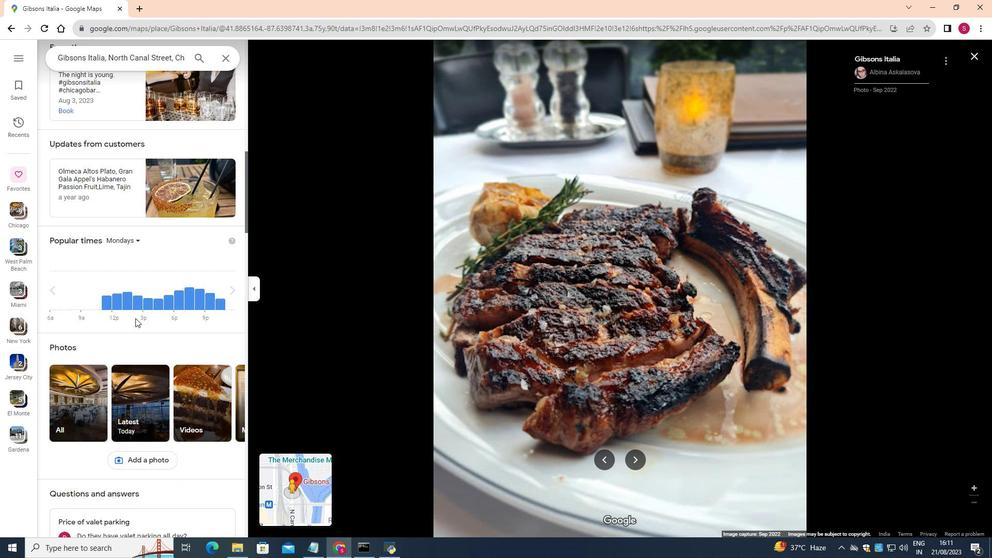 
Action: Mouse scrolled (135, 318) with delta (0, 0)
Screenshot: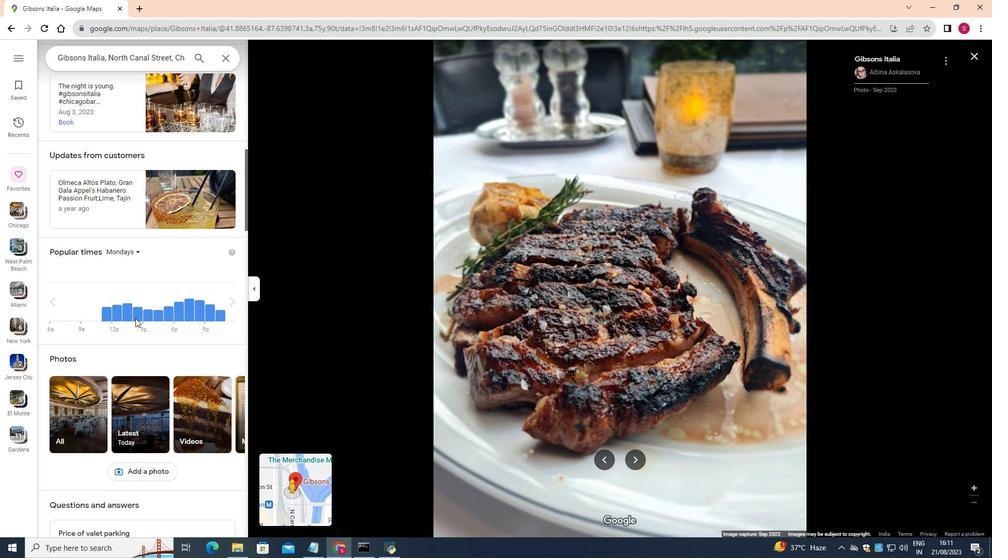
Action: Mouse scrolled (135, 318) with delta (0, 0)
Screenshot: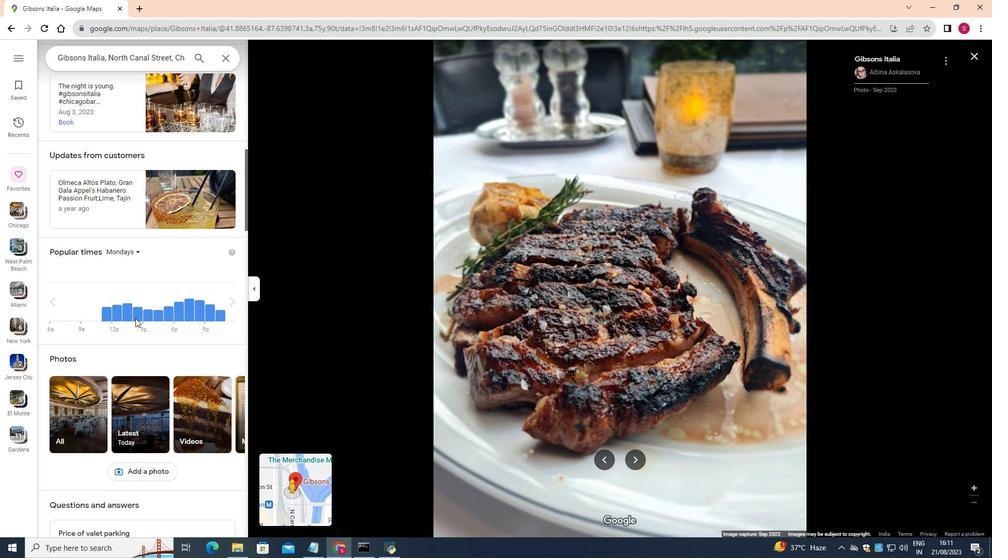 
Action: Mouse scrolled (135, 318) with delta (0, 0)
